 Task: Explore Airbnb accommodation in Khirdalan, Azerbaijan from 10th December, 2023 to 15th December, 2023 for 7 adults. Place can be entire room or shared room with 4 bedrooms having 7 beds and 4 bathrooms. Property type can be house. Amenities needed are: wifi, TV, free parkinig on premises, hot tub, gym, smoking allowed.
Action: Mouse moved to (465, 102)
Screenshot: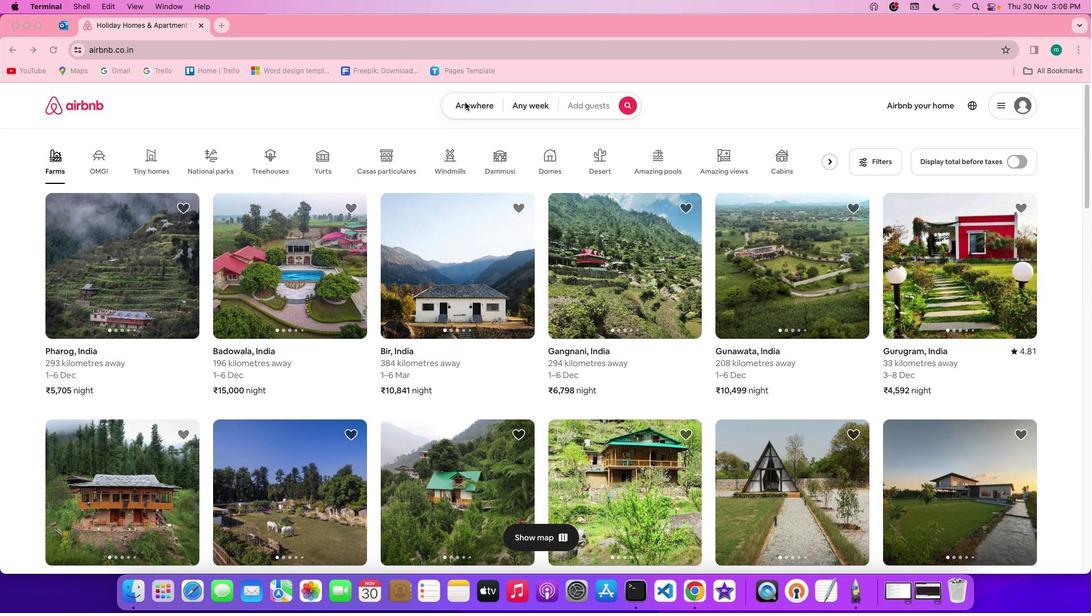 
Action: Mouse pressed left at (465, 102)
Screenshot: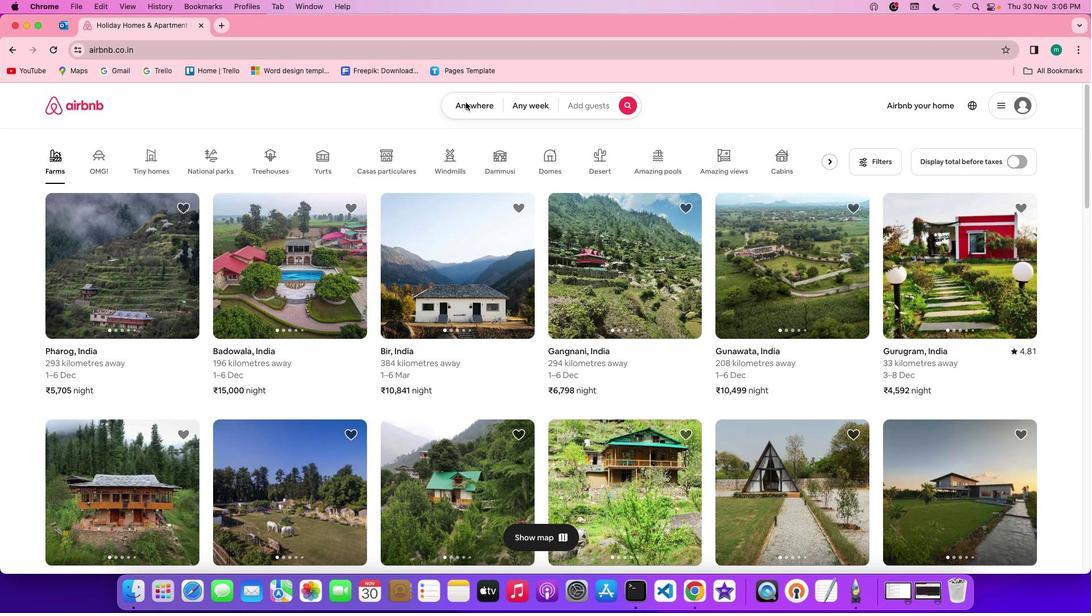 
Action: Mouse moved to (465, 102)
Screenshot: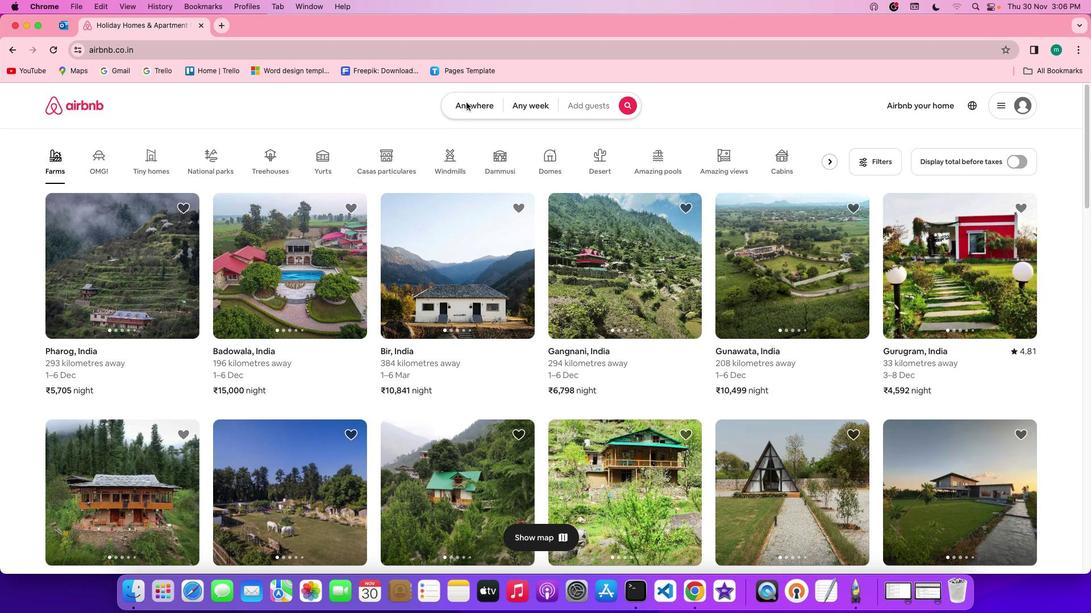
Action: Mouse pressed left at (465, 102)
Screenshot: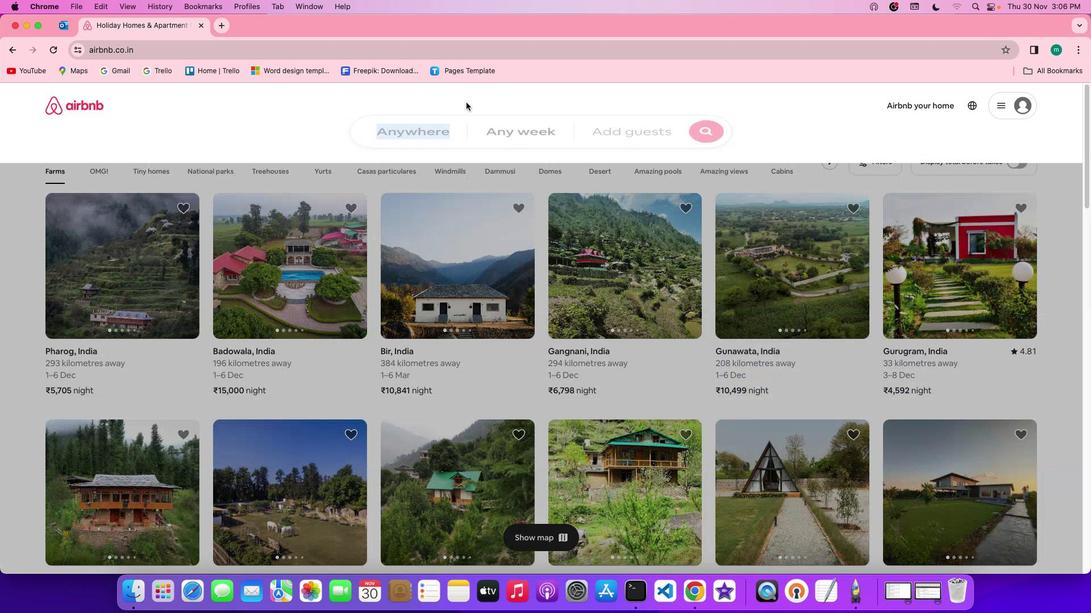 
Action: Mouse moved to (438, 146)
Screenshot: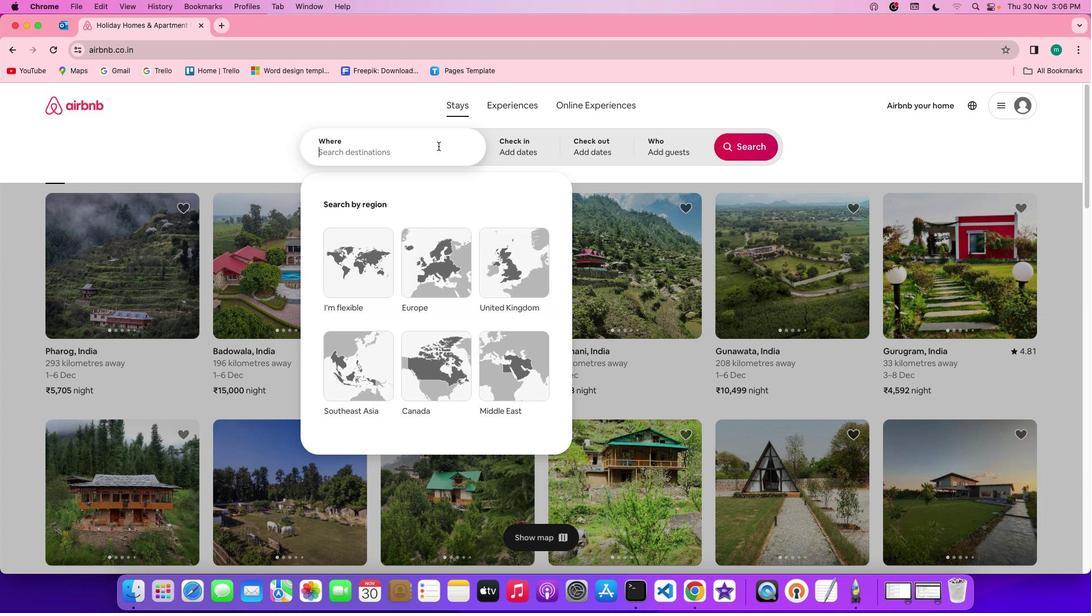 
Action: Mouse pressed left at (438, 146)
Screenshot: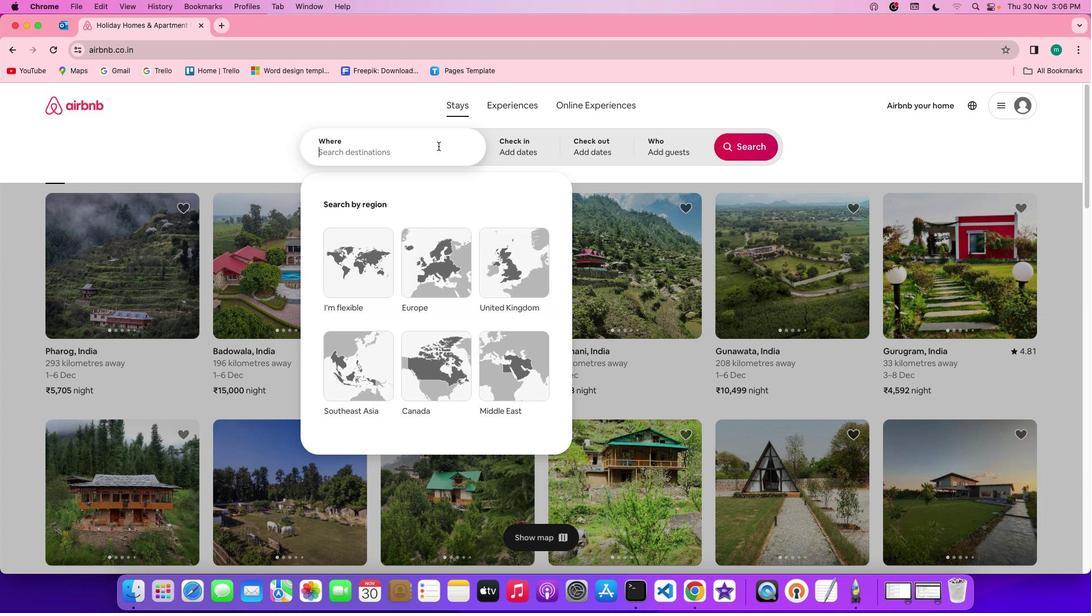 
Action: Mouse moved to (438, 146)
Screenshot: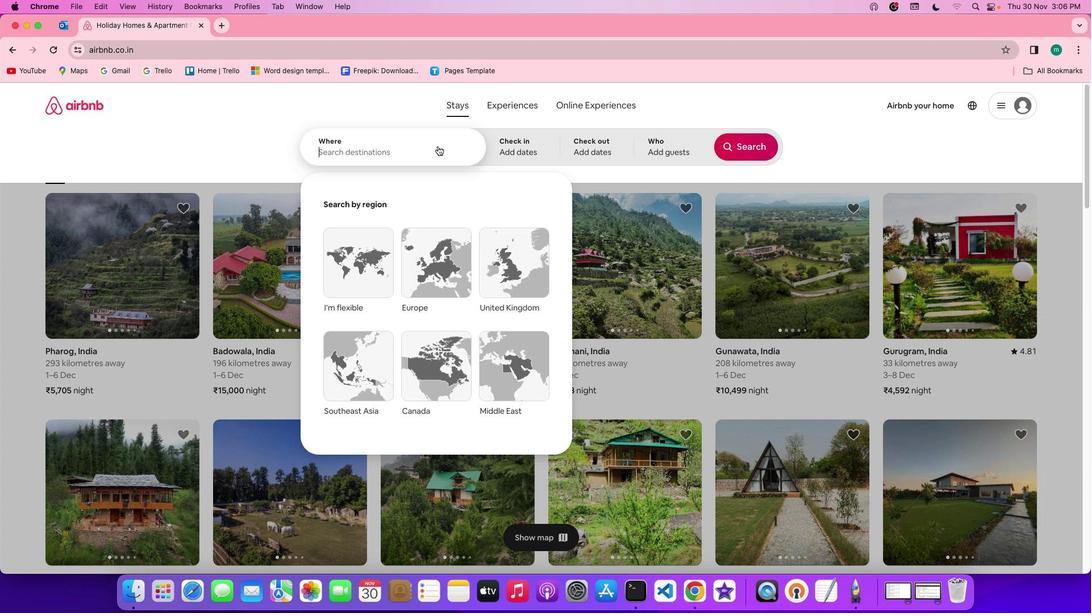 
Action: Key pressed Key.shift'K''h''i''r''d''a''l''a''n'','Key.spaceKey.shift'a''z''e''r''b''a''i''j''a''n'
Screenshot: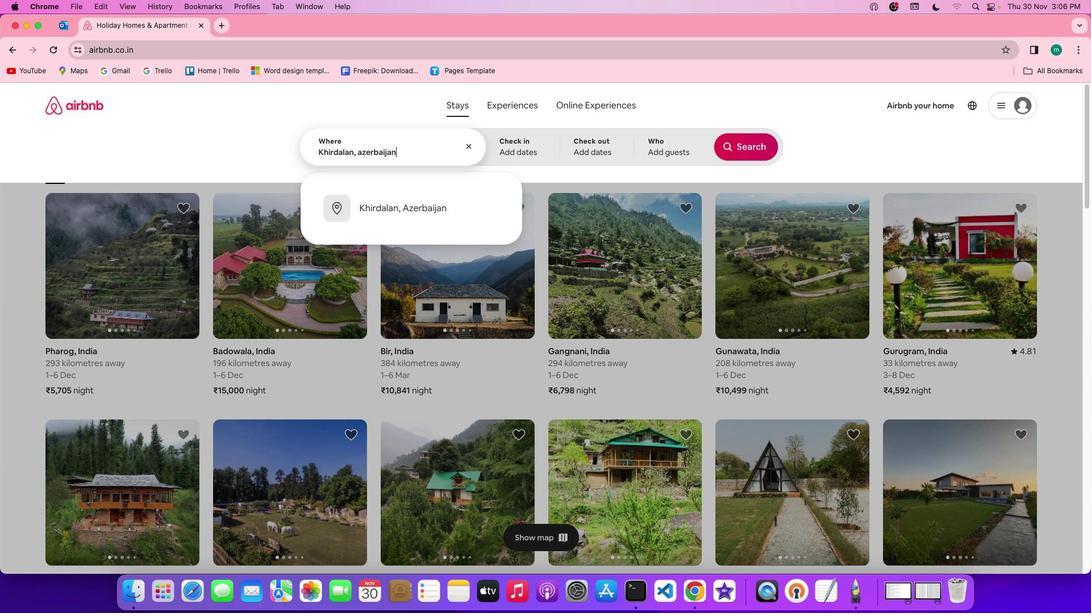 
Action: Mouse moved to (519, 139)
Screenshot: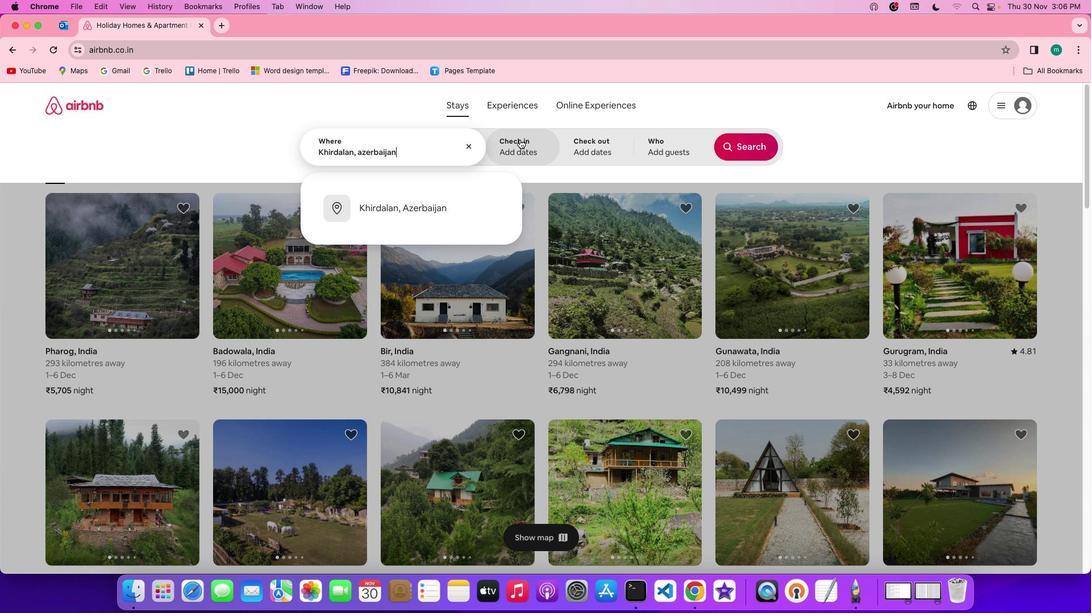 
Action: Mouse pressed left at (519, 139)
Screenshot: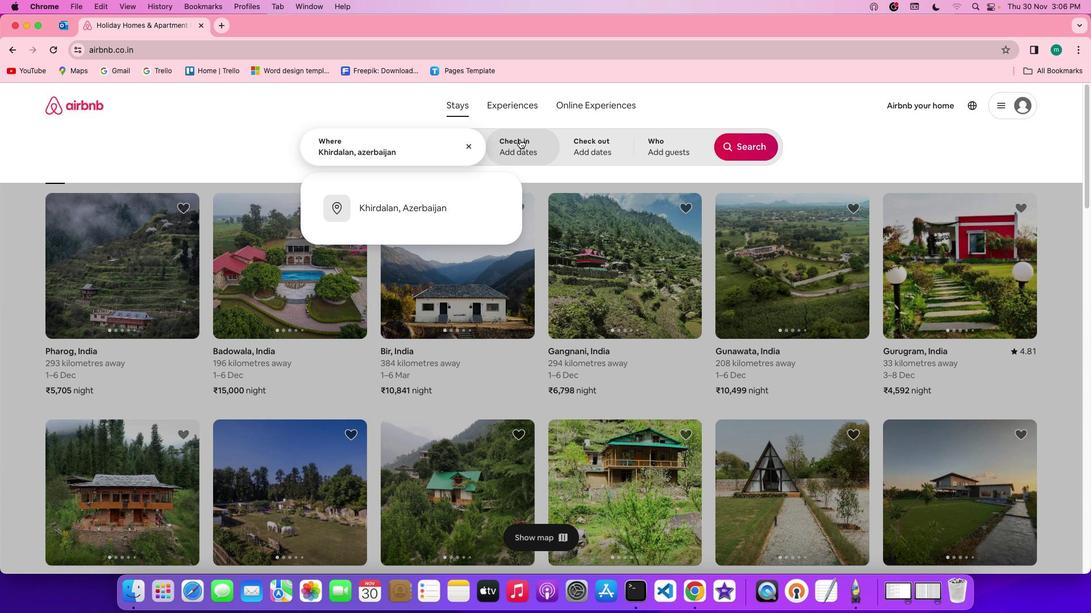 
Action: Mouse moved to (577, 345)
Screenshot: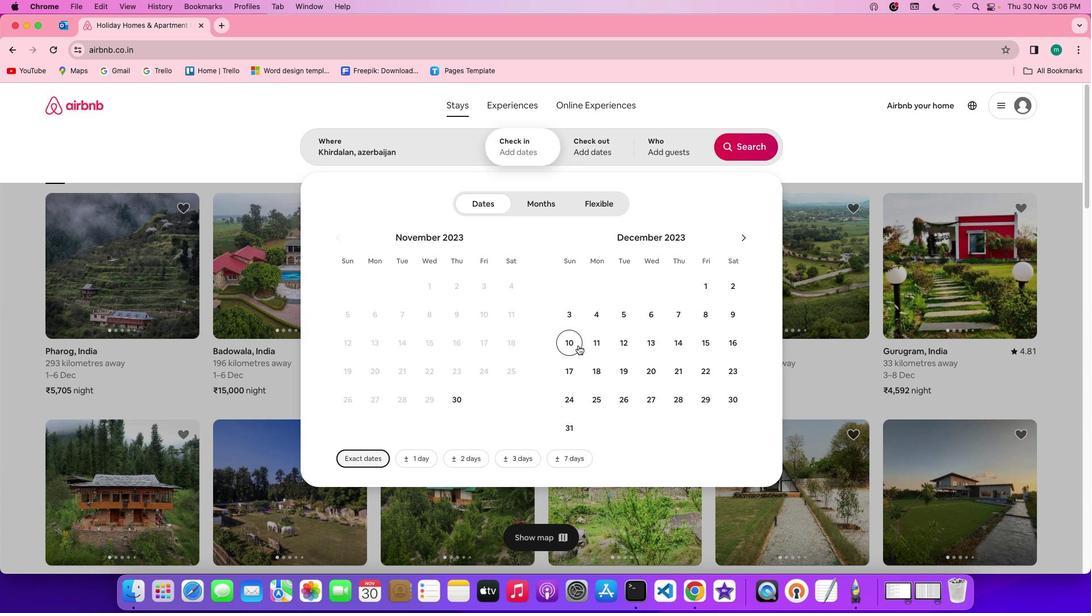 
Action: Mouse pressed left at (577, 345)
Screenshot: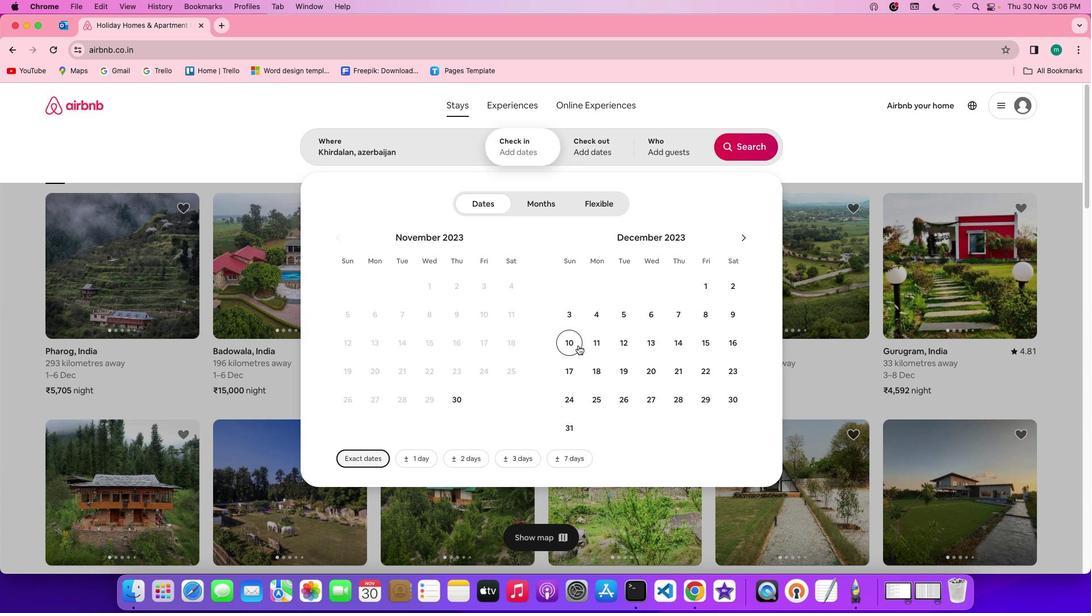 
Action: Mouse moved to (692, 338)
Screenshot: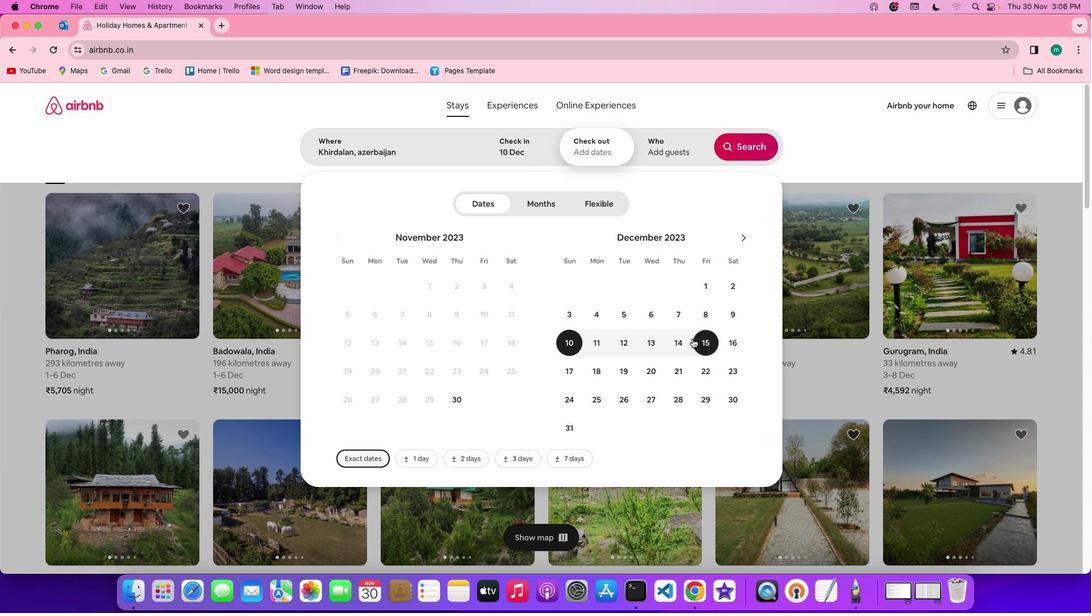 
Action: Mouse pressed left at (692, 338)
Screenshot: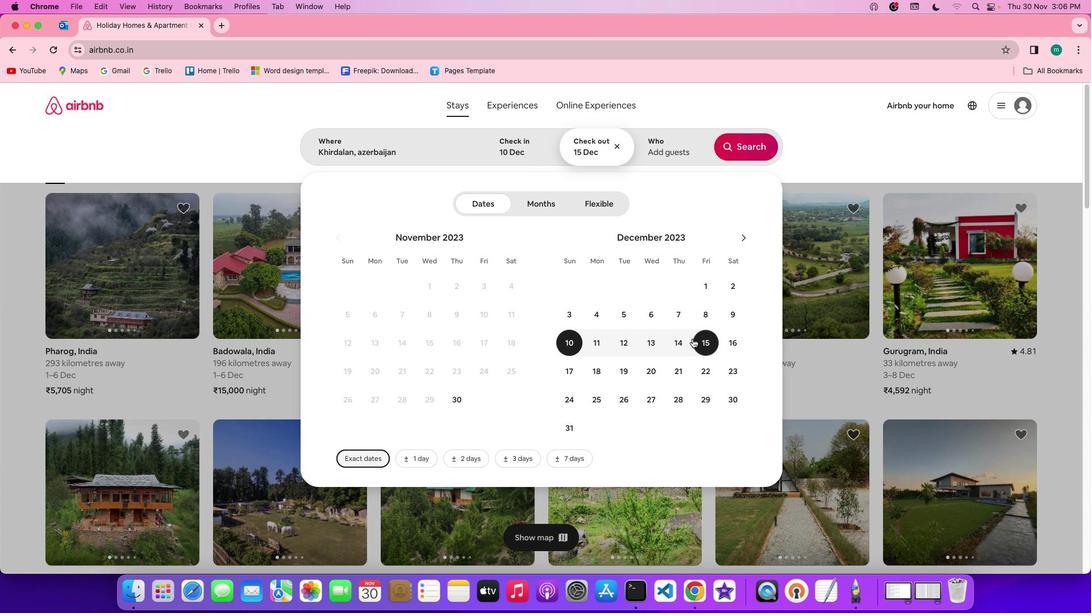 
Action: Mouse moved to (698, 140)
Screenshot: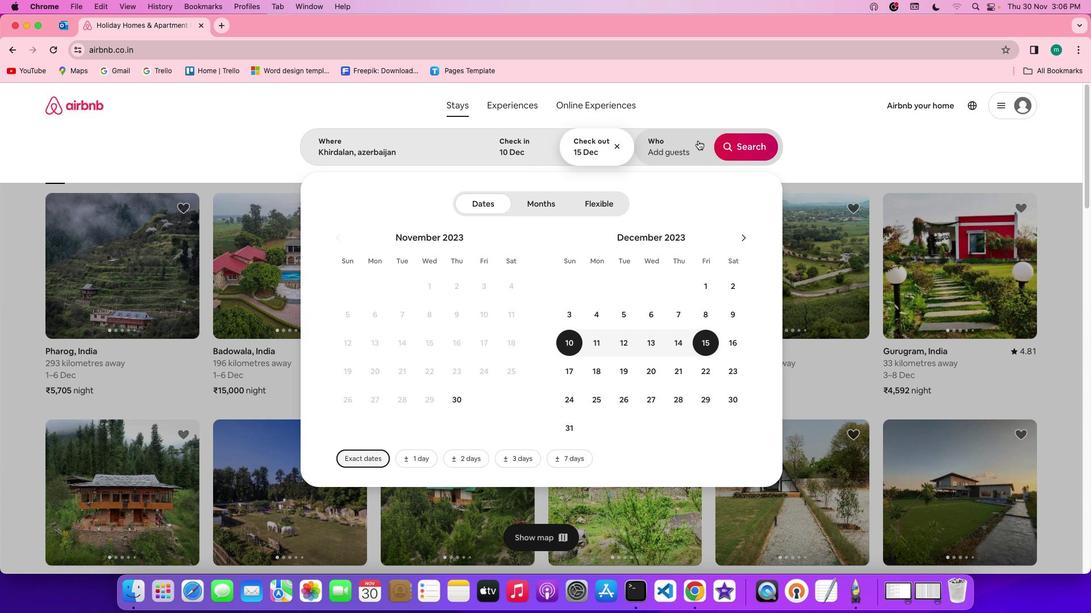 
Action: Mouse pressed left at (698, 140)
Screenshot: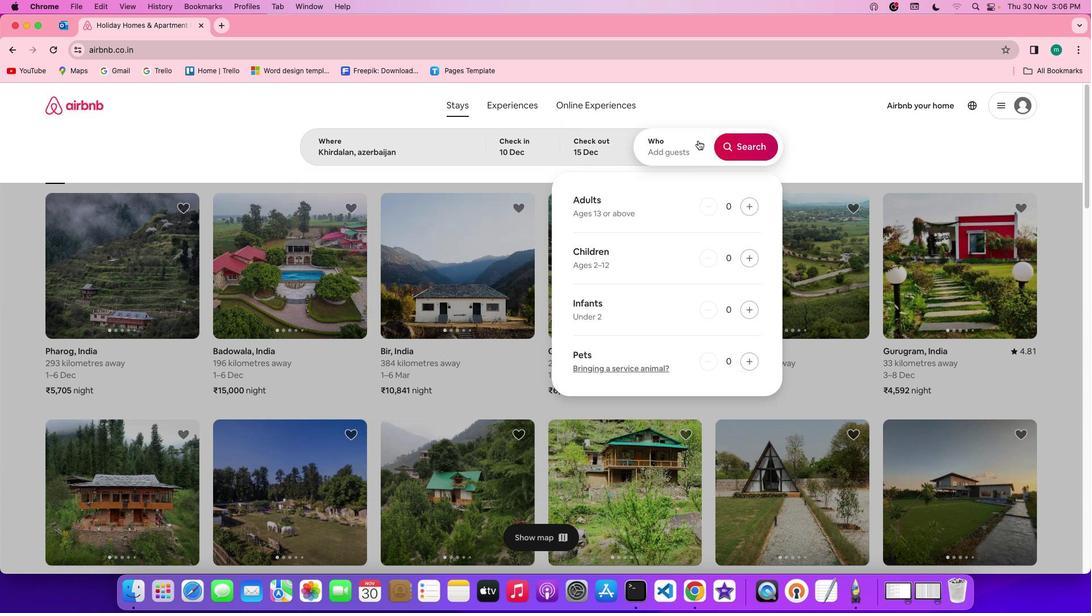 
Action: Mouse moved to (743, 207)
Screenshot: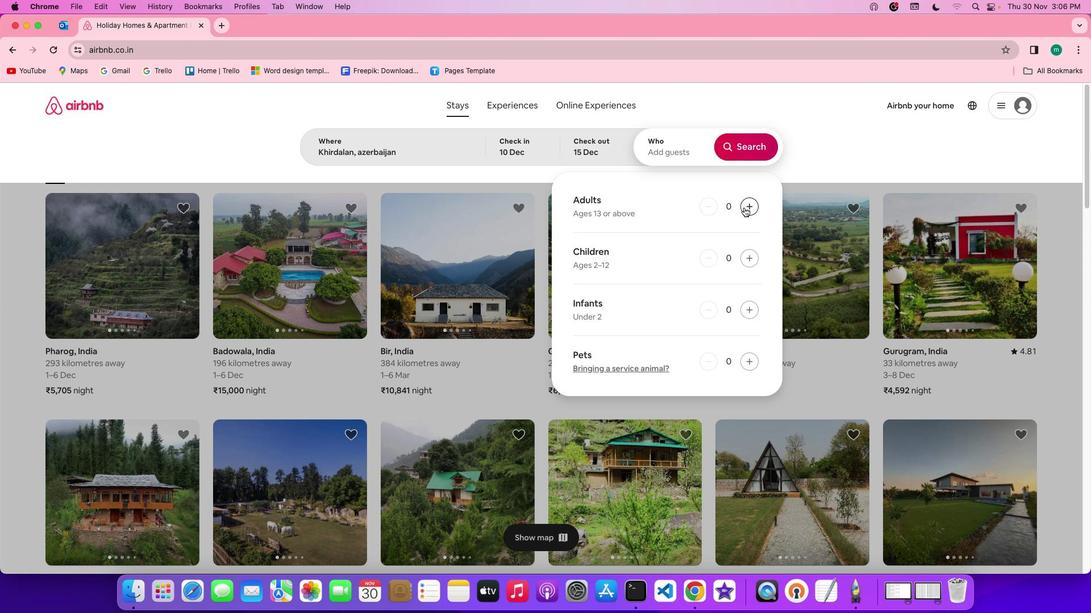 
Action: Mouse pressed left at (743, 207)
Screenshot: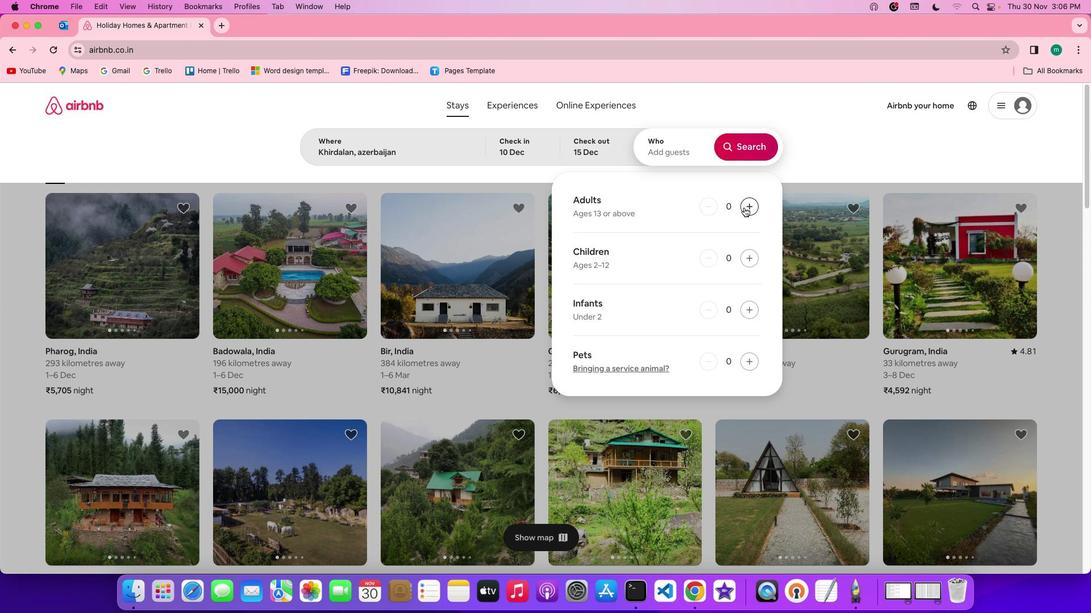 
Action: Mouse pressed left at (743, 207)
Screenshot: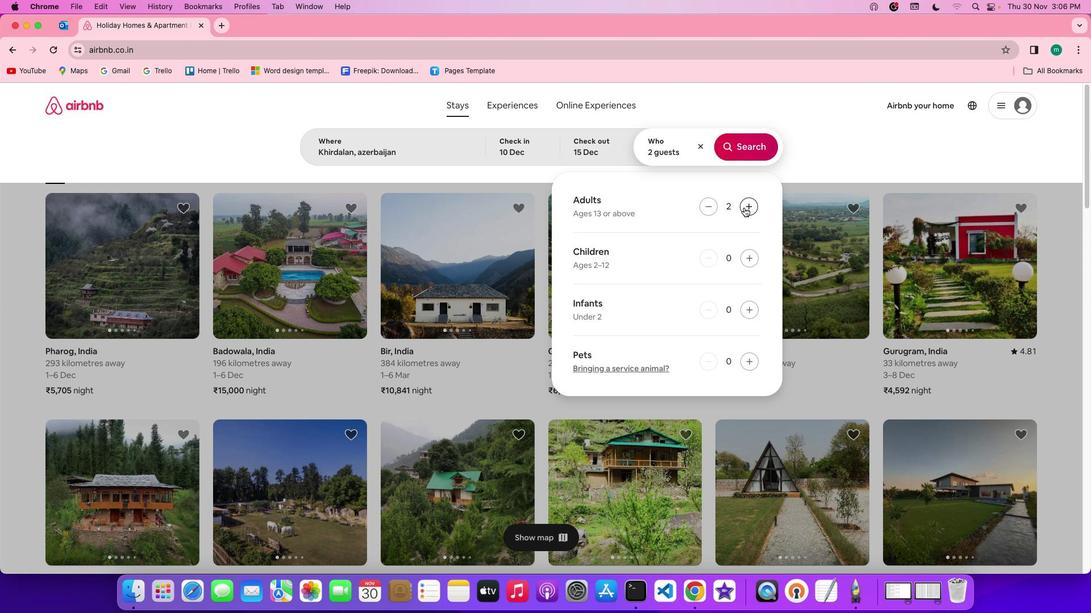 
Action: Mouse pressed left at (743, 207)
Screenshot: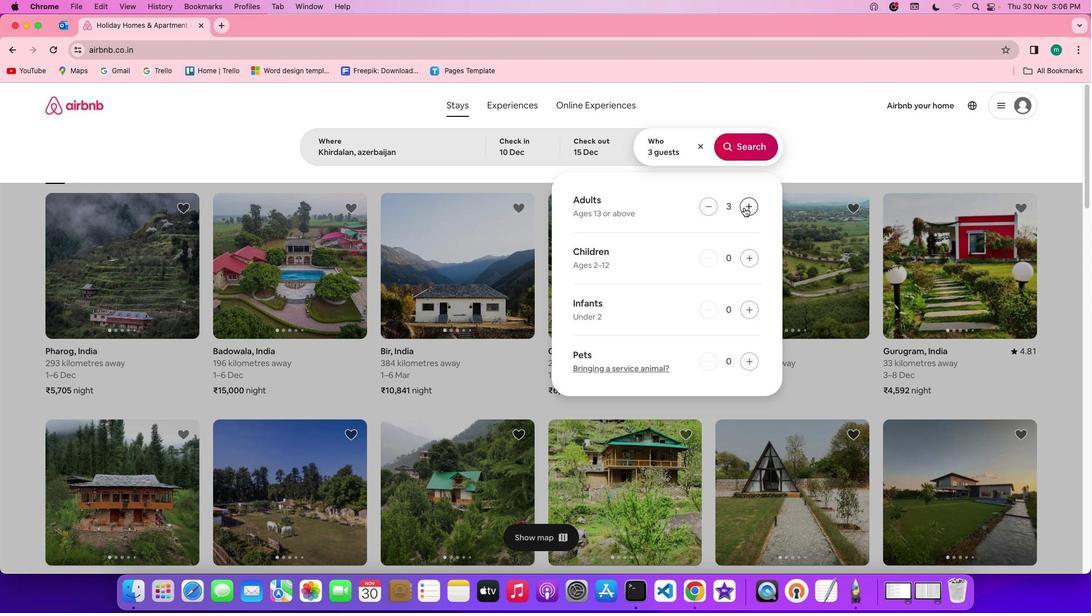 
Action: Mouse pressed left at (743, 207)
Screenshot: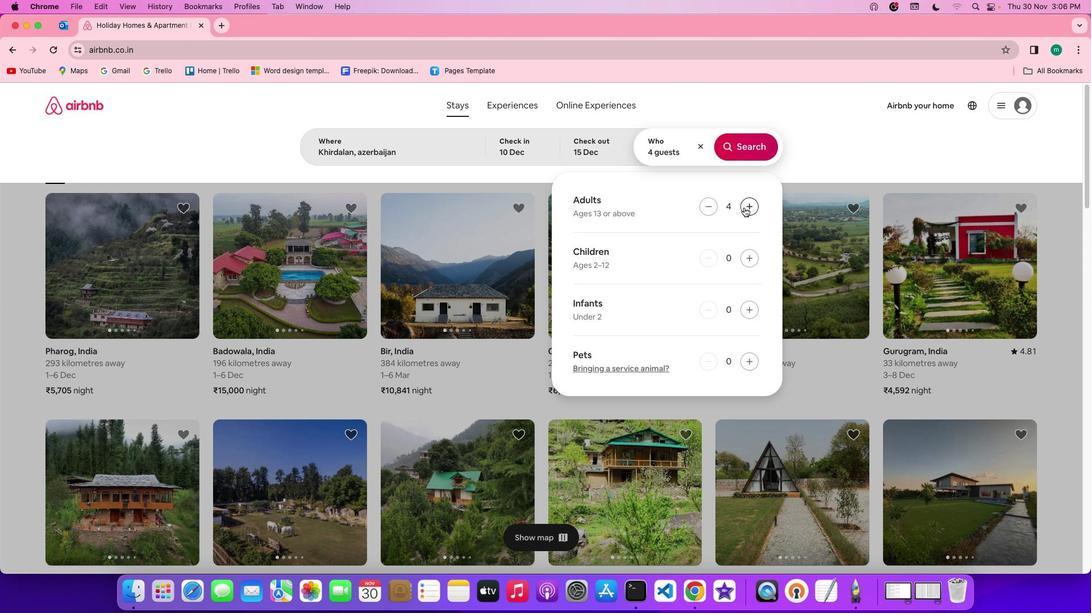 
Action: Mouse pressed left at (743, 207)
Screenshot: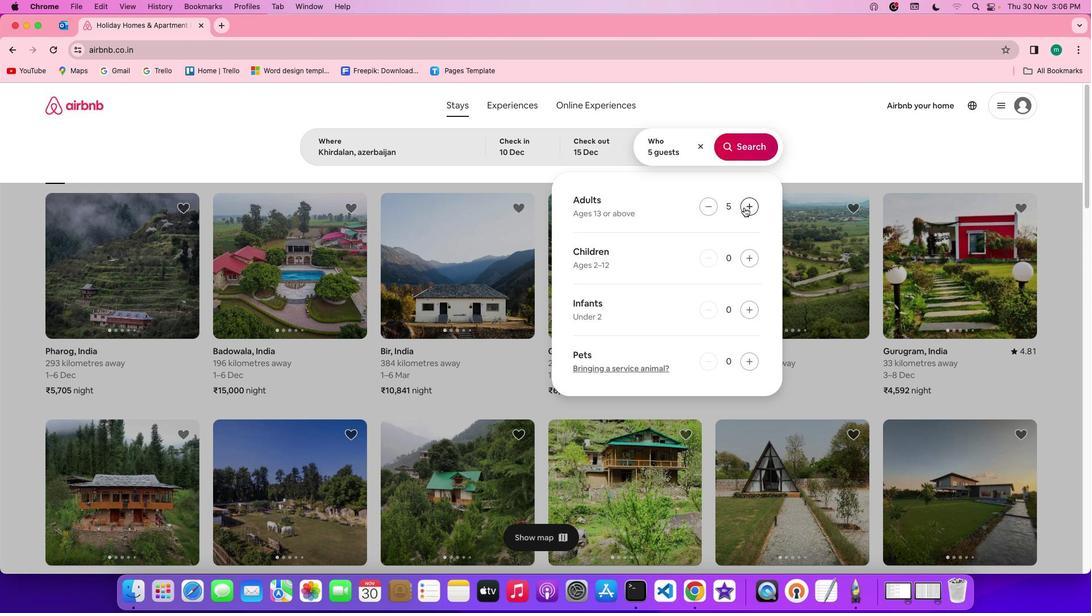 
Action: Mouse pressed left at (743, 207)
Screenshot: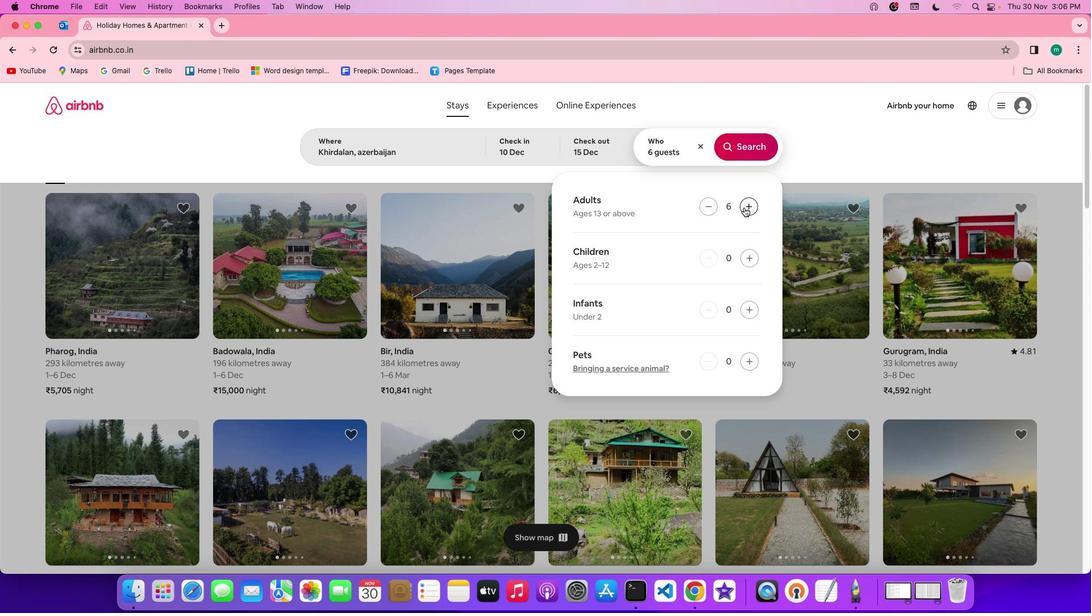 
Action: Mouse pressed left at (743, 207)
Screenshot: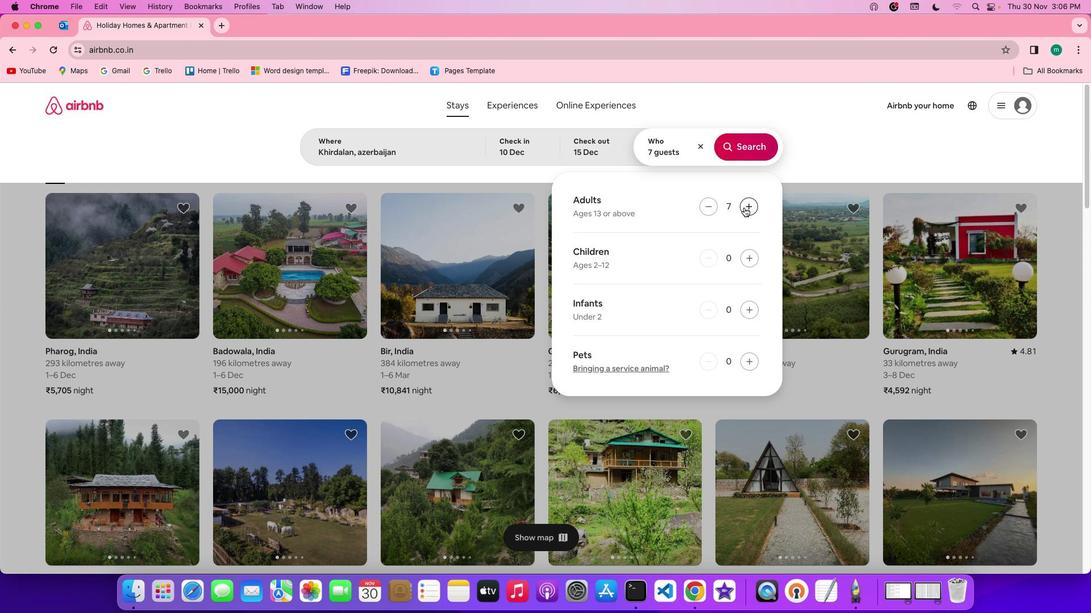 
Action: Mouse moved to (744, 148)
Screenshot: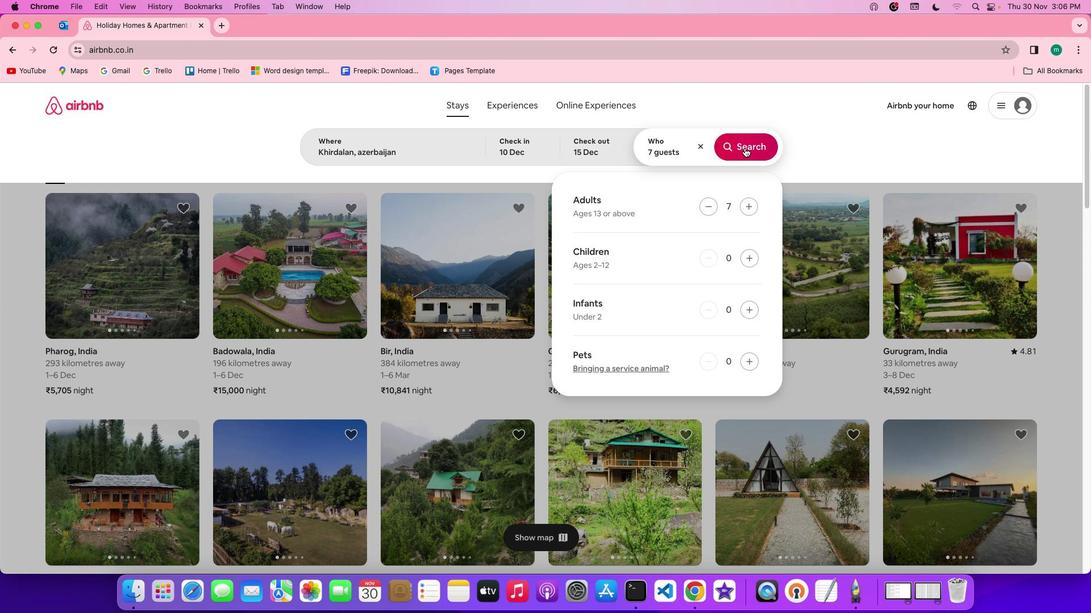 
Action: Mouse pressed left at (744, 148)
Screenshot: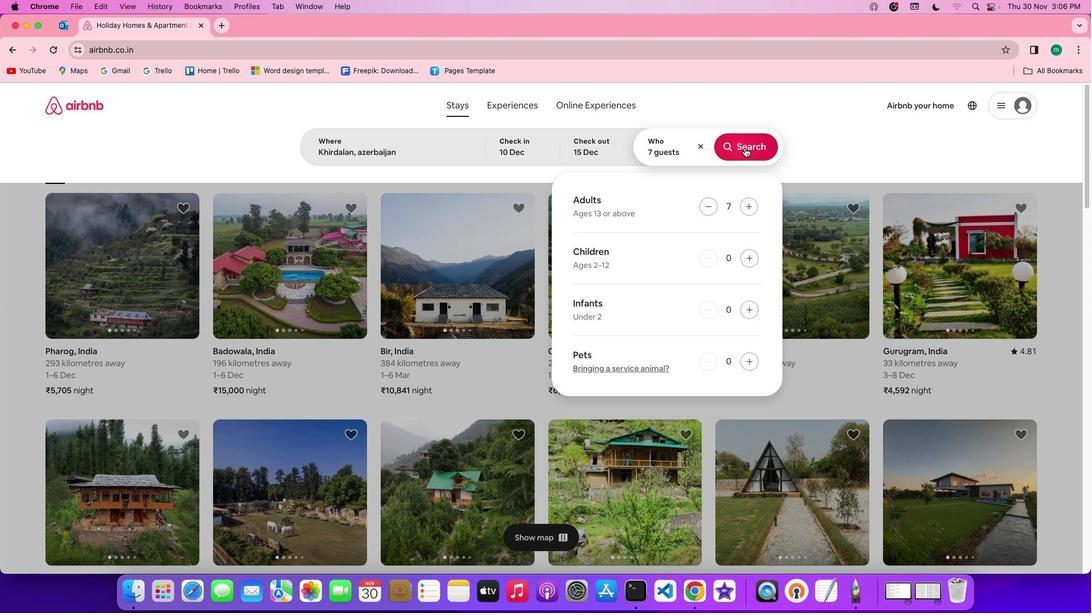 
Action: Mouse moved to (908, 154)
Screenshot: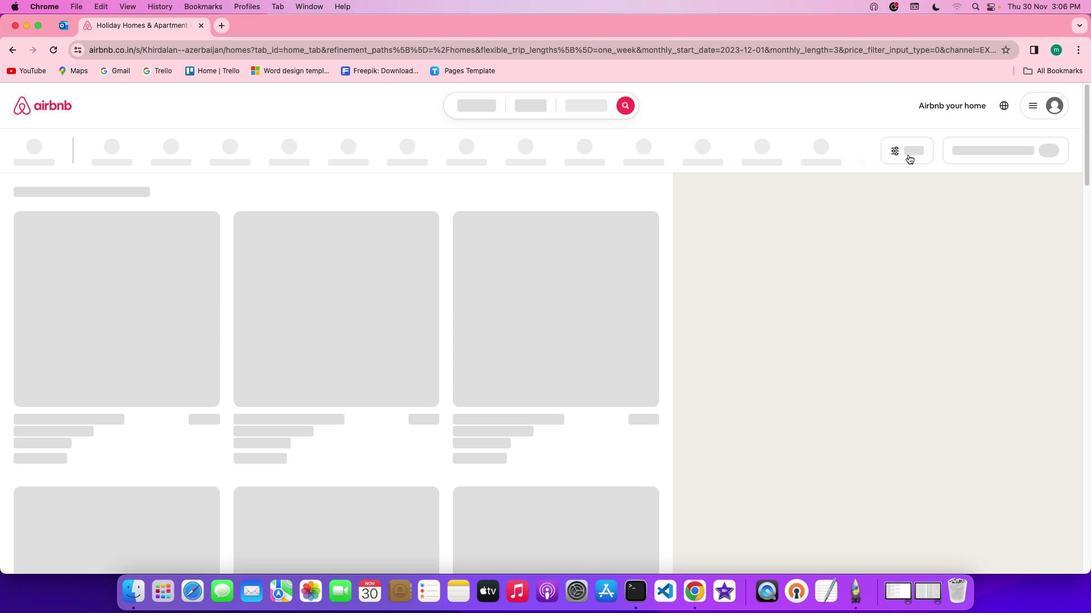
Action: Mouse pressed left at (908, 154)
Screenshot: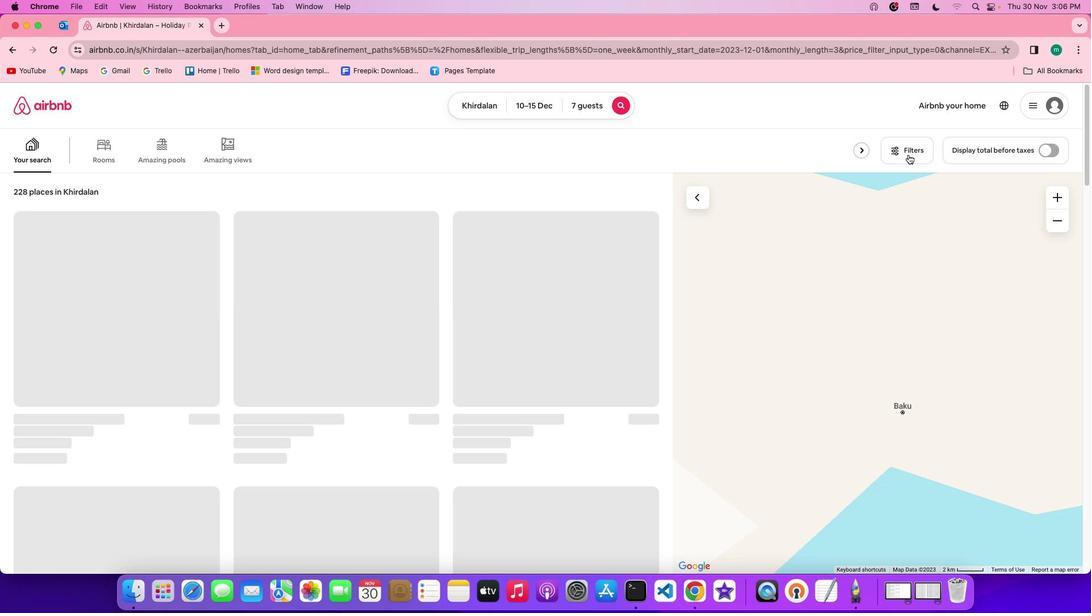 
Action: Mouse moved to (573, 352)
Screenshot: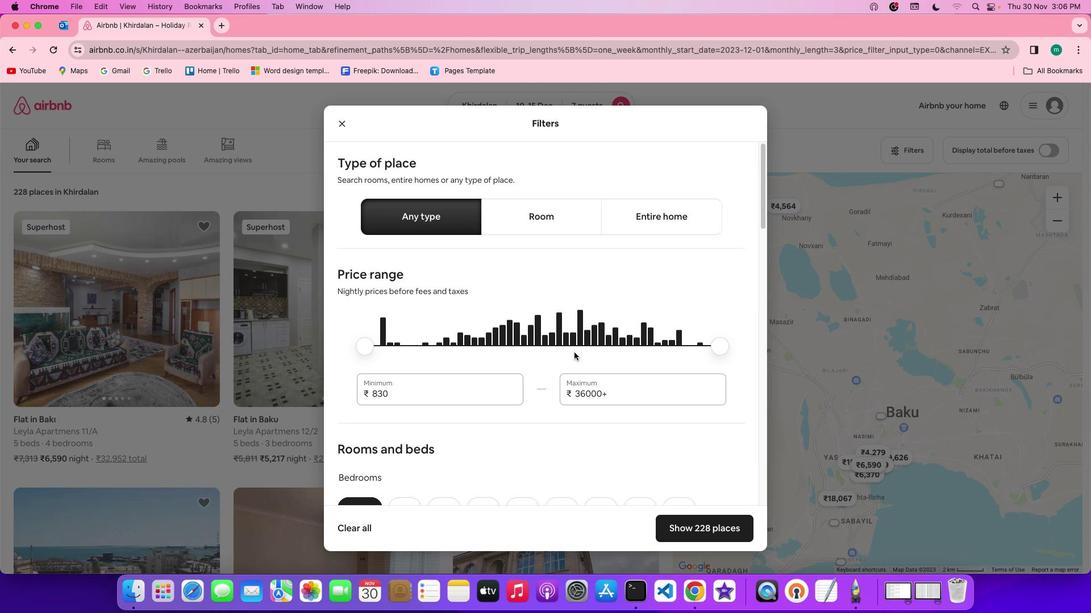 
Action: Mouse scrolled (573, 352) with delta (0, 0)
Screenshot: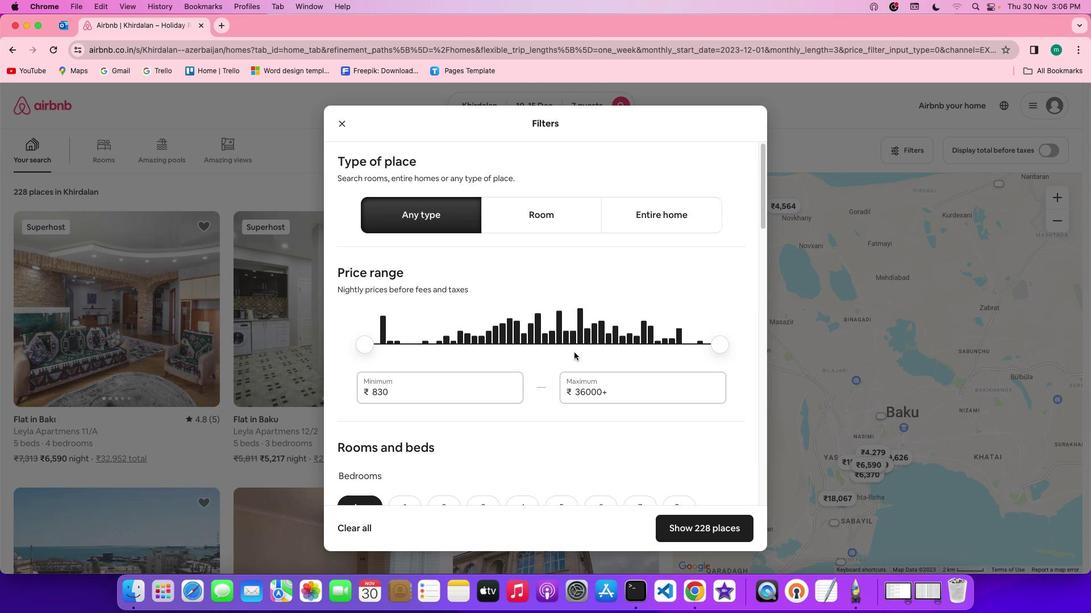 
Action: Mouse scrolled (573, 352) with delta (0, 0)
Screenshot: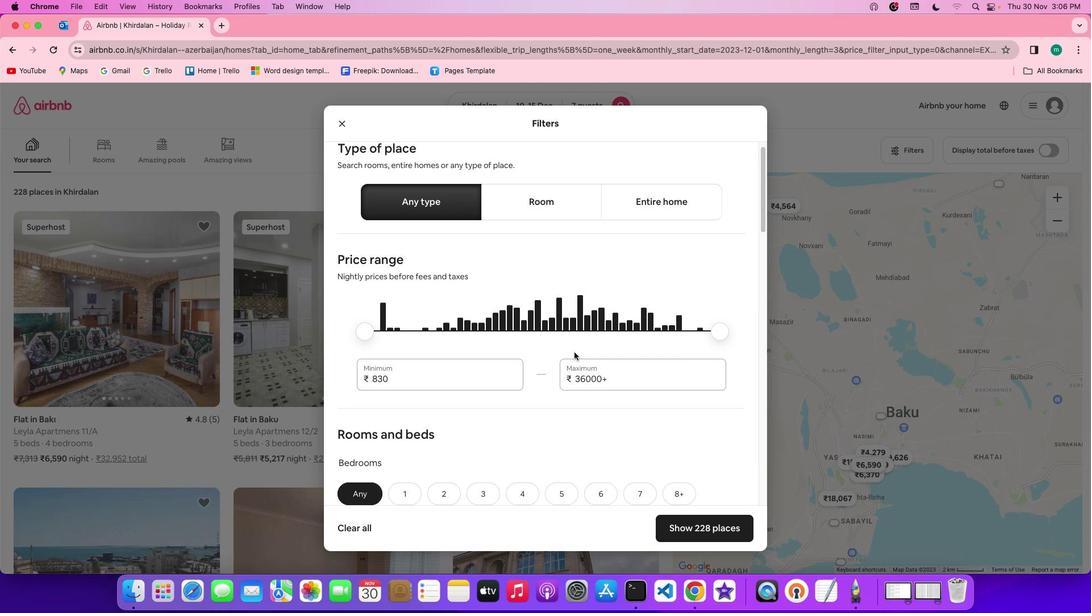 
Action: Mouse scrolled (573, 352) with delta (0, -1)
Screenshot: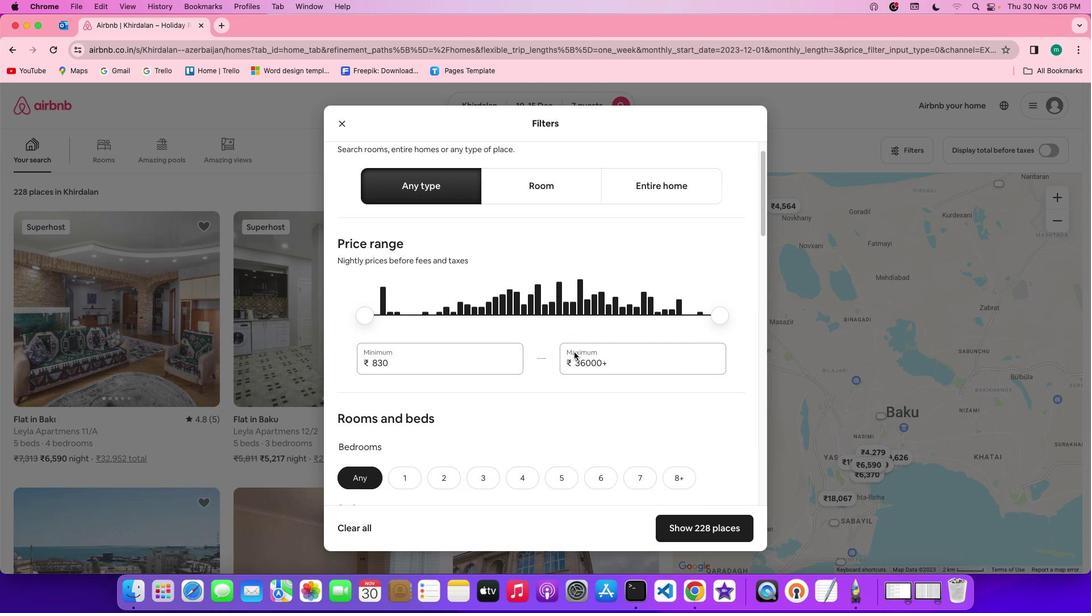 
Action: Mouse scrolled (573, 352) with delta (0, -1)
Screenshot: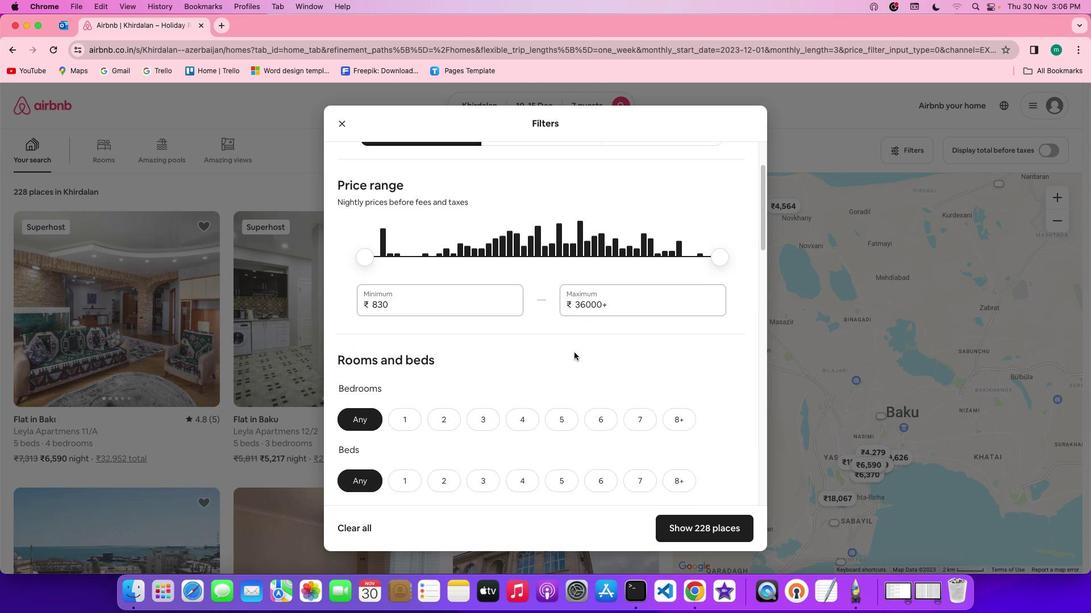 
Action: Mouse scrolled (573, 352) with delta (0, 0)
Screenshot: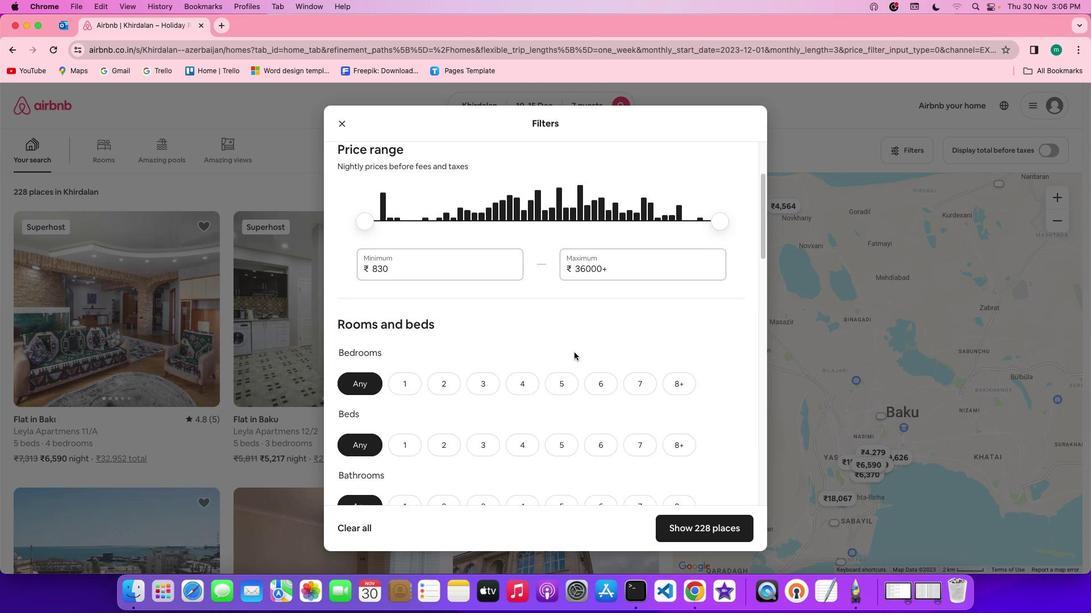 
Action: Mouse scrolled (573, 352) with delta (0, 0)
Screenshot: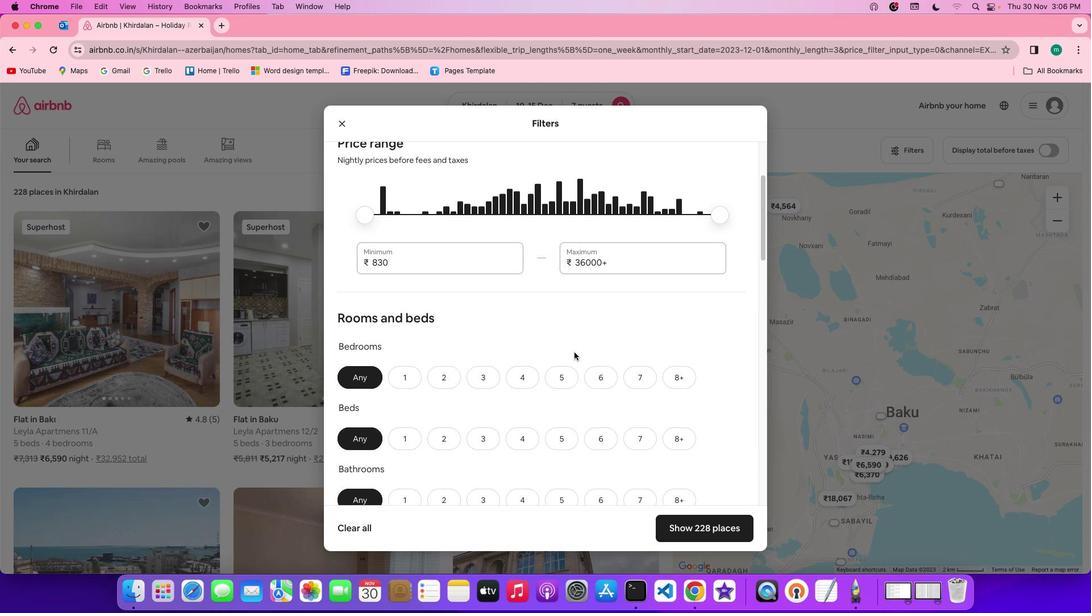 
Action: Mouse scrolled (573, 352) with delta (0, -1)
Screenshot: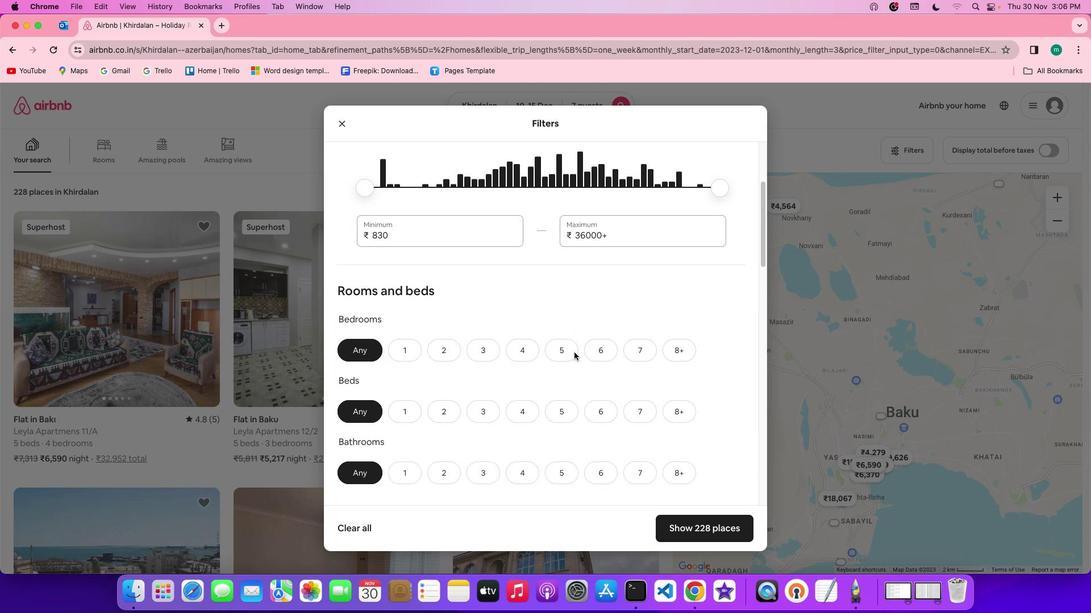 
Action: Mouse scrolled (573, 352) with delta (0, 0)
Screenshot: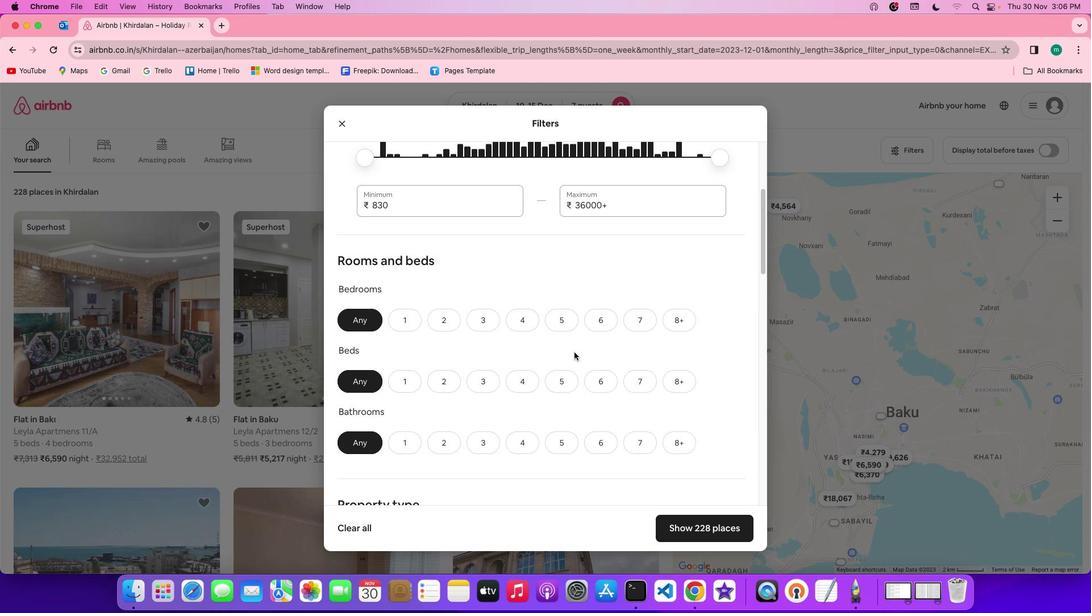 
Action: Mouse scrolled (573, 352) with delta (0, 0)
Screenshot: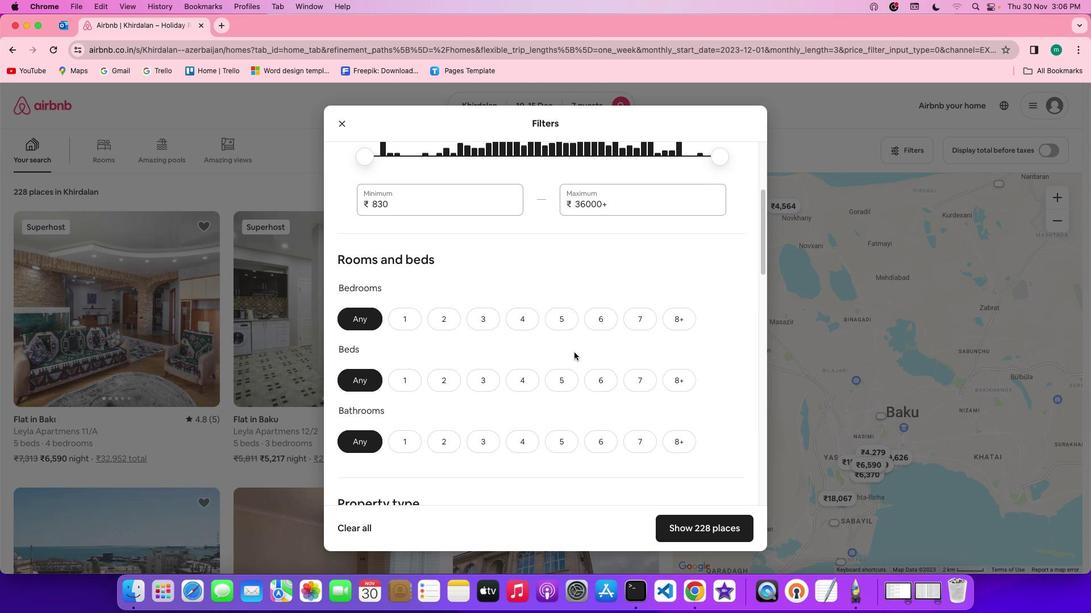 
Action: Mouse scrolled (573, 352) with delta (0, 0)
Screenshot: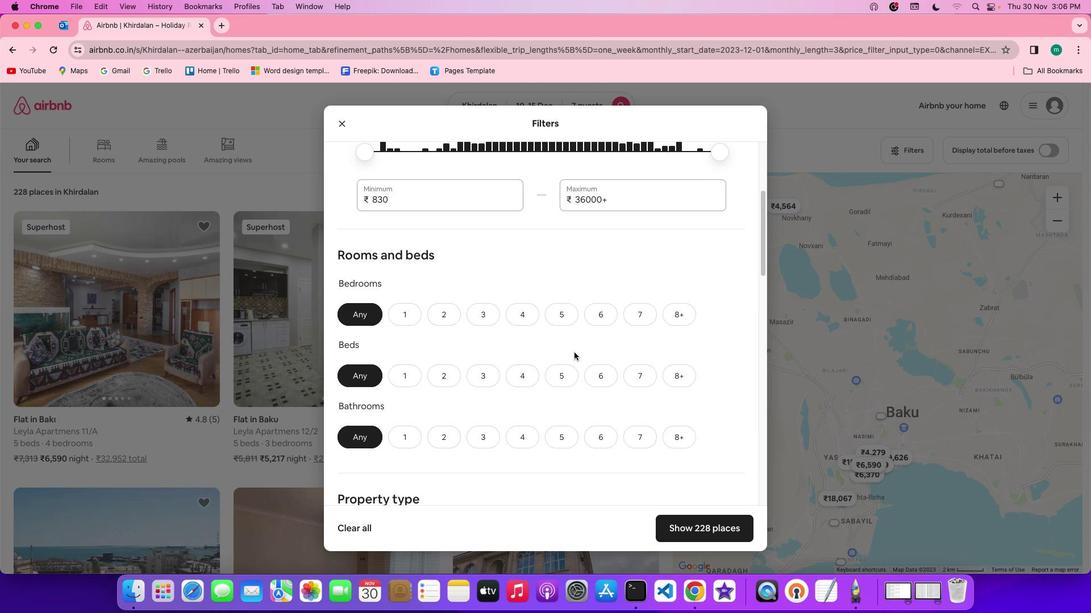 
Action: Mouse scrolled (573, 352) with delta (0, 0)
Screenshot: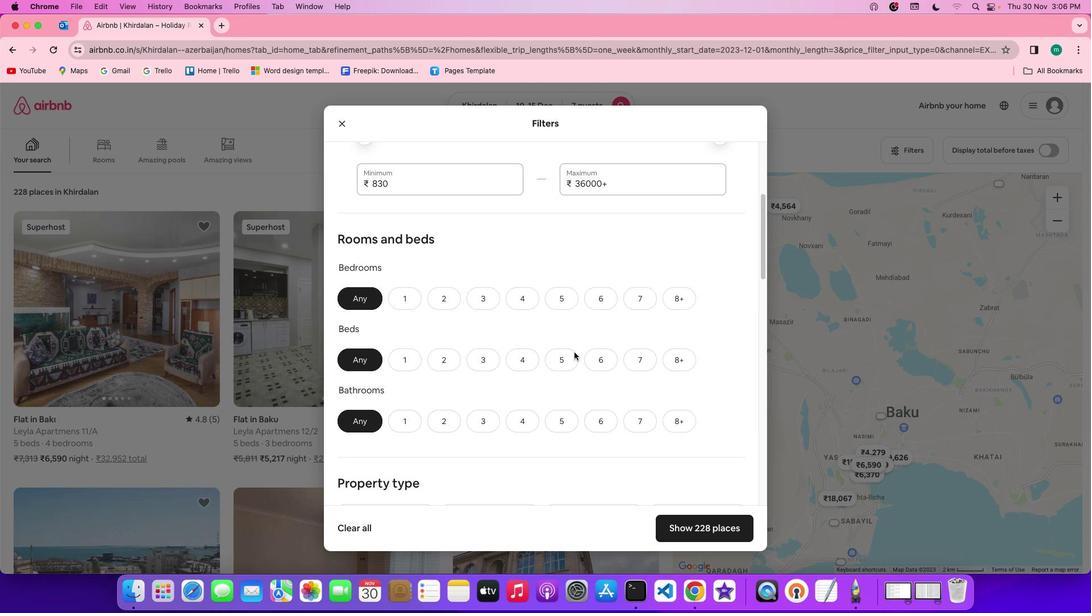 
Action: Mouse scrolled (573, 352) with delta (0, 0)
Screenshot: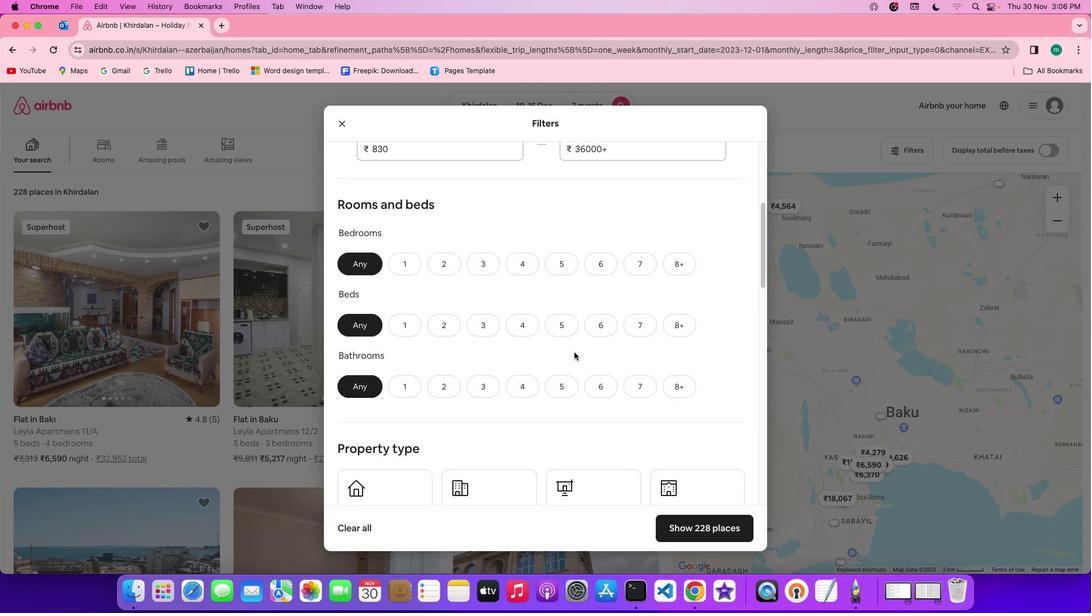 
Action: Mouse moved to (518, 248)
Screenshot: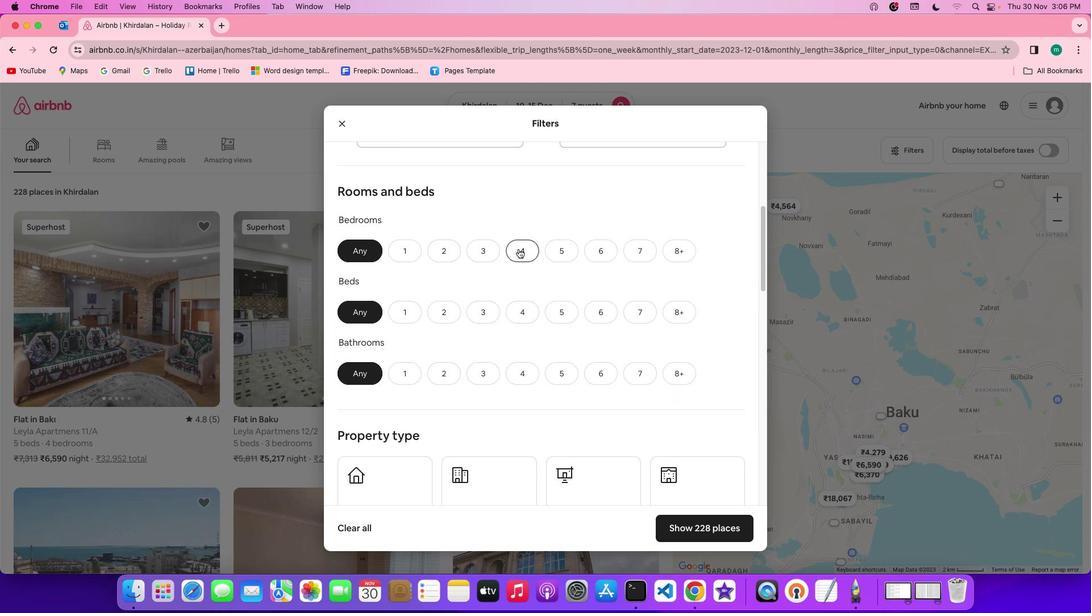 
Action: Mouse pressed left at (518, 248)
Screenshot: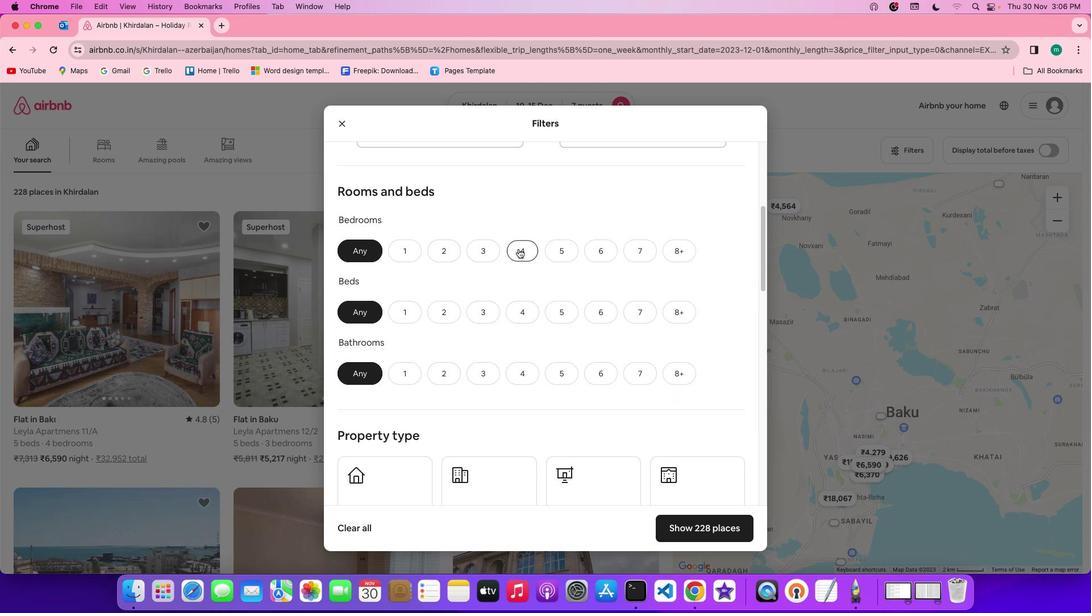 
Action: Mouse moved to (639, 313)
Screenshot: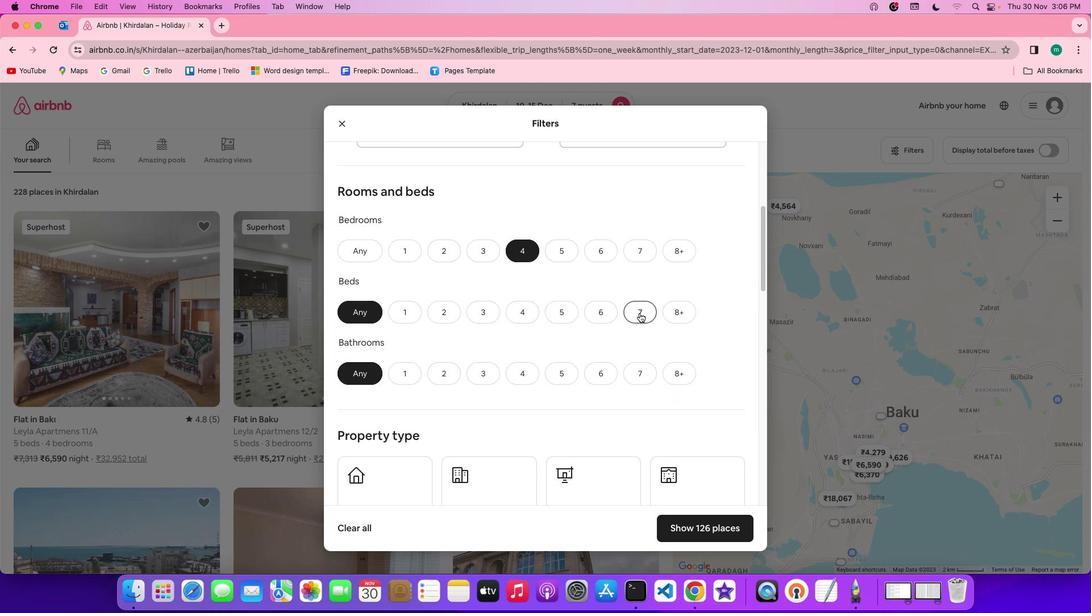 
Action: Mouse pressed left at (639, 313)
Screenshot: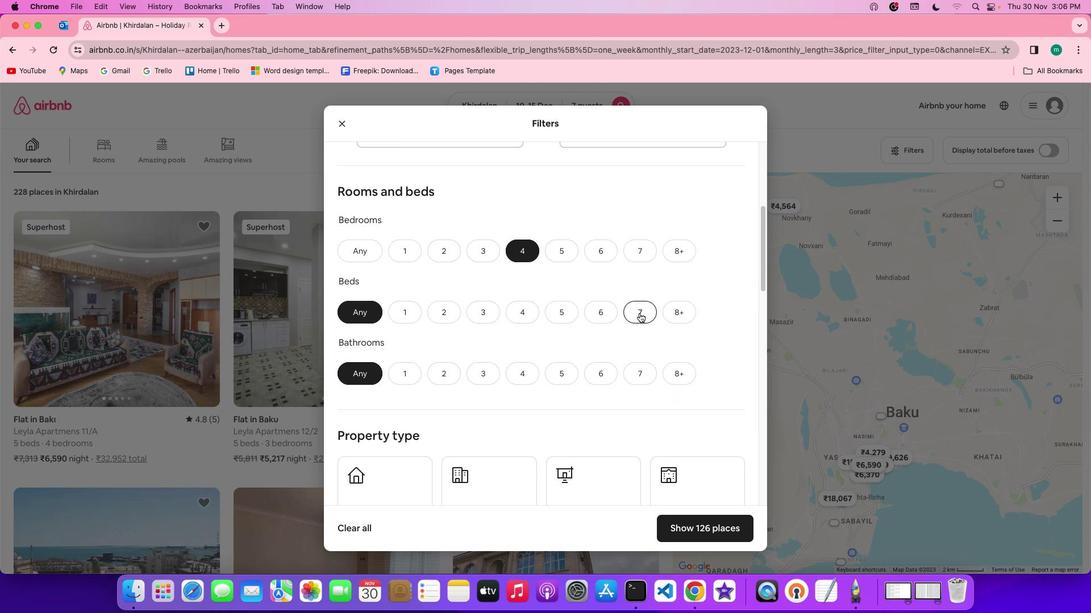 
Action: Mouse moved to (525, 380)
Screenshot: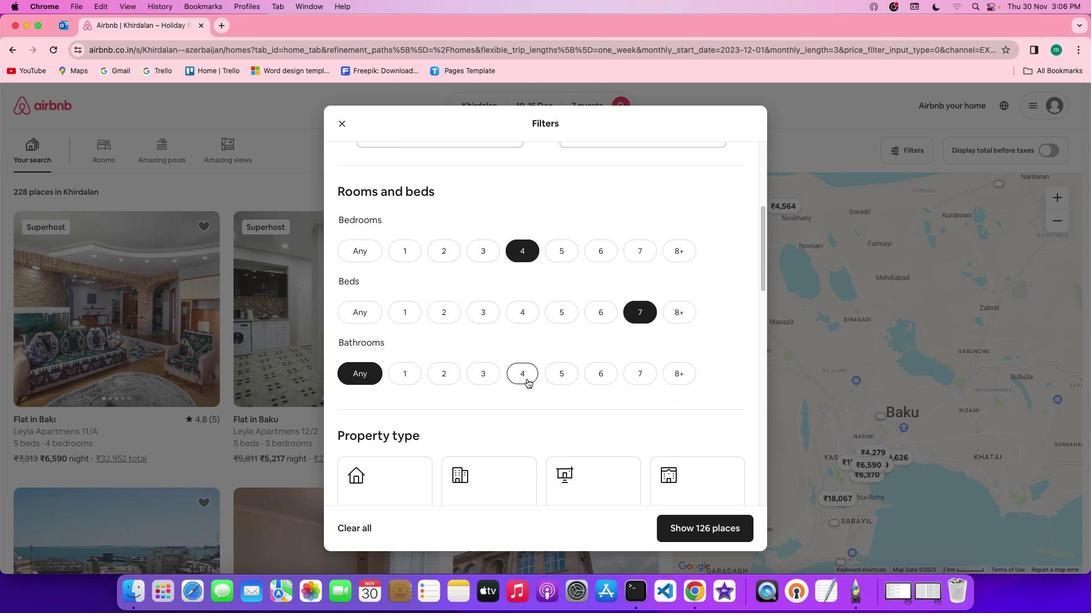 
Action: Mouse pressed left at (525, 380)
Screenshot: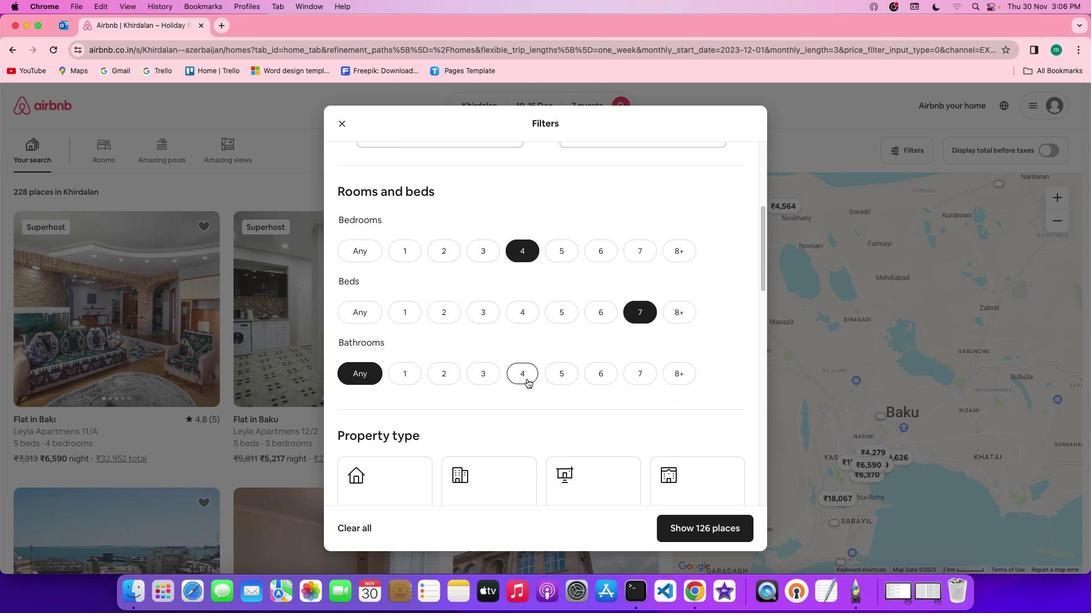 
Action: Mouse moved to (583, 398)
Screenshot: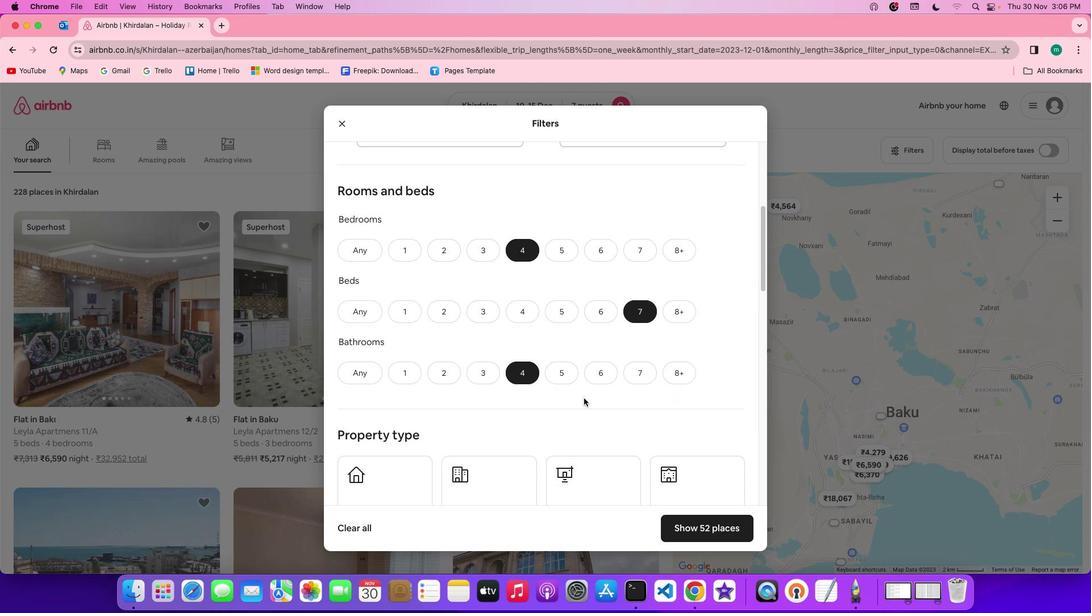 
Action: Mouse scrolled (583, 398) with delta (0, 0)
Screenshot: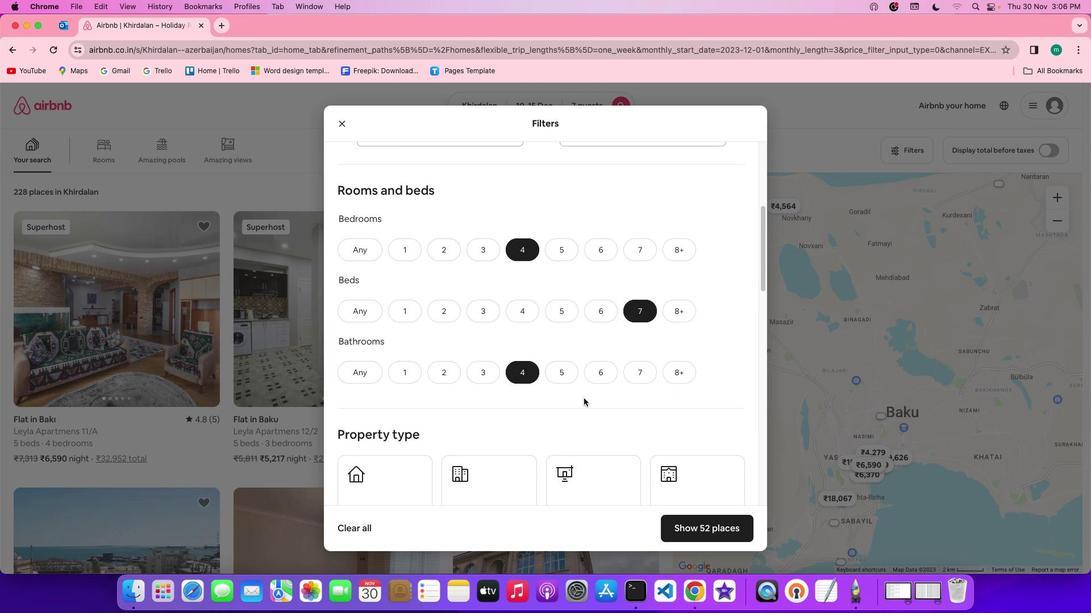 
Action: Mouse moved to (584, 398)
Screenshot: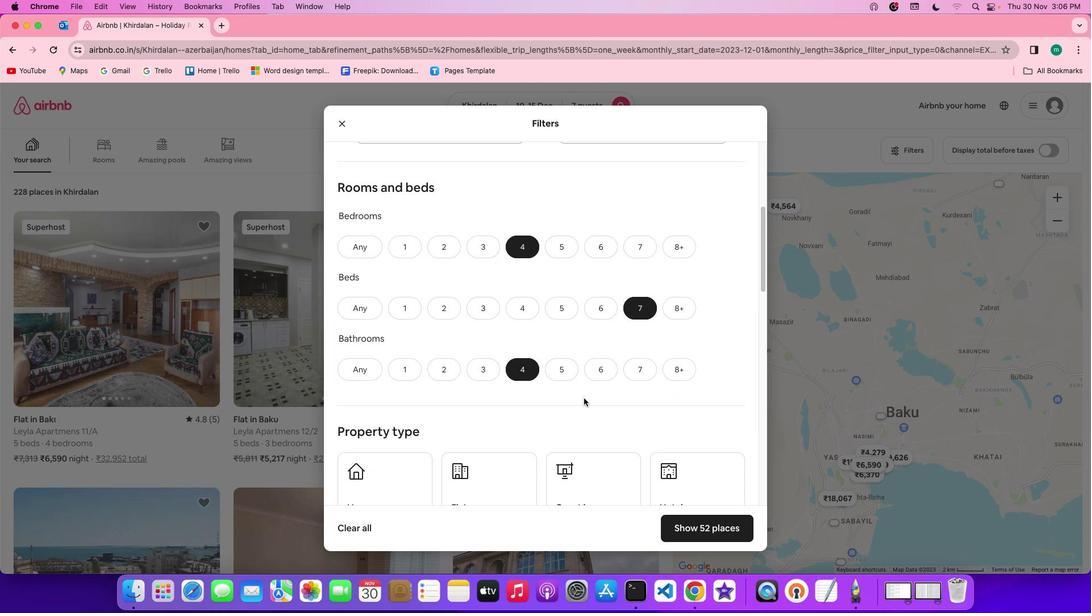 
Action: Mouse scrolled (584, 398) with delta (0, 0)
Screenshot: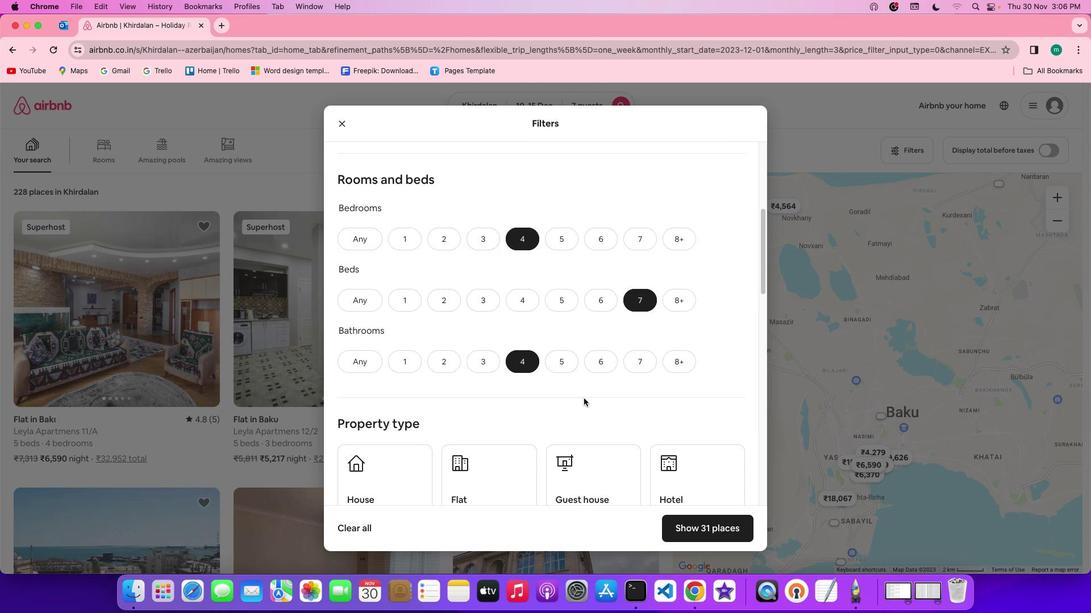 
Action: Mouse scrolled (584, 398) with delta (0, 0)
Screenshot: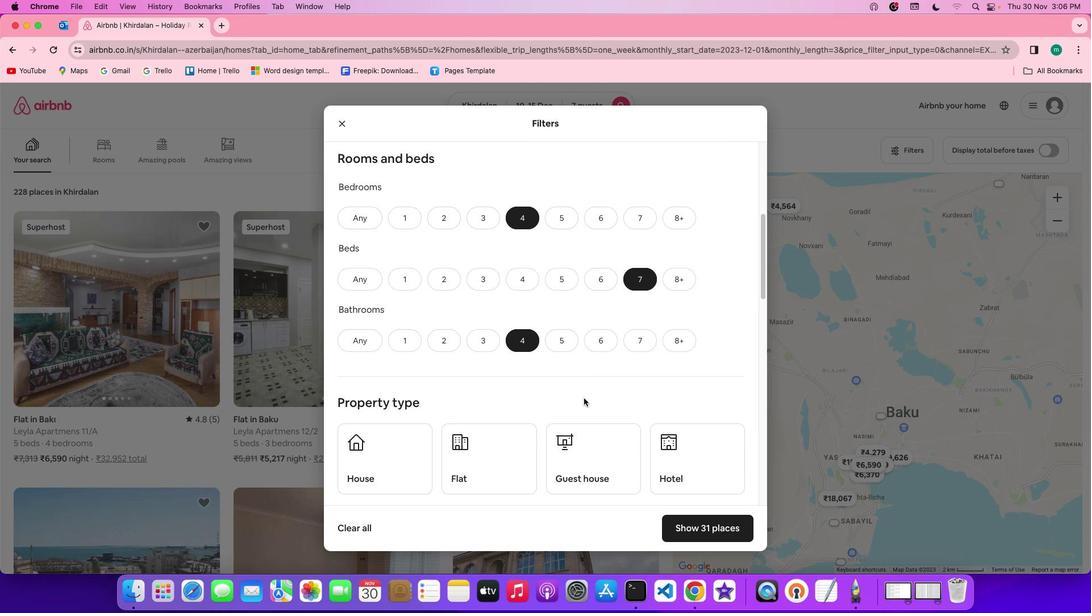 
Action: Mouse scrolled (584, 398) with delta (0, 0)
Screenshot: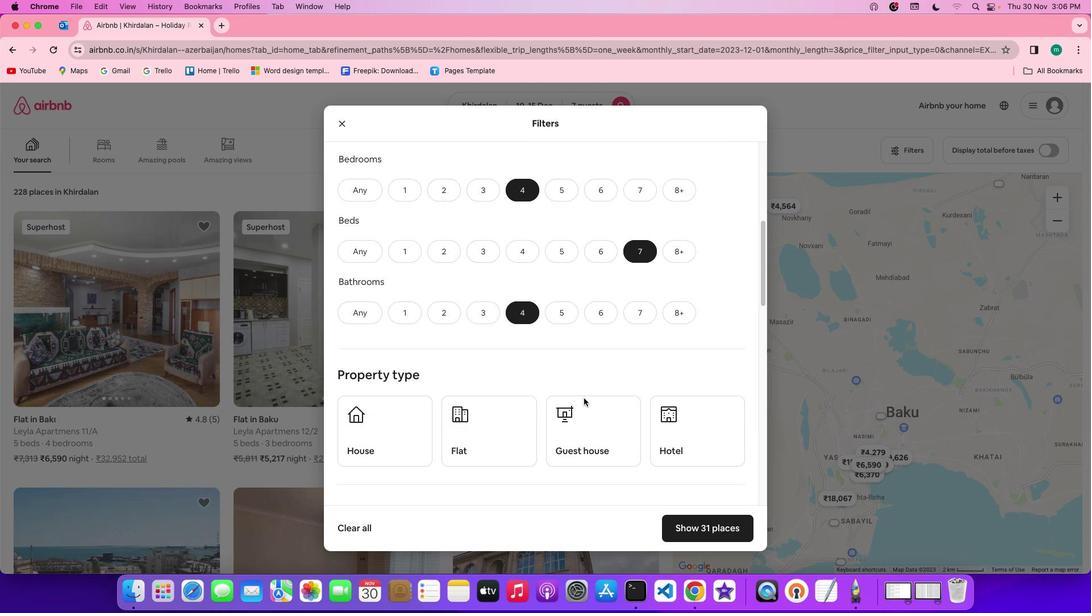 
Action: Mouse scrolled (584, 398) with delta (0, 0)
Screenshot: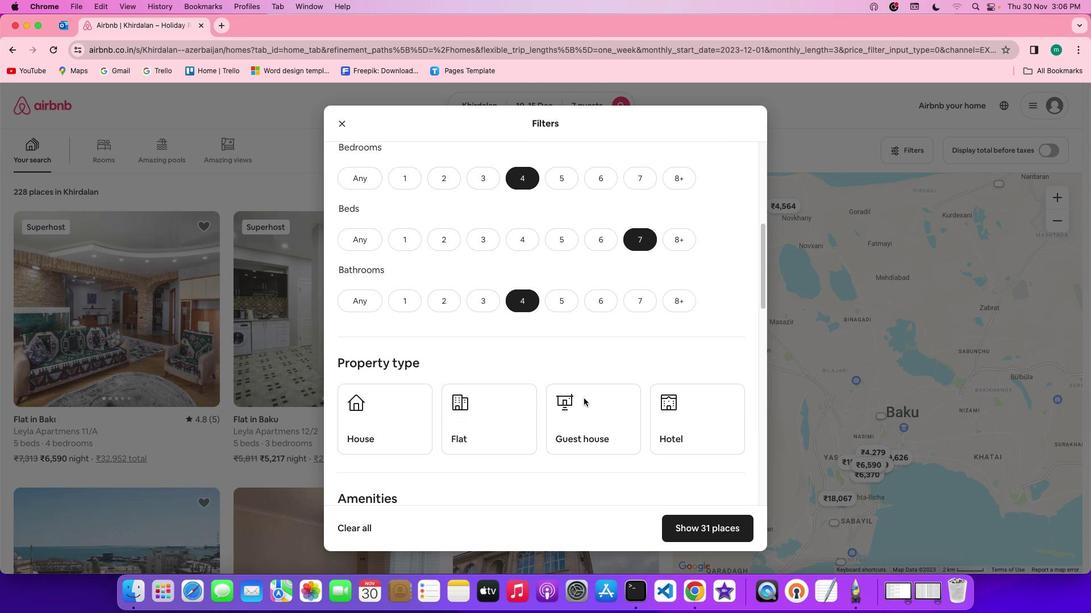 
Action: Mouse scrolled (584, 398) with delta (0, -1)
Screenshot: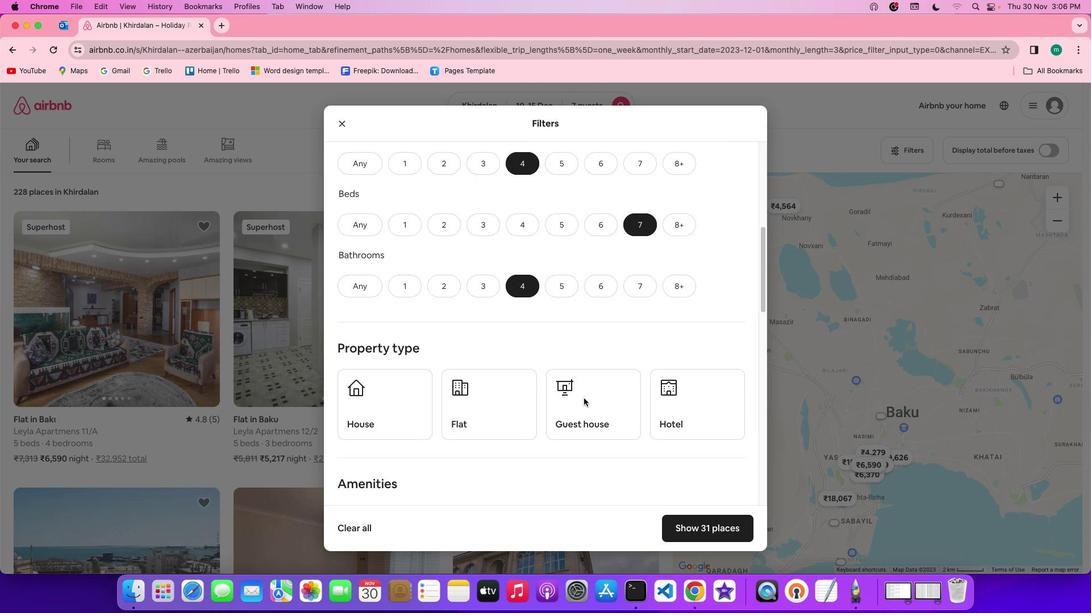 
Action: Mouse scrolled (584, 398) with delta (0, -1)
Screenshot: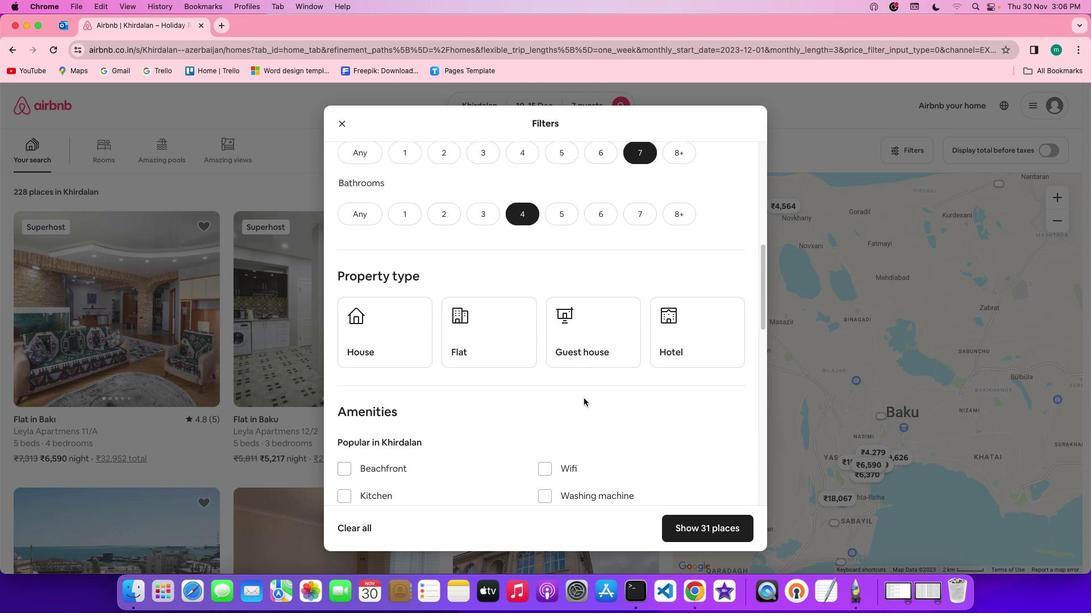 
Action: Mouse scrolled (584, 398) with delta (0, 0)
Screenshot: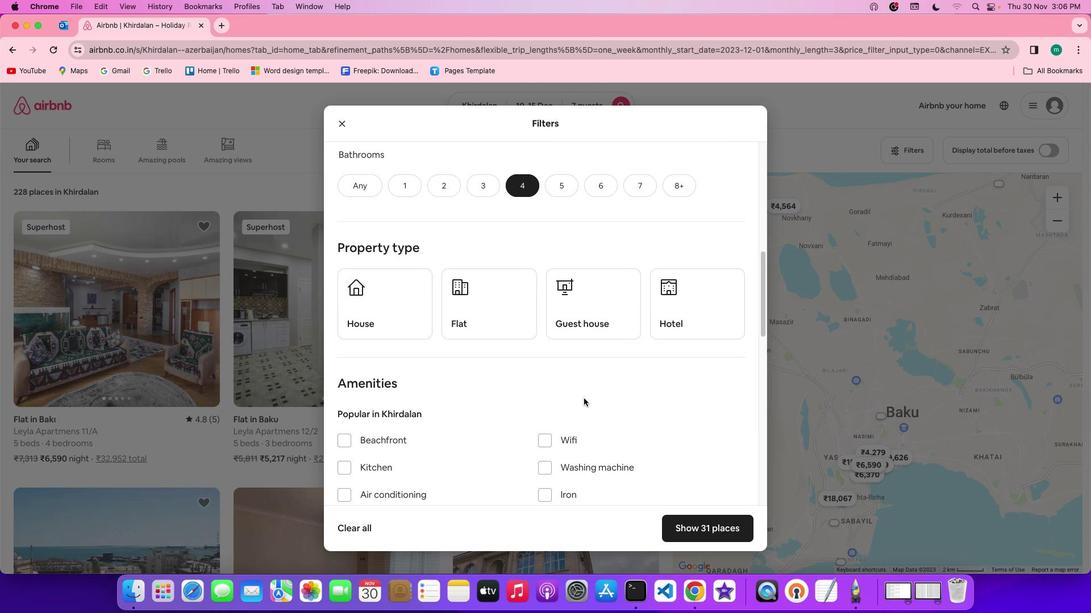
Action: Mouse scrolled (584, 398) with delta (0, 0)
Screenshot: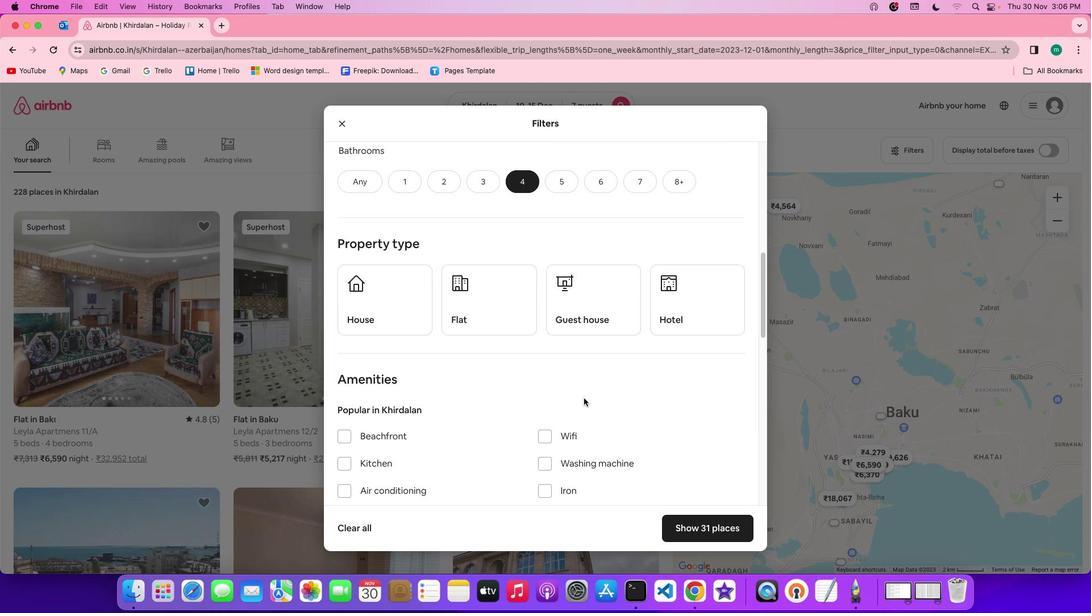 
Action: Mouse scrolled (584, 398) with delta (0, 0)
Screenshot: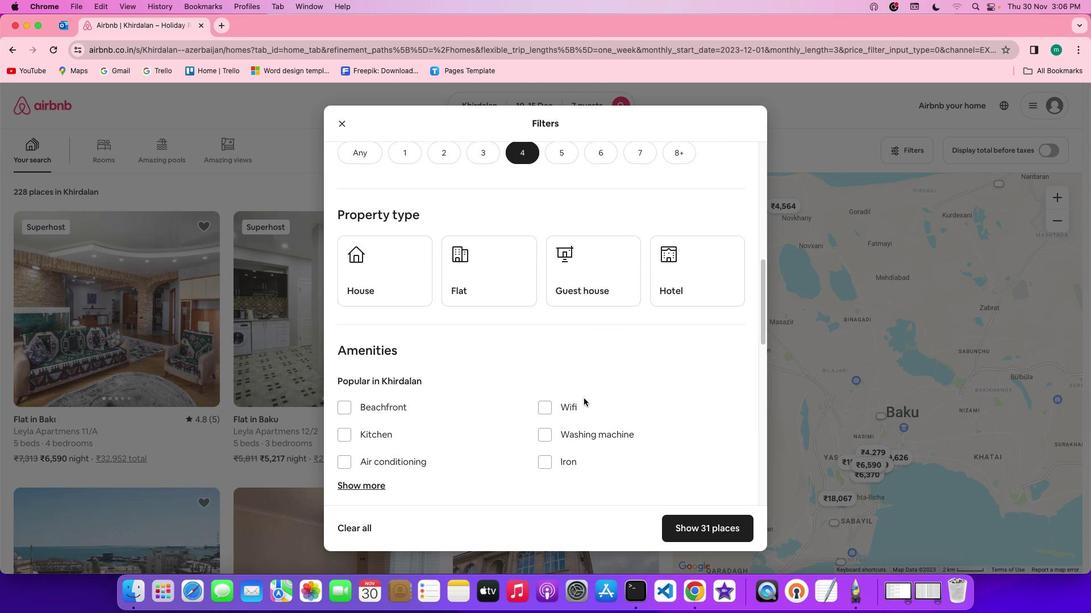 
Action: Mouse moved to (415, 277)
Screenshot: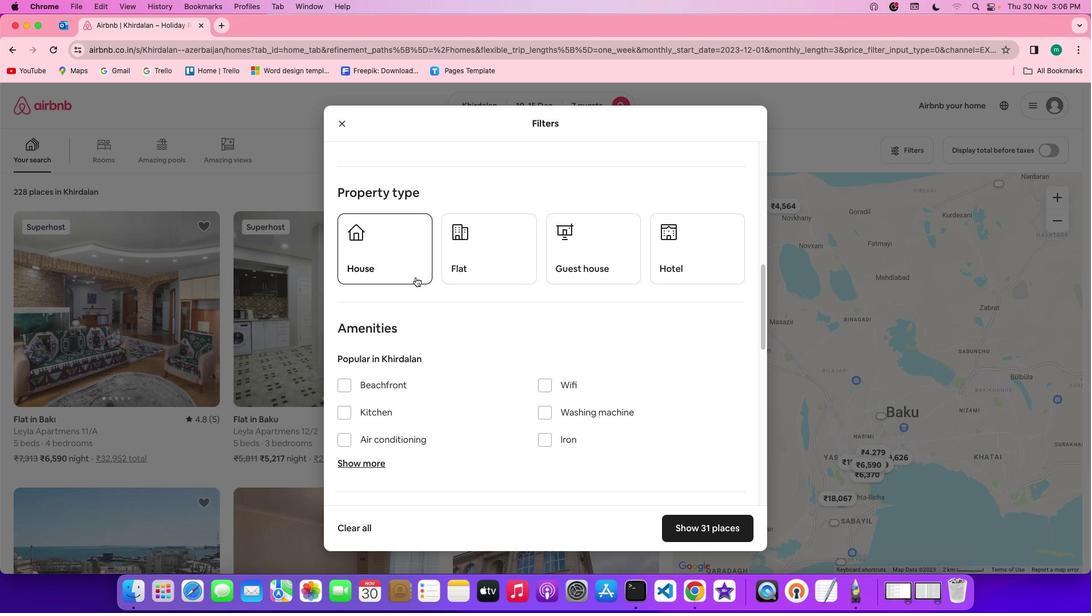 
Action: Mouse pressed left at (415, 277)
Screenshot: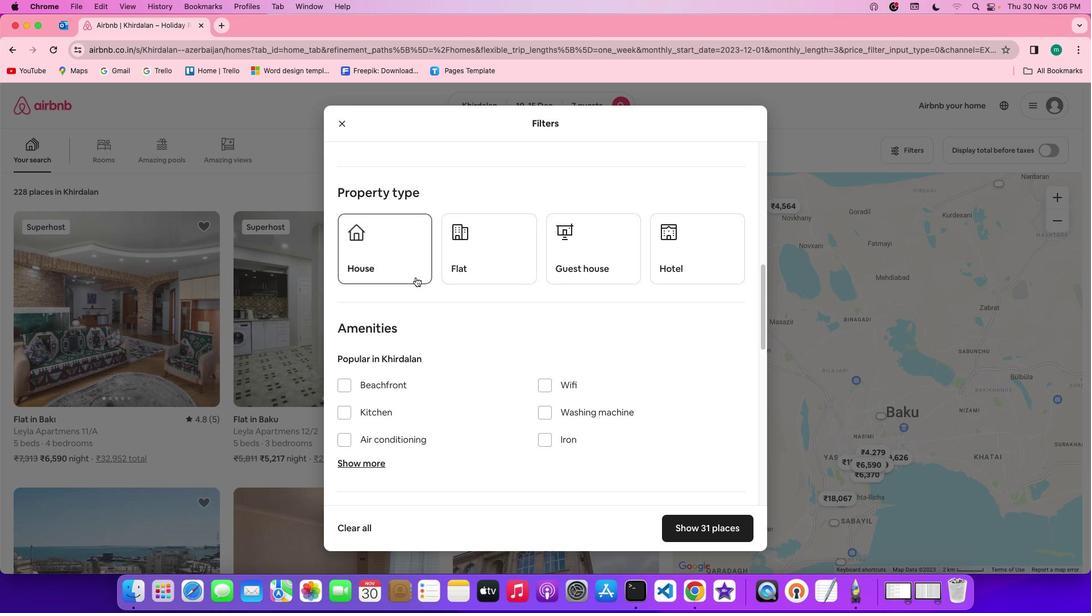 
Action: Mouse moved to (550, 359)
Screenshot: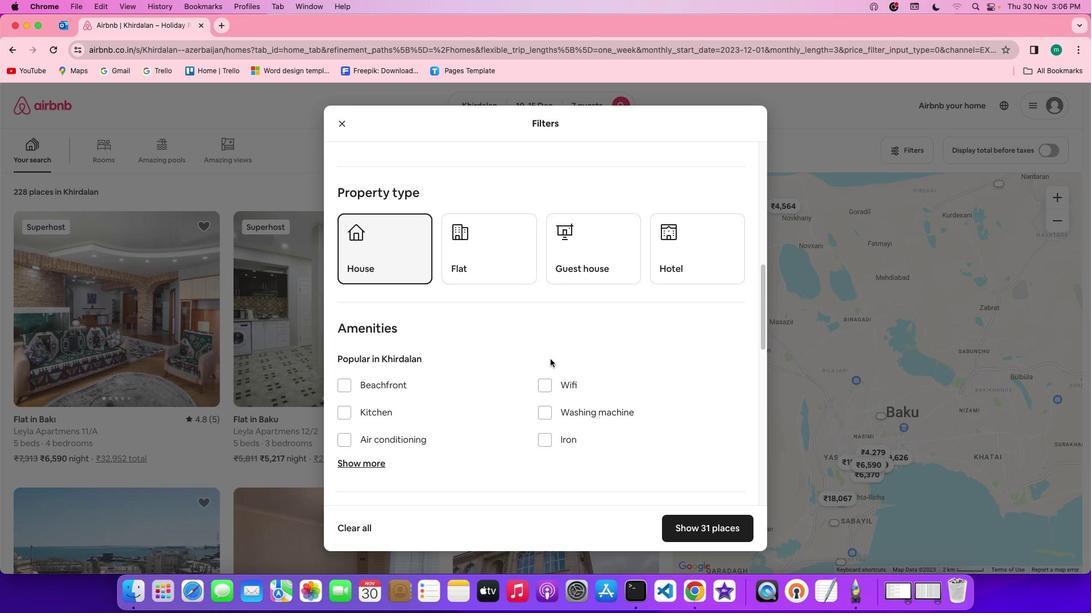 
Action: Mouse scrolled (550, 359) with delta (0, 0)
Screenshot: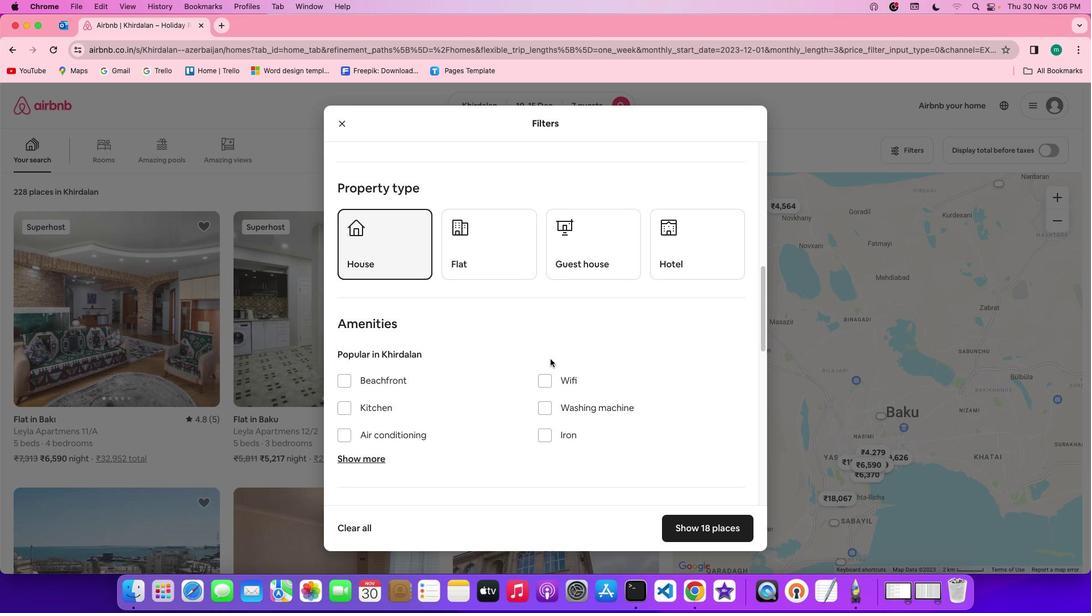 
Action: Mouse scrolled (550, 359) with delta (0, 0)
Screenshot: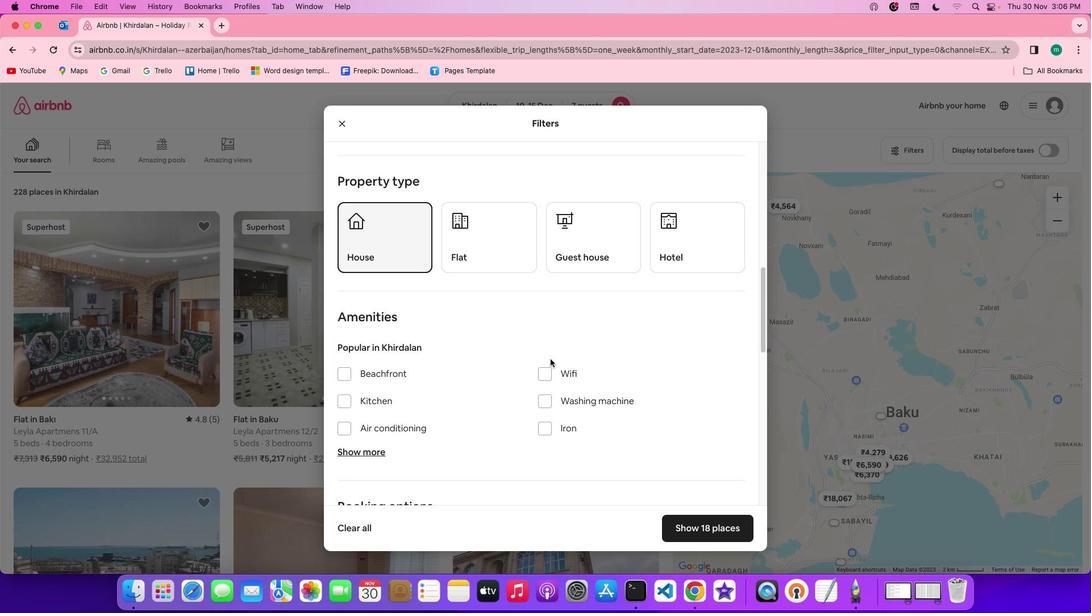 
Action: Mouse scrolled (550, 359) with delta (0, -1)
Screenshot: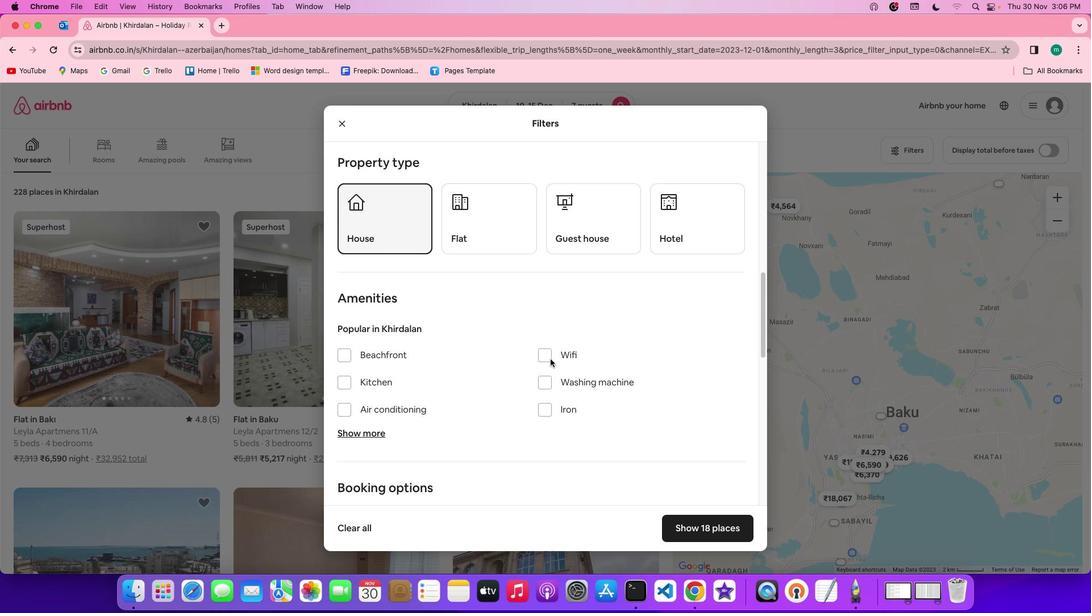 
Action: Mouse scrolled (550, 359) with delta (0, 0)
Screenshot: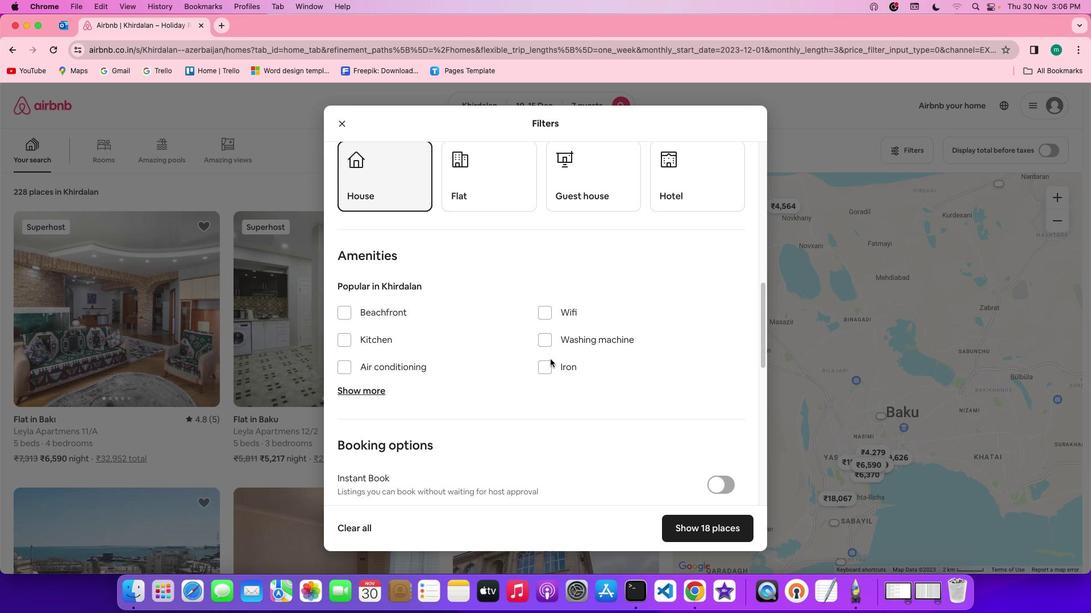 
Action: Mouse scrolled (550, 359) with delta (0, 0)
Screenshot: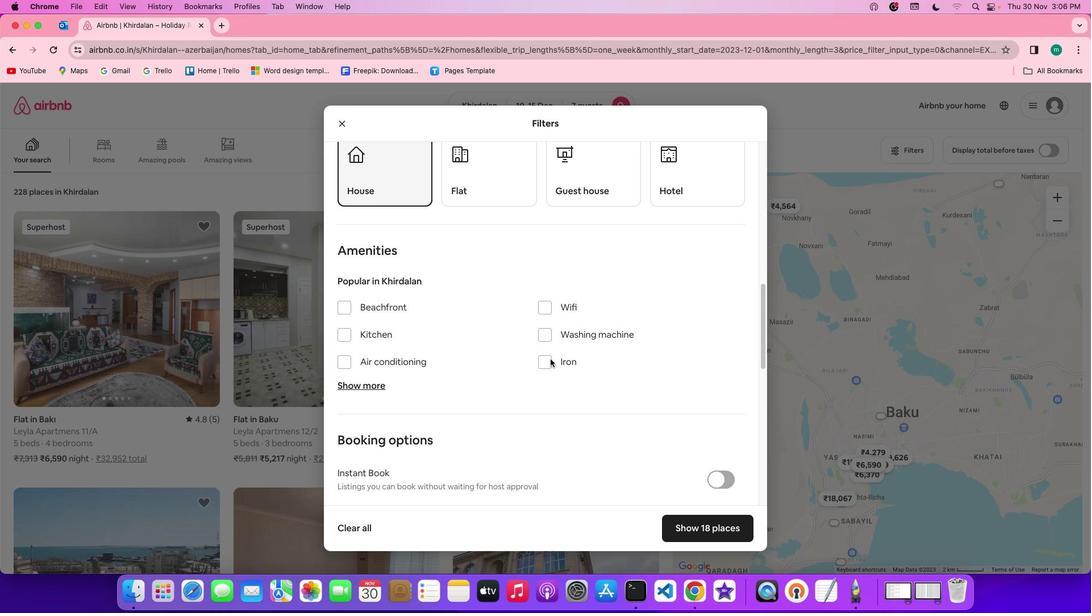 
Action: Mouse scrolled (550, 359) with delta (0, 0)
Screenshot: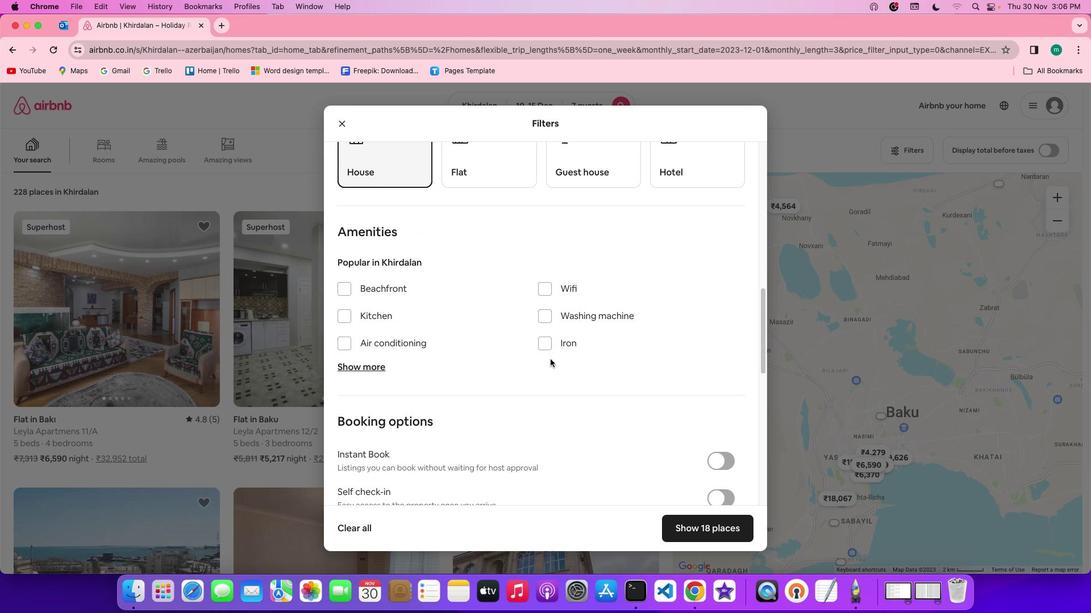 
Action: Mouse scrolled (550, 359) with delta (0, 0)
Screenshot: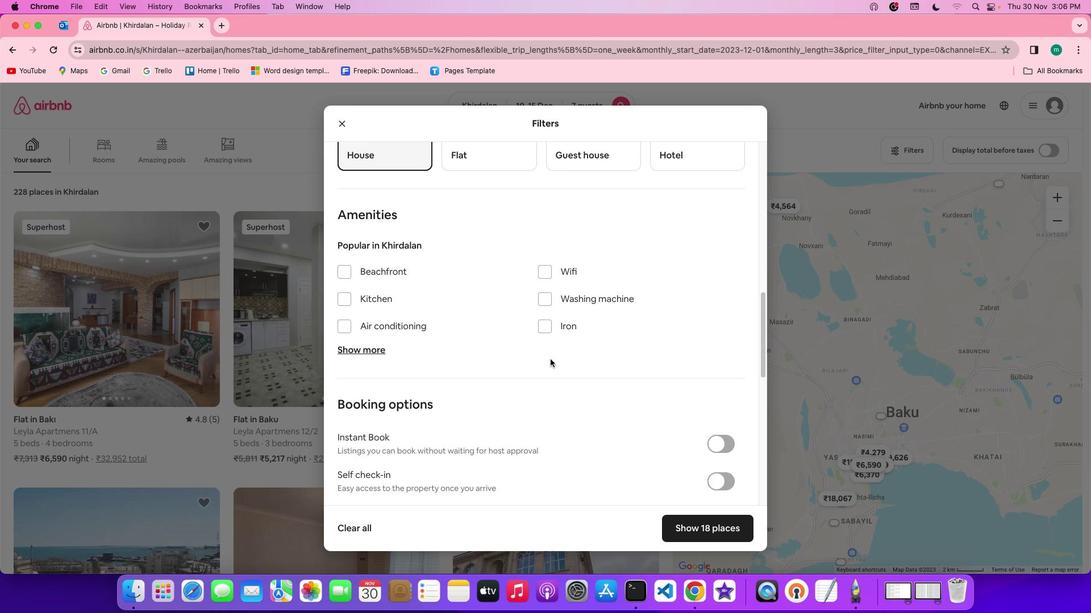
Action: Mouse scrolled (550, 359) with delta (0, 0)
Screenshot: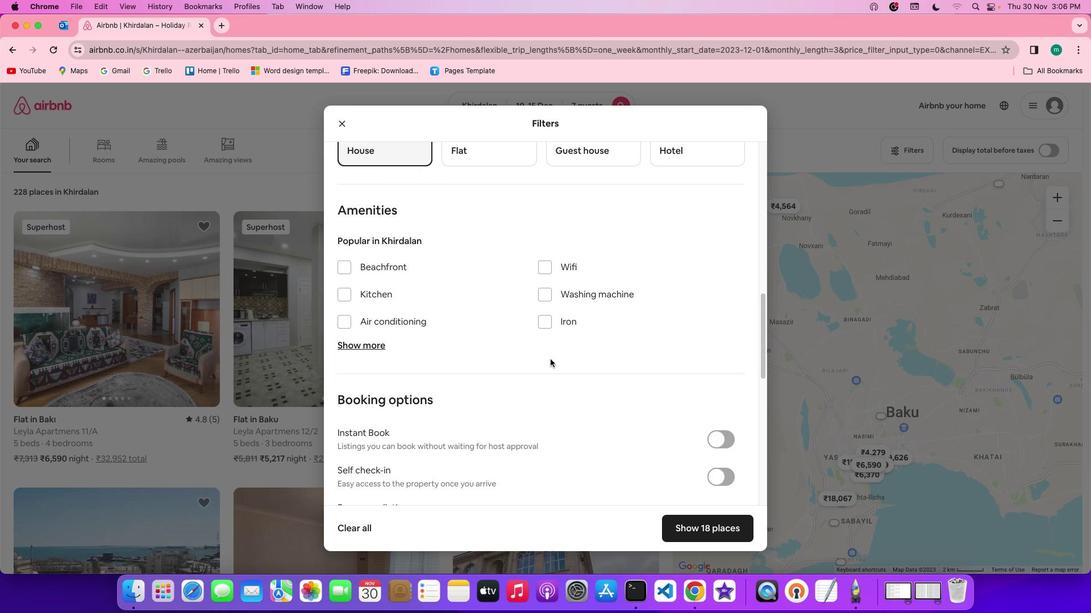 
Action: Mouse scrolled (550, 359) with delta (0, 0)
Screenshot: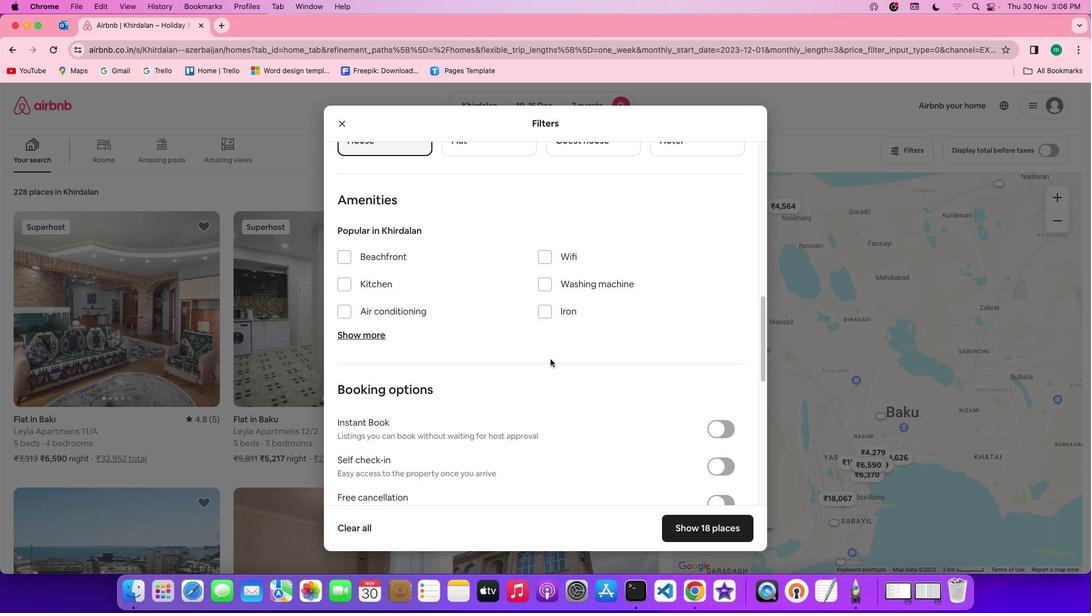 
Action: Mouse moved to (548, 243)
Screenshot: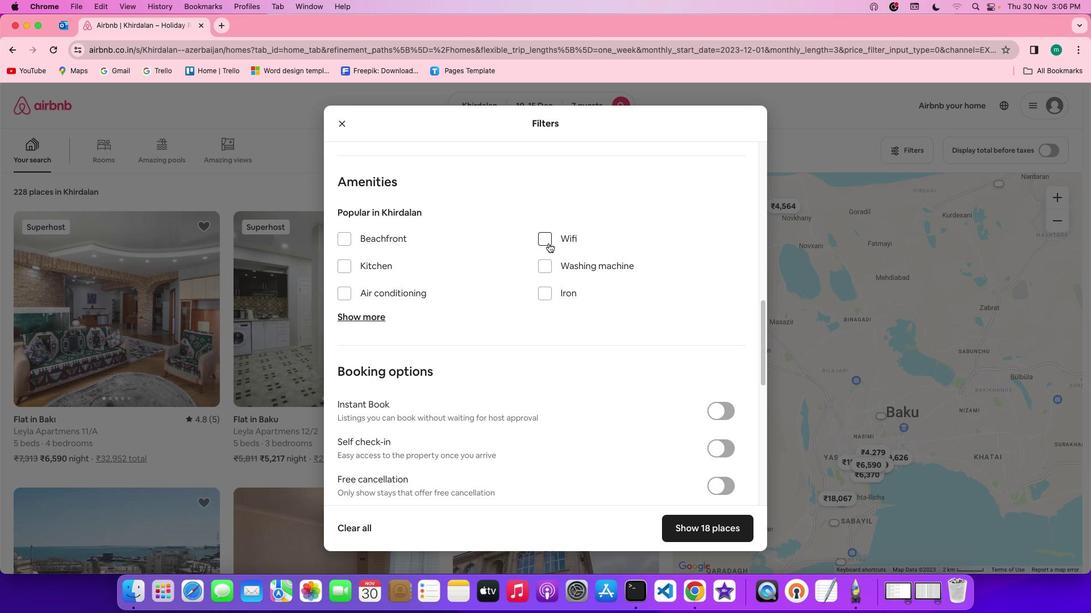 
Action: Mouse pressed left at (548, 243)
Screenshot: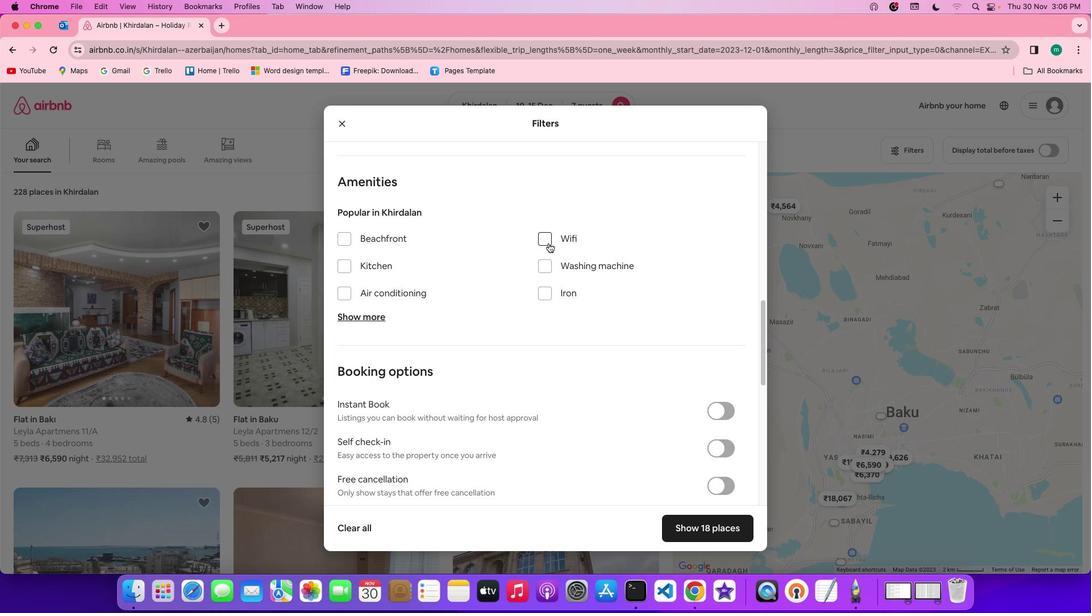 
Action: Mouse moved to (359, 314)
Screenshot: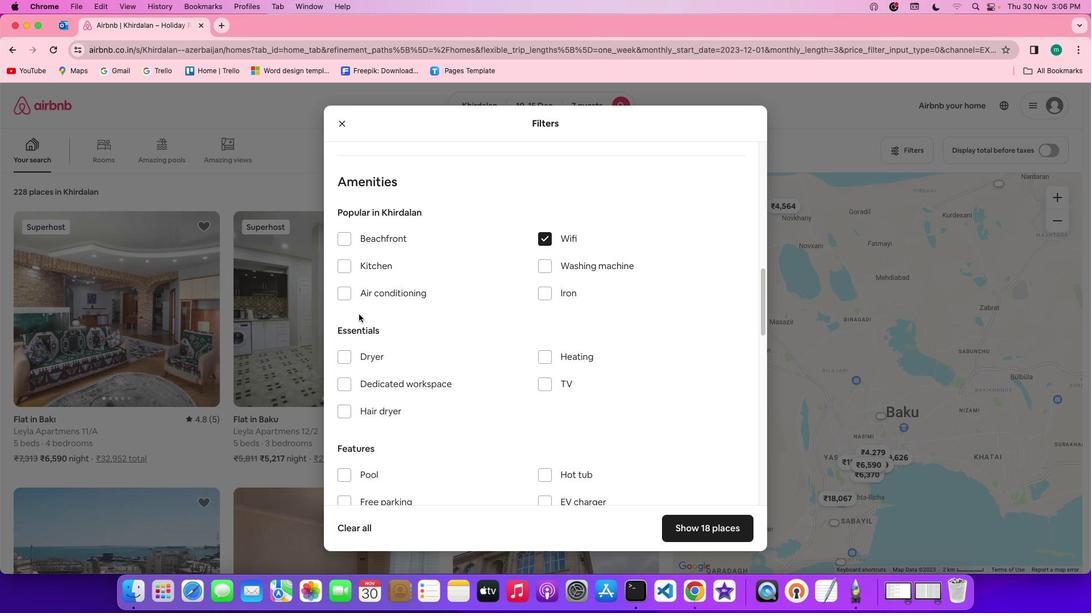 
Action: Mouse pressed left at (359, 314)
Screenshot: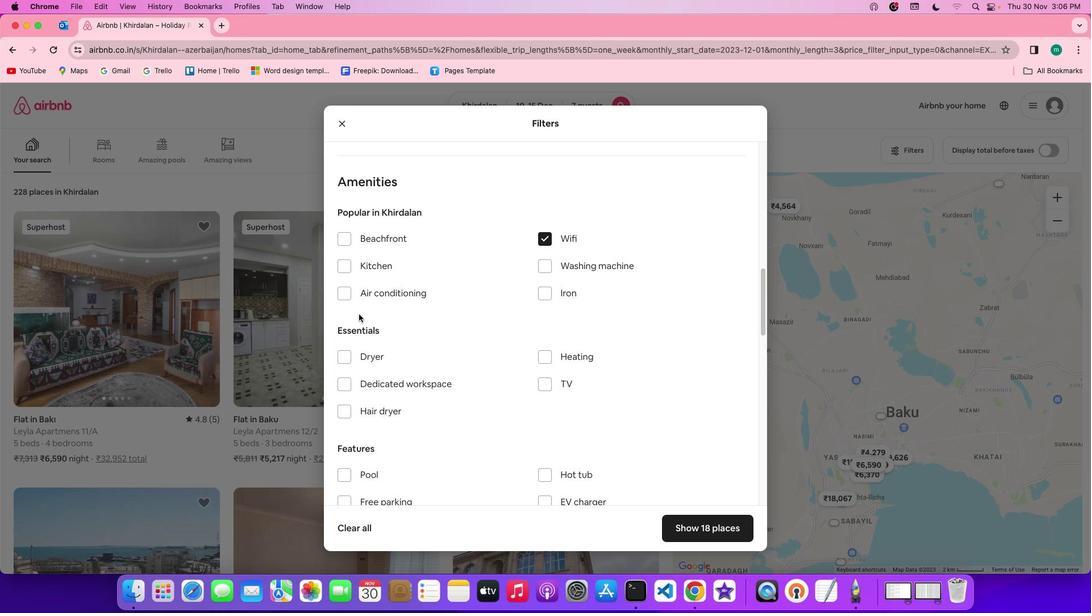 
Action: Mouse moved to (544, 390)
Screenshot: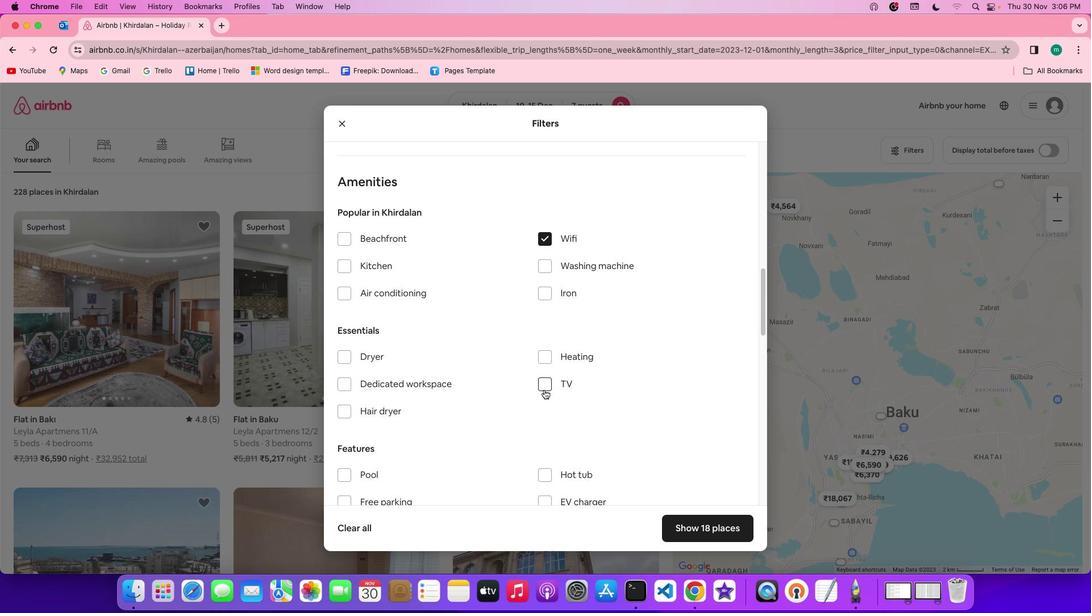 
Action: Mouse pressed left at (544, 390)
Screenshot: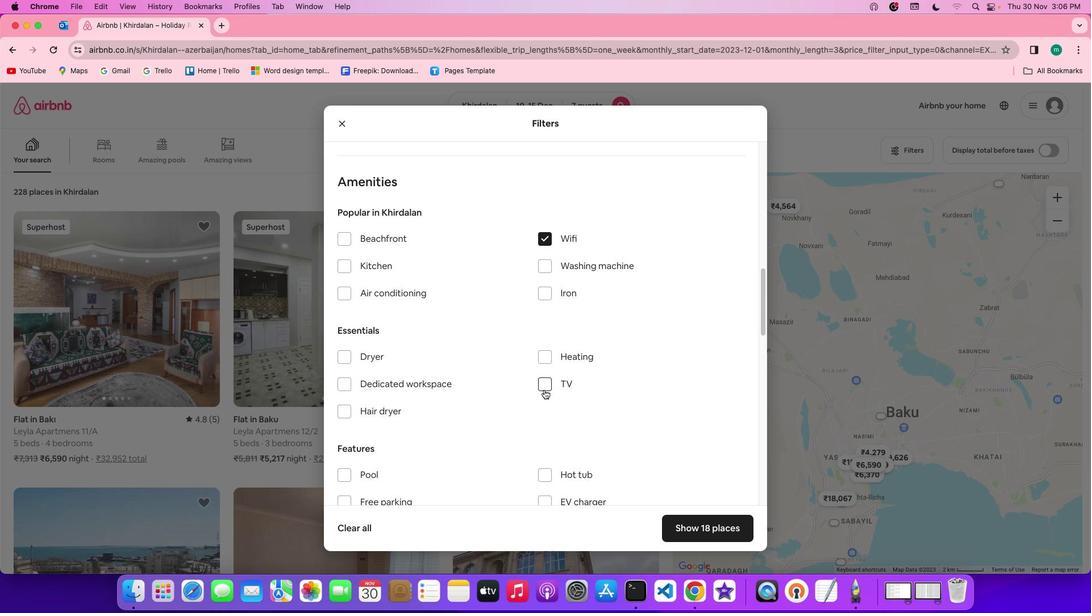 
Action: Mouse moved to (415, 364)
Screenshot: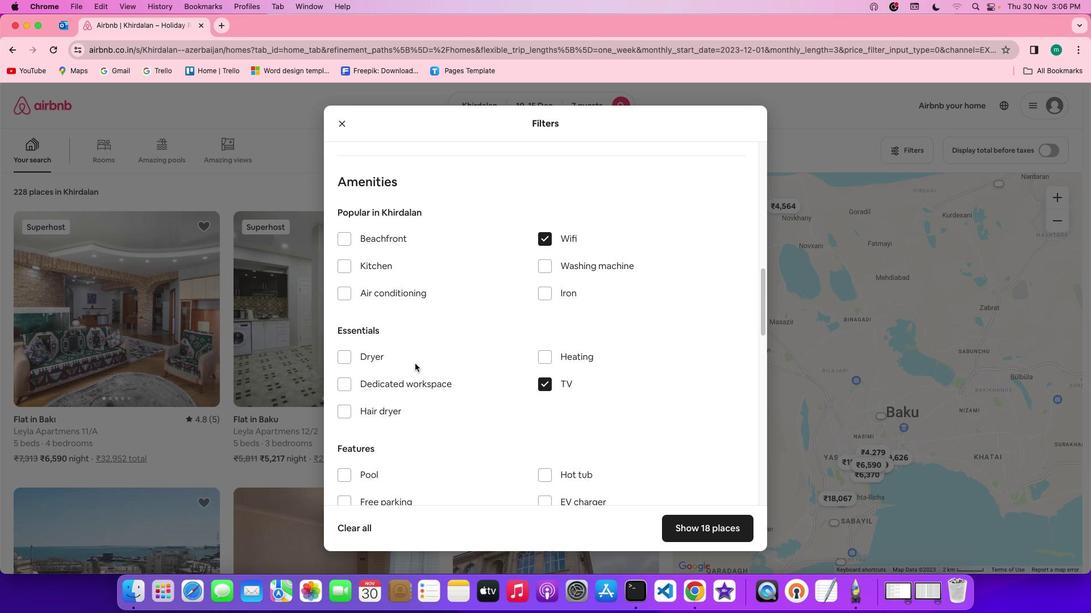 
Action: Mouse scrolled (415, 364) with delta (0, 0)
Screenshot: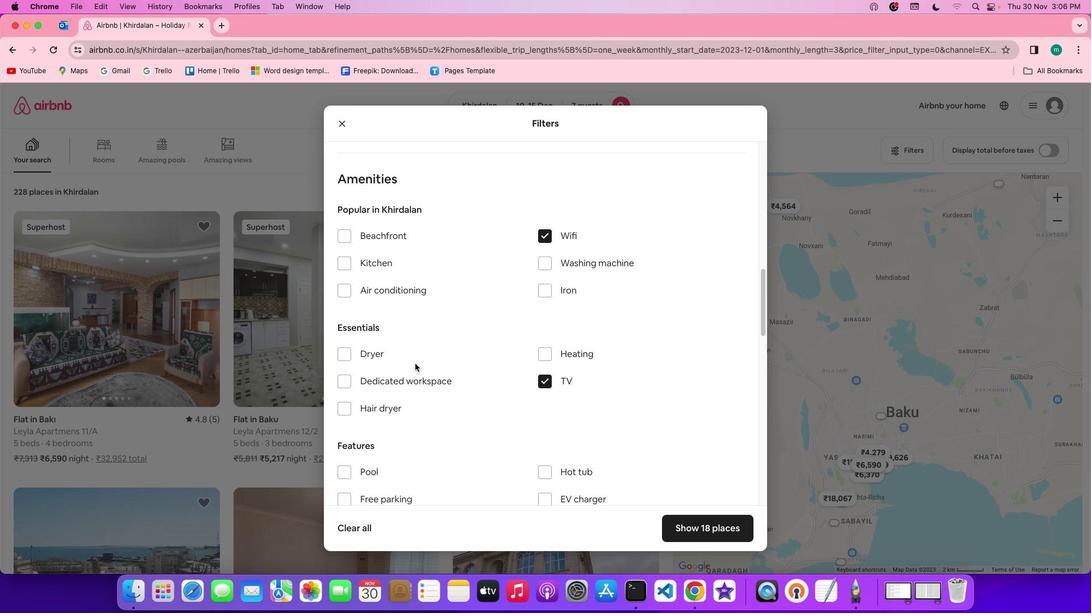
Action: Mouse scrolled (415, 364) with delta (0, 0)
Screenshot: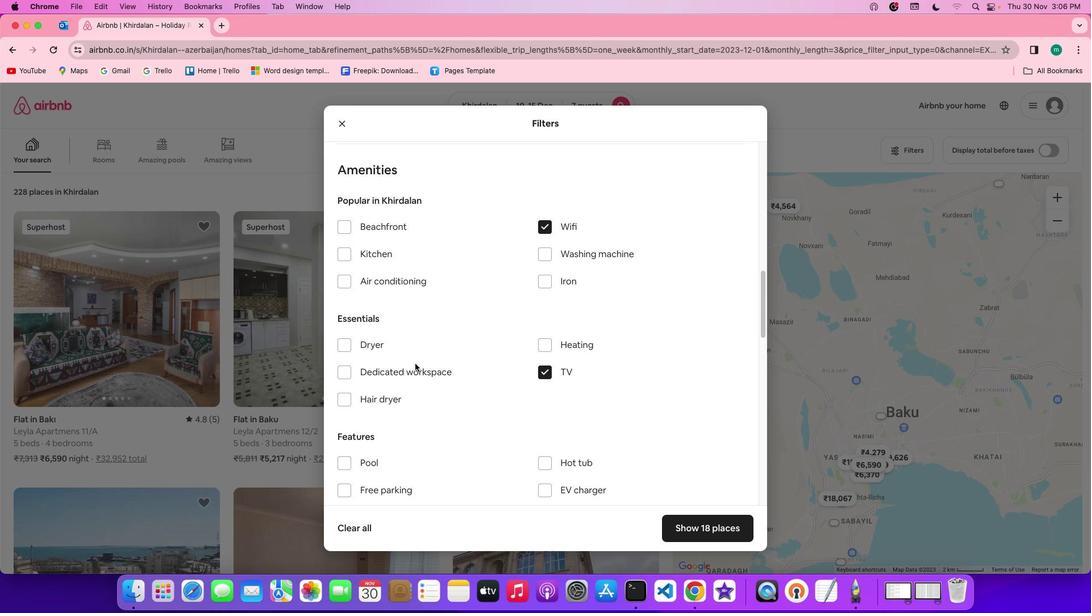 
Action: Mouse moved to (430, 350)
Screenshot: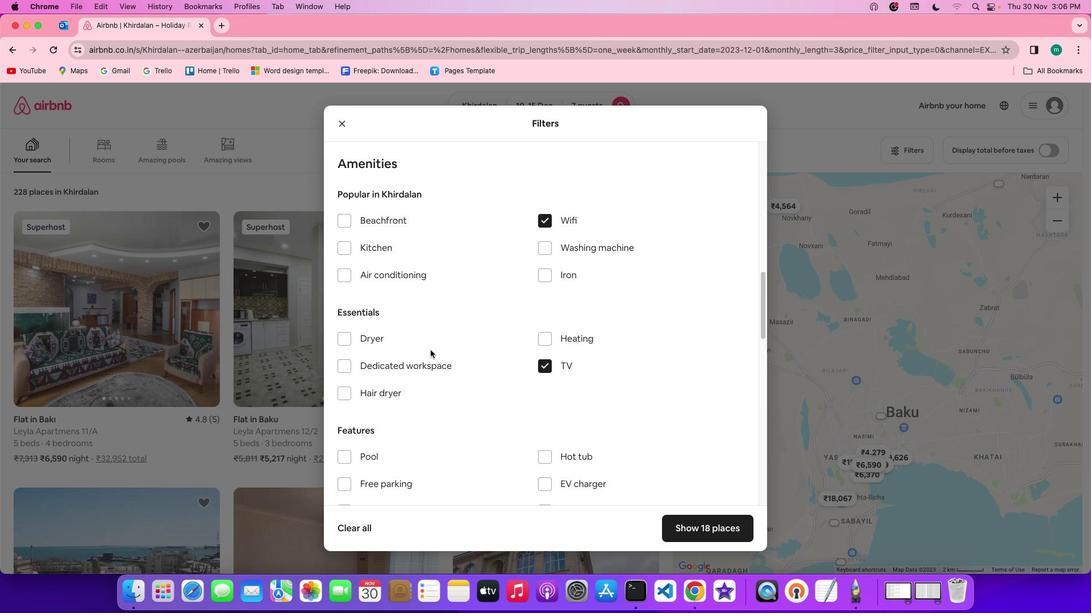 
Action: Mouse scrolled (430, 350) with delta (0, 0)
Screenshot: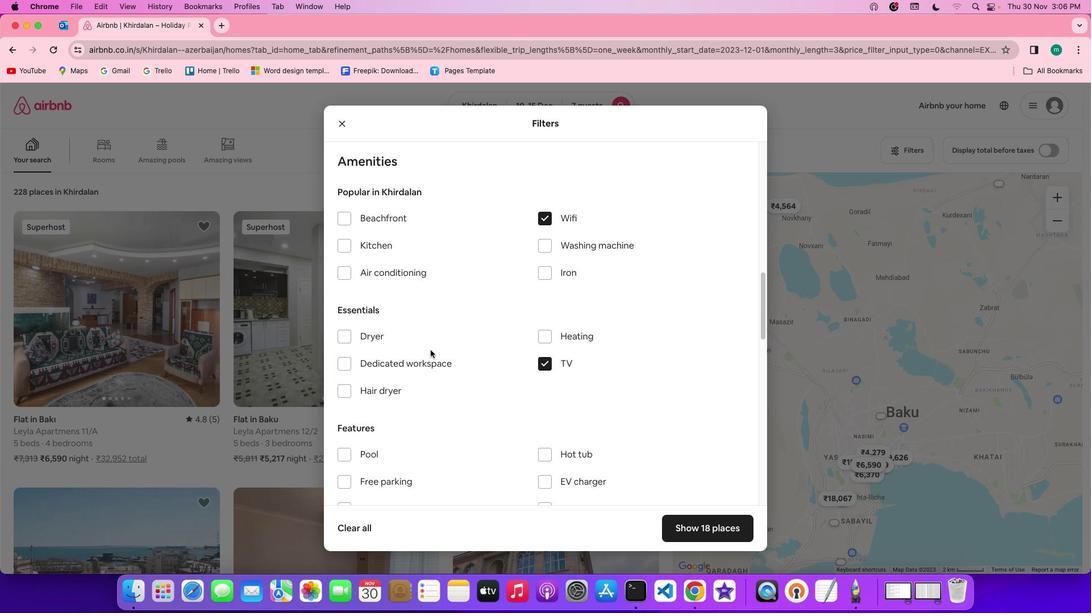 
Action: Mouse scrolled (430, 350) with delta (0, 0)
Screenshot: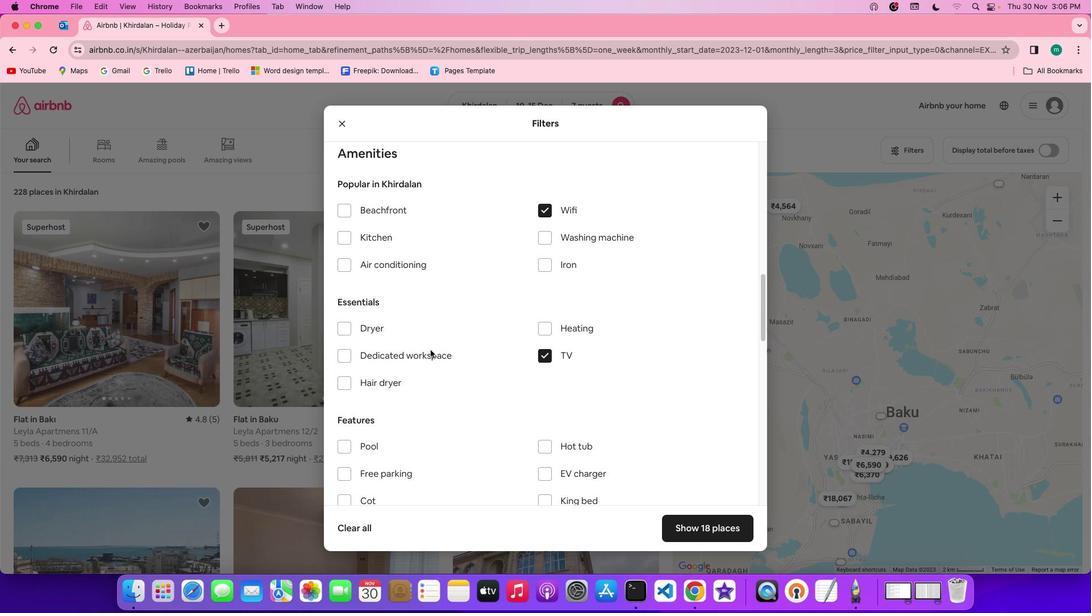 
Action: Mouse scrolled (430, 350) with delta (0, 0)
Screenshot: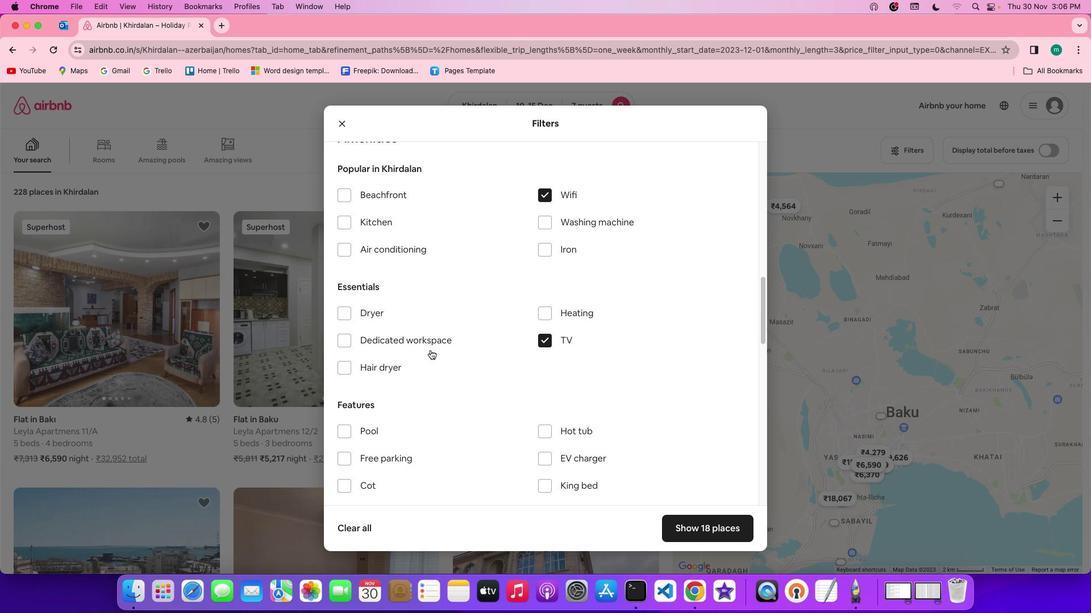 
Action: Mouse scrolled (430, 350) with delta (0, 0)
Screenshot: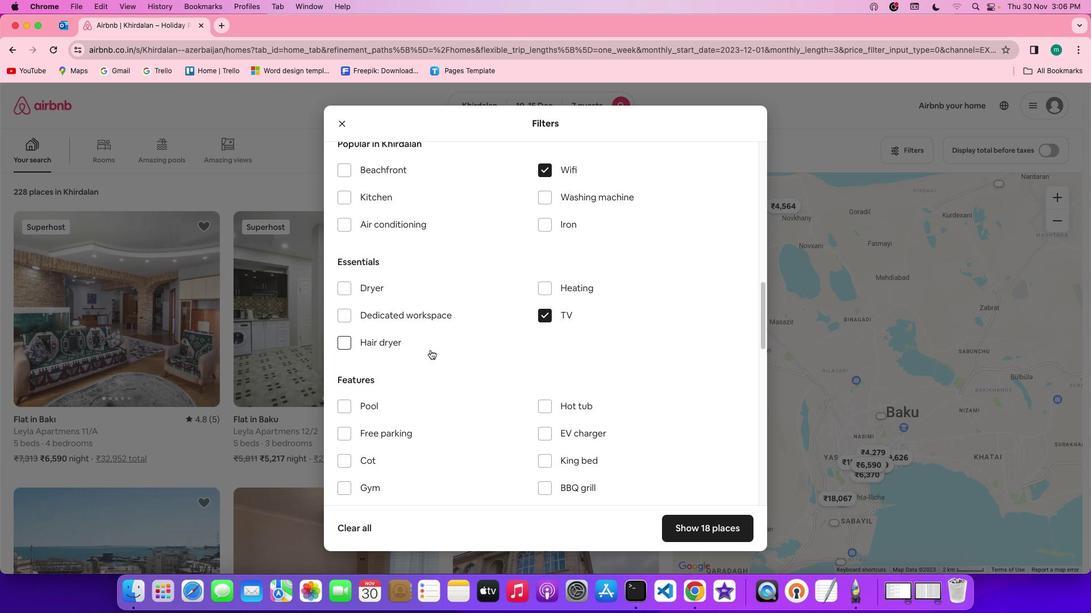 
Action: Mouse scrolled (430, 350) with delta (0, 0)
Screenshot: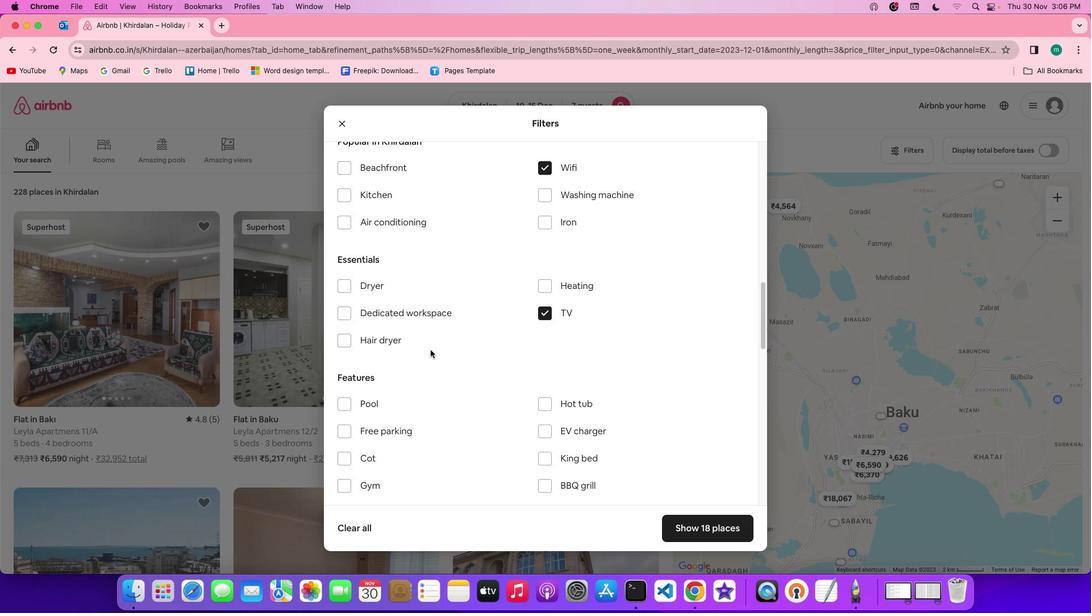 
Action: Mouse scrolled (430, 350) with delta (0, 0)
Screenshot: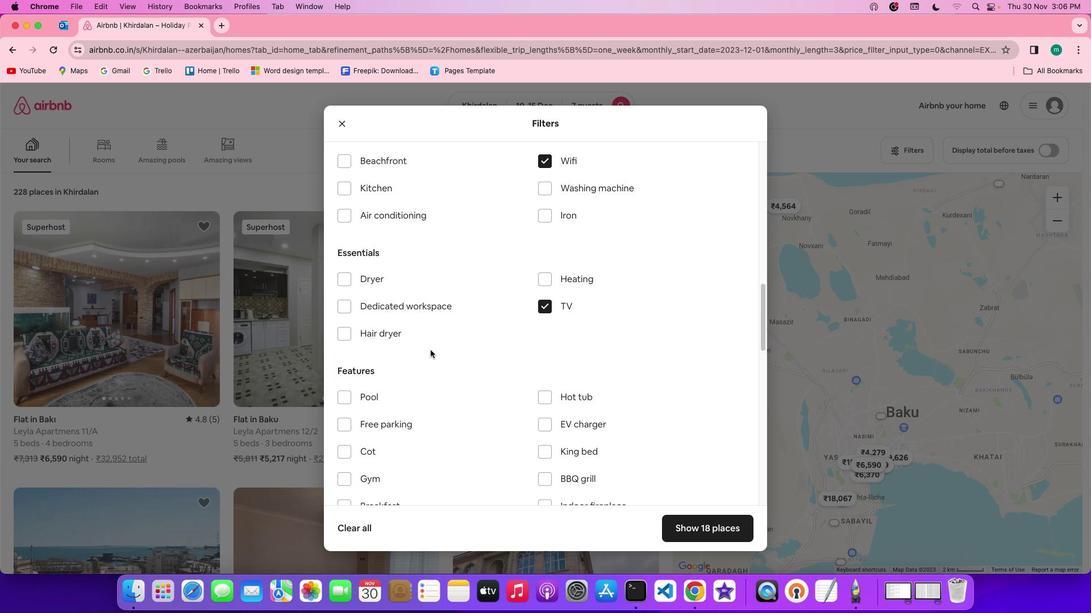 
Action: Mouse scrolled (430, 350) with delta (0, 0)
Screenshot: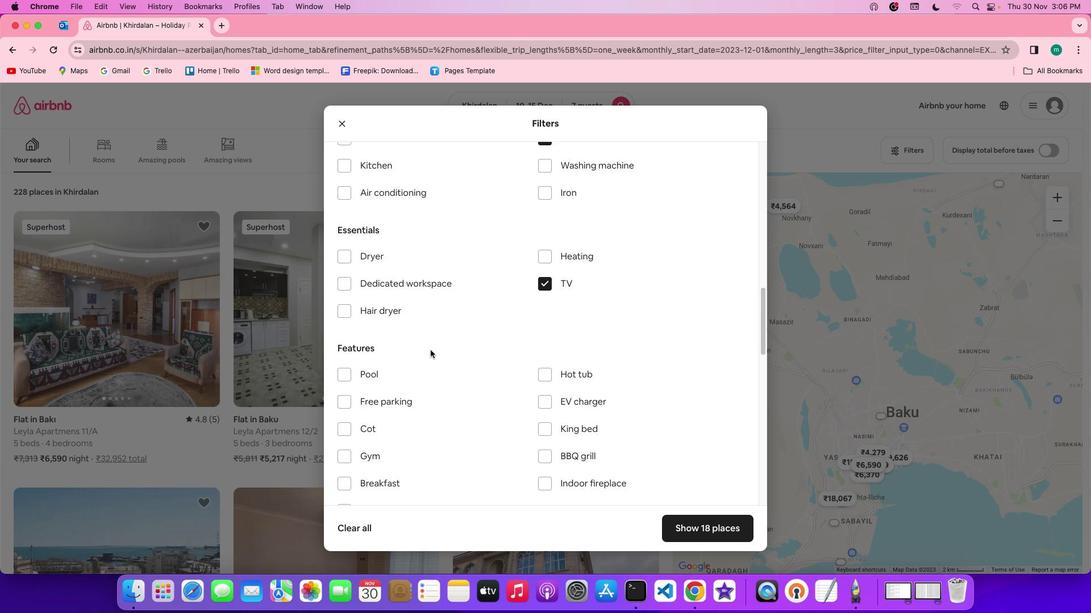 
Action: Mouse scrolled (430, 350) with delta (0, 0)
Screenshot: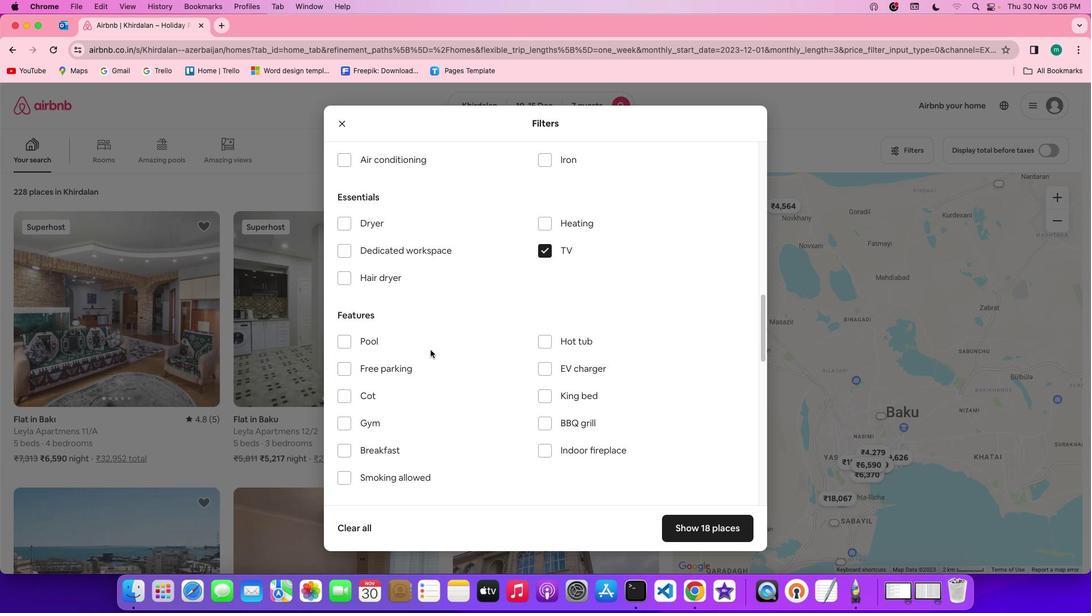 
Action: Mouse scrolled (430, 350) with delta (0, 0)
Screenshot: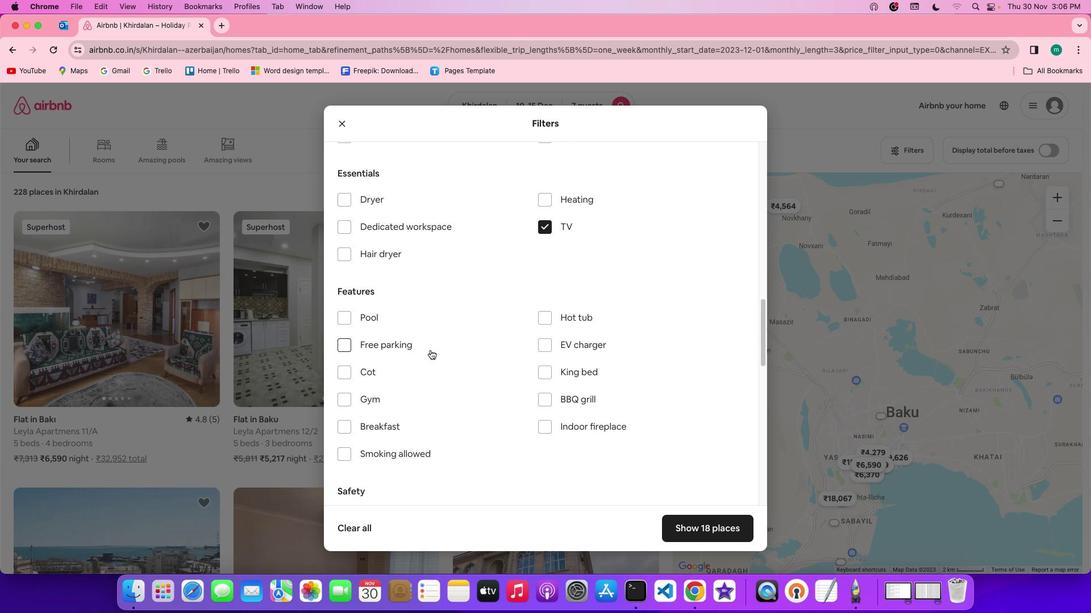 
Action: Mouse scrolled (430, 350) with delta (0, 0)
Screenshot: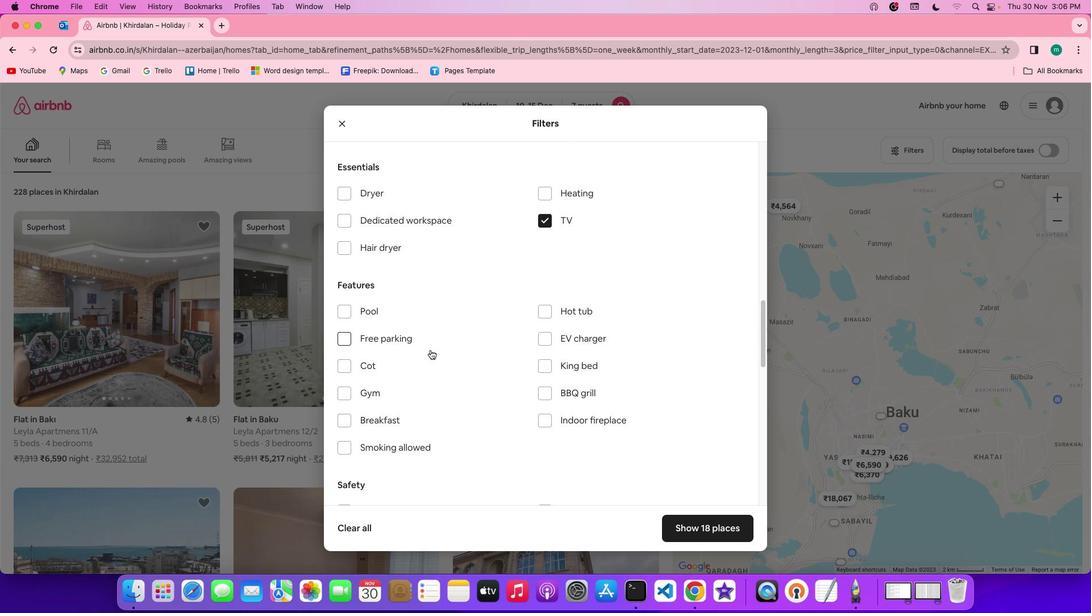 
Action: Mouse scrolled (430, 350) with delta (0, 0)
Screenshot: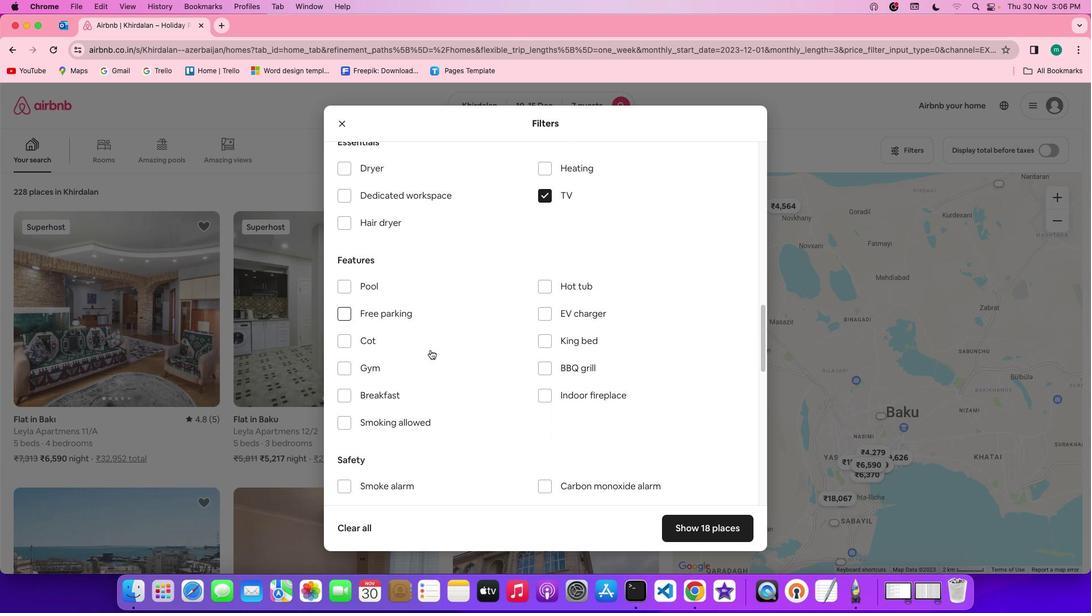 
Action: Mouse scrolled (430, 350) with delta (0, 0)
Screenshot: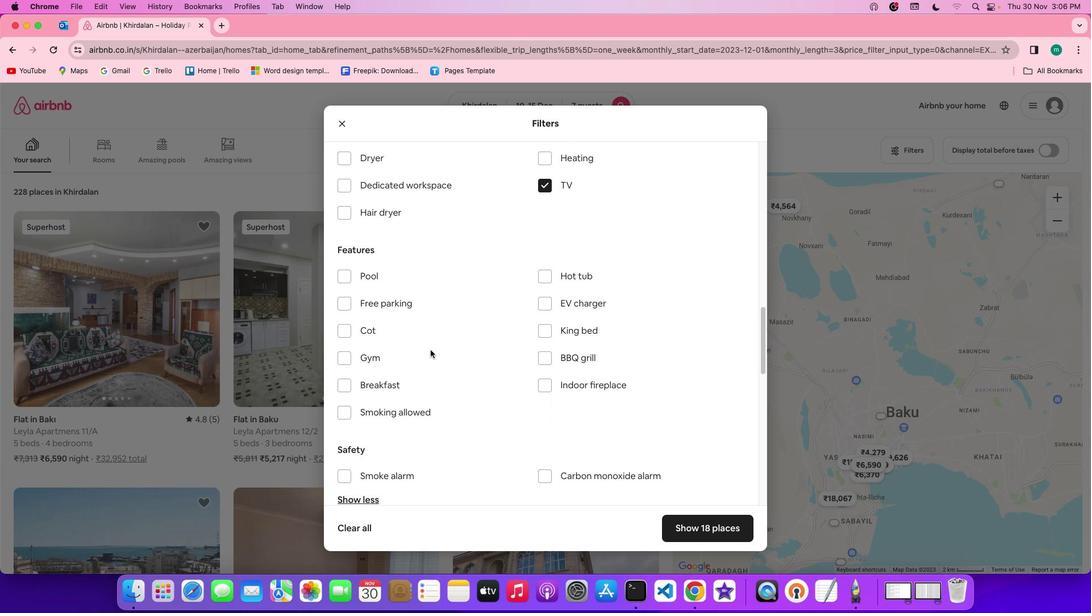 
Action: Mouse scrolled (430, 350) with delta (0, 0)
Screenshot: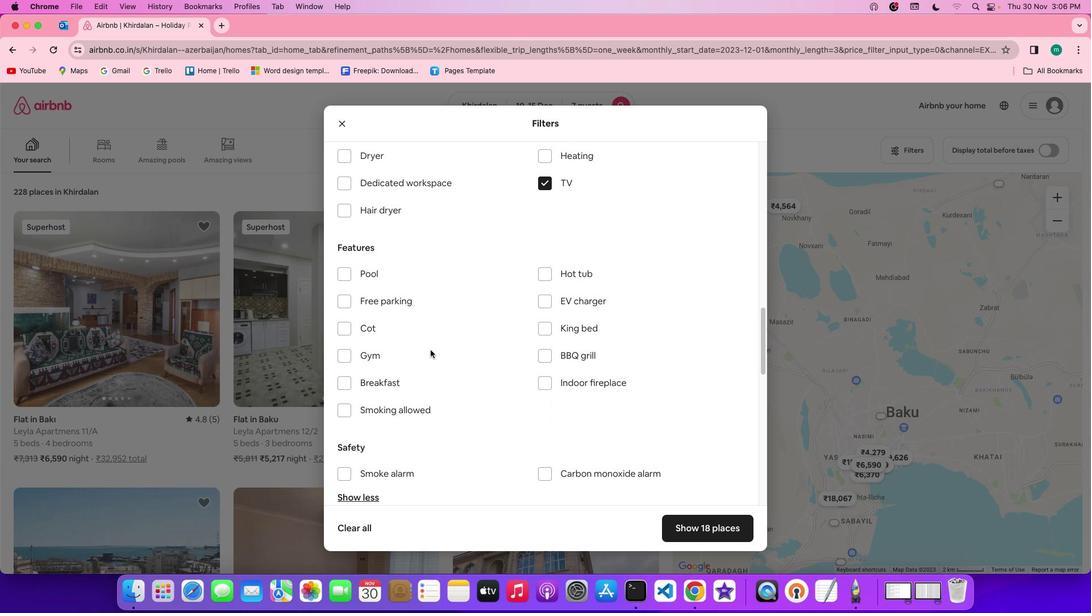 
Action: Mouse scrolled (430, 350) with delta (0, 0)
Screenshot: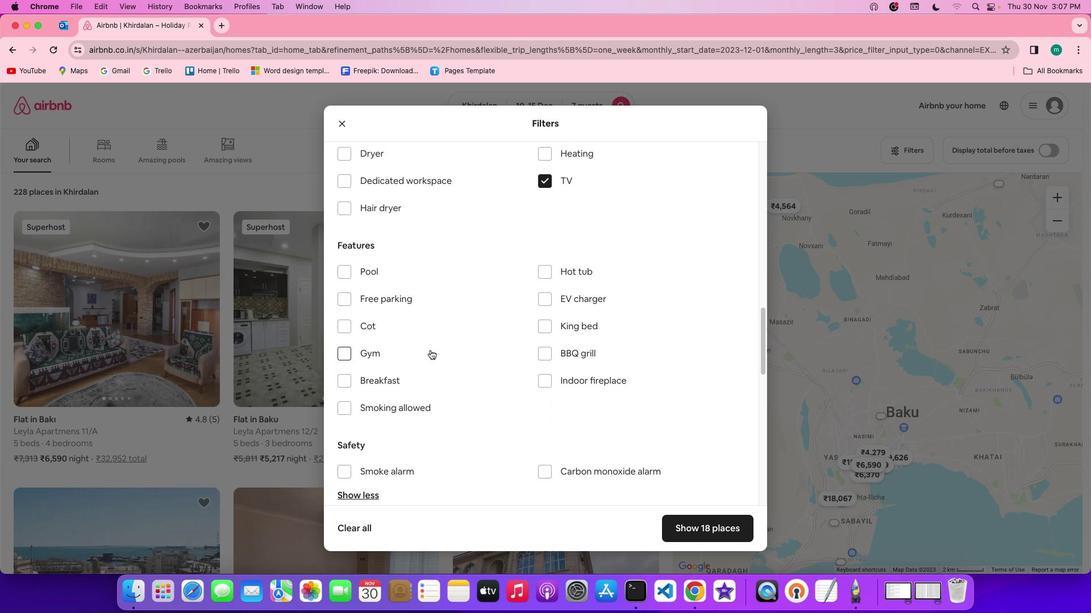
Action: Mouse scrolled (430, 350) with delta (0, 0)
Screenshot: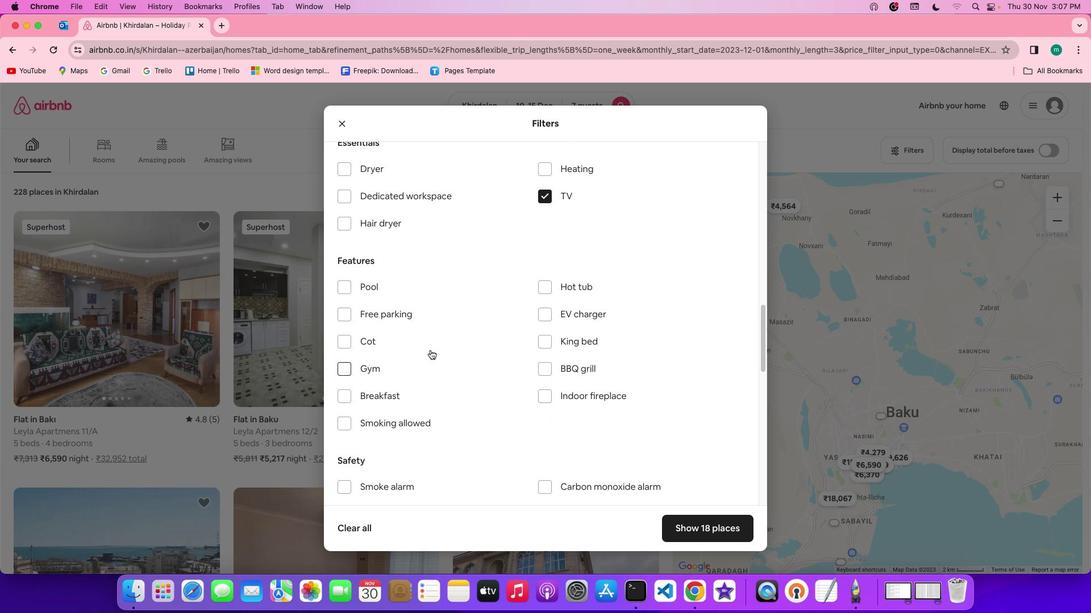 
Action: Mouse scrolled (430, 350) with delta (0, 0)
Screenshot: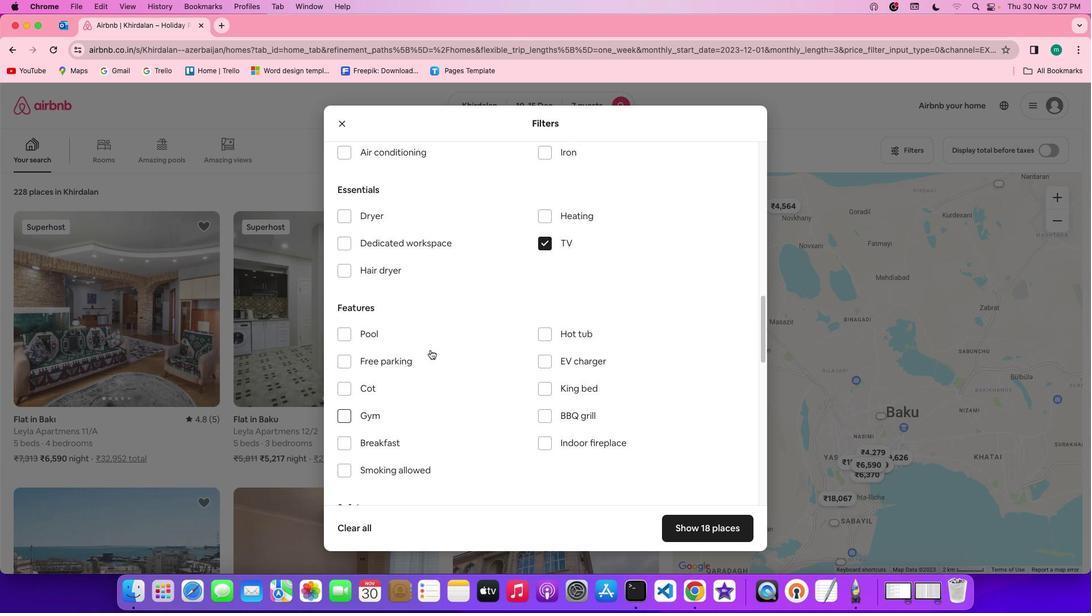 
Action: Mouse scrolled (430, 350) with delta (0, 1)
Screenshot: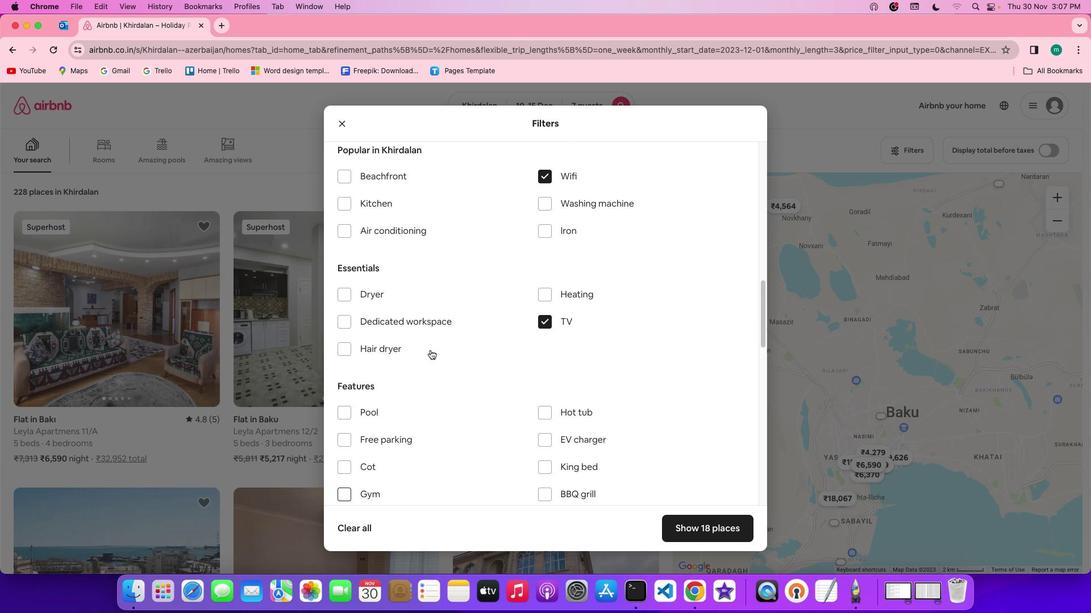 
Action: Mouse scrolled (430, 350) with delta (0, 2)
Screenshot: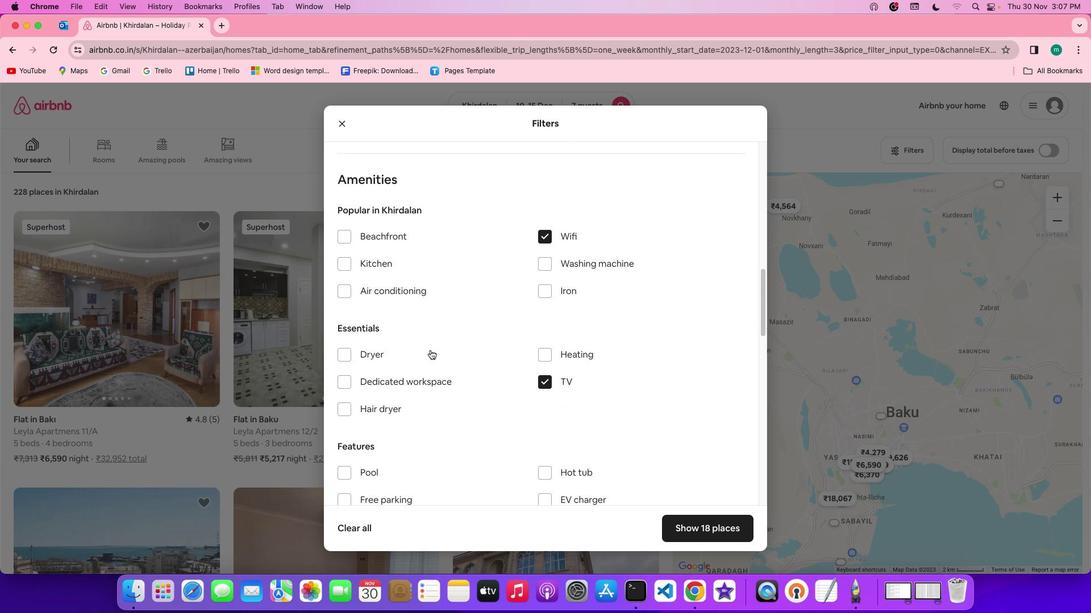 
Action: Mouse moved to (429, 371)
Screenshot: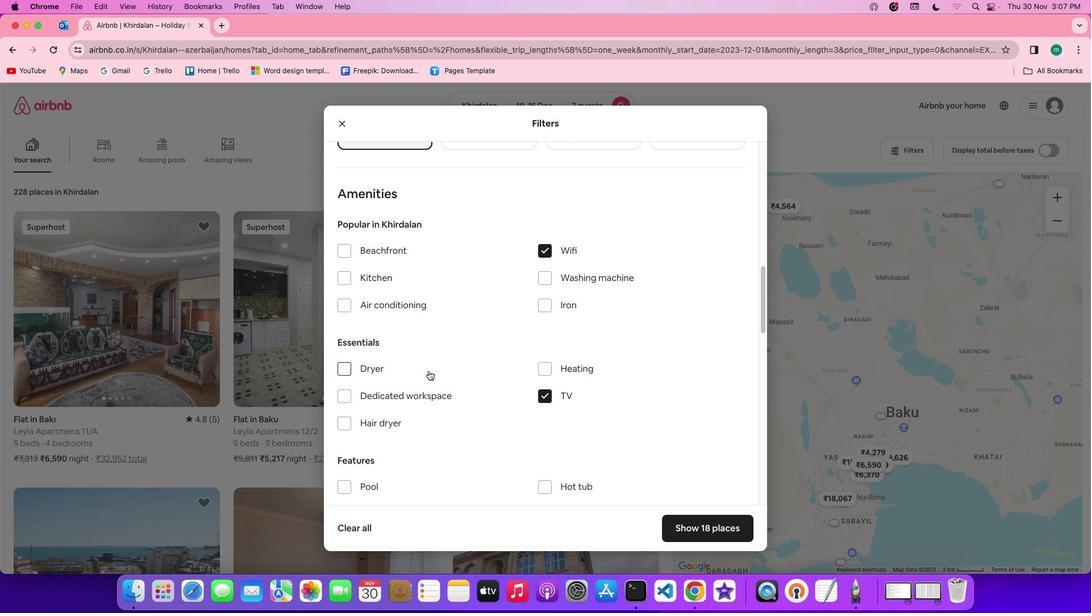 
Action: Mouse scrolled (429, 371) with delta (0, 0)
Screenshot: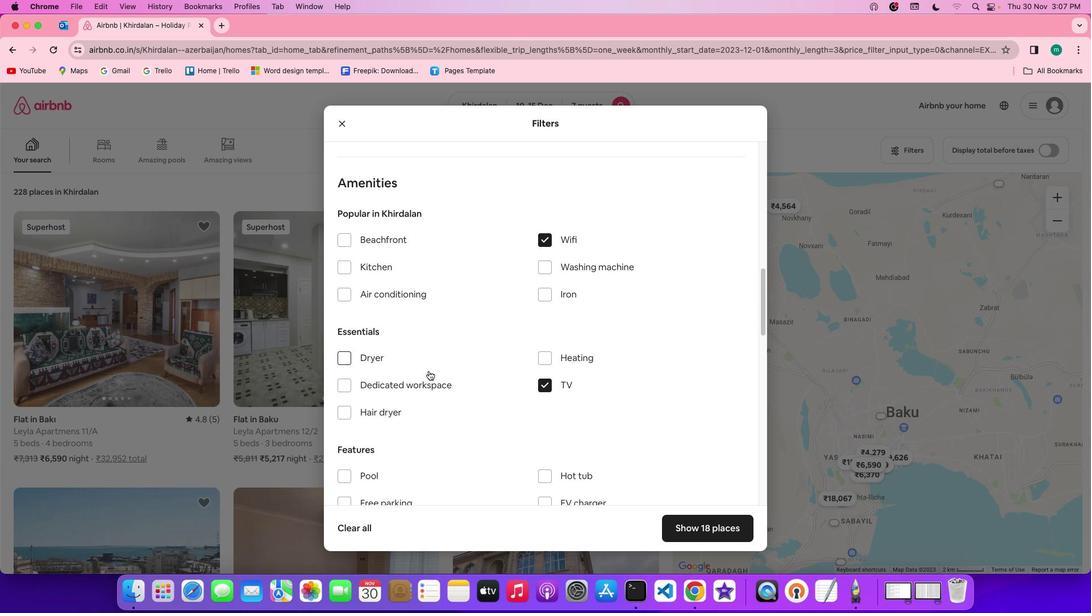 
Action: Mouse scrolled (429, 371) with delta (0, 0)
Screenshot: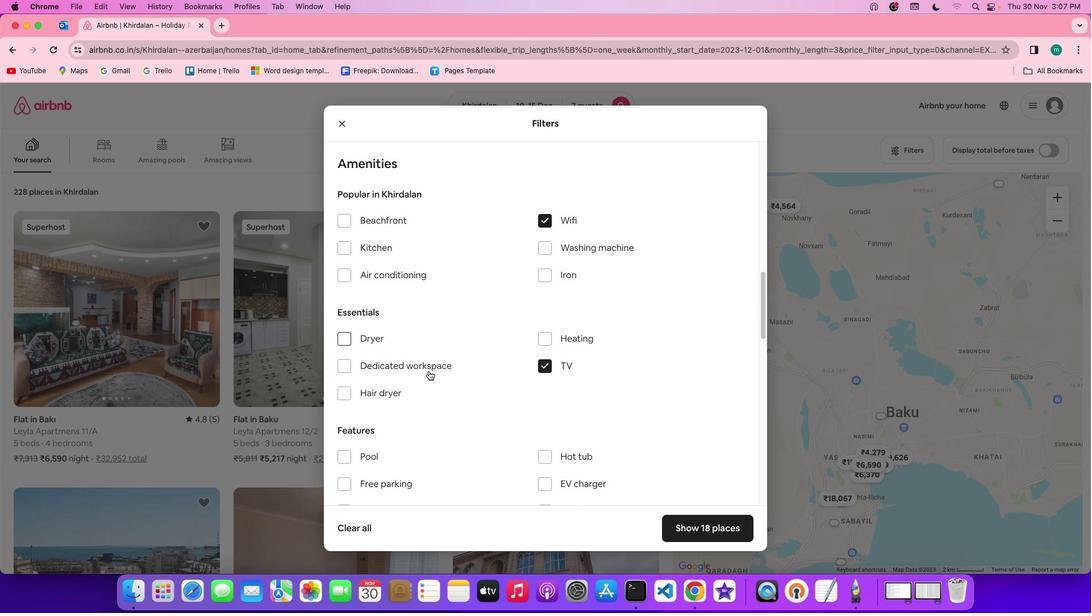
Action: Mouse scrolled (429, 371) with delta (0, -1)
Screenshot: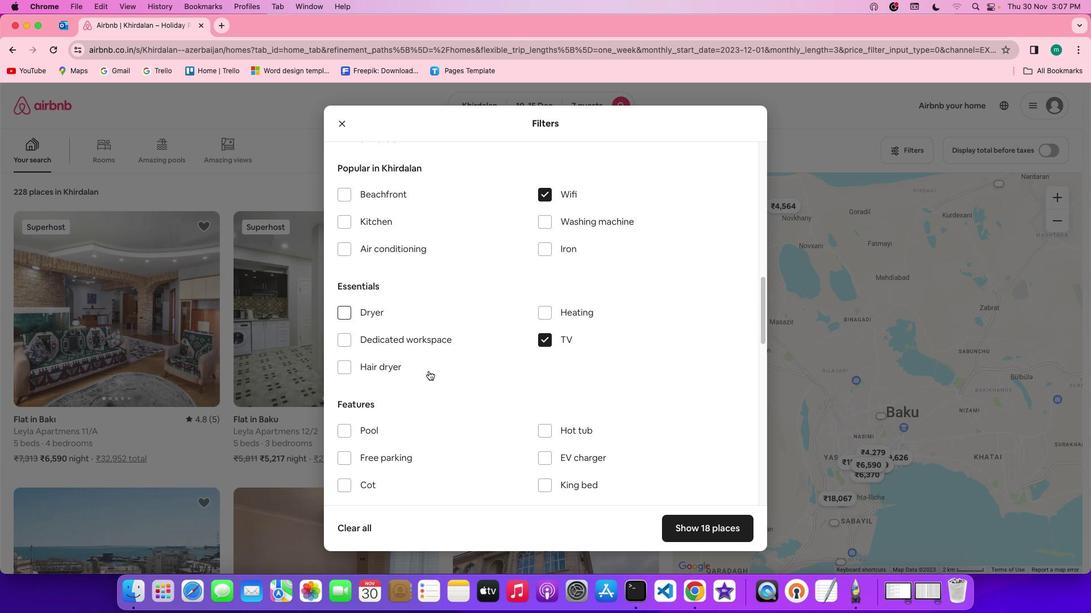 
Action: Mouse moved to (382, 417)
Screenshot: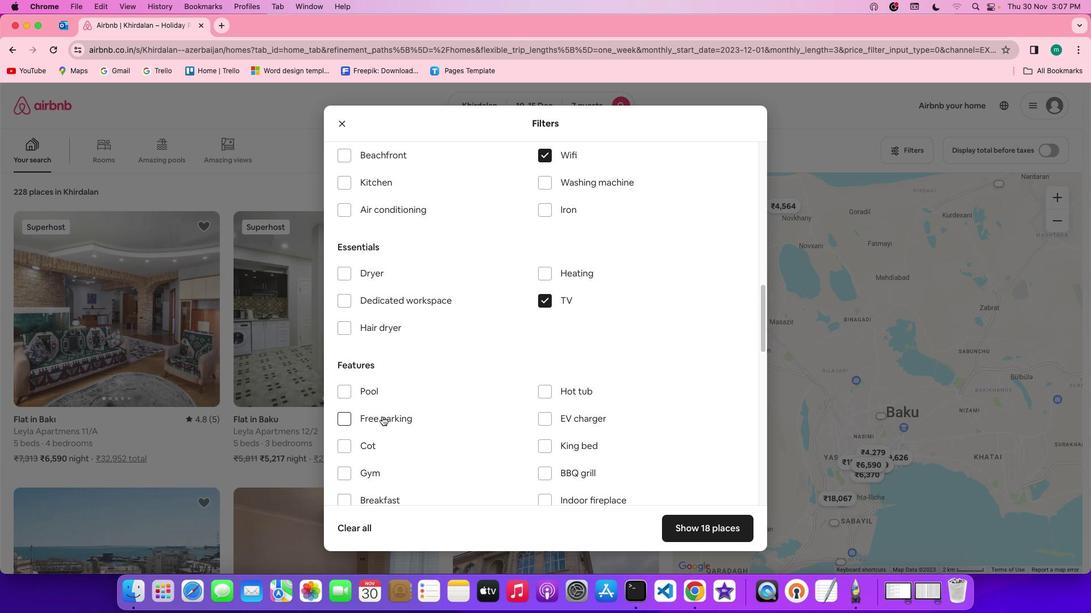 
Action: Mouse pressed left at (382, 417)
Screenshot: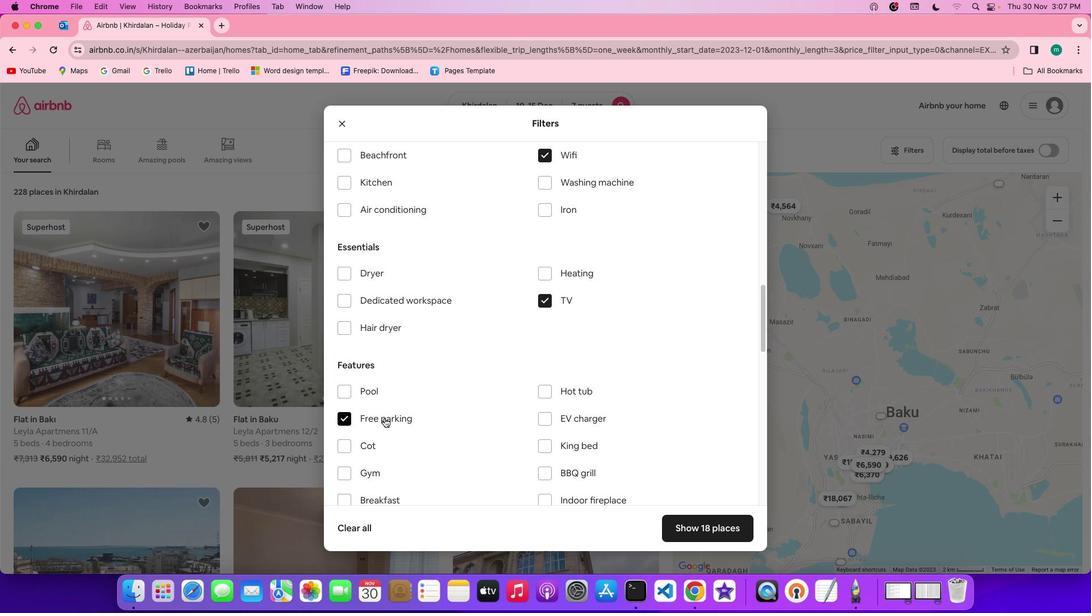 
Action: Mouse moved to (467, 409)
Screenshot: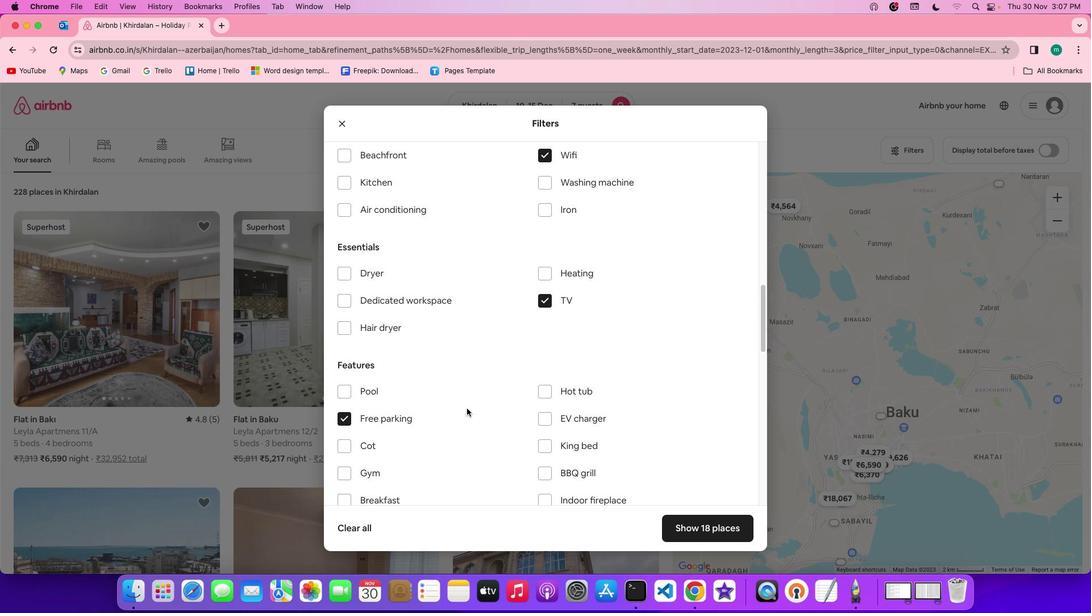 
Action: Mouse scrolled (467, 409) with delta (0, 0)
Screenshot: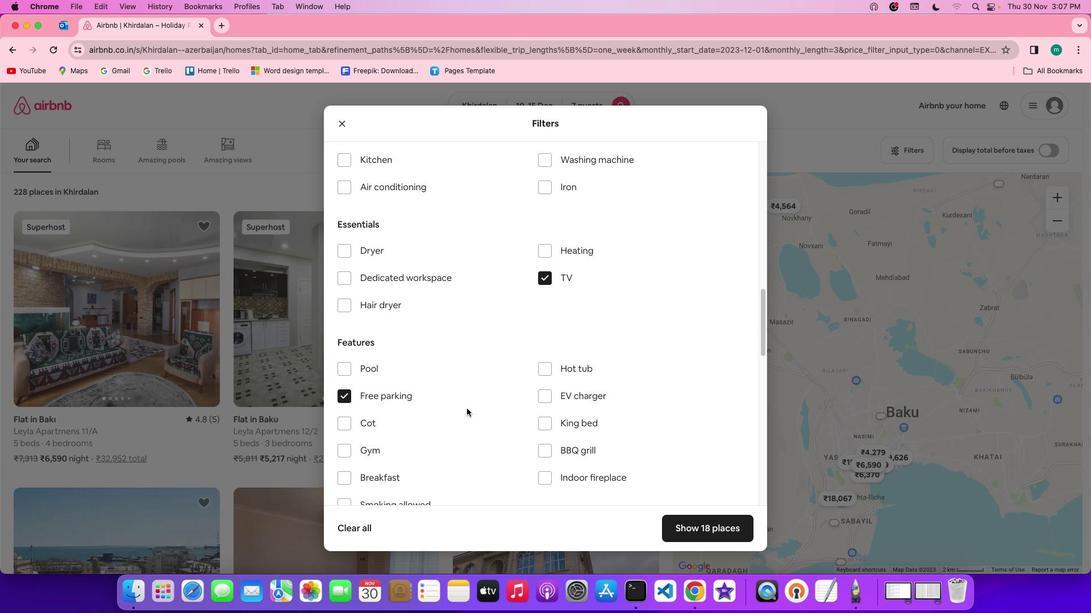 
Action: Mouse scrolled (467, 409) with delta (0, 0)
Screenshot: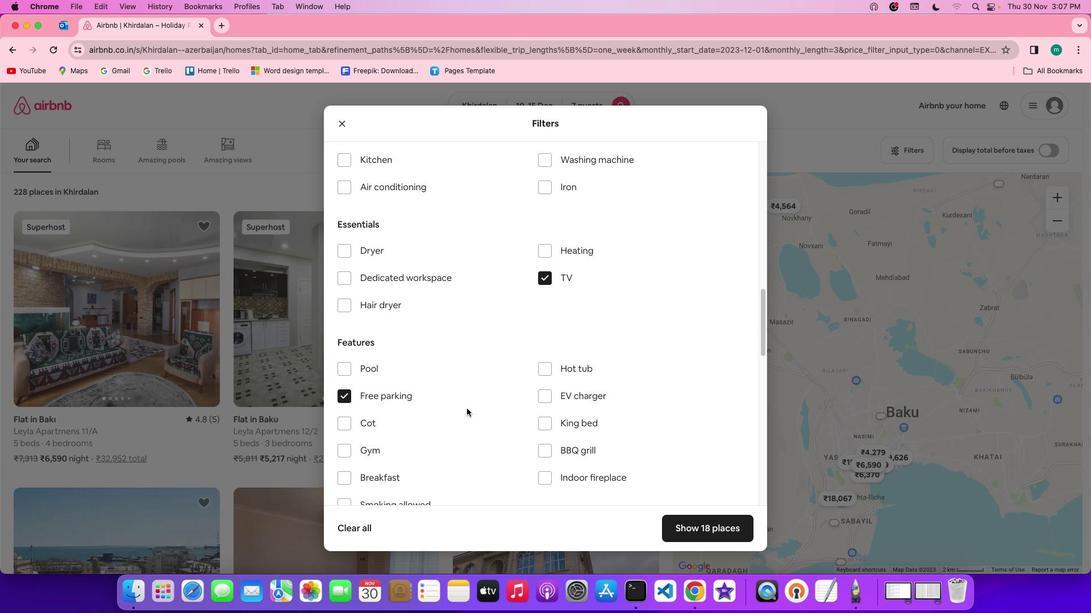 
Action: Mouse scrolled (467, 409) with delta (0, -1)
Screenshot: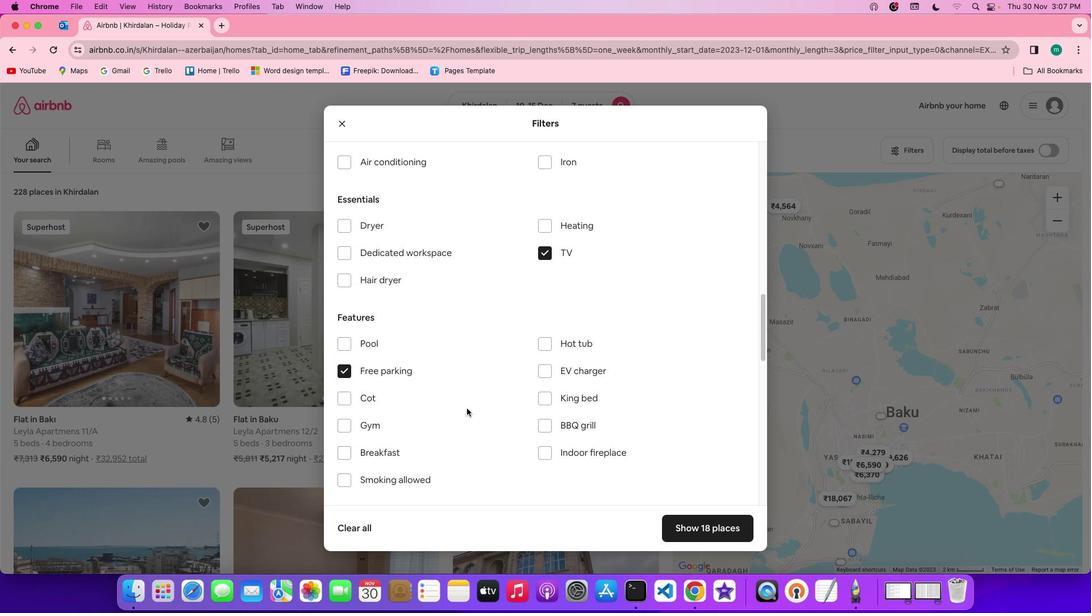 
Action: Mouse scrolled (467, 409) with delta (0, 0)
Screenshot: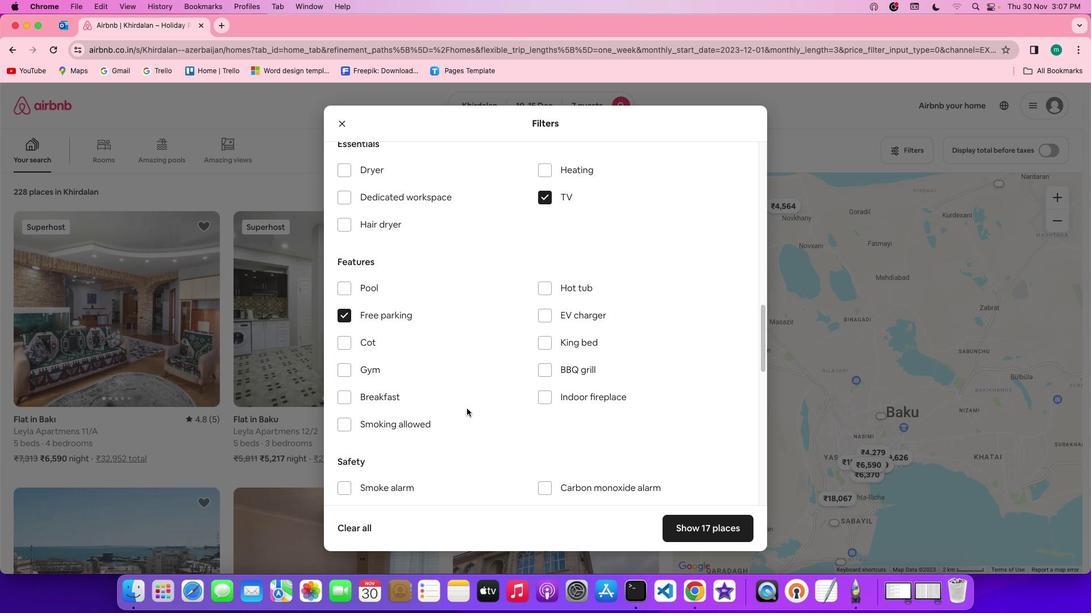 
Action: Mouse scrolled (467, 409) with delta (0, 0)
Screenshot: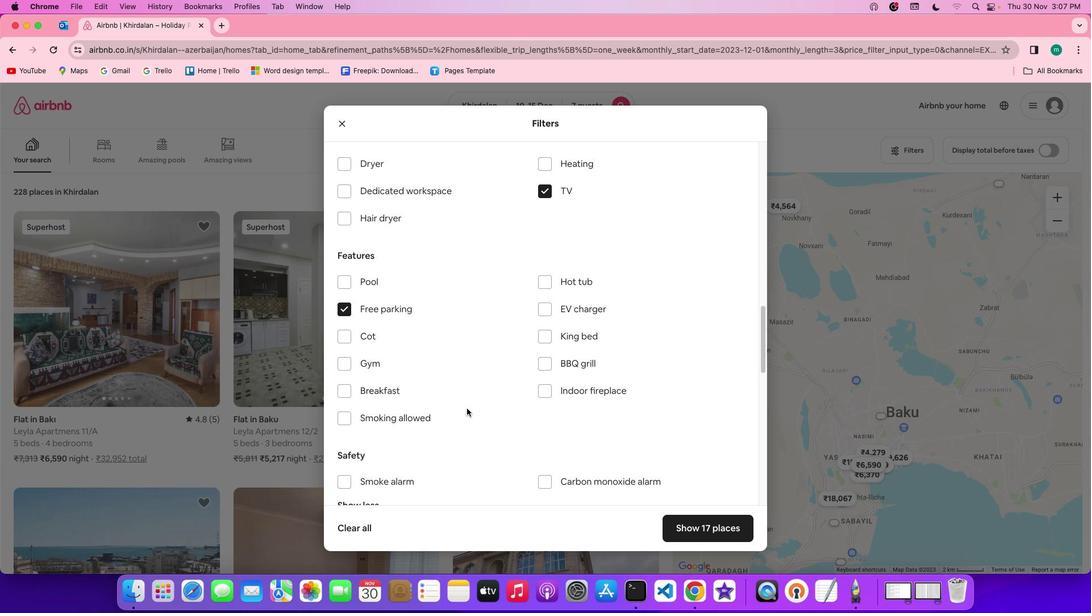 
Action: Mouse moved to (467, 409)
Screenshot: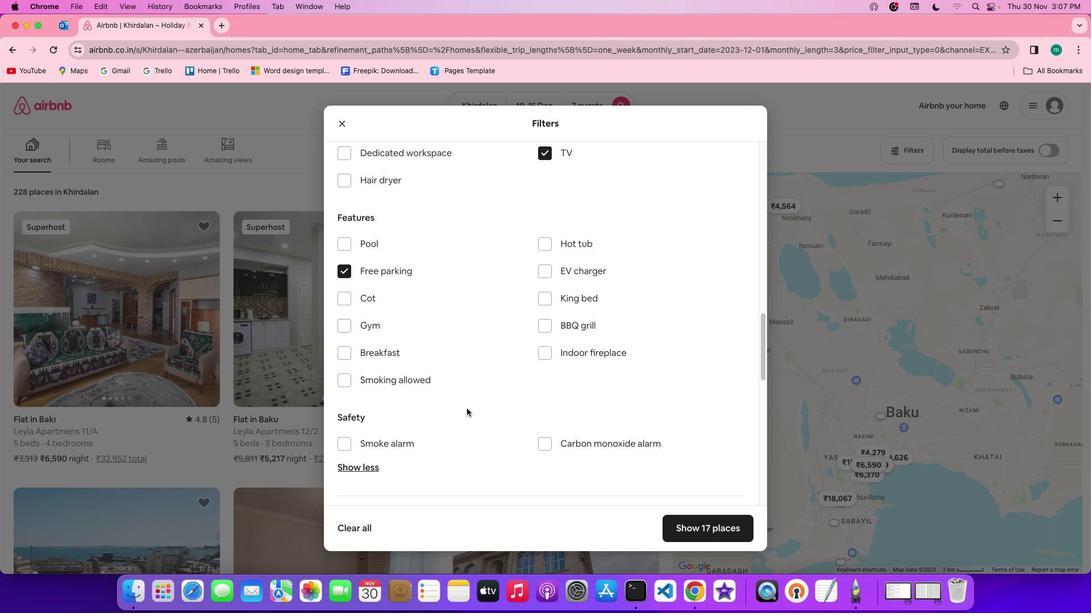 
Action: Mouse scrolled (467, 409) with delta (0, -1)
Screenshot: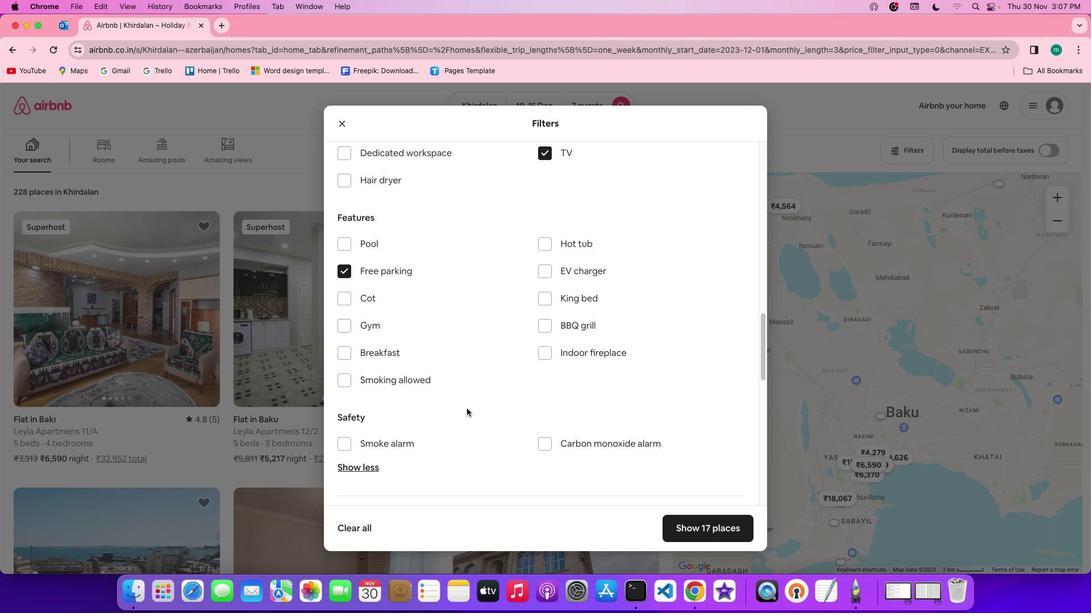 
Action: Mouse moved to (553, 215)
Screenshot: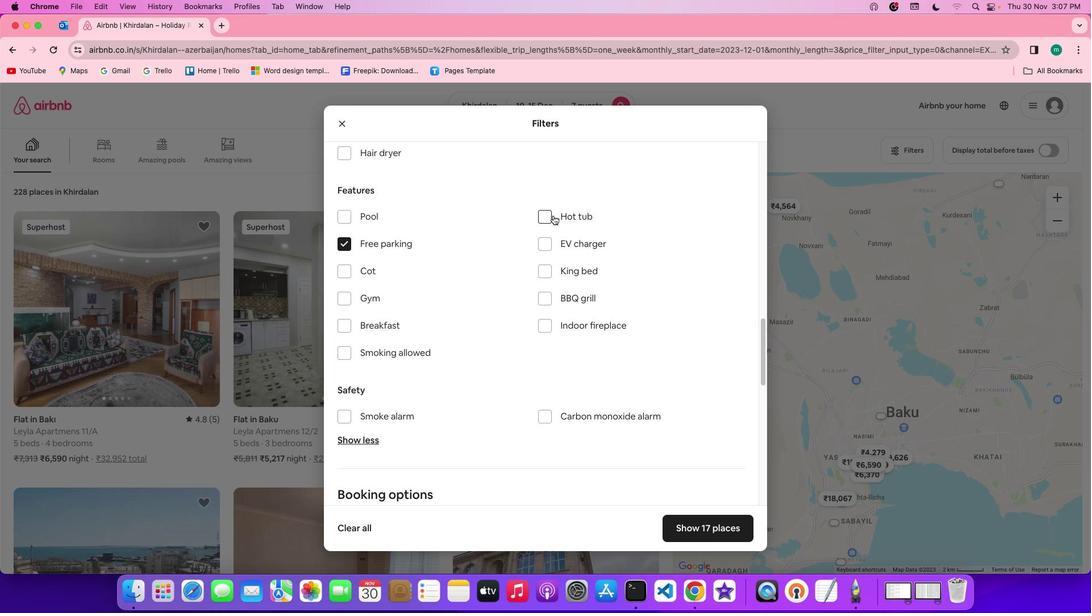 
Action: Mouse pressed left at (553, 215)
Screenshot: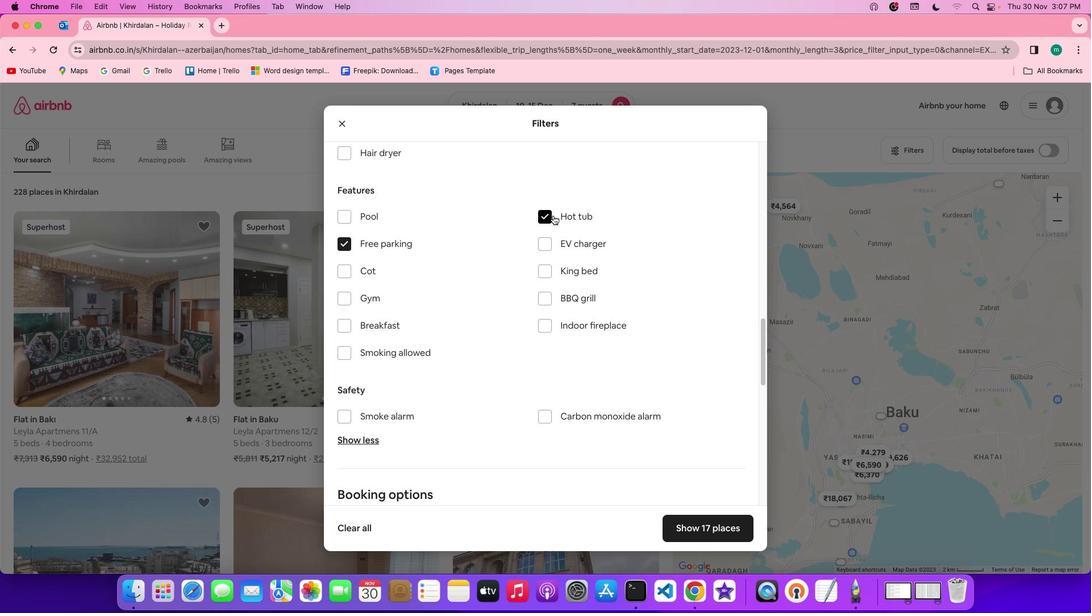 
Action: Mouse moved to (583, 293)
Screenshot: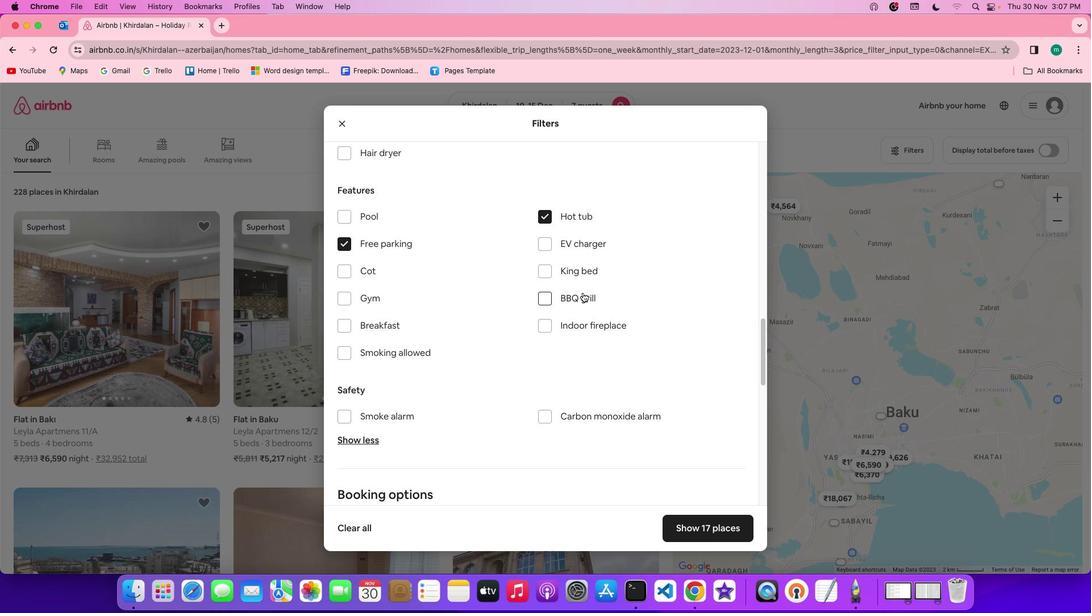 
Action: Mouse scrolled (583, 293) with delta (0, 0)
Screenshot: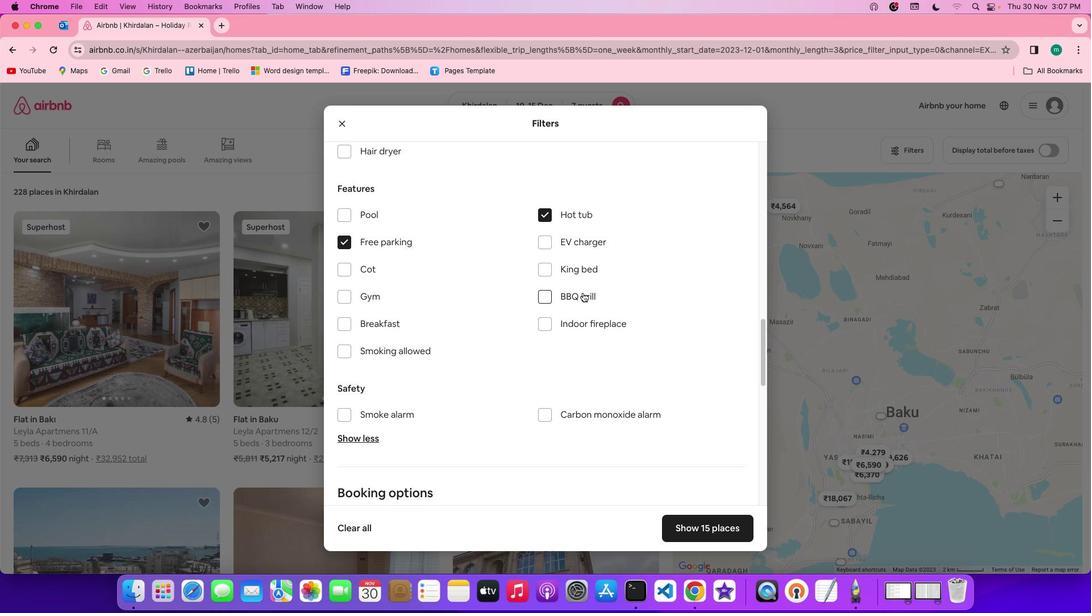 
Action: Mouse scrolled (583, 293) with delta (0, 0)
Screenshot: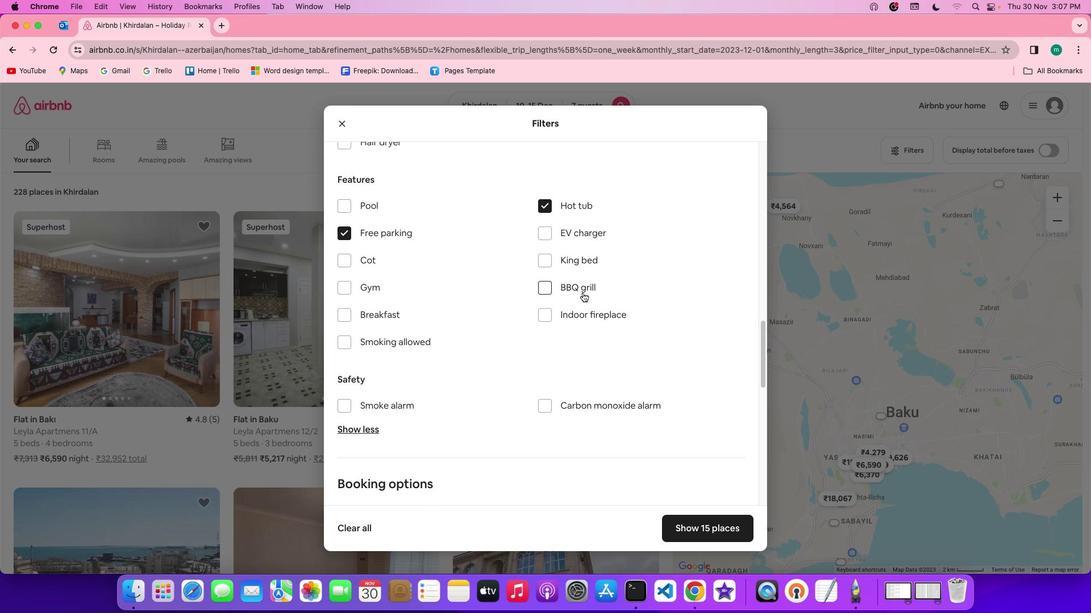 
Action: Mouse scrolled (583, 293) with delta (0, 0)
Screenshot: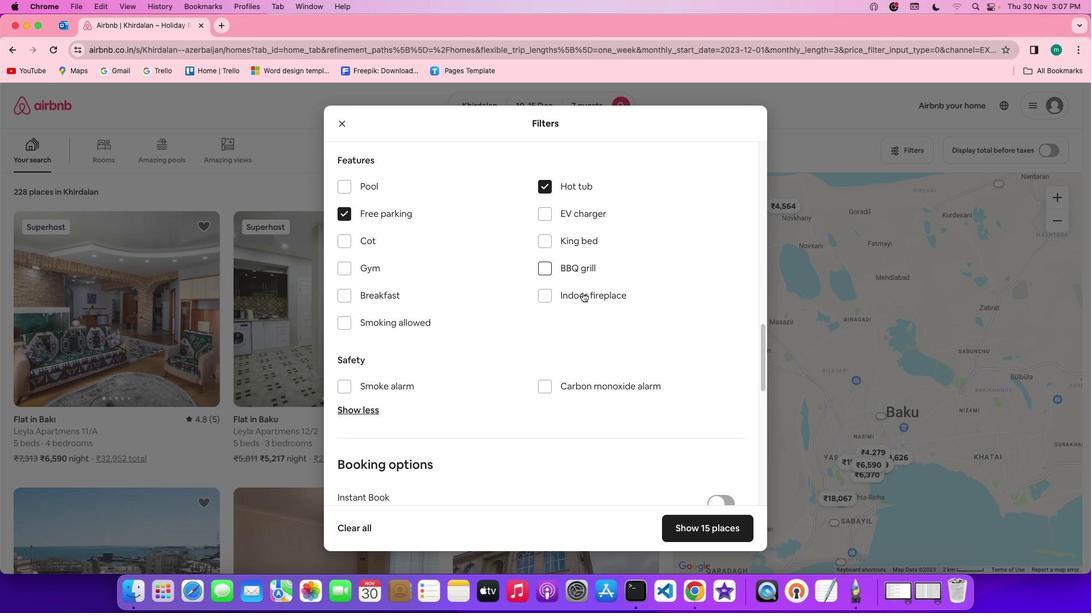 
Action: Mouse scrolled (583, 293) with delta (0, 0)
Screenshot: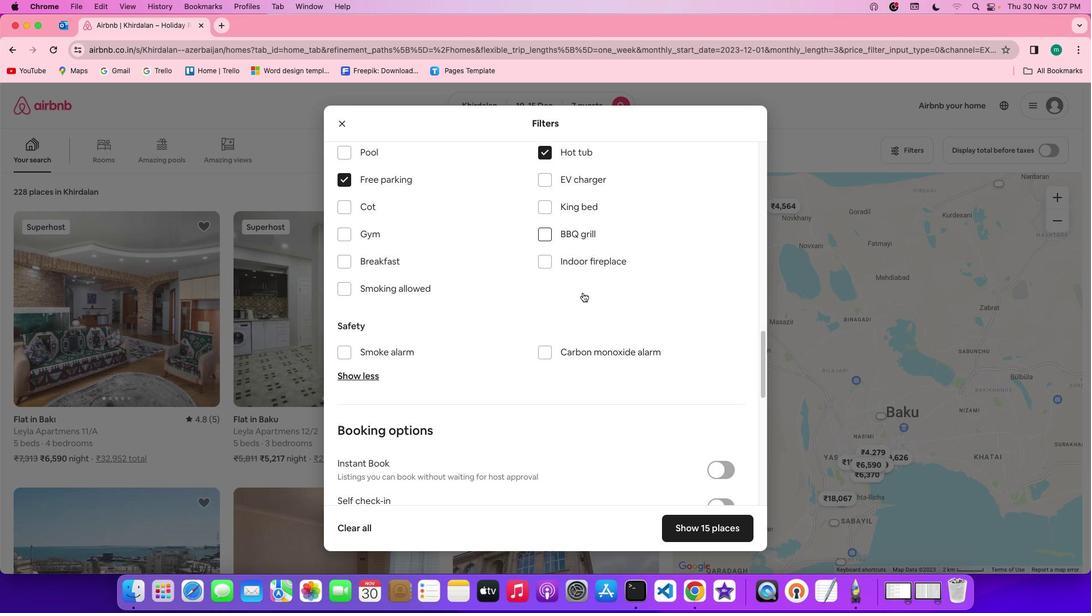 
Action: Mouse scrolled (583, 293) with delta (0, 0)
Screenshot: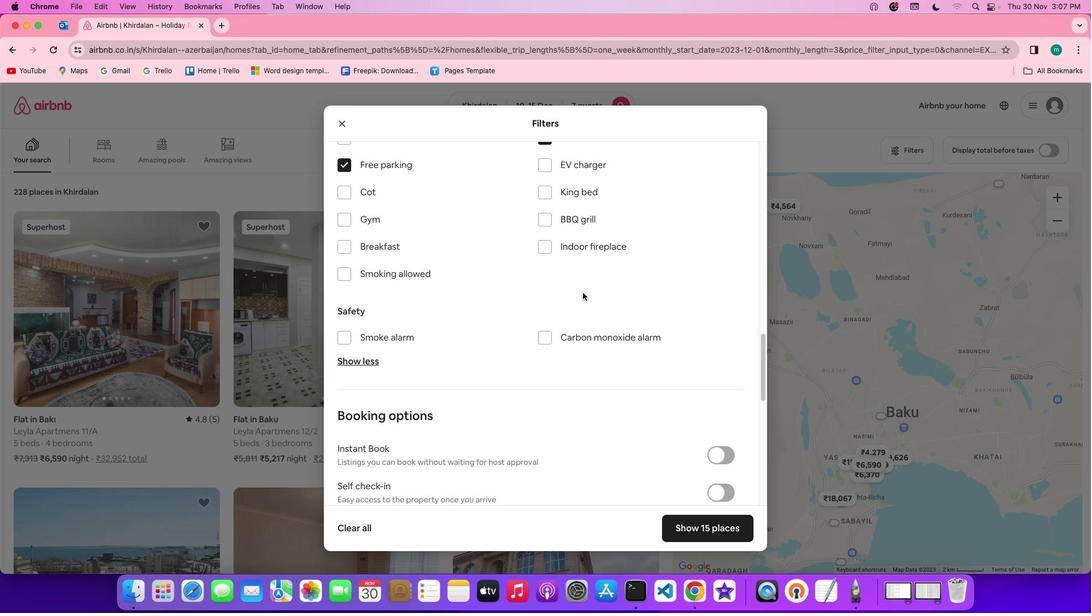 
Action: Mouse scrolled (583, 293) with delta (0, 0)
Screenshot: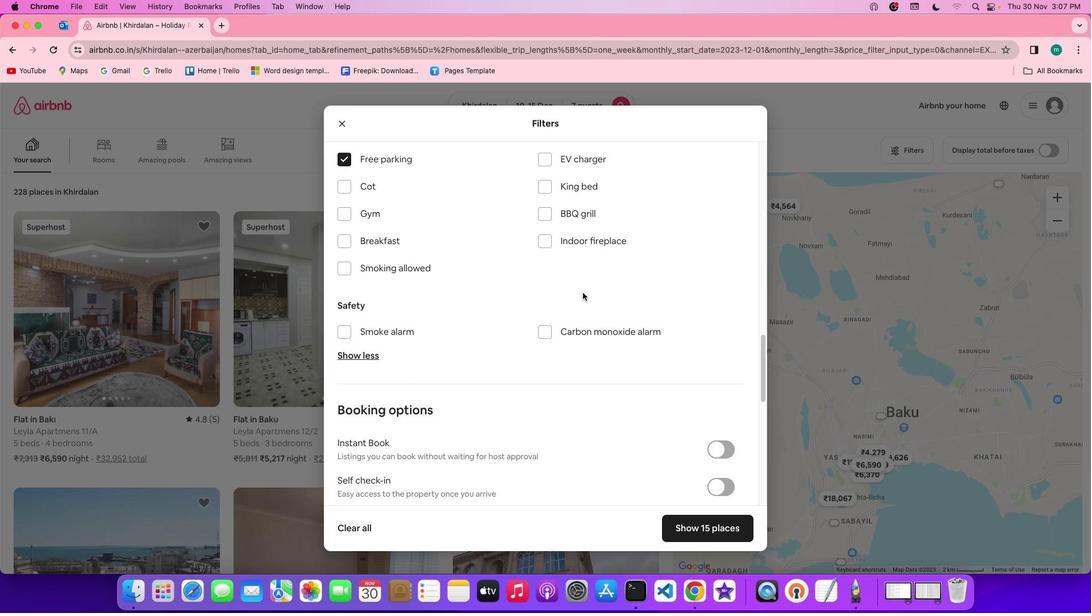 
Action: Mouse scrolled (583, 293) with delta (0, 0)
Screenshot: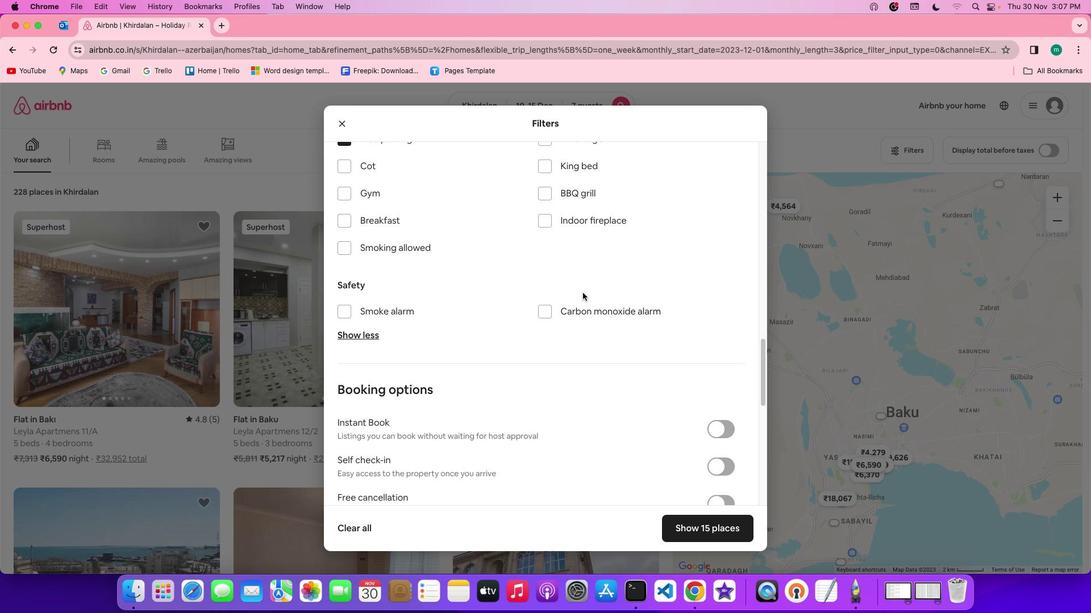 
Action: Mouse scrolled (583, 293) with delta (0, 0)
Screenshot: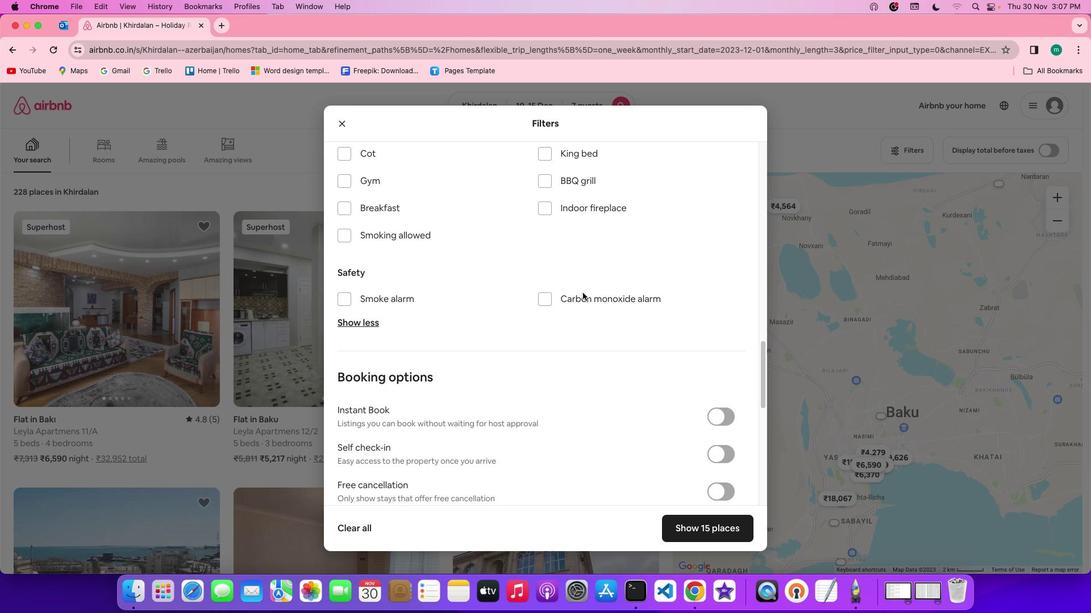 
Action: Mouse moved to (374, 177)
Screenshot: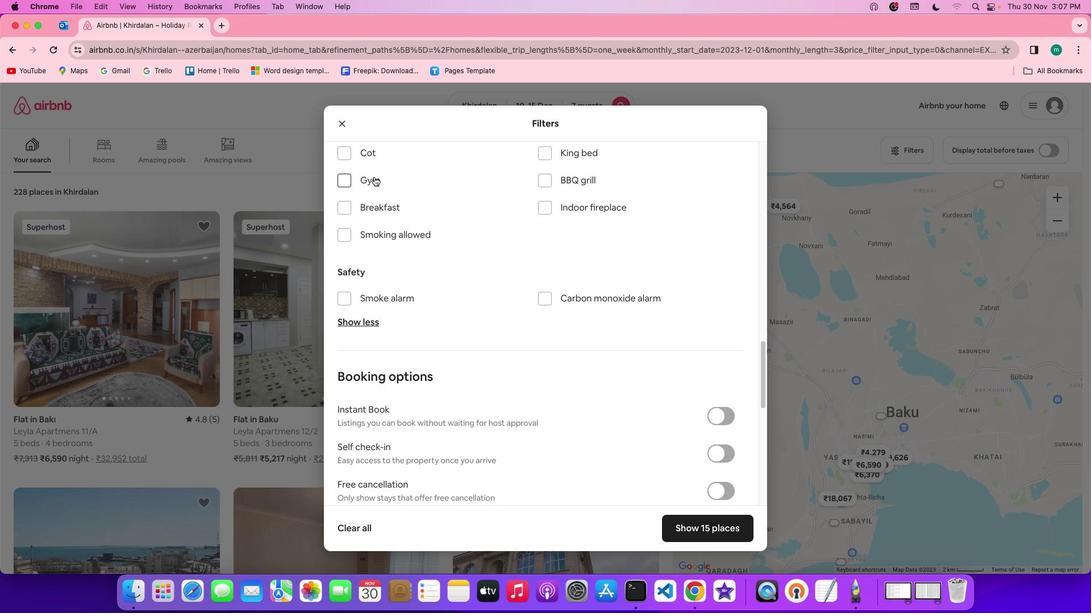 
Action: Mouse pressed left at (374, 177)
Screenshot: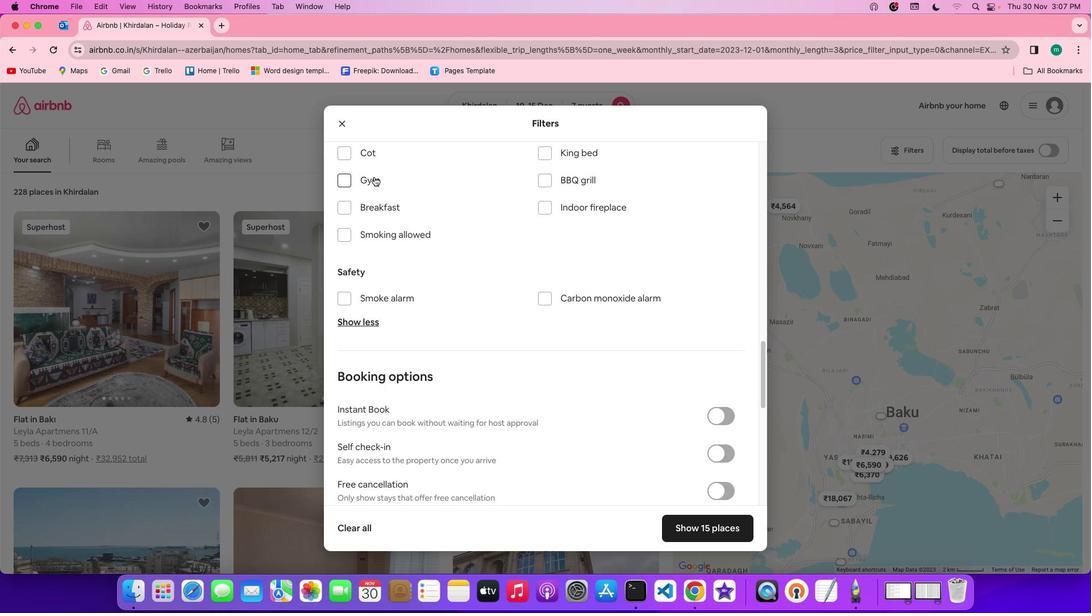 
Action: Mouse moved to (400, 236)
Screenshot: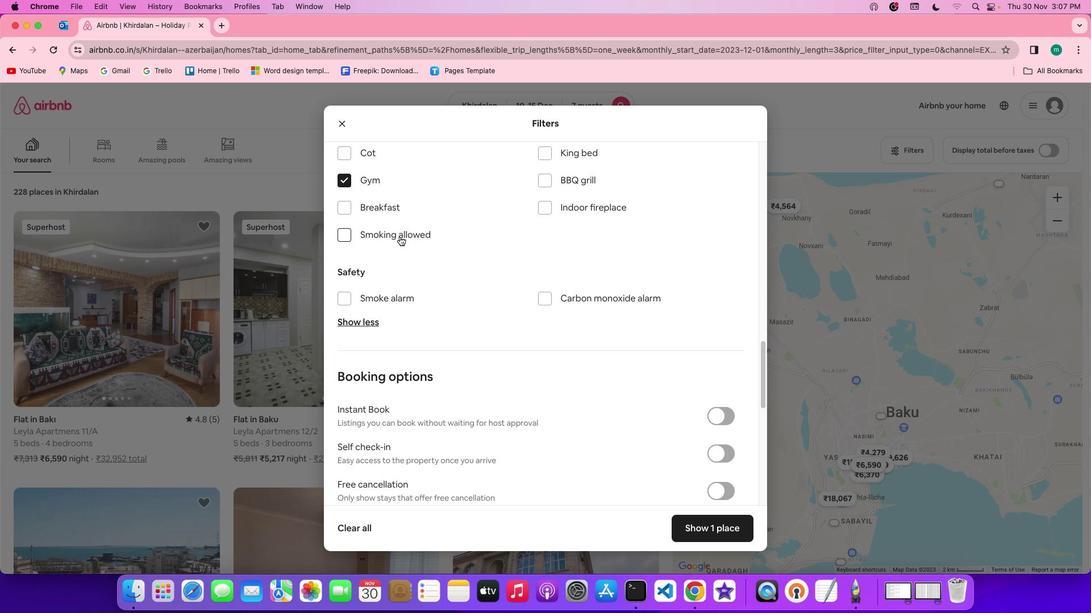 
Action: Mouse pressed left at (400, 236)
Screenshot: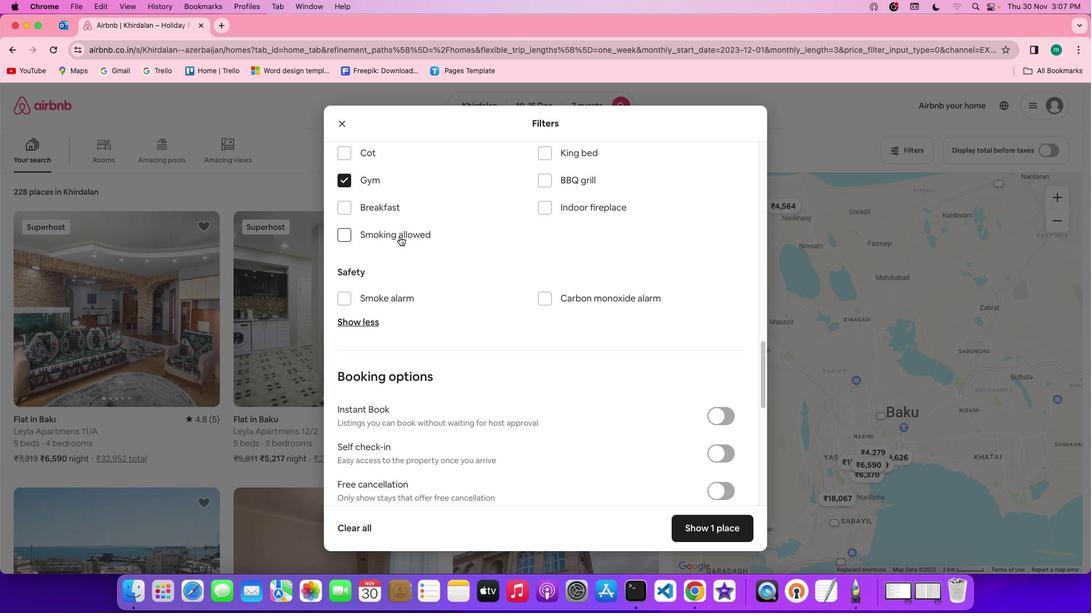 
Action: Mouse moved to (590, 334)
Screenshot: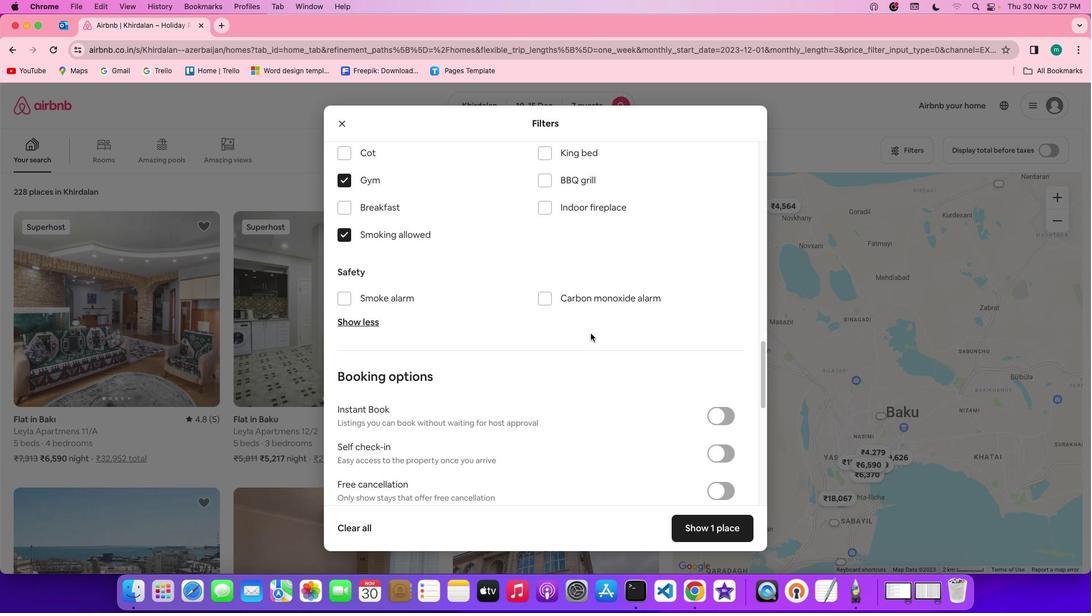 
Action: Mouse scrolled (590, 334) with delta (0, 0)
Screenshot: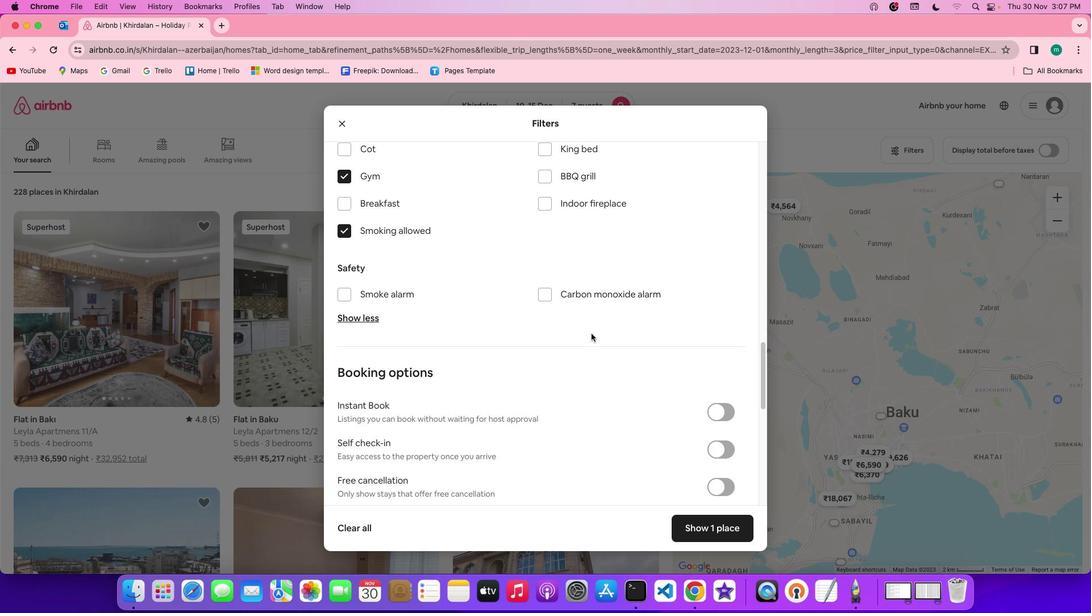 
Action: Mouse scrolled (590, 334) with delta (0, 0)
Screenshot: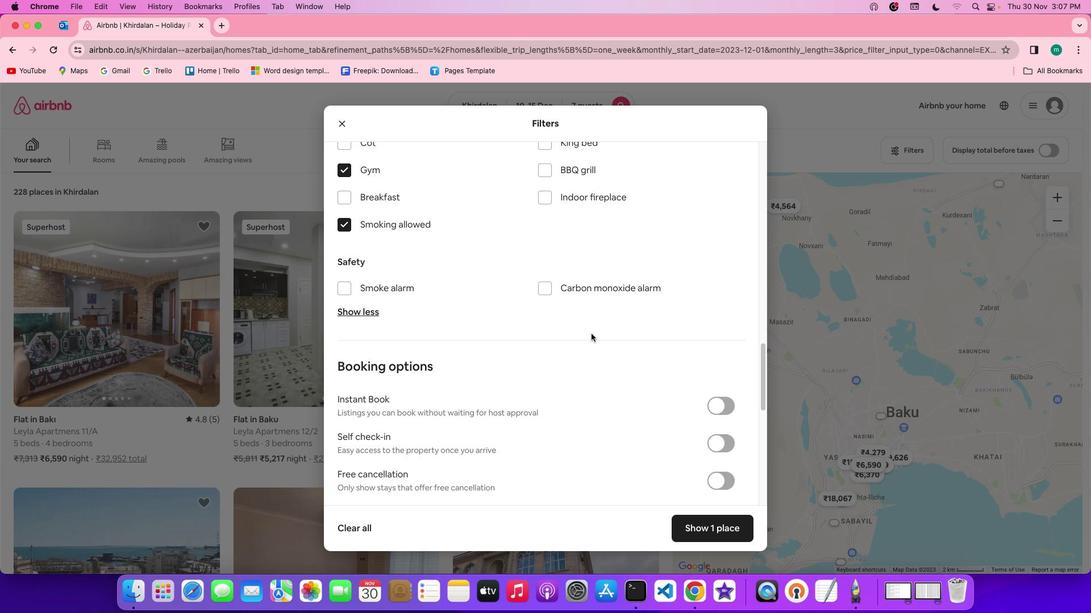 
Action: Mouse moved to (590, 334)
Screenshot: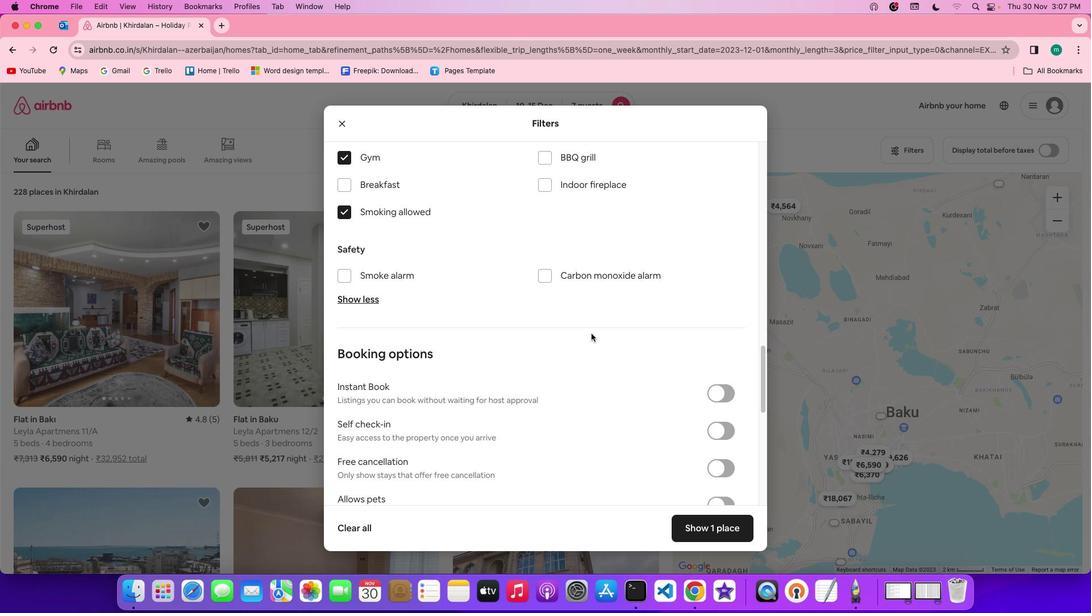 
Action: Mouse scrolled (590, 334) with delta (0, -1)
Screenshot: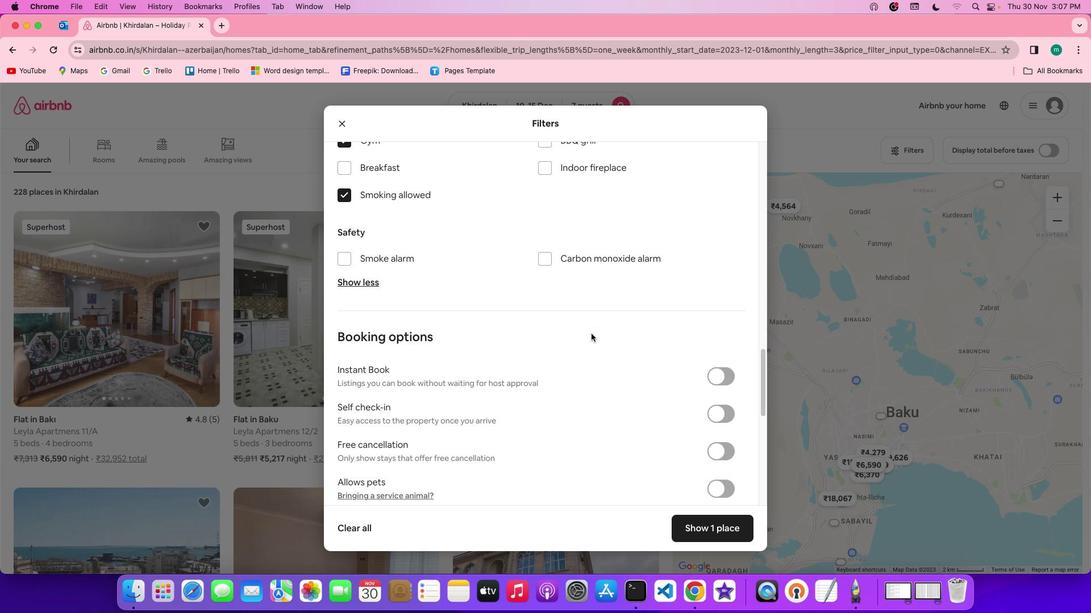 
Action: Mouse scrolled (590, 334) with delta (0, 0)
Screenshot: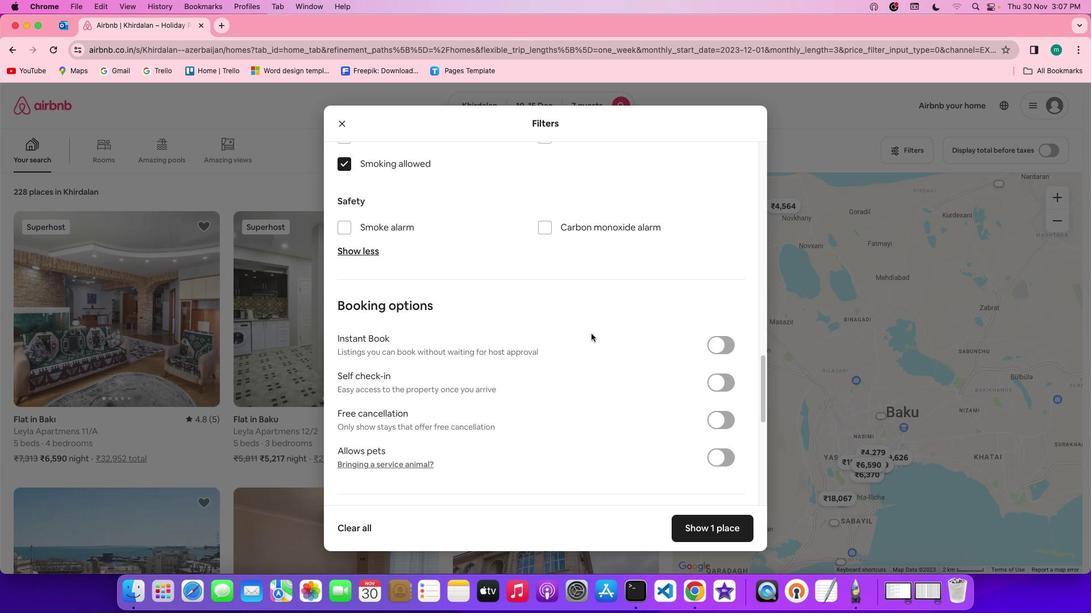 
Action: Mouse scrolled (590, 334) with delta (0, 0)
Screenshot: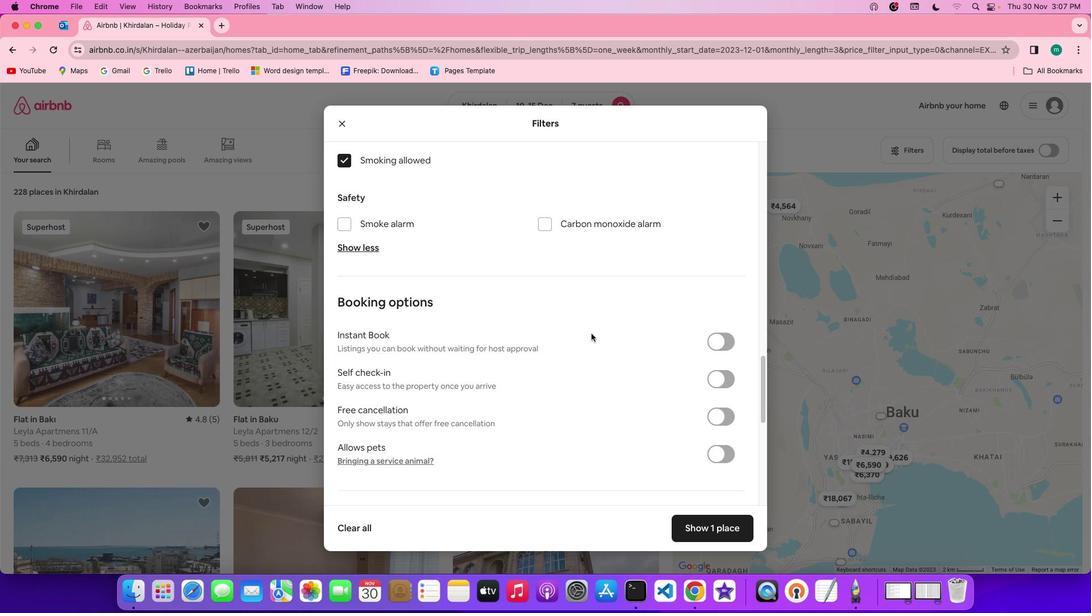 
Action: Mouse scrolled (590, 334) with delta (0, 0)
Screenshot: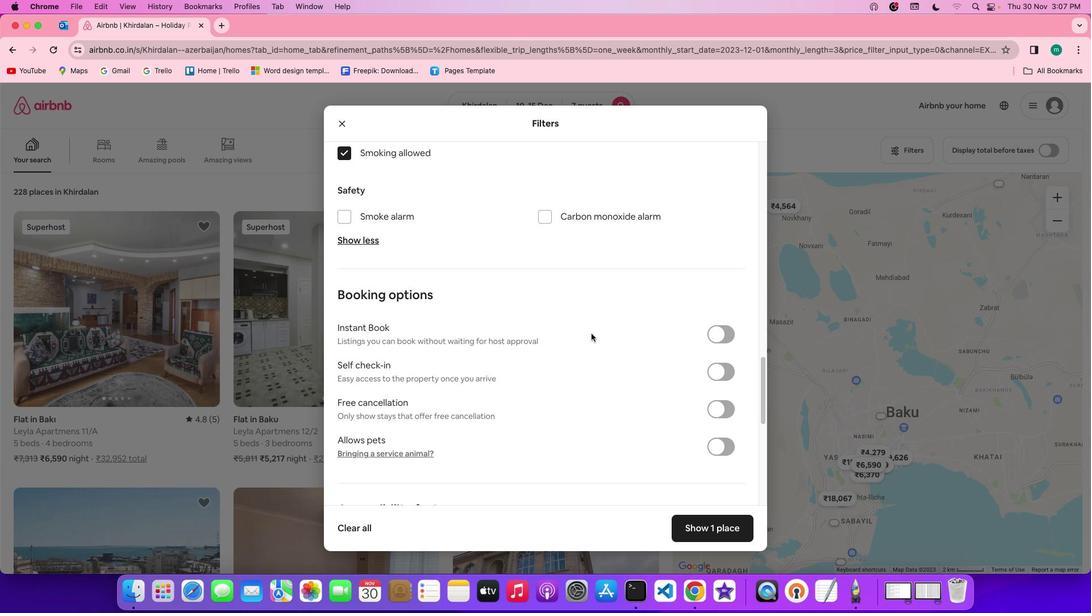 
Action: Mouse scrolled (590, 334) with delta (0, -1)
Screenshot: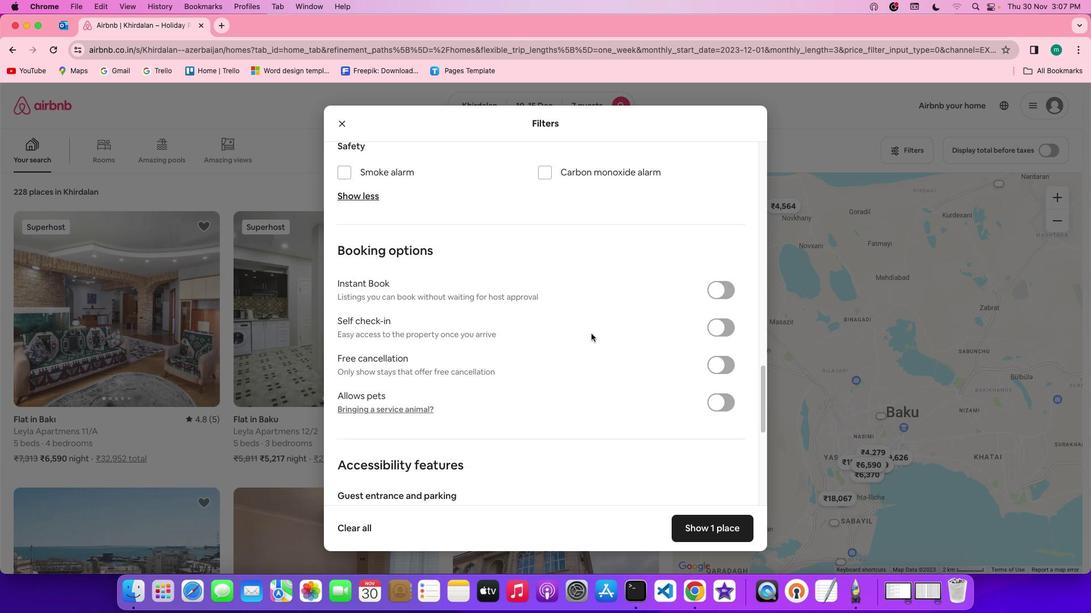
Action: Mouse scrolled (590, 334) with delta (0, -1)
Screenshot: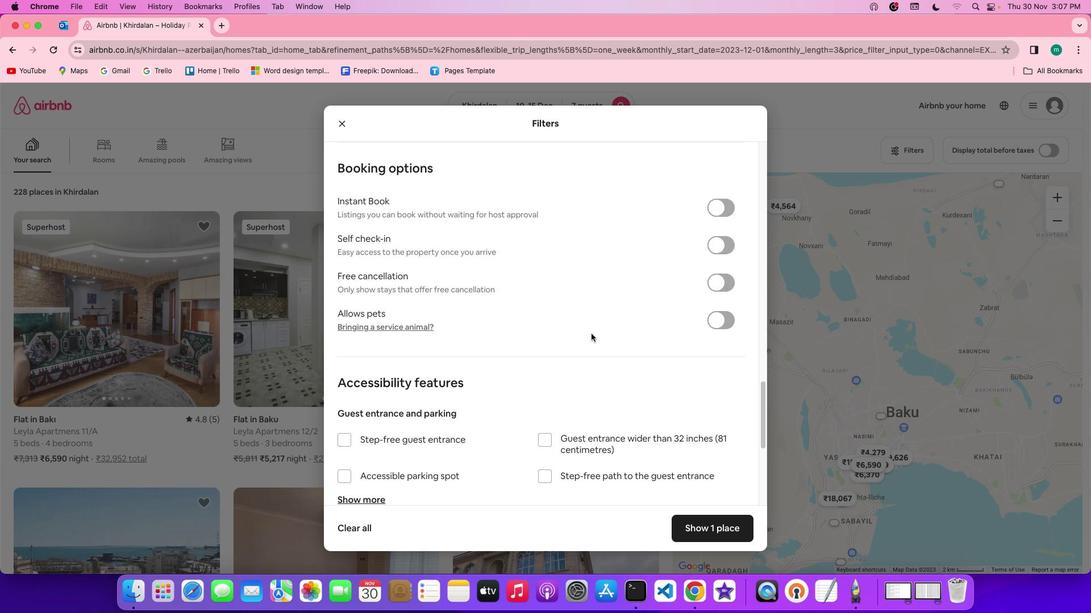 
Action: Mouse moved to (594, 340)
Screenshot: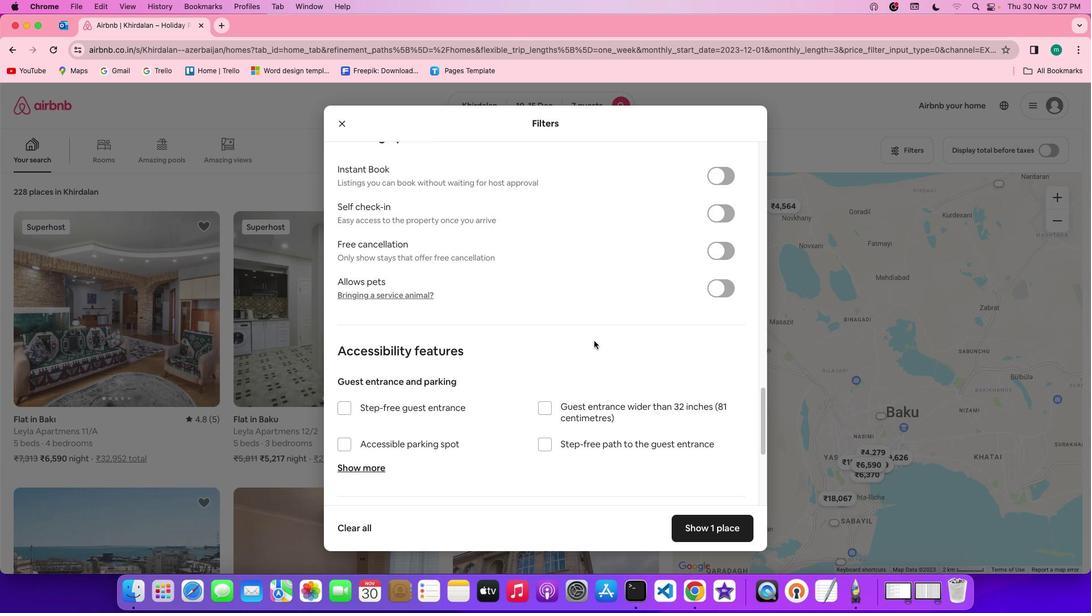 
Action: Mouse scrolled (594, 340) with delta (0, 0)
Screenshot: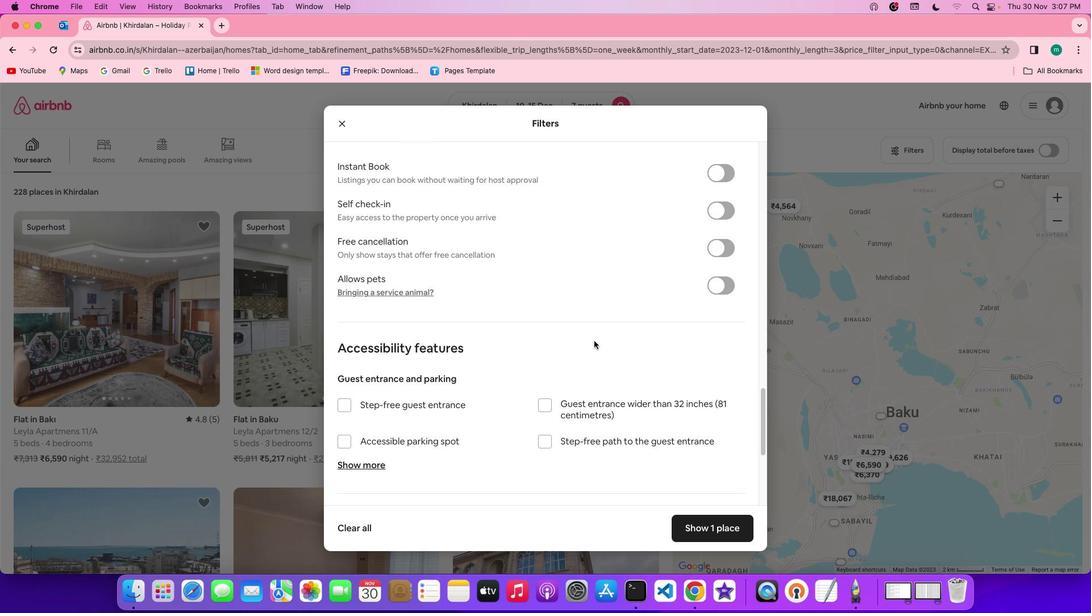 
Action: Mouse scrolled (594, 340) with delta (0, 0)
Screenshot: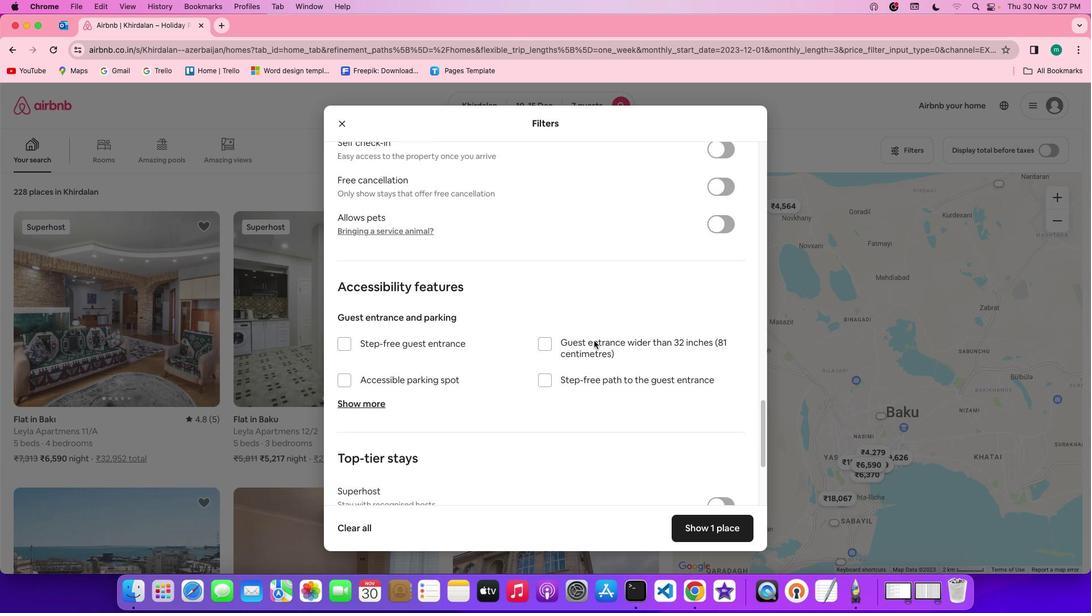 
Action: Mouse scrolled (594, 340) with delta (0, -1)
Screenshot: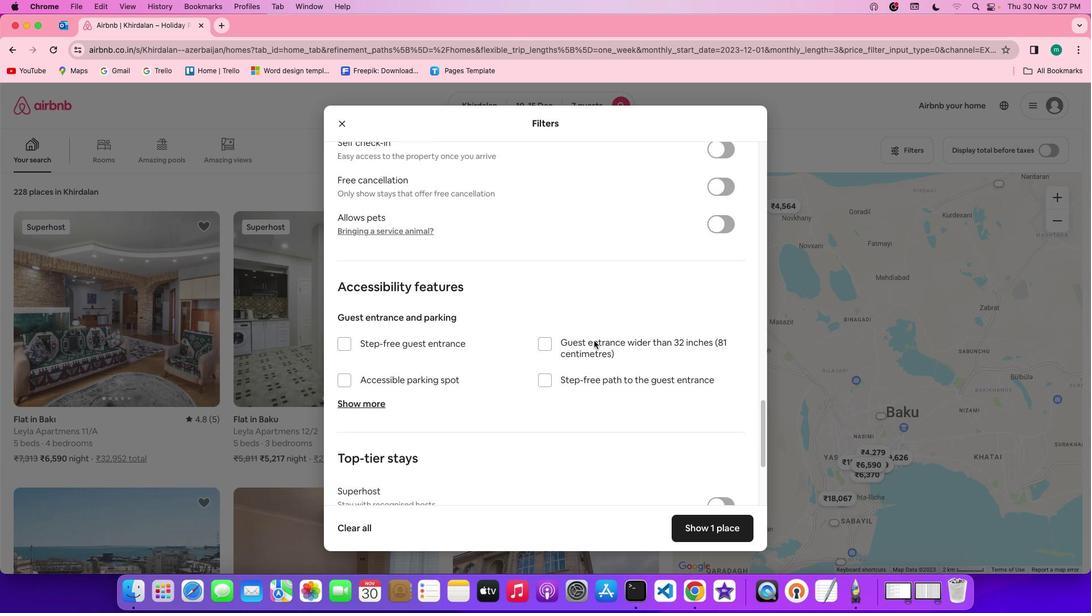 
Action: Mouse scrolled (594, 340) with delta (0, -2)
Screenshot: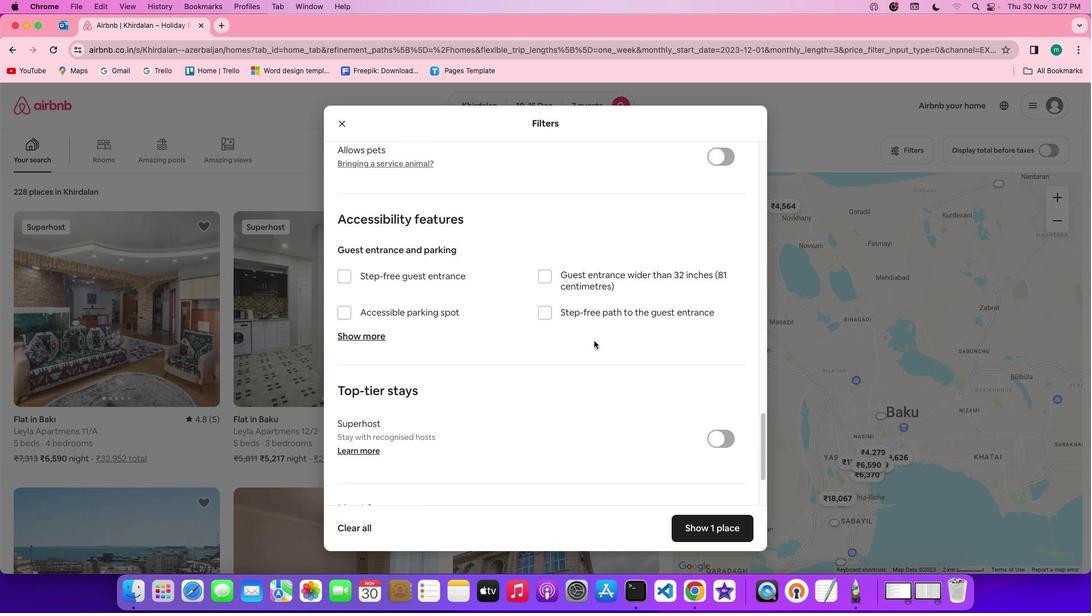 
Action: Mouse scrolled (594, 340) with delta (0, -2)
Screenshot: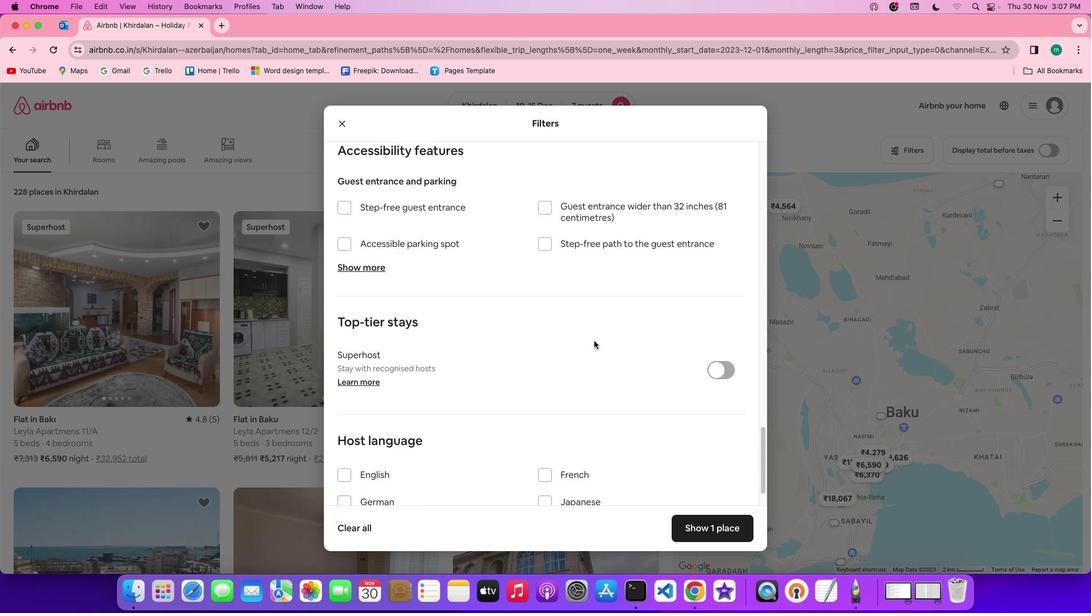 
Action: Mouse moved to (600, 363)
Screenshot: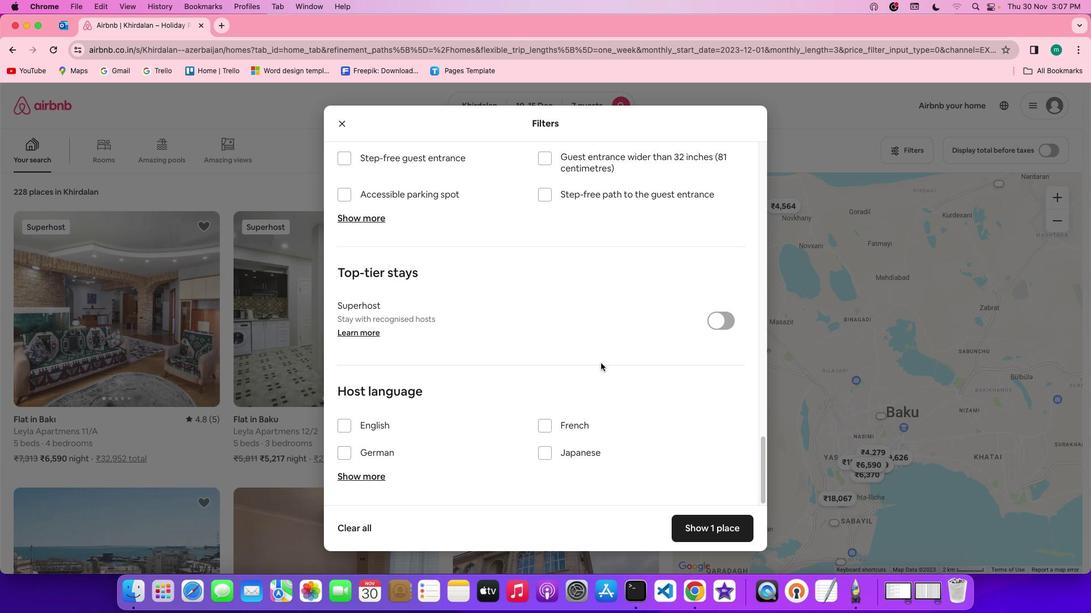 
Action: Mouse scrolled (600, 363) with delta (0, 0)
Screenshot: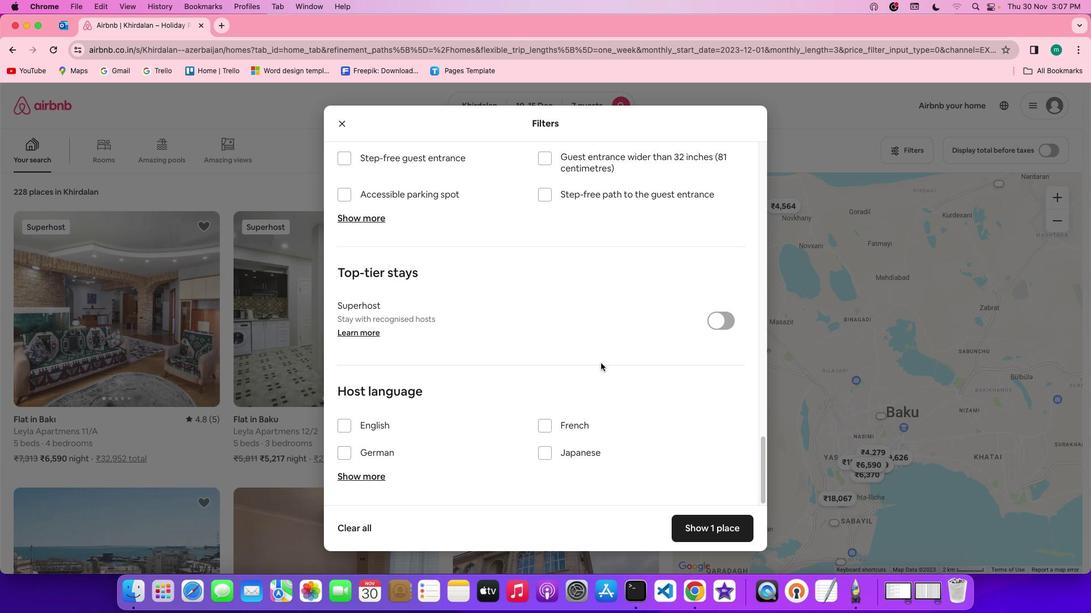 
Action: Mouse scrolled (600, 363) with delta (0, 0)
Screenshot: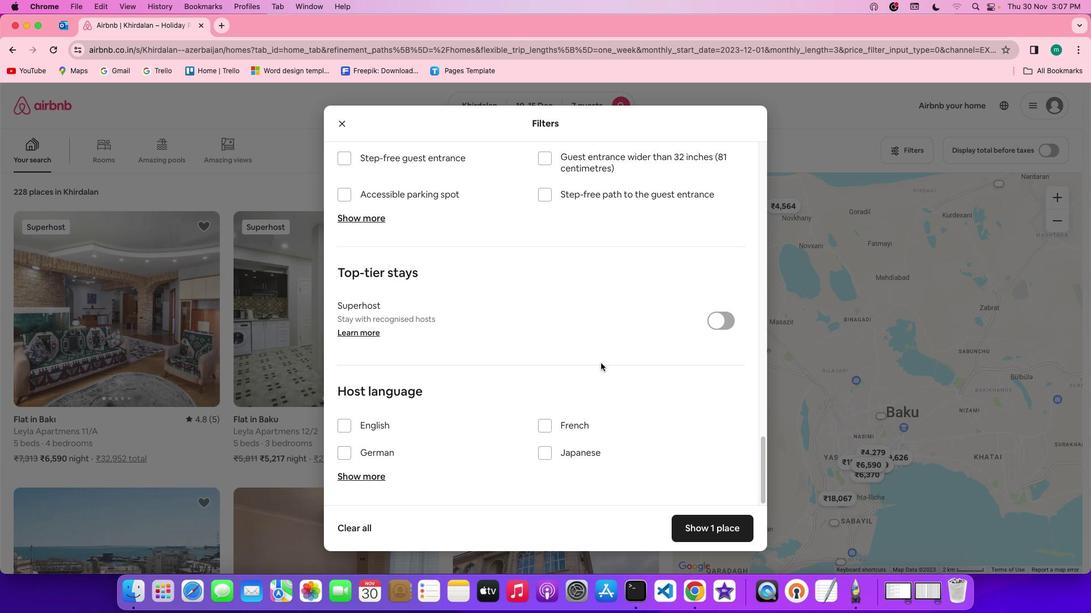 
Action: Mouse scrolled (600, 363) with delta (0, -1)
Screenshot: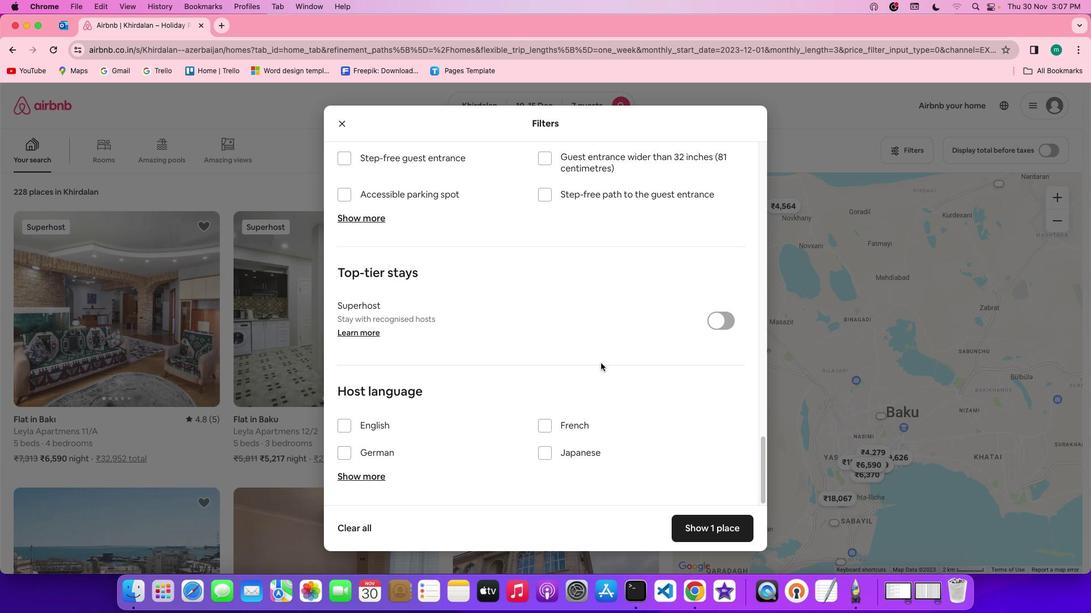 
Action: Mouse scrolled (600, 363) with delta (0, -2)
Screenshot: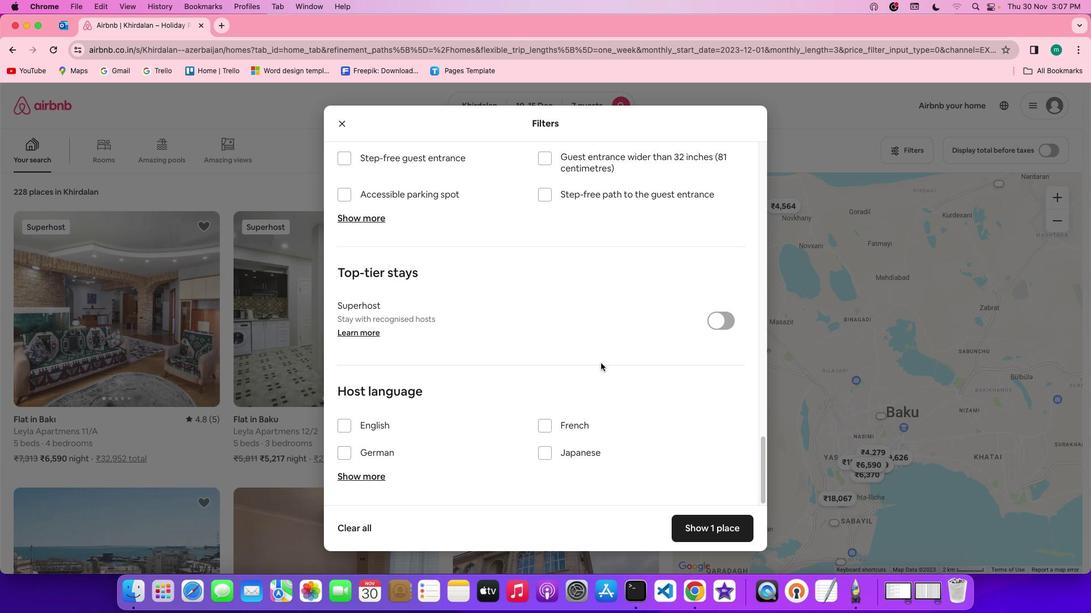 
Action: Mouse scrolled (600, 363) with delta (0, -3)
Screenshot: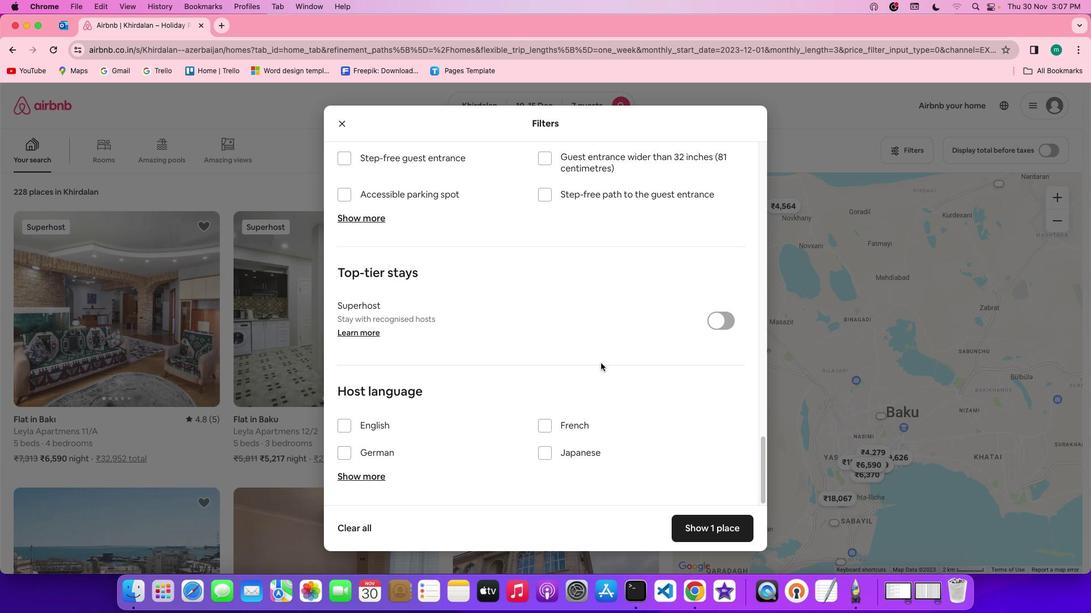 
Action: Mouse scrolled (600, 363) with delta (0, -3)
Screenshot: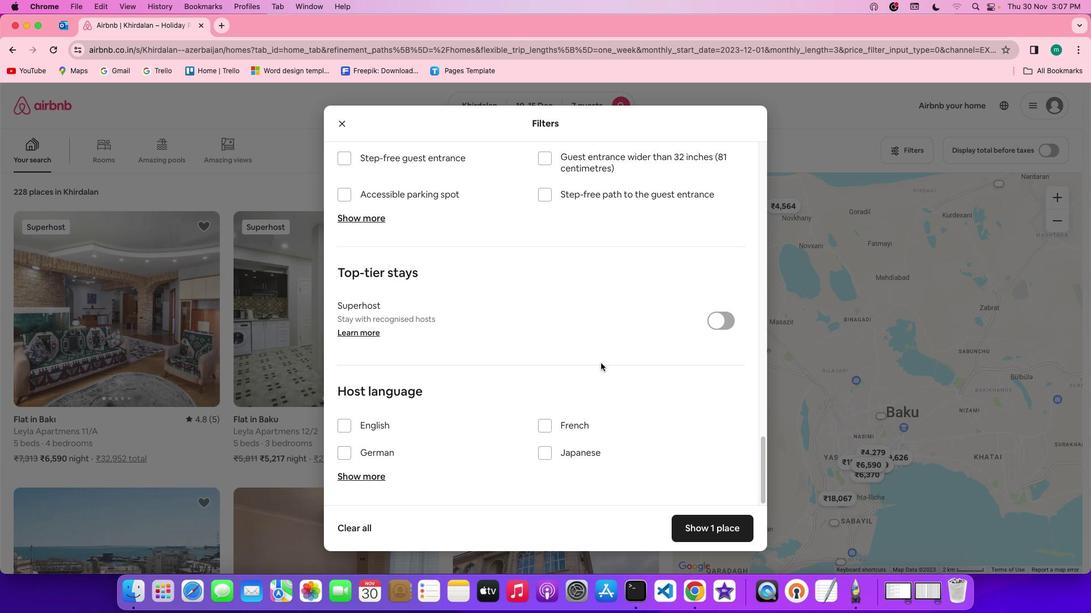 
Action: Mouse moved to (601, 369)
Screenshot: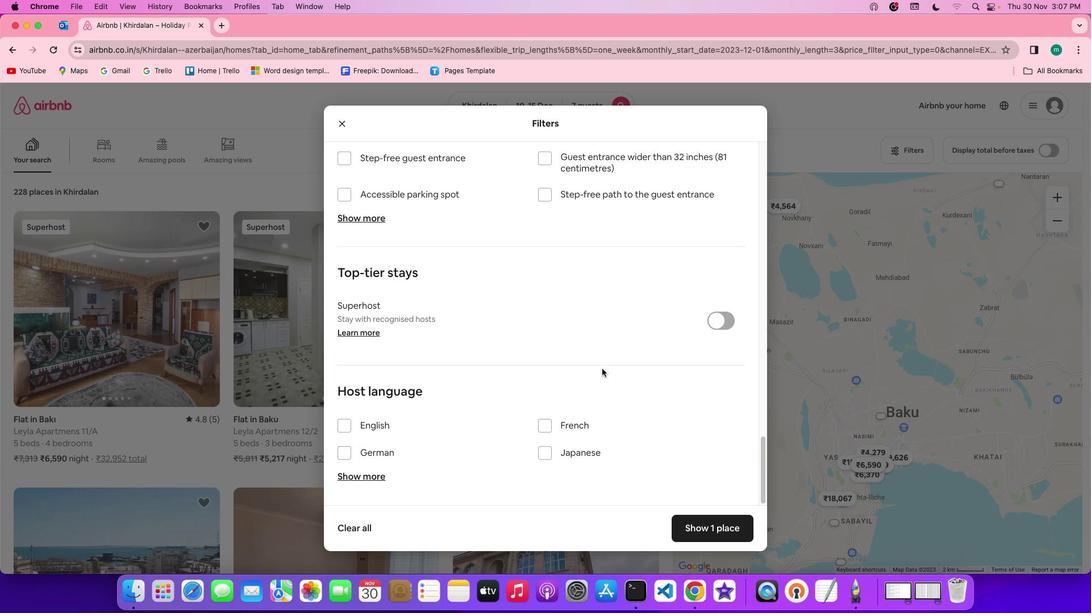 
Action: Mouse scrolled (601, 369) with delta (0, 0)
Screenshot: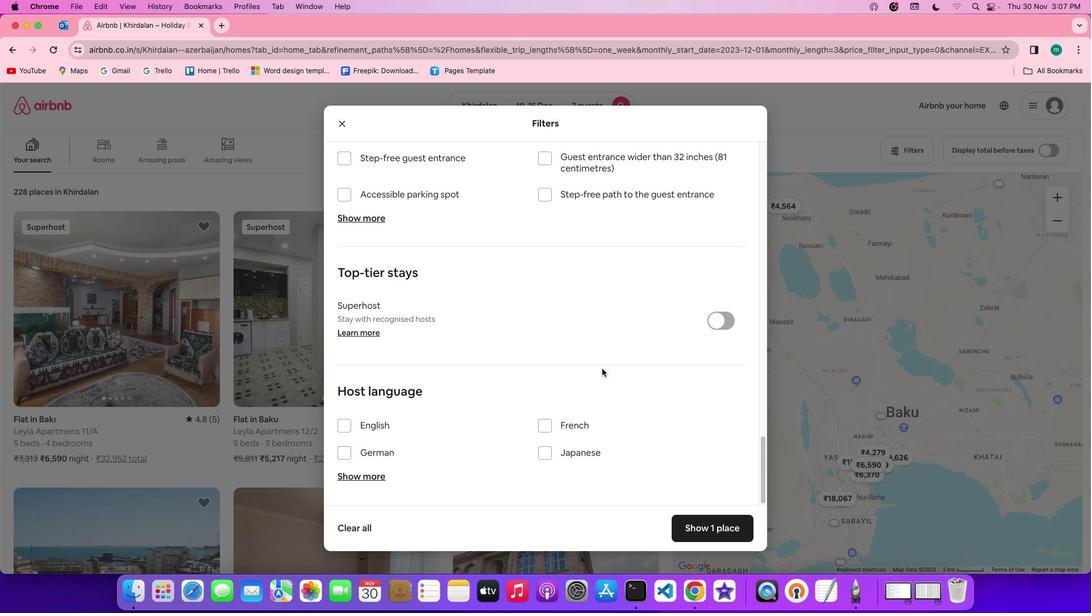 
Action: Mouse scrolled (601, 369) with delta (0, 0)
Screenshot: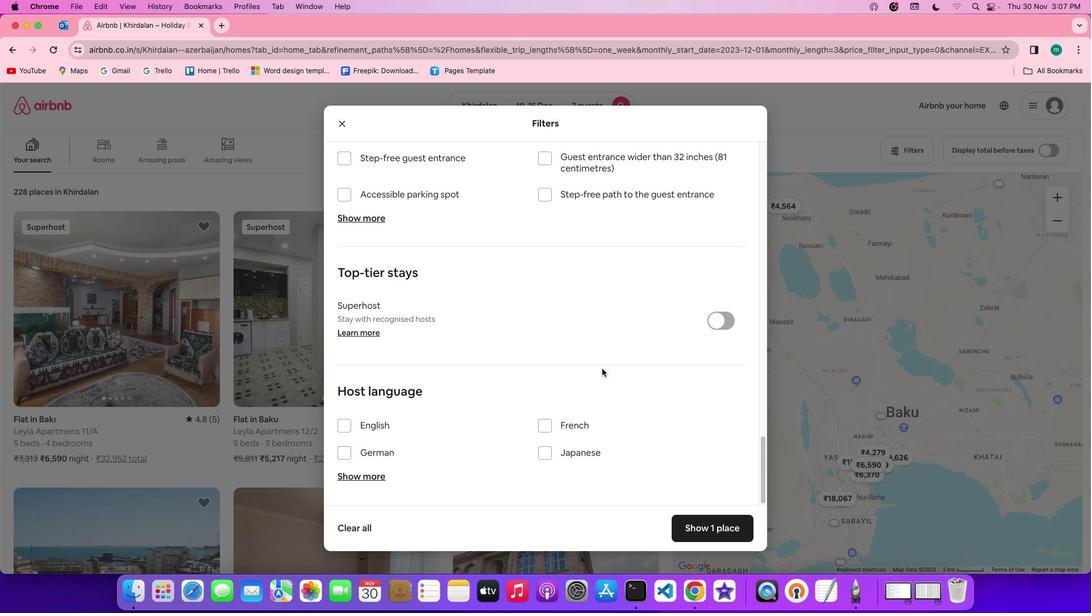 
Action: Mouse scrolled (601, 369) with delta (0, -1)
Screenshot: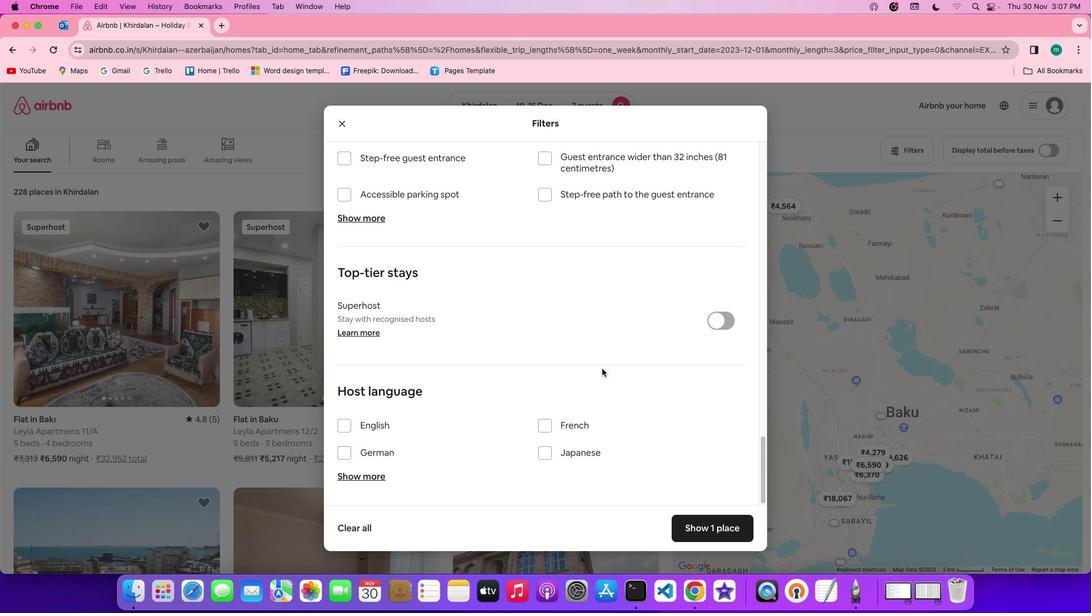 
Action: Mouse scrolled (601, 369) with delta (0, -2)
Screenshot: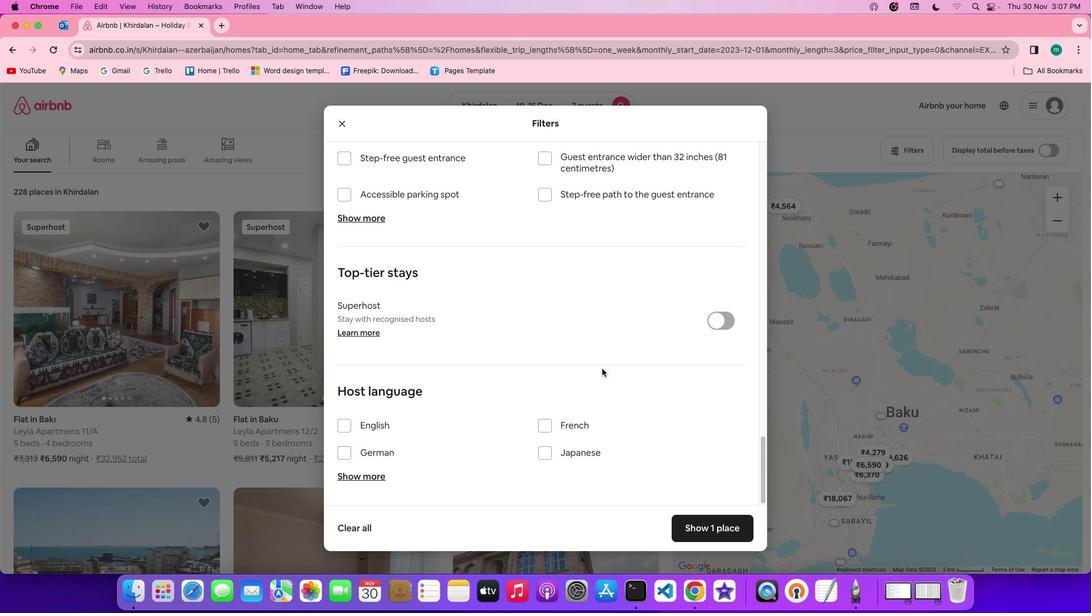 
Action: Mouse scrolled (601, 369) with delta (0, -3)
Screenshot: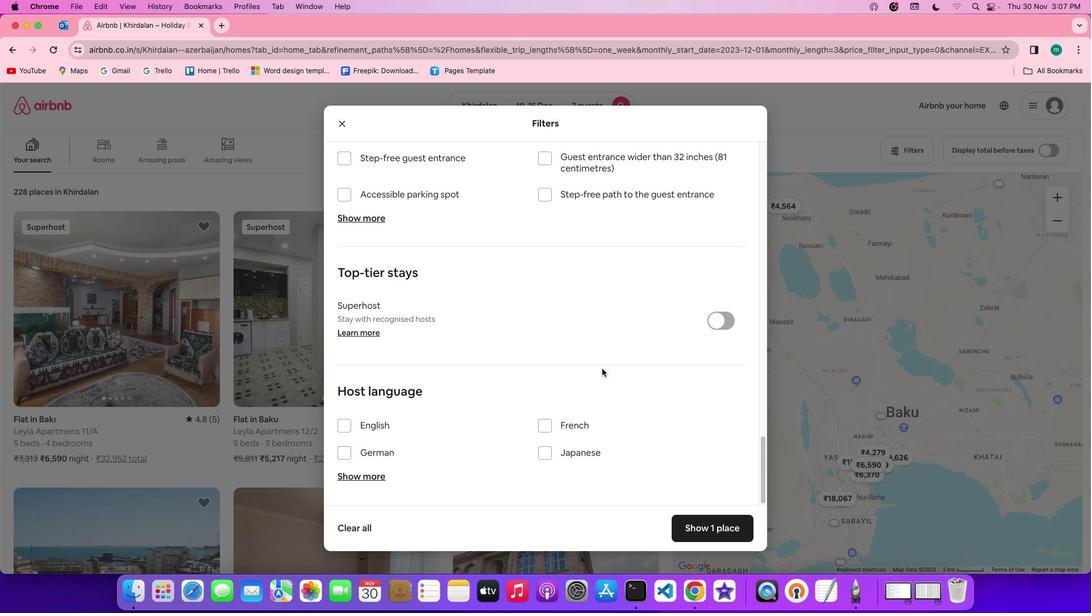 
Action: Mouse scrolled (601, 369) with delta (0, -3)
Screenshot: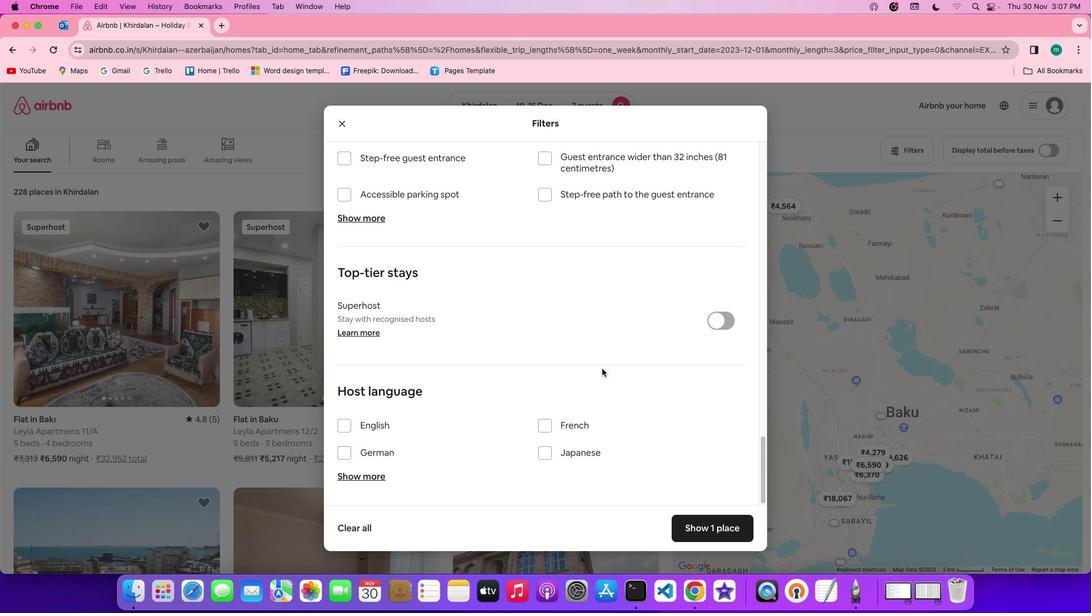
Action: Mouse moved to (686, 531)
Screenshot: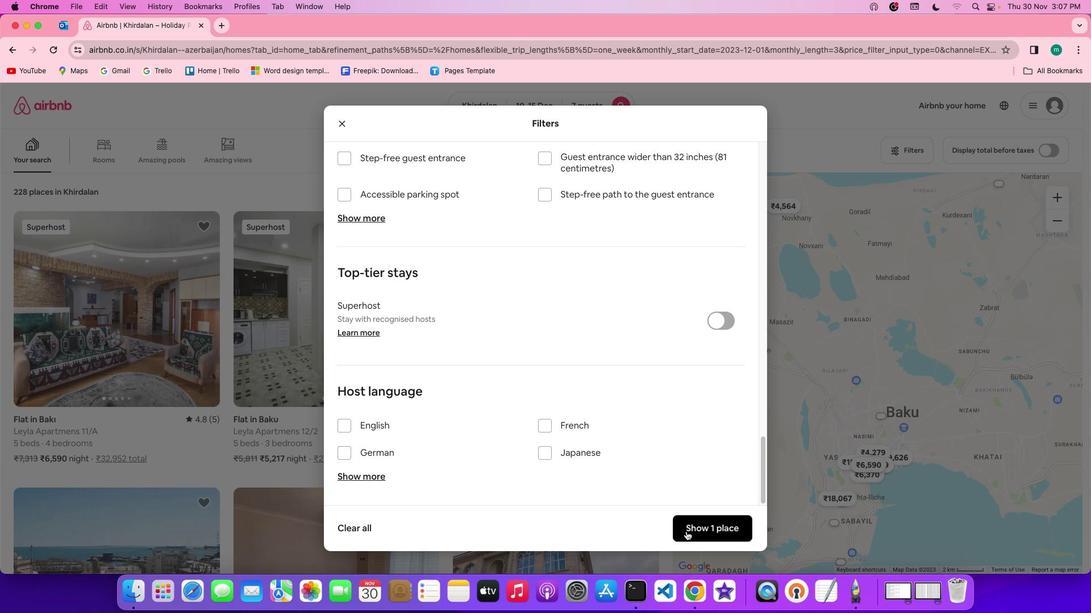 
Action: Mouse pressed left at (686, 531)
Screenshot: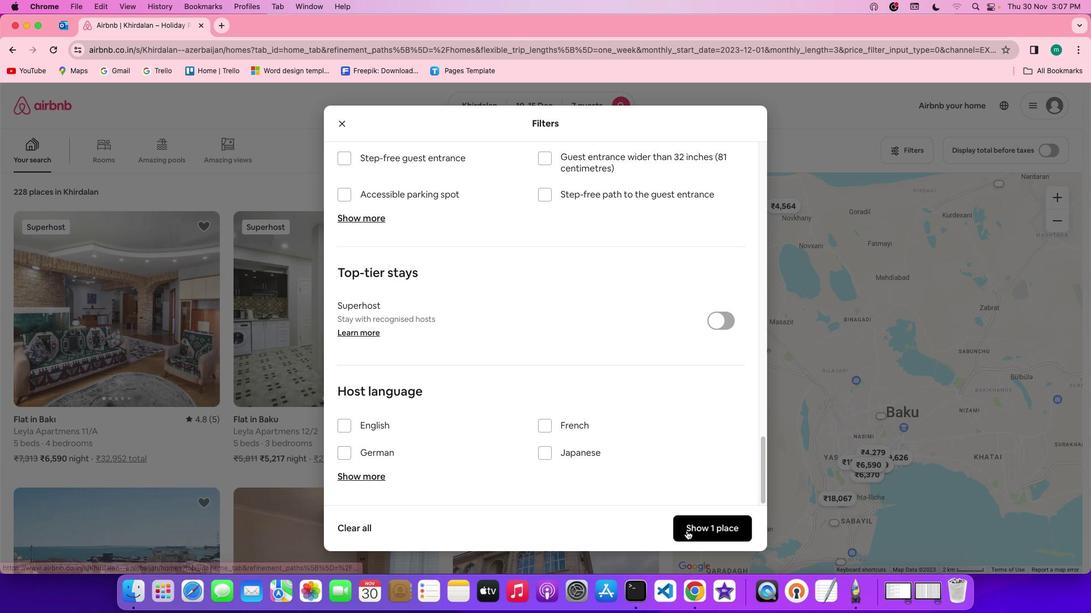 
Action: Mouse moved to (109, 250)
Screenshot: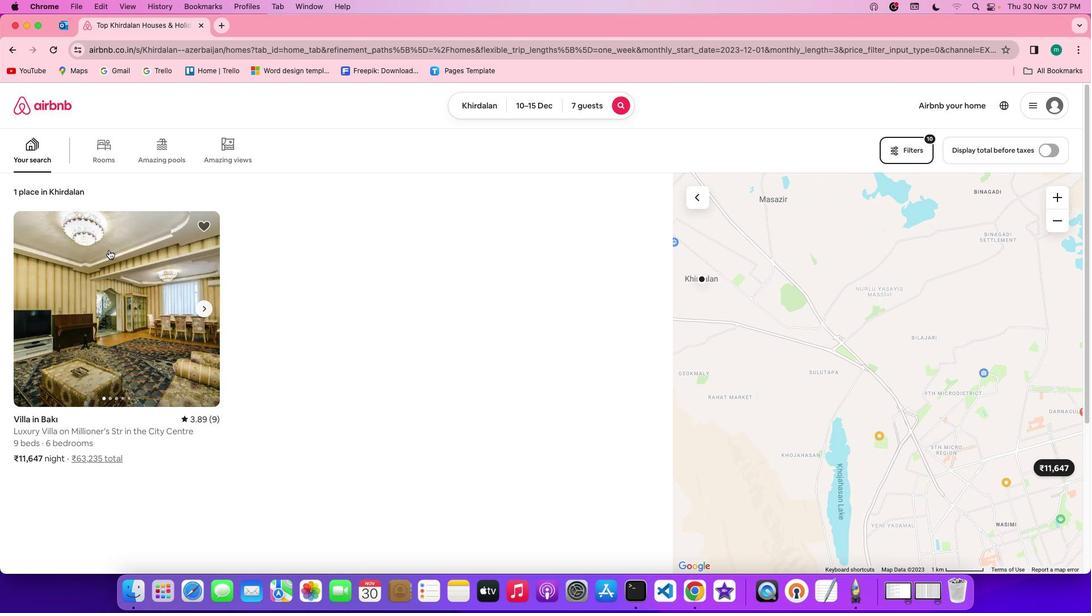 
Action: Mouse pressed left at (109, 250)
Screenshot: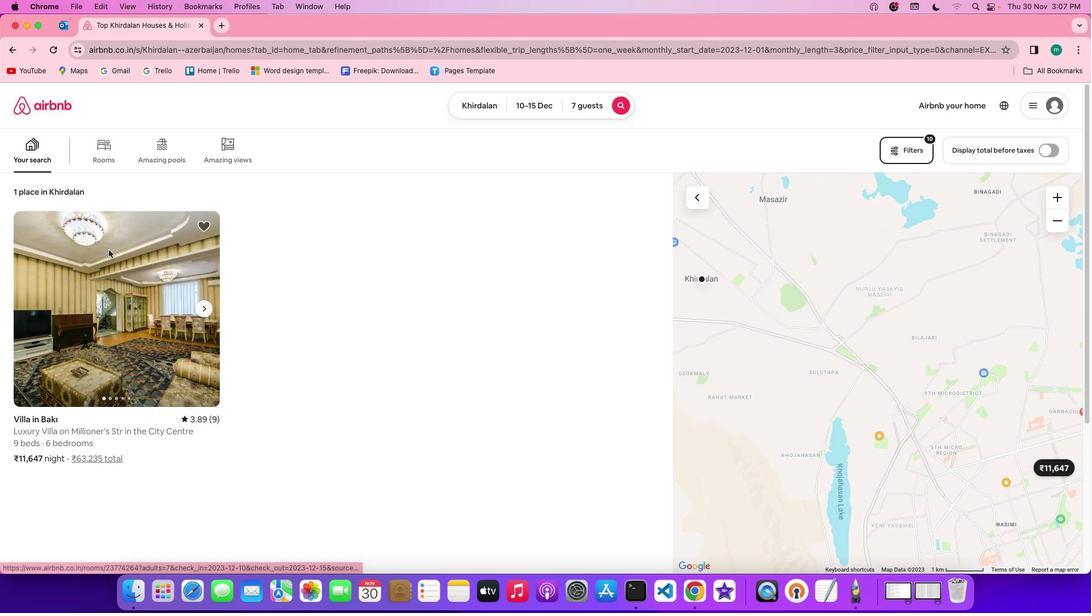 
Action: Mouse moved to (796, 424)
Screenshot: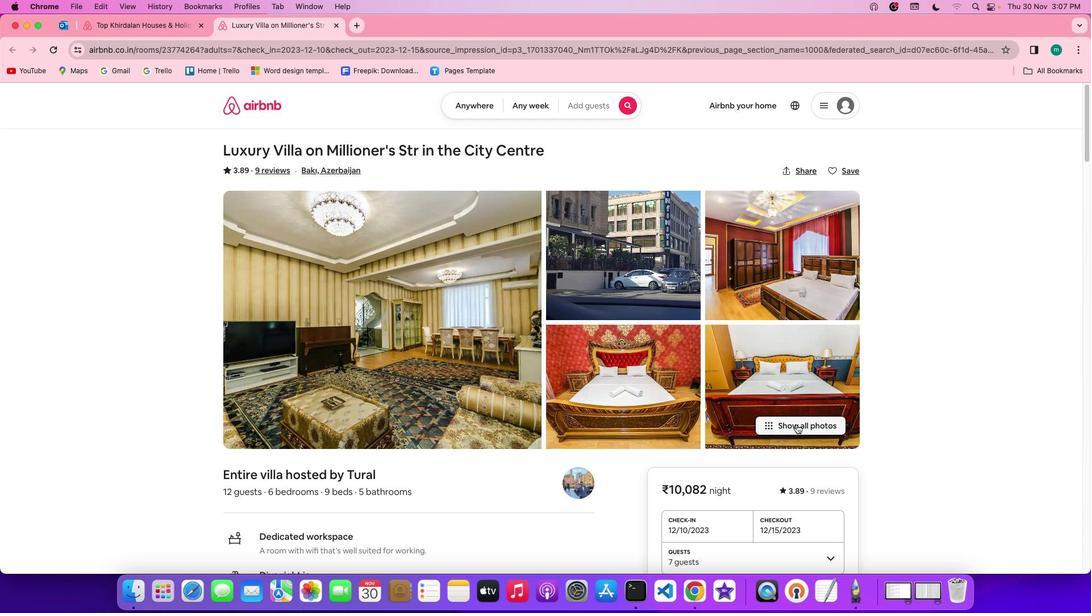 
Action: Mouse pressed left at (796, 424)
Screenshot: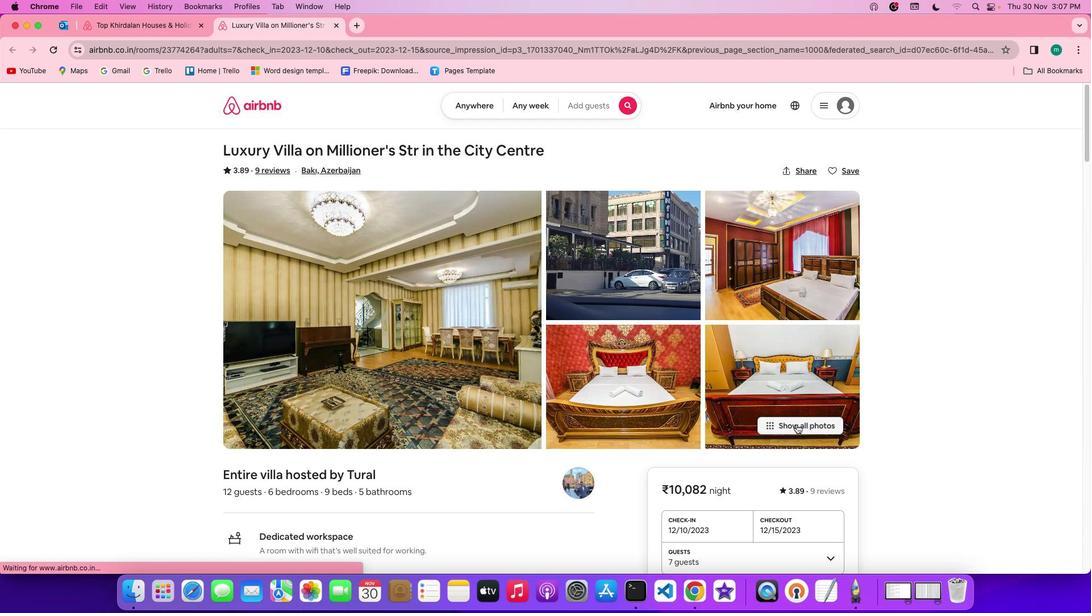 
Action: Mouse moved to (576, 384)
Screenshot: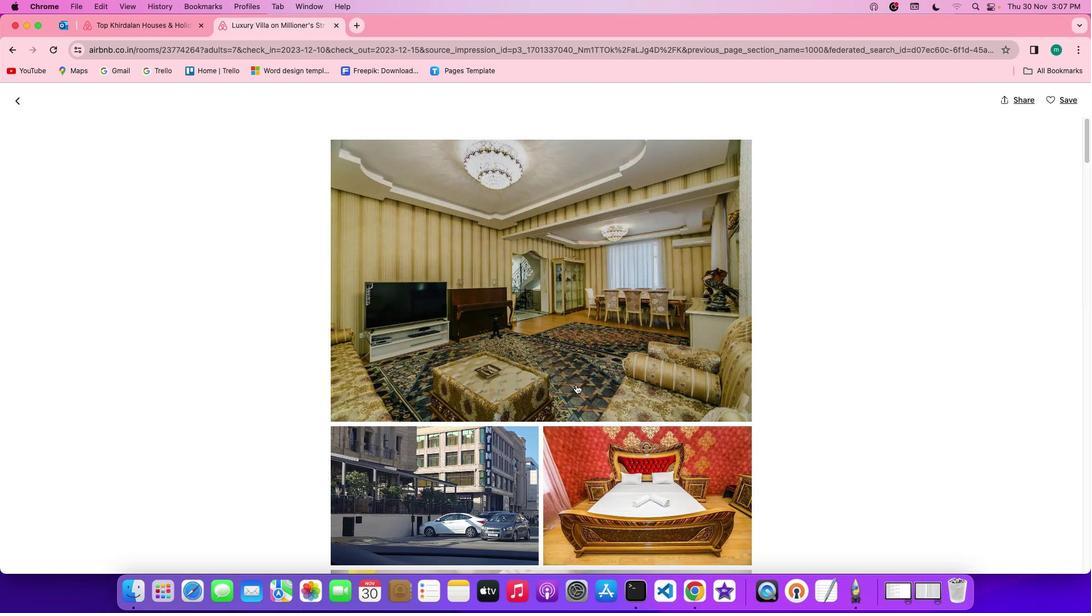 
Action: Mouse scrolled (576, 384) with delta (0, 0)
Screenshot: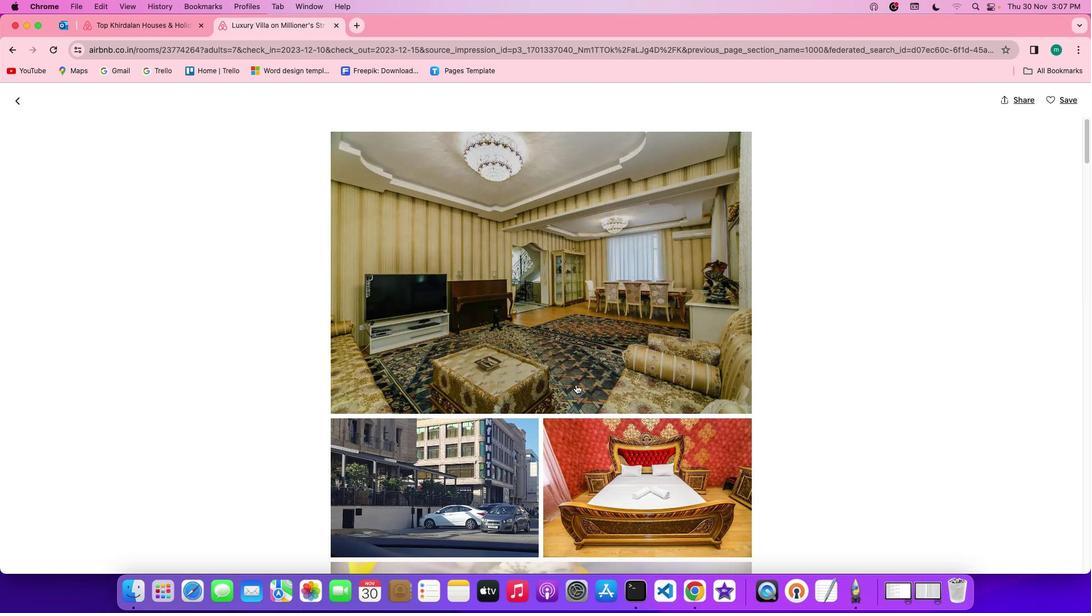
Action: Mouse scrolled (576, 384) with delta (0, 0)
Screenshot: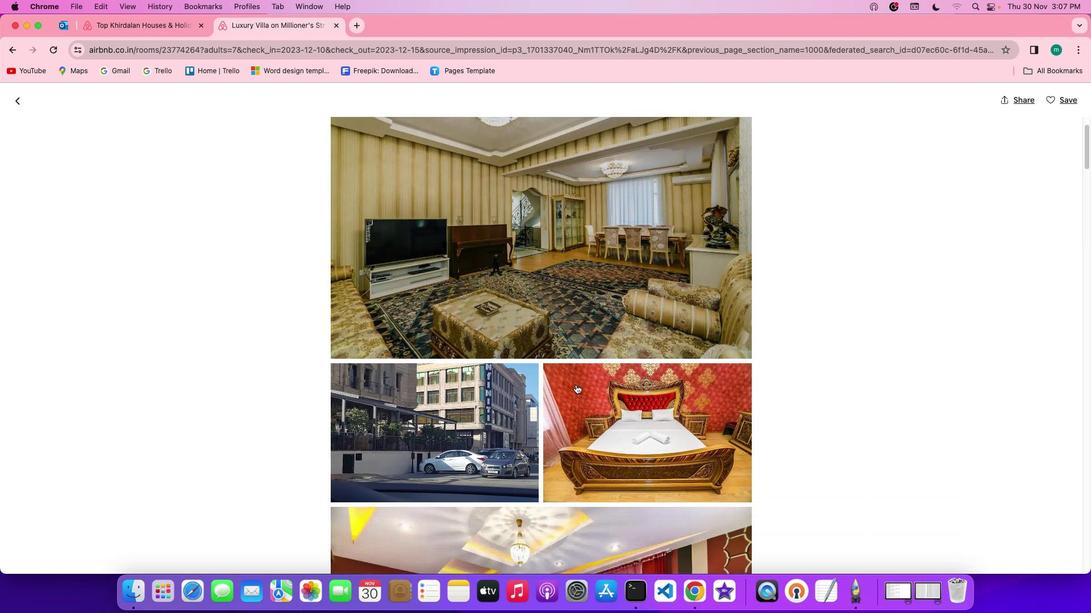 
Action: Mouse scrolled (576, 384) with delta (0, -1)
Screenshot: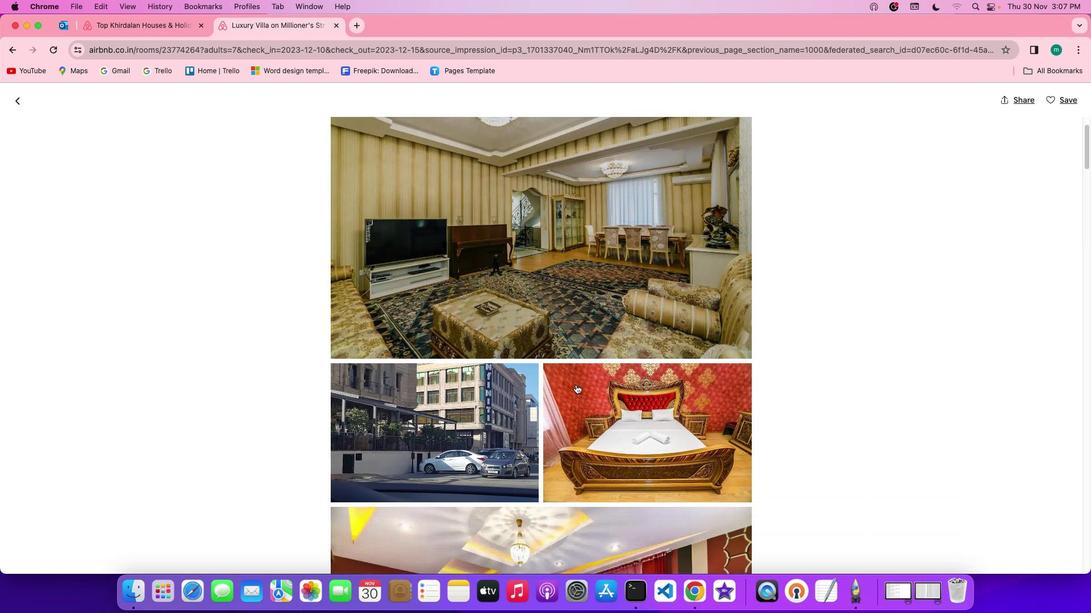 
Action: Mouse scrolled (576, 384) with delta (0, -2)
Screenshot: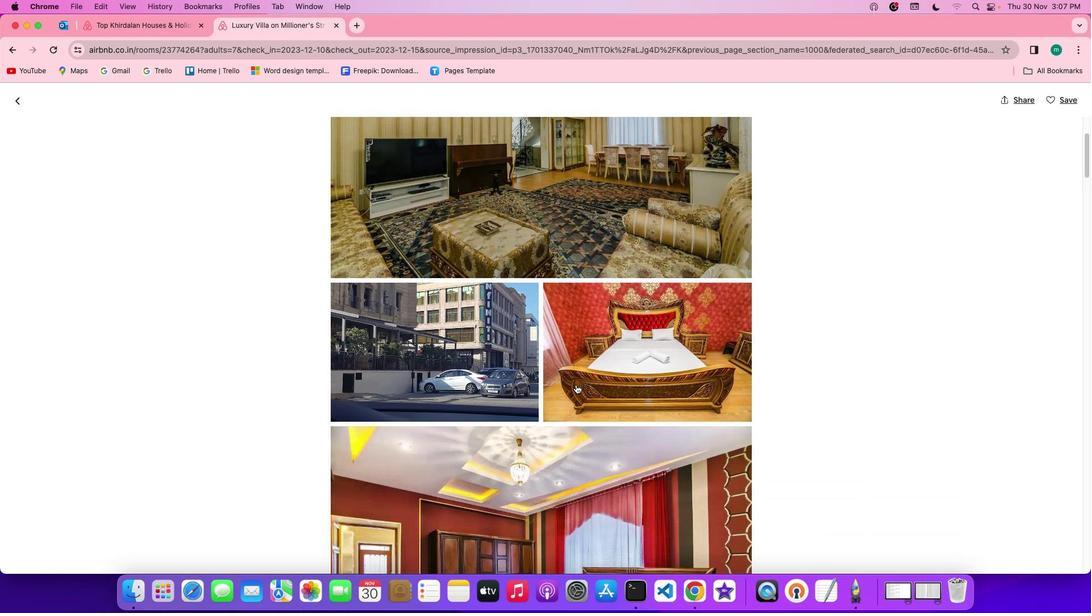 
Action: Mouse scrolled (576, 384) with delta (0, 0)
Screenshot: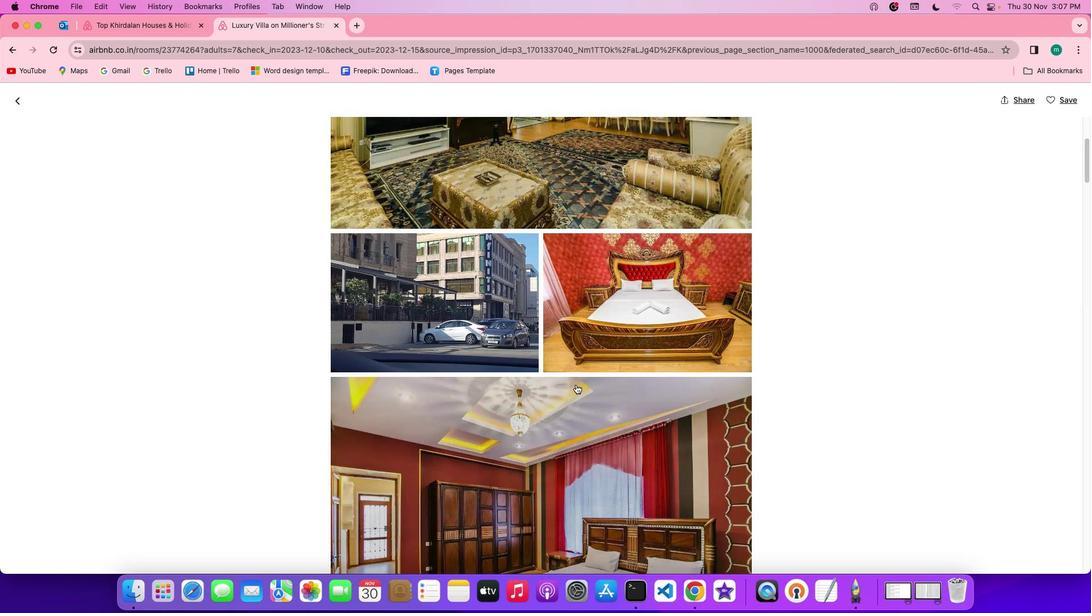 
Action: Mouse scrolled (576, 384) with delta (0, 0)
Screenshot: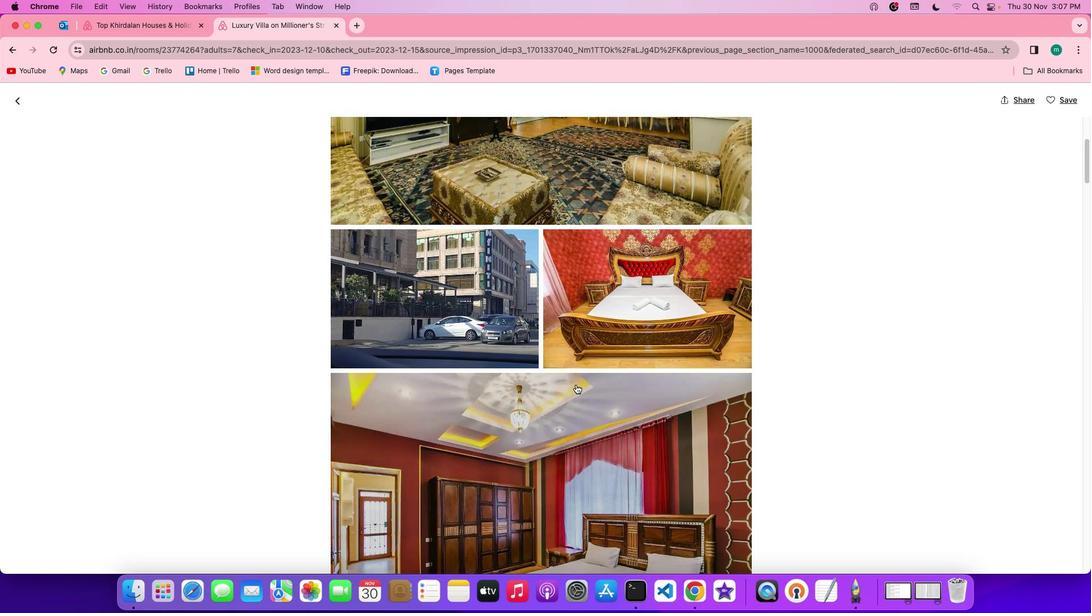 
Action: Mouse scrolled (576, 384) with delta (0, -1)
Screenshot: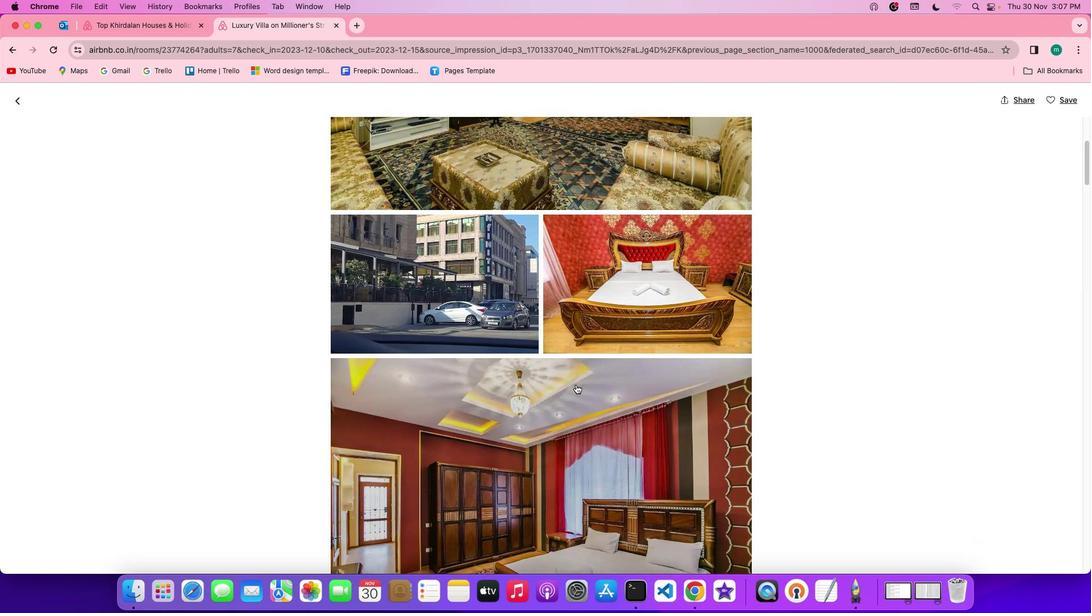 
Action: Mouse scrolled (576, 384) with delta (0, 0)
Screenshot: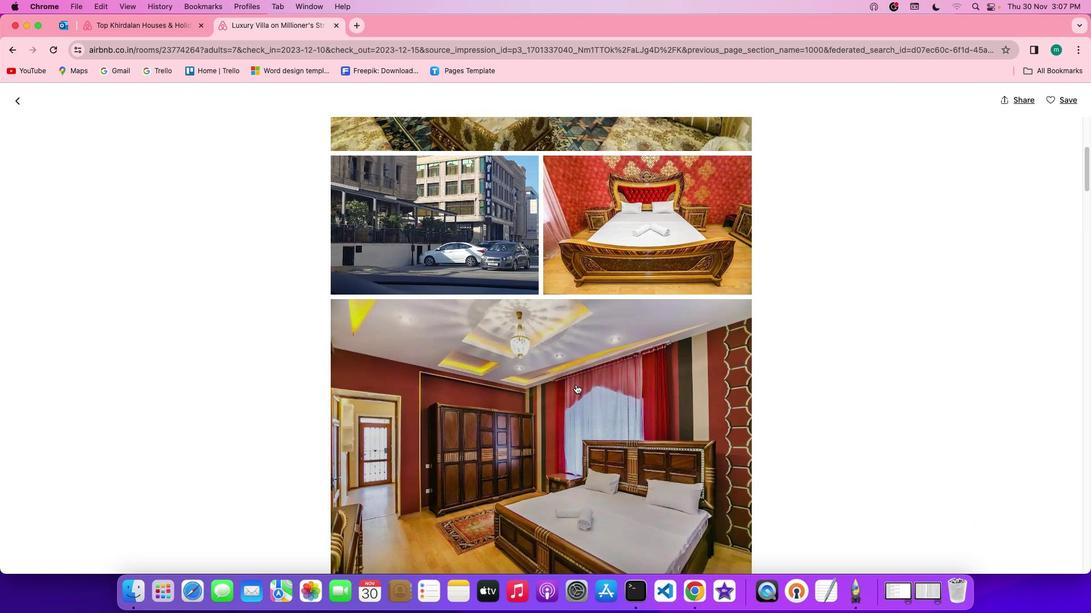 
Action: Mouse scrolled (576, 384) with delta (0, 0)
Screenshot: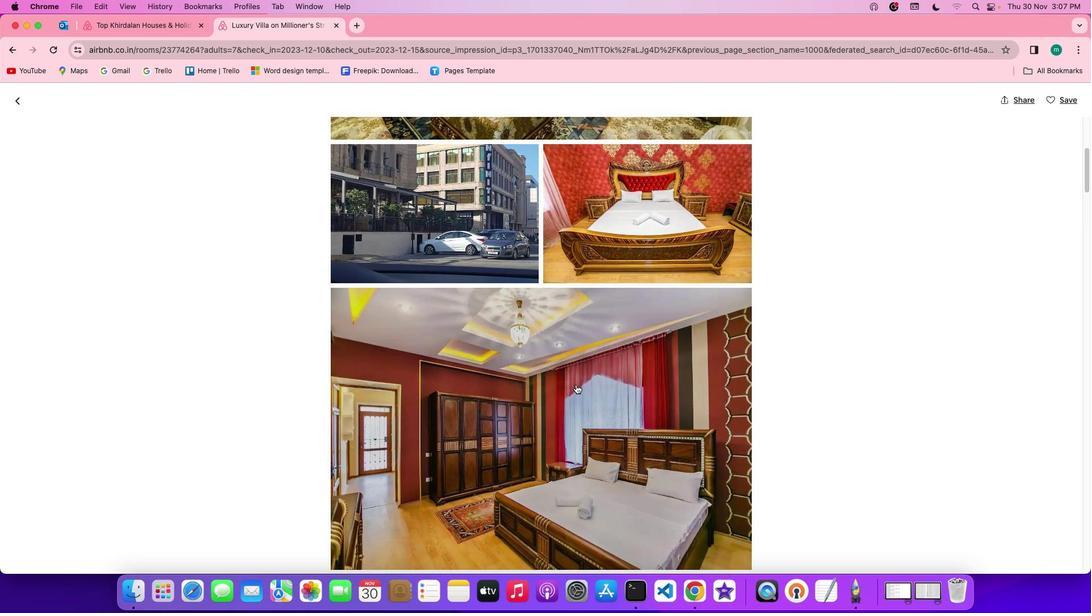 
Action: Mouse scrolled (576, 384) with delta (0, 0)
Screenshot: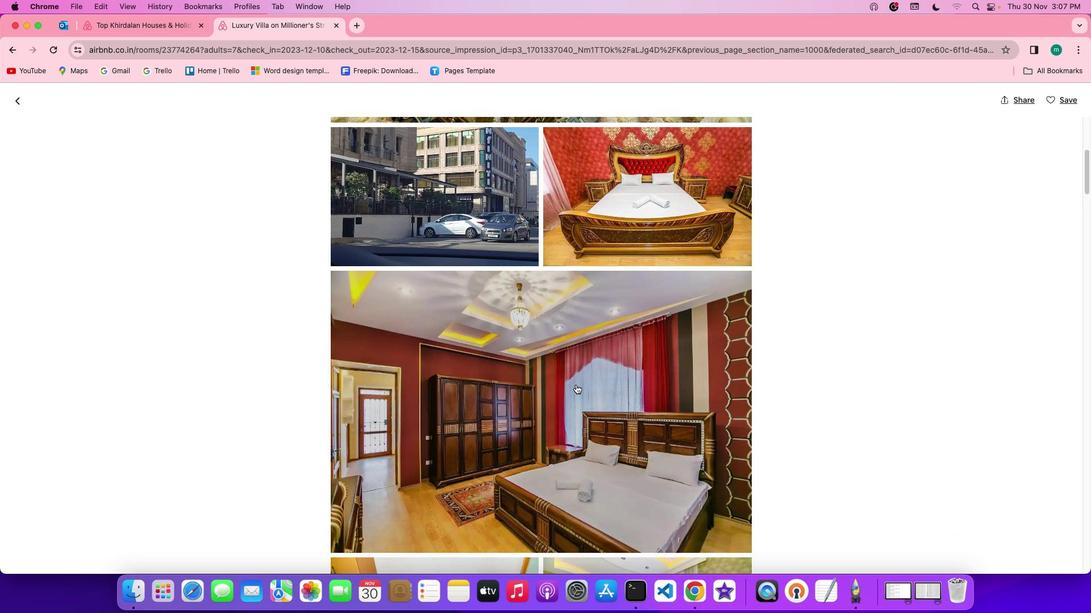 
Action: Mouse scrolled (576, 384) with delta (0, -1)
Screenshot: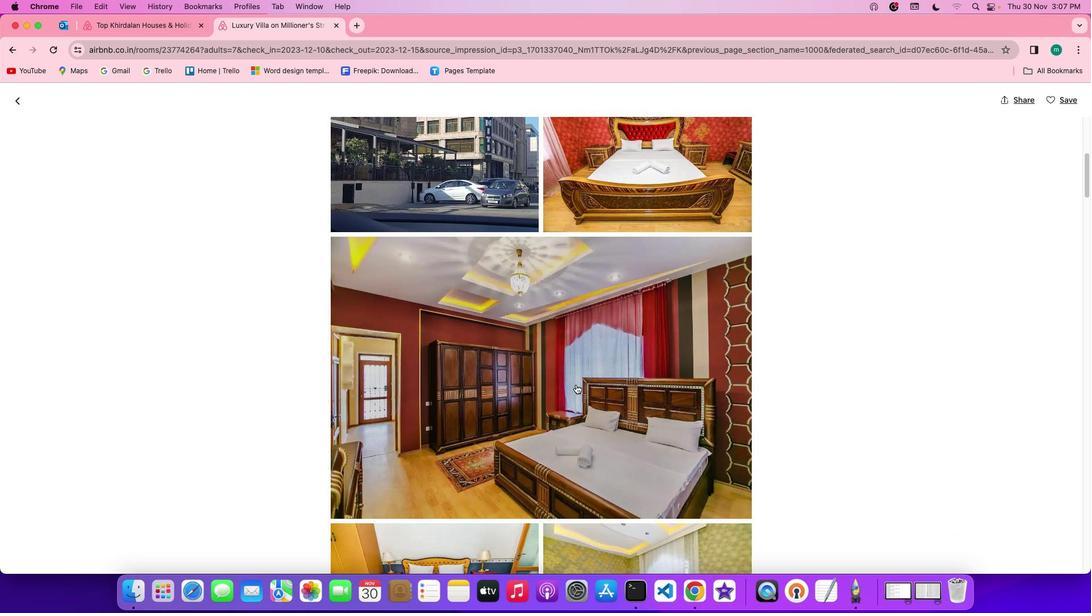 
Action: Mouse scrolled (576, 384) with delta (0, -1)
Screenshot: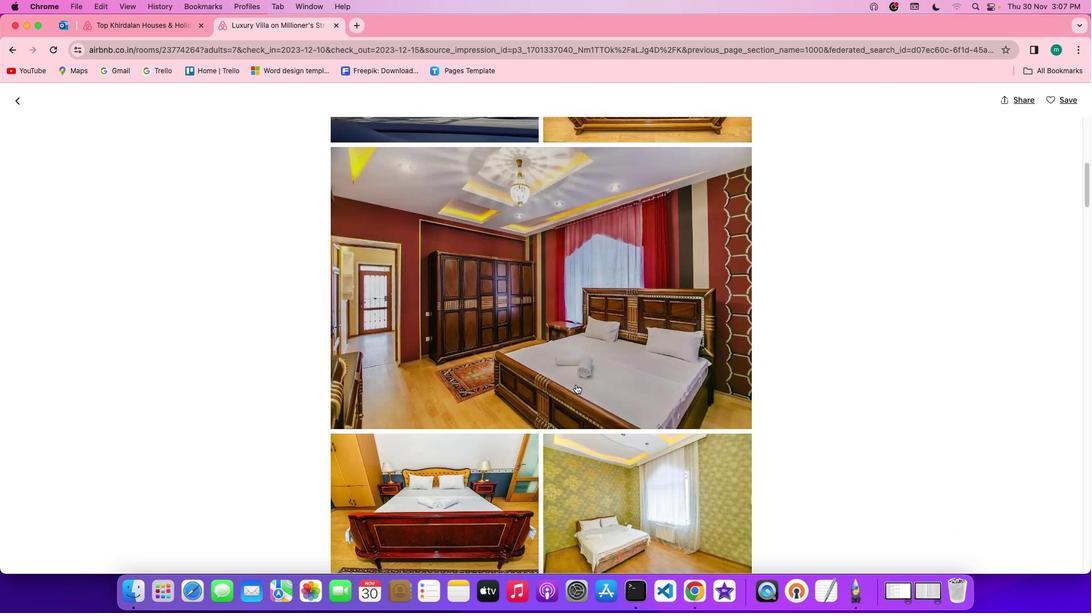 
Action: Mouse scrolled (576, 384) with delta (0, 0)
Screenshot: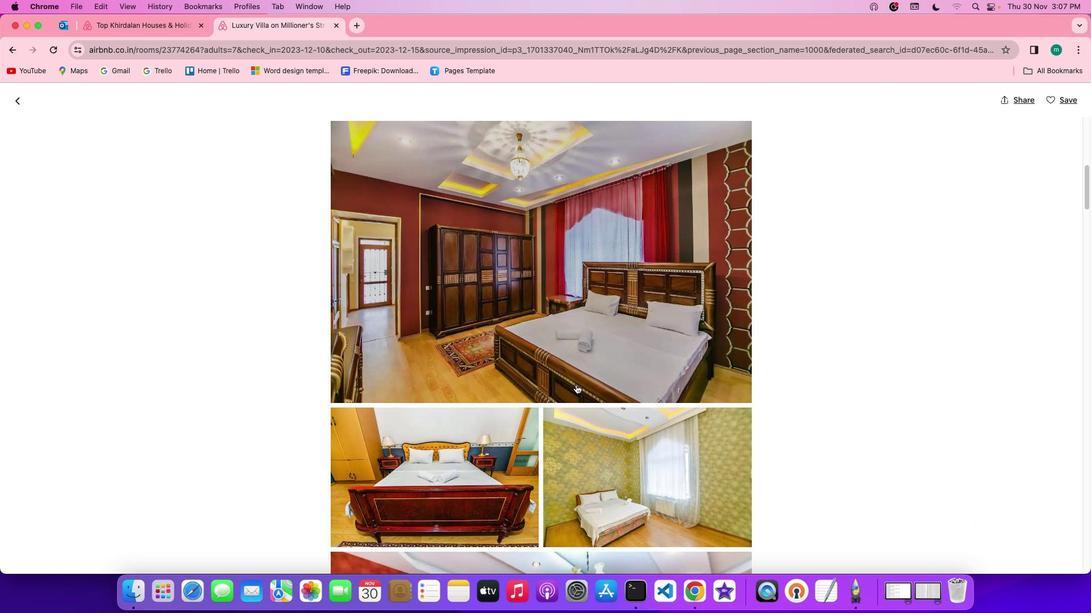 
Action: Mouse scrolled (576, 384) with delta (0, 0)
Screenshot: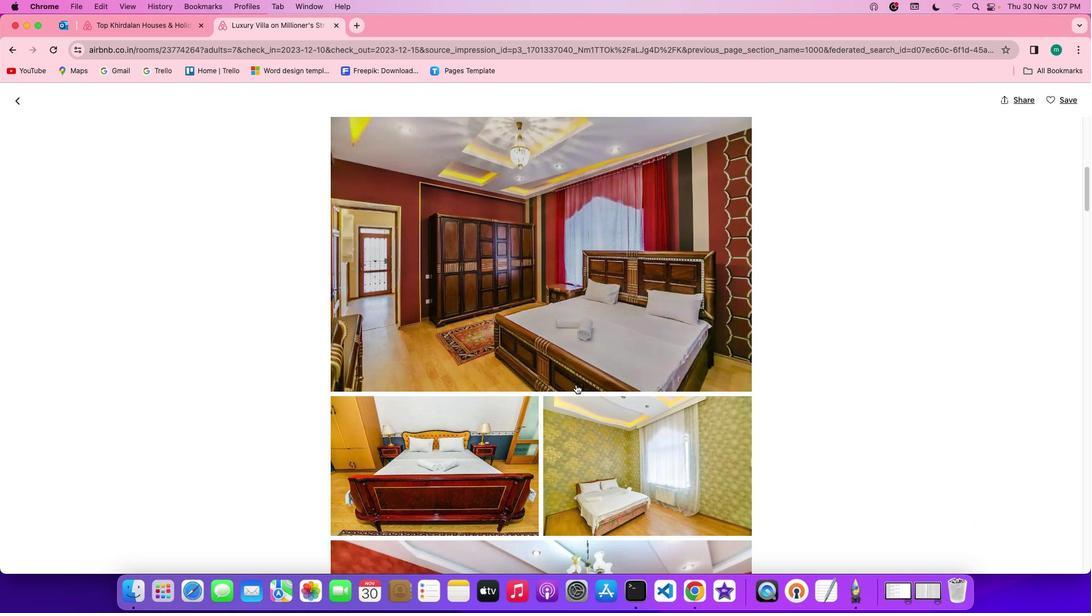 
Action: Mouse scrolled (576, 384) with delta (0, -1)
Screenshot: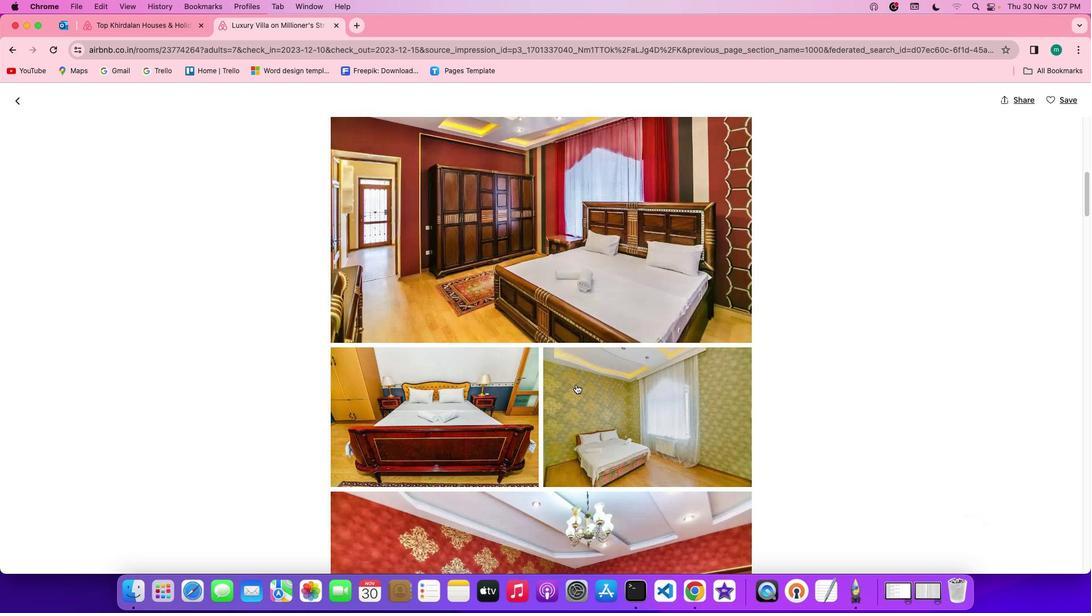 
Action: Mouse scrolled (576, 384) with delta (0, -1)
Screenshot: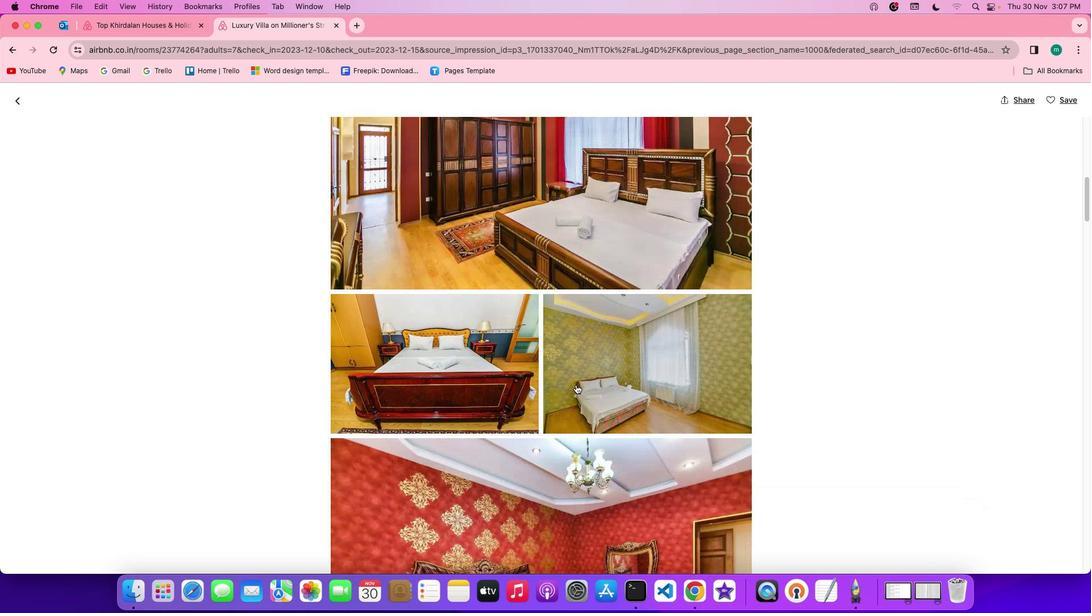 
Action: Mouse scrolled (576, 384) with delta (0, 0)
Screenshot: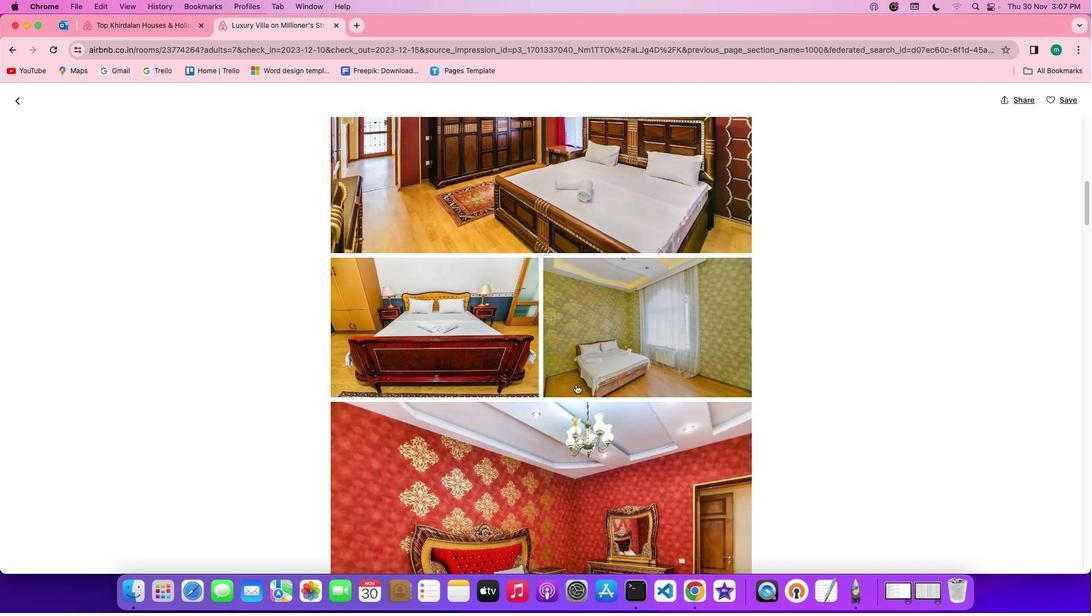 
Action: Mouse scrolled (576, 384) with delta (0, 0)
Screenshot: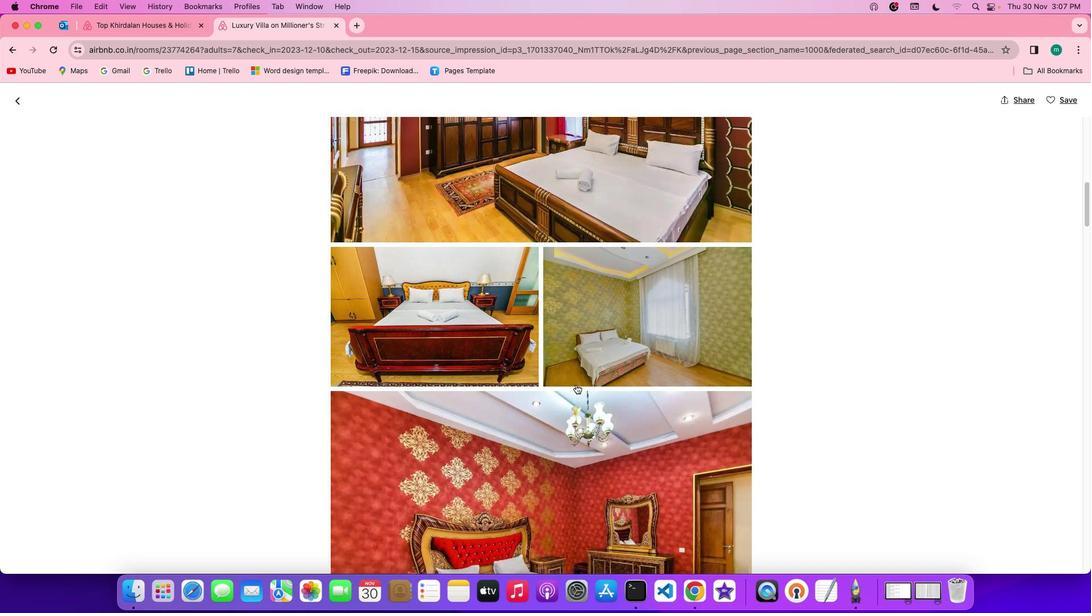 
Action: Mouse scrolled (576, 384) with delta (0, 0)
Screenshot: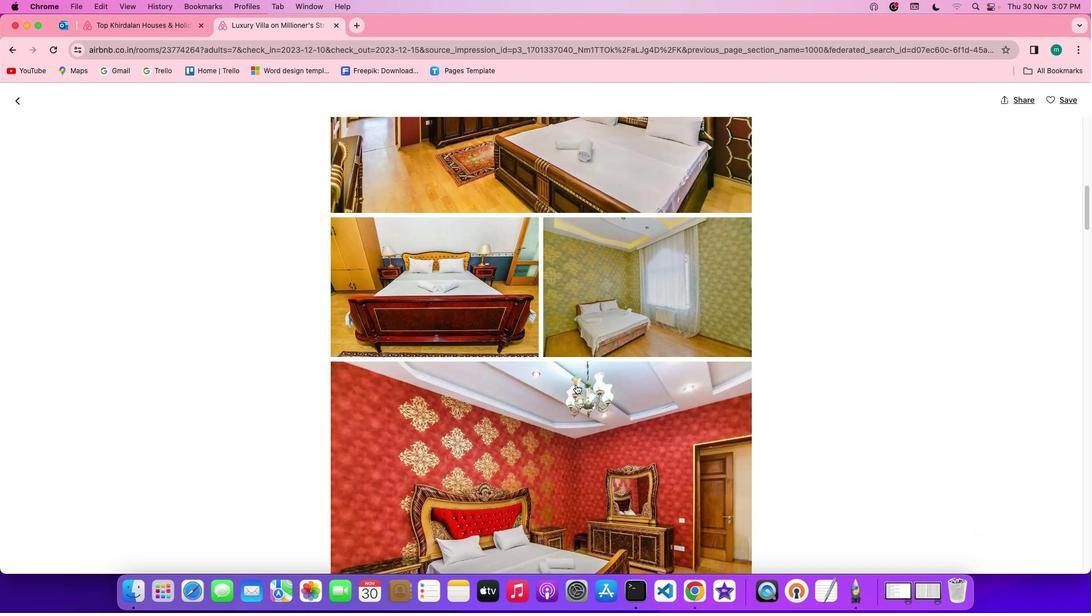 
Action: Mouse scrolled (576, 384) with delta (0, -1)
Screenshot: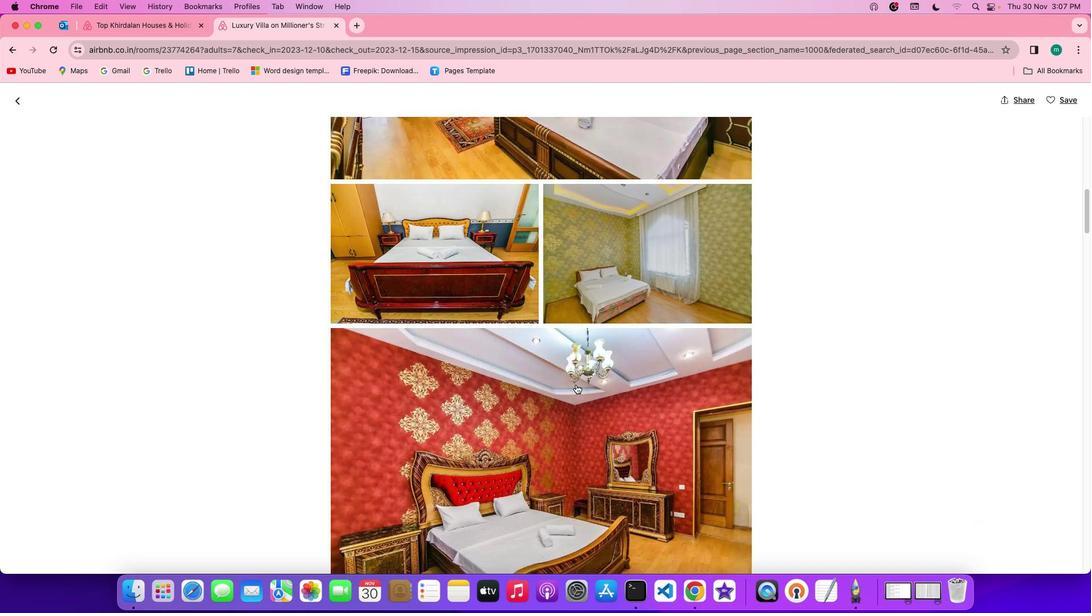 
Action: Mouse scrolled (576, 384) with delta (0, 0)
Screenshot: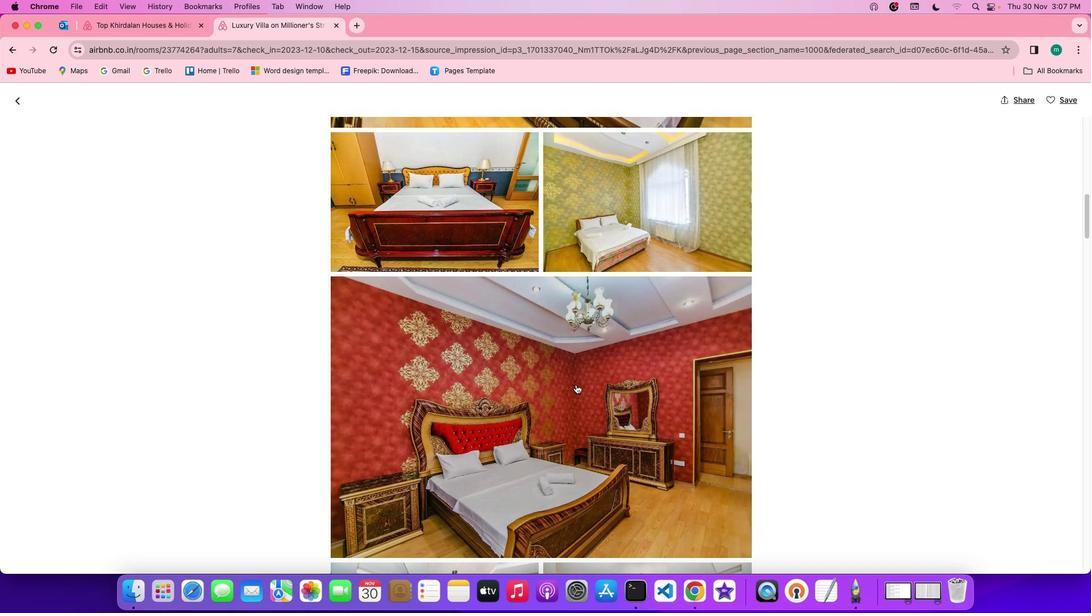 
Action: Mouse scrolled (576, 384) with delta (0, 0)
Screenshot: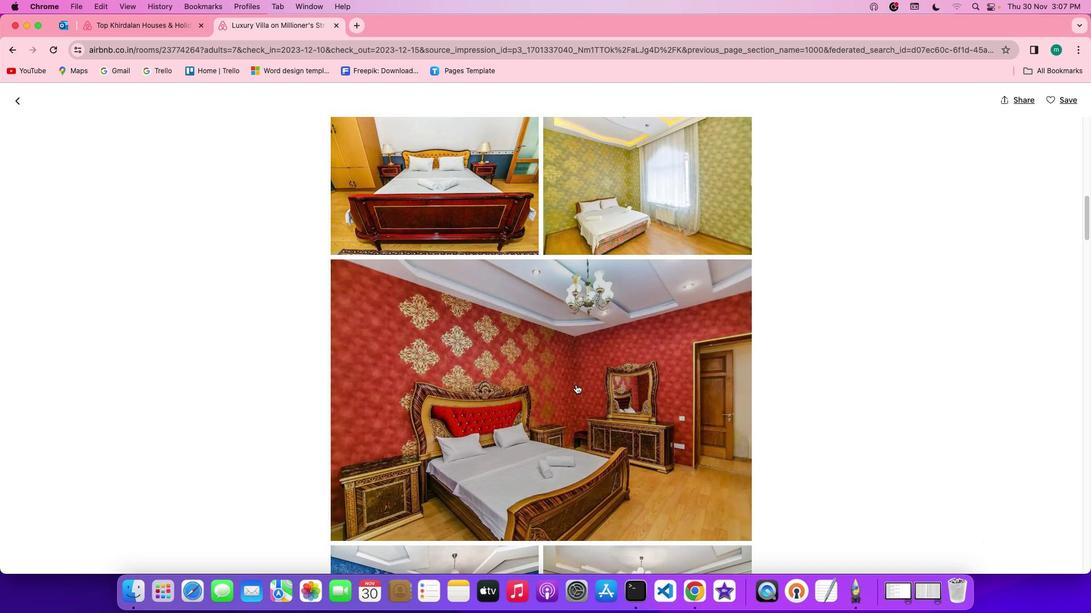 
Action: Mouse scrolled (576, 384) with delta (0, -1)
Screenshot: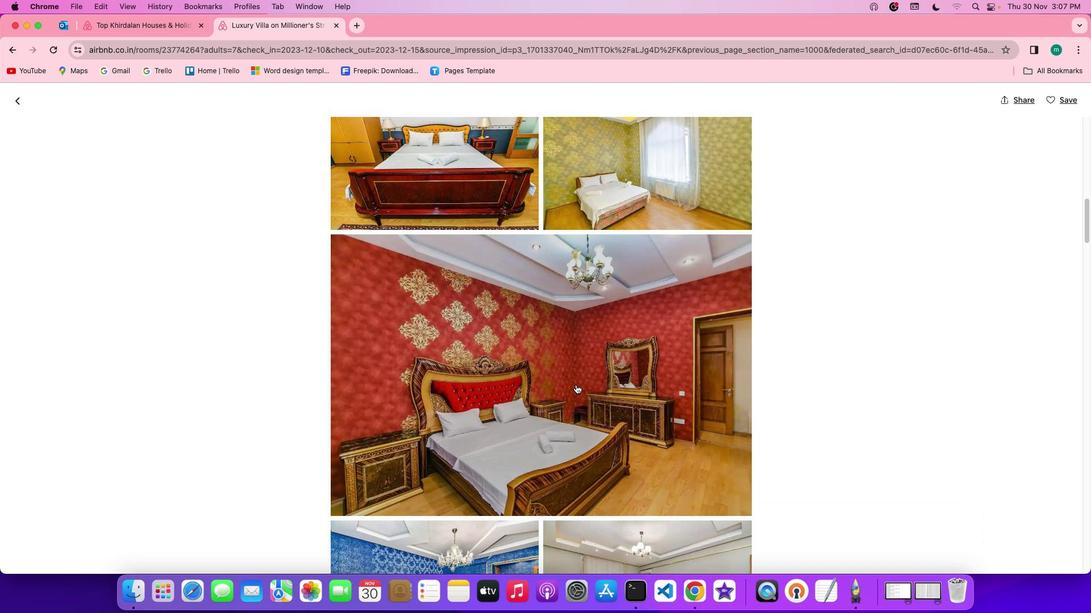 
Action: Mouse scrolled (576, 384) with delta (0, -1)
Screenshot: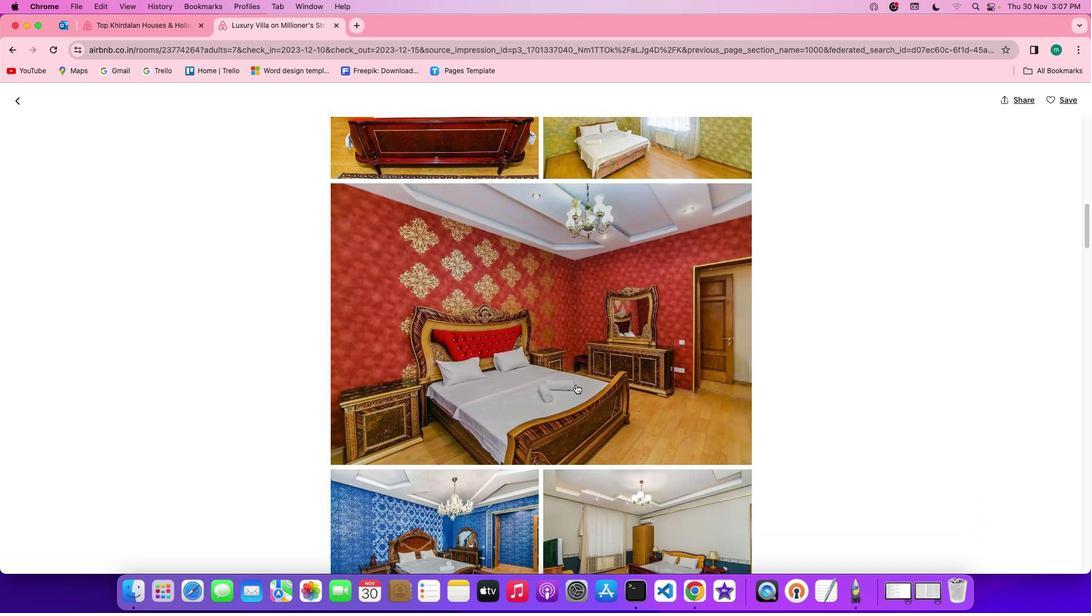 
Action: Mouse scrolled (576, 384) with delta (0, 0)
Screenshot: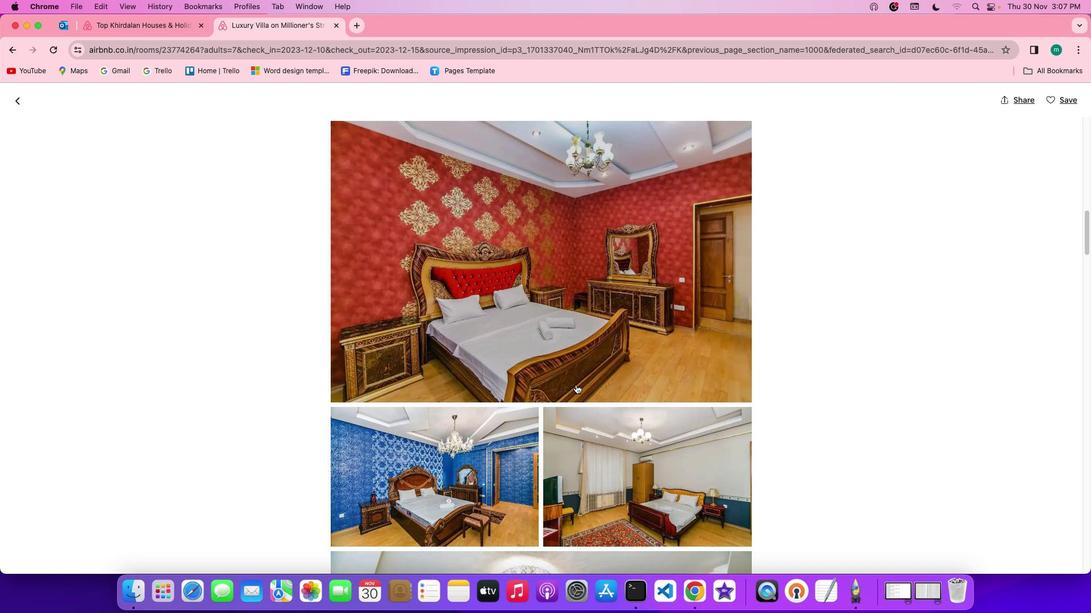 
Action: Mouse scrolled (576, 384) with delta (0, 0)
Screenshot: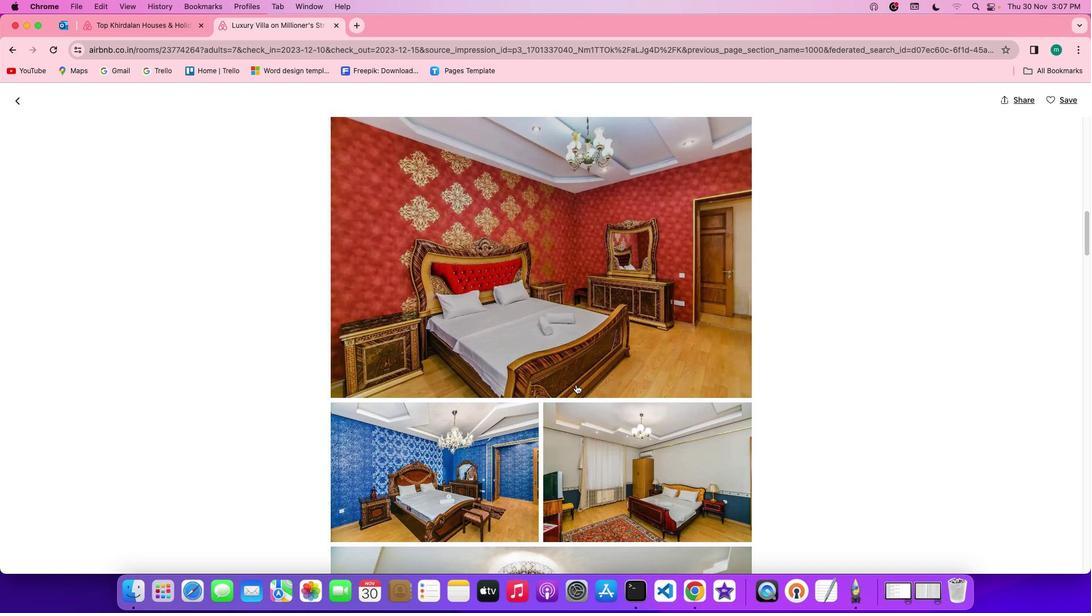 
Action: Mouse scrolled (576, 384) with delta (0, -1)
Screenshot: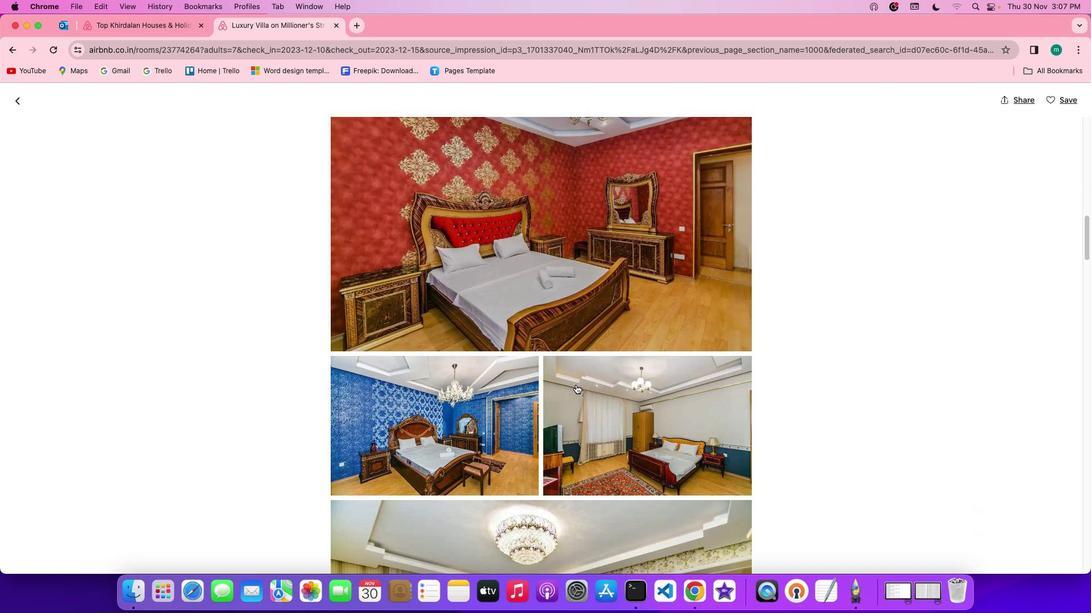 
Action: Mouse scrolled (576, 384) with delta (0, -1)
Screenshot: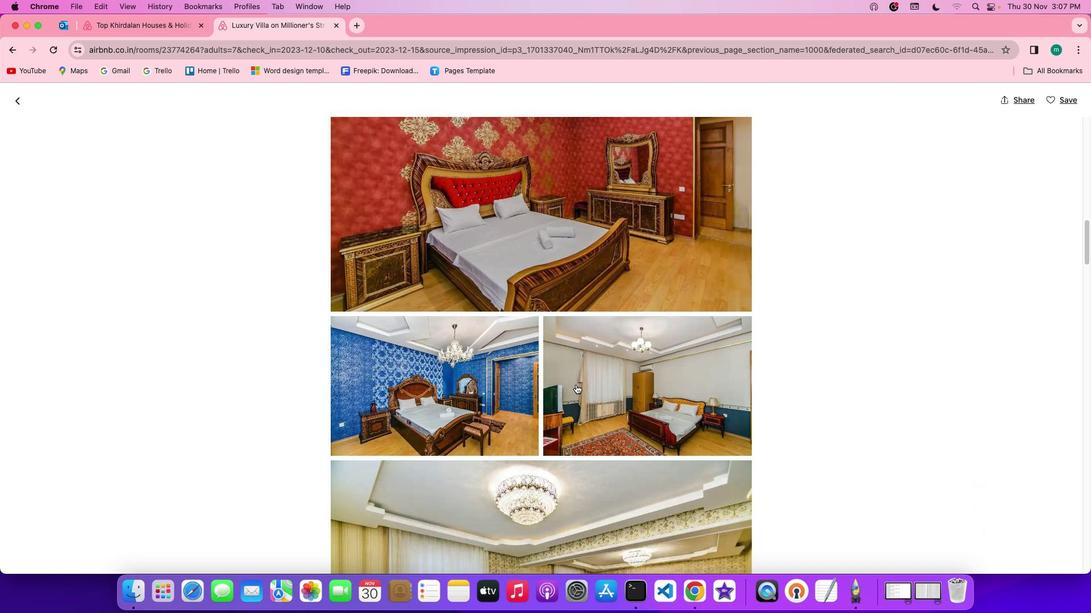 
Action: Mouse scrolled (576, 384) with delta (0, 0)
Screenshot: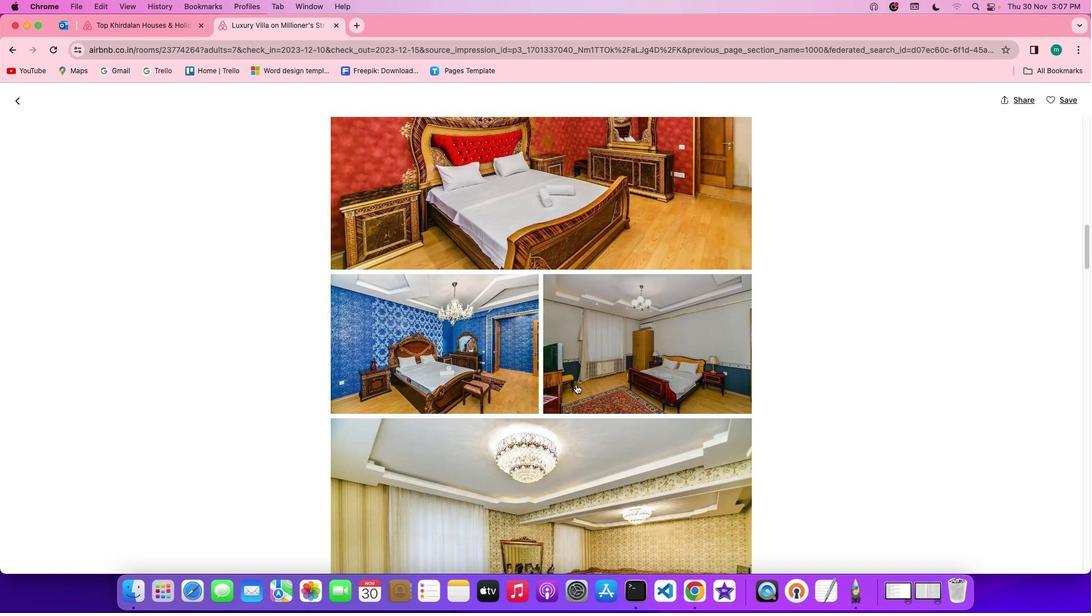 
Action: Mouse scrolled (576, 384) with delta (0, 0)
Screenshot: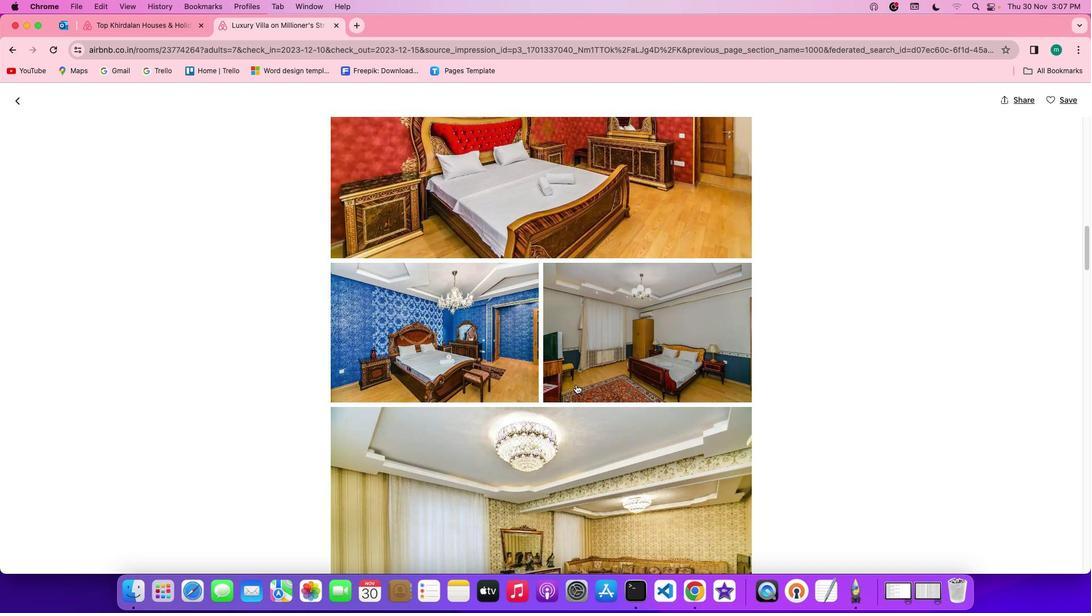 
Action: Mouse scrolled (576, 384) with delta (0, -1)
Screenshot: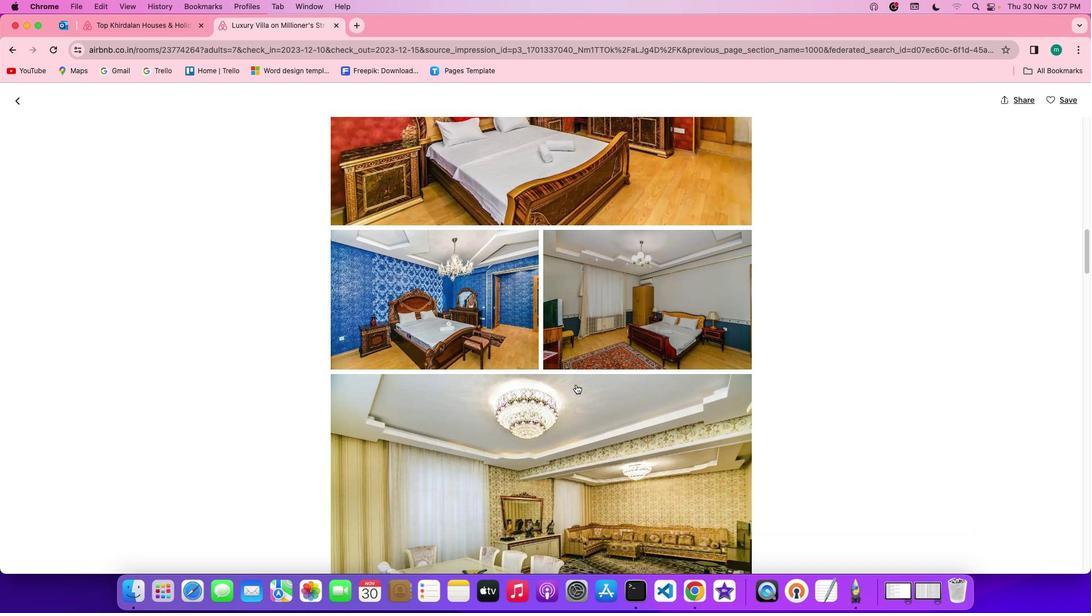 
Action: Mouse scrolled (576, 384) with delta (0, -1)
Screenshot: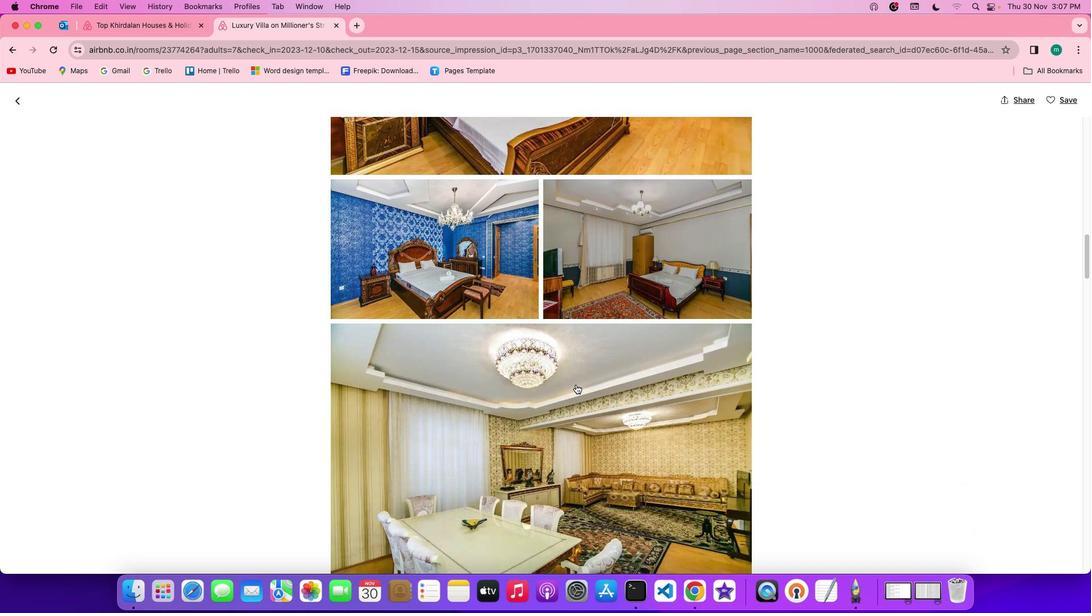 
Action: Mouse scrolled (576, 384) with delta (0, 0)
Screenshot: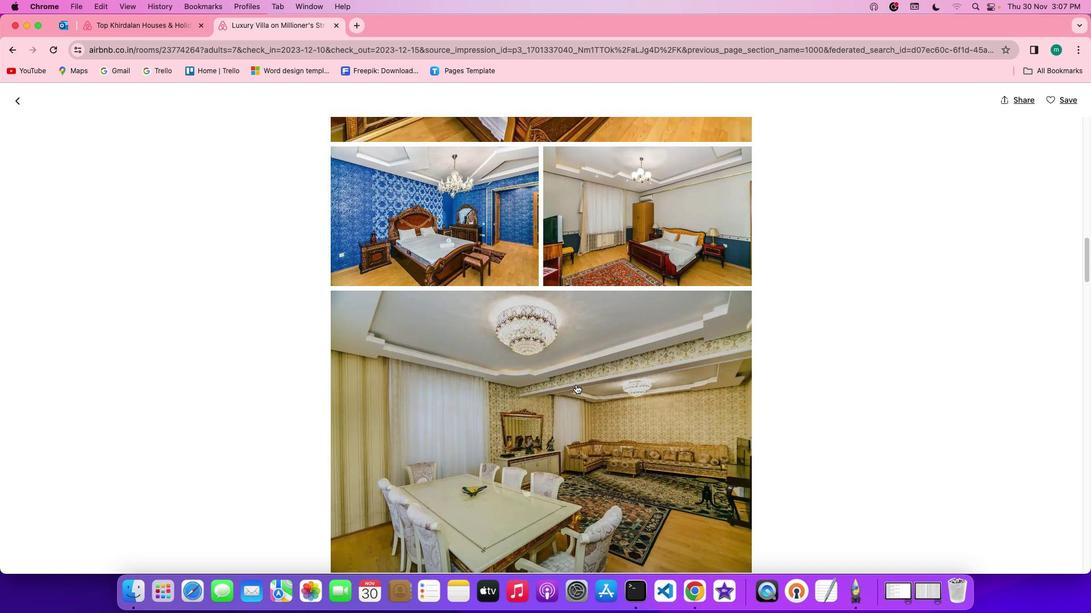 
Action: Mouse scrolled (576, 384) with delta (0, 0)
Screenshot: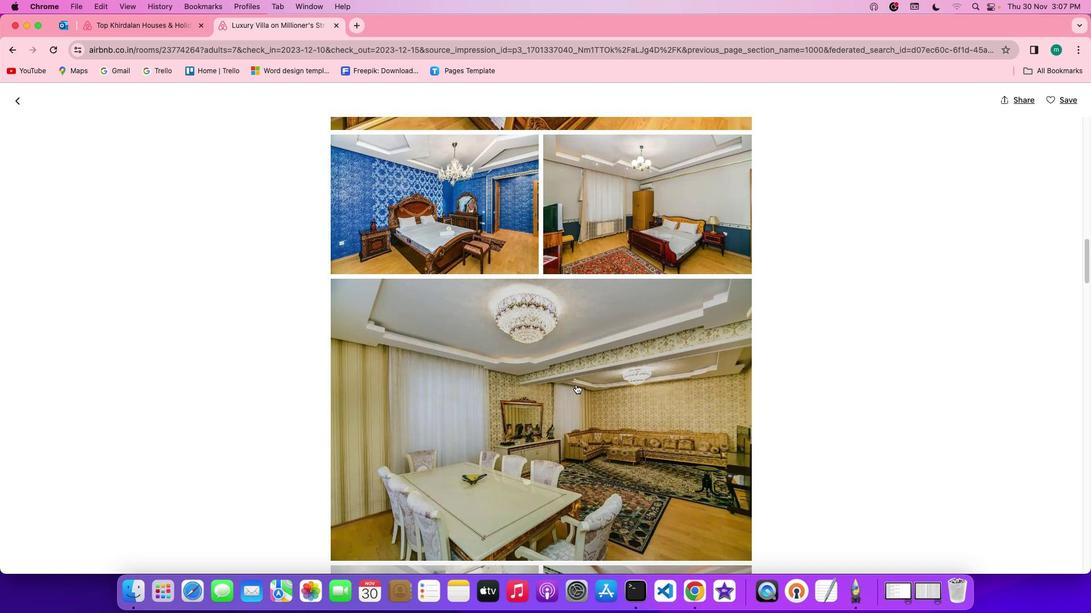 
Action: Mouse scrolled (576, 384) with delta (0, -1)
Screenshot: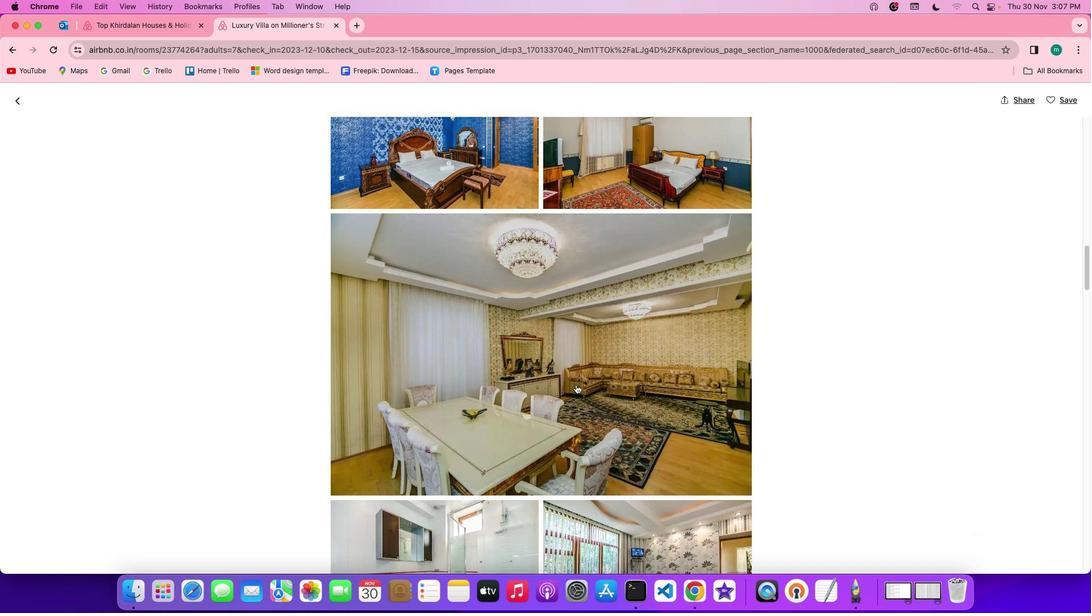 
Action: Mouse scrolled (576, 384) with delta (0, -1)
Screenshot: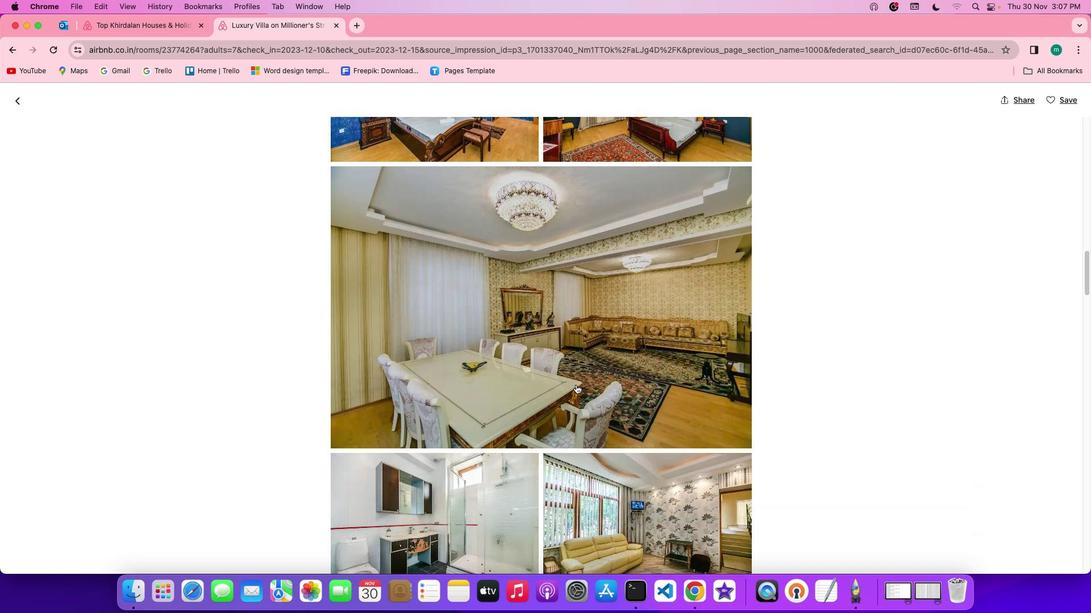 
Action: Mouse scrolled (576, 384) with delta (0, 0)
Screenshot: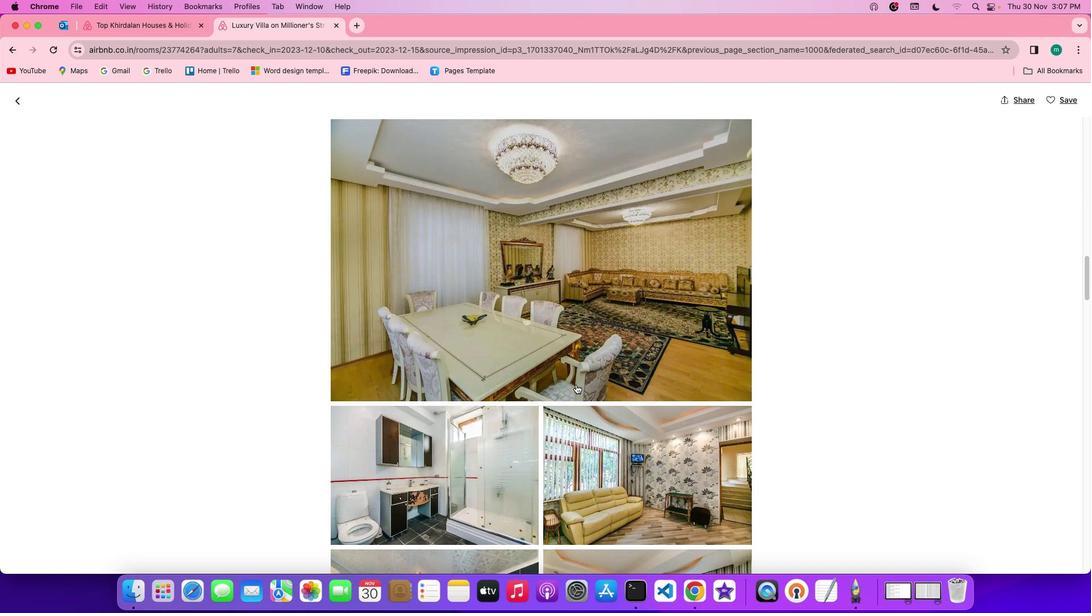 
Action: Mouse scrolled (576, 384) with delta (0, 0)
Screenshot: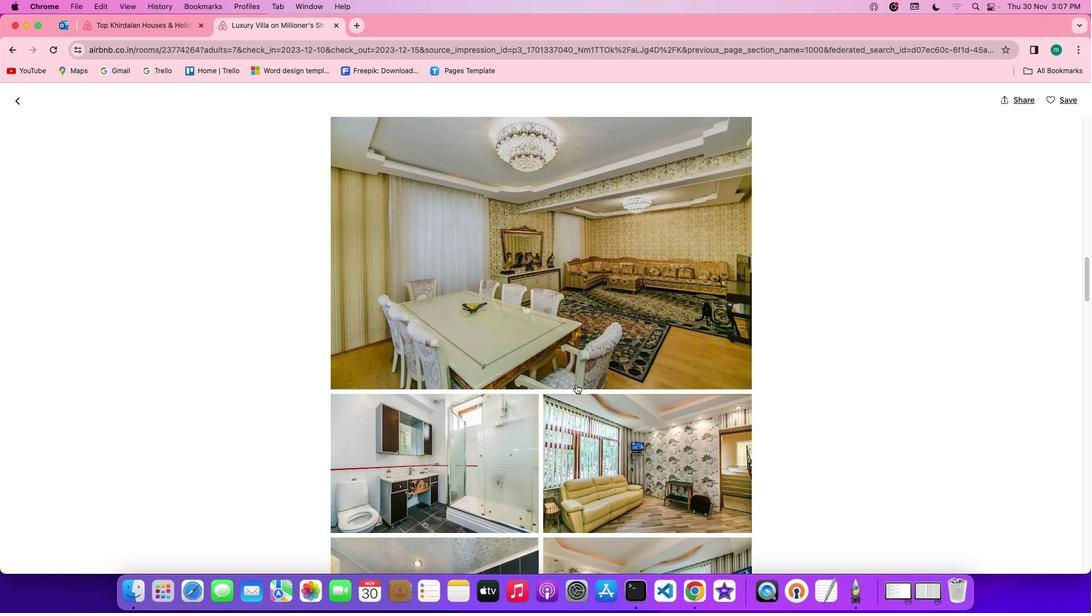 
Action: Mouse scrolled (576, 384) with delta (0, -1)
Screenshot: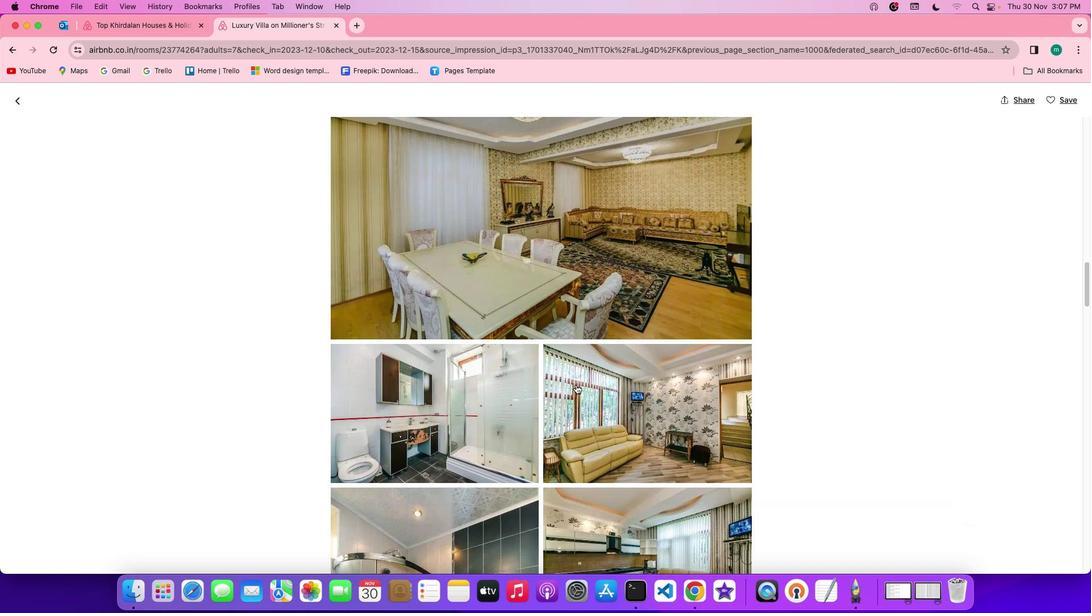 
Action: Mouse scrolled (576, 384) with delta (0, -1)
Screenshot: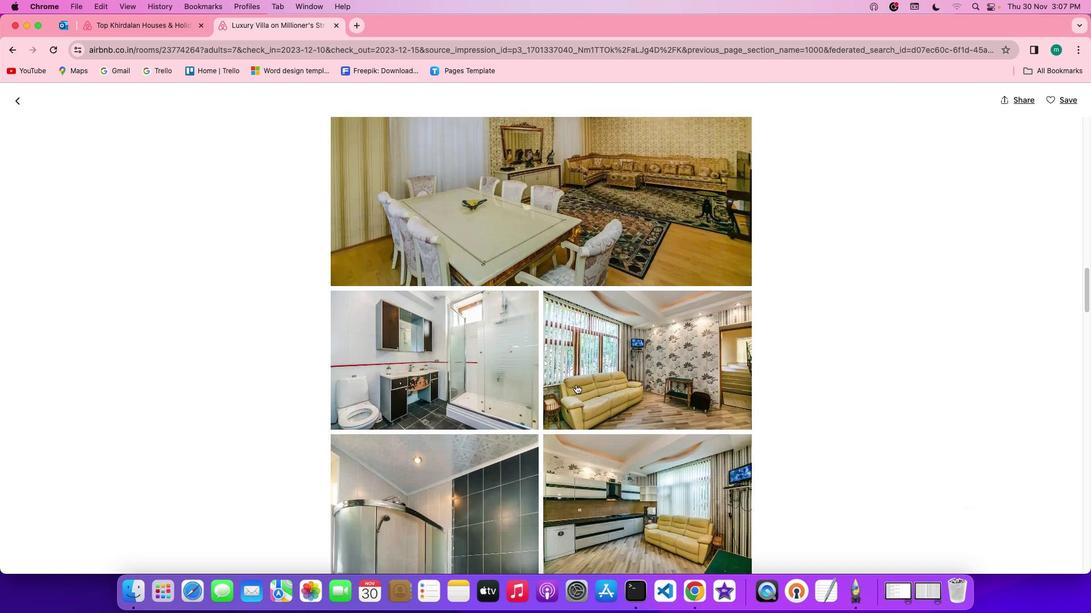 
Action: Mouse scrolled (576, 384) with delta (0, 0)
Screenshot: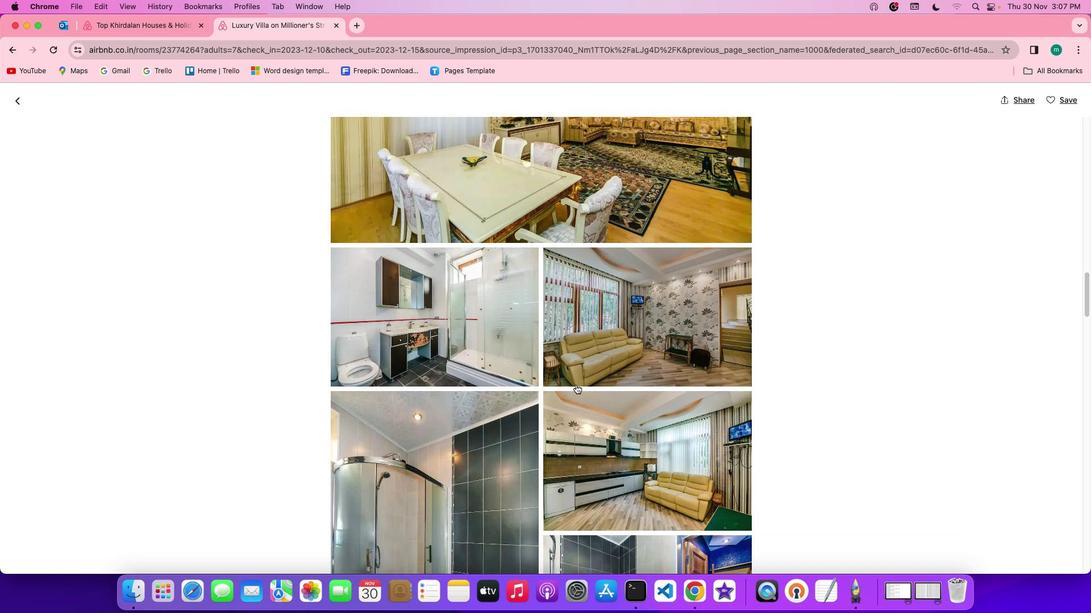 
Action: Mouse scrolled (576, 384) with delta (0, 0)
Screenshot: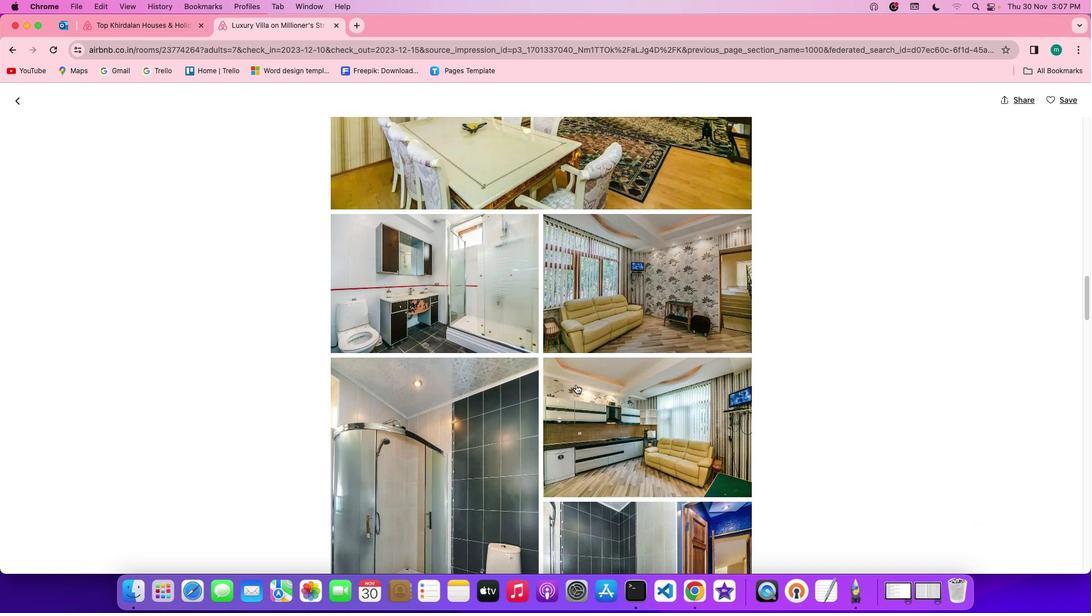 
Action: Mouse scrolled (576, 384) with delta (0, -1)
Screenshot: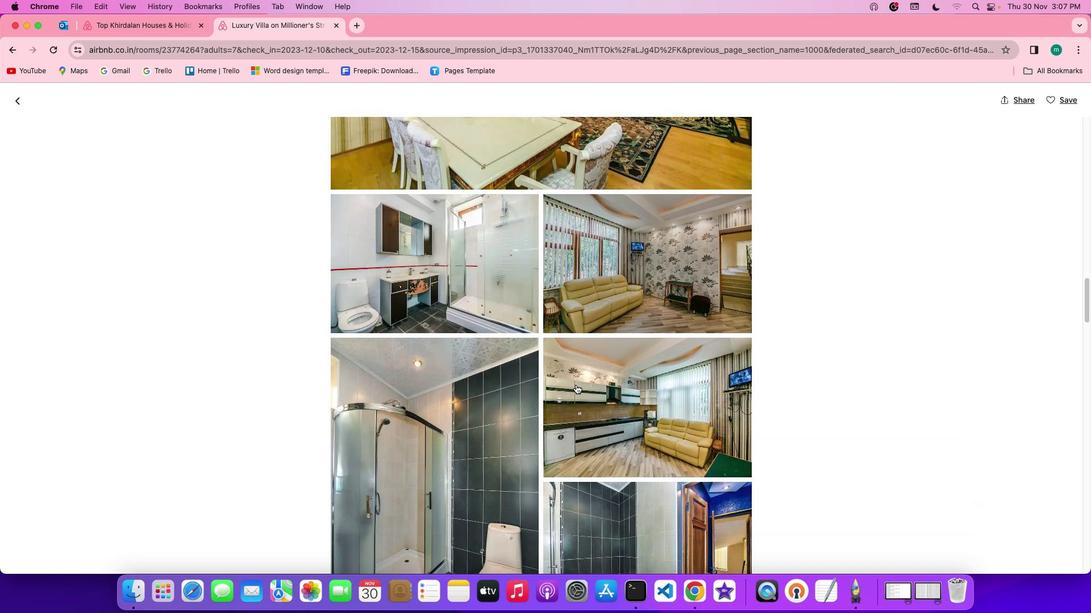 
Action: Mouse scrolled (576, 384) with delta (0, -1)
Screenshot: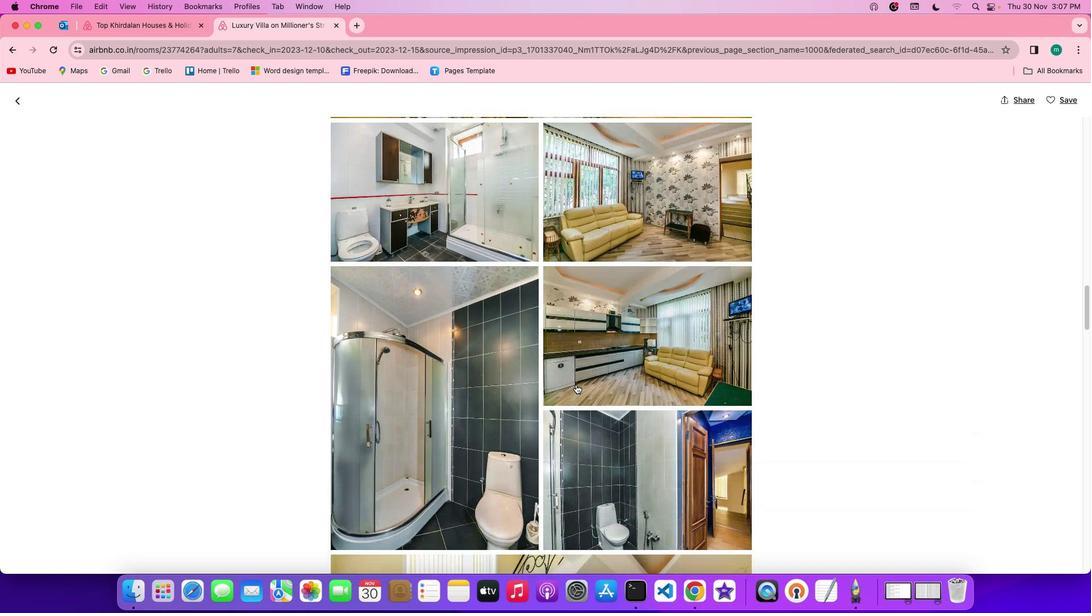 
Action: Mouse scrolled (576, 384) with delta (0, 0)
Screenshot: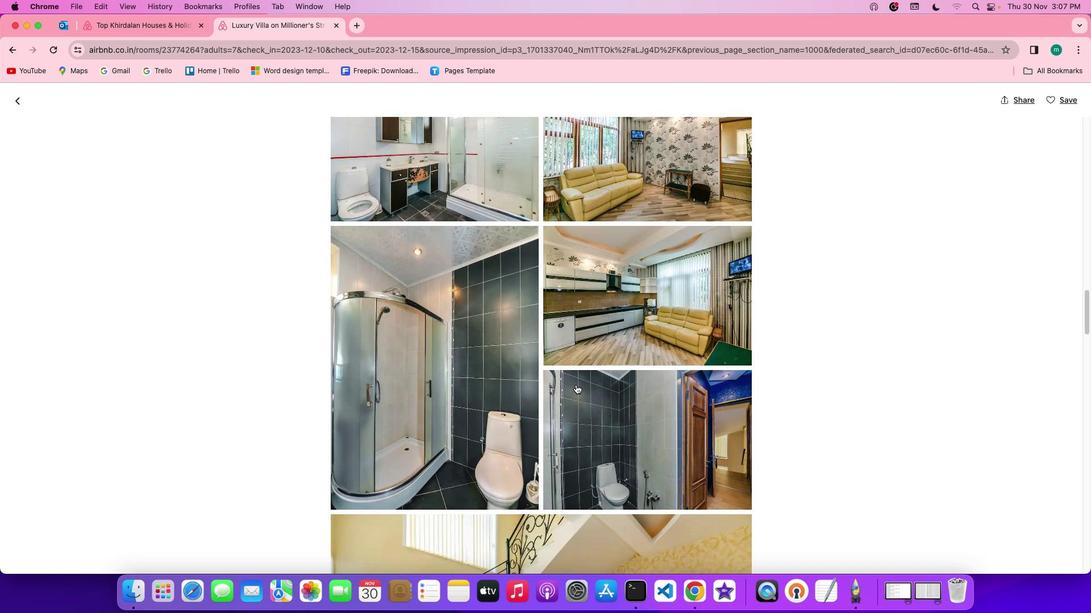 
Action: Mouse scrolled (576, 384) with delta (0, 0)
Screenshot: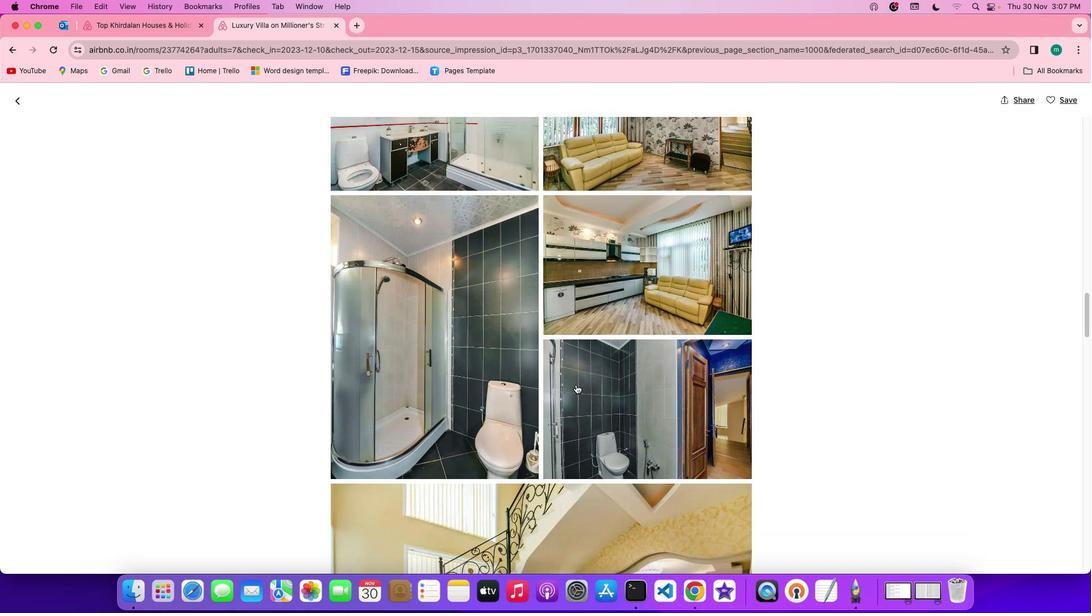 
Action: Mouse scrolled (576, 384) with delta (0, -1)
Screenshot: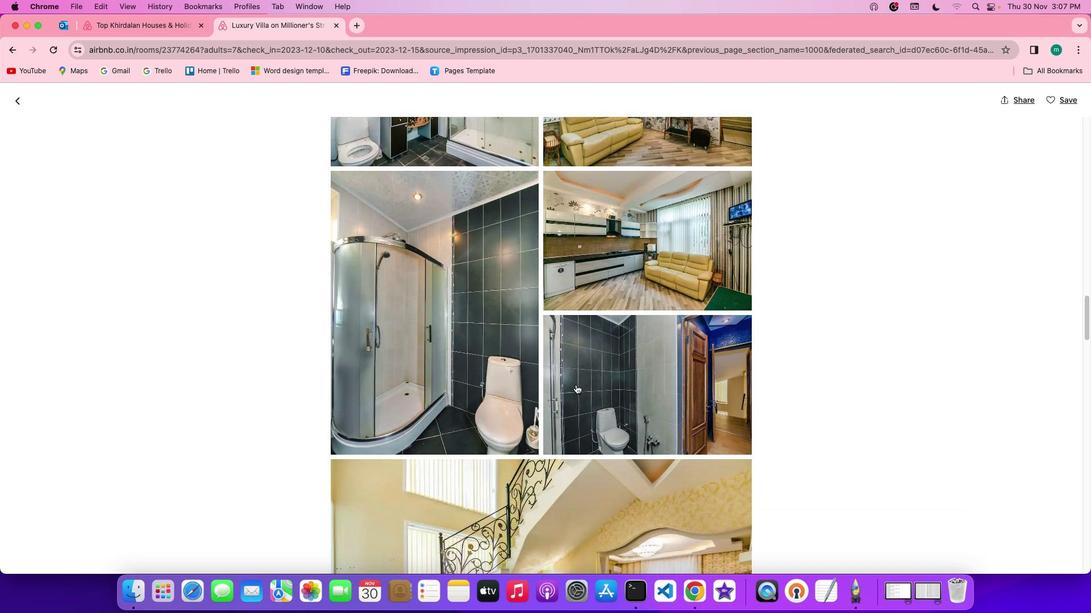 
Action: Mouse scrolled (576, 384) with delta (0, -1)
Screenshot: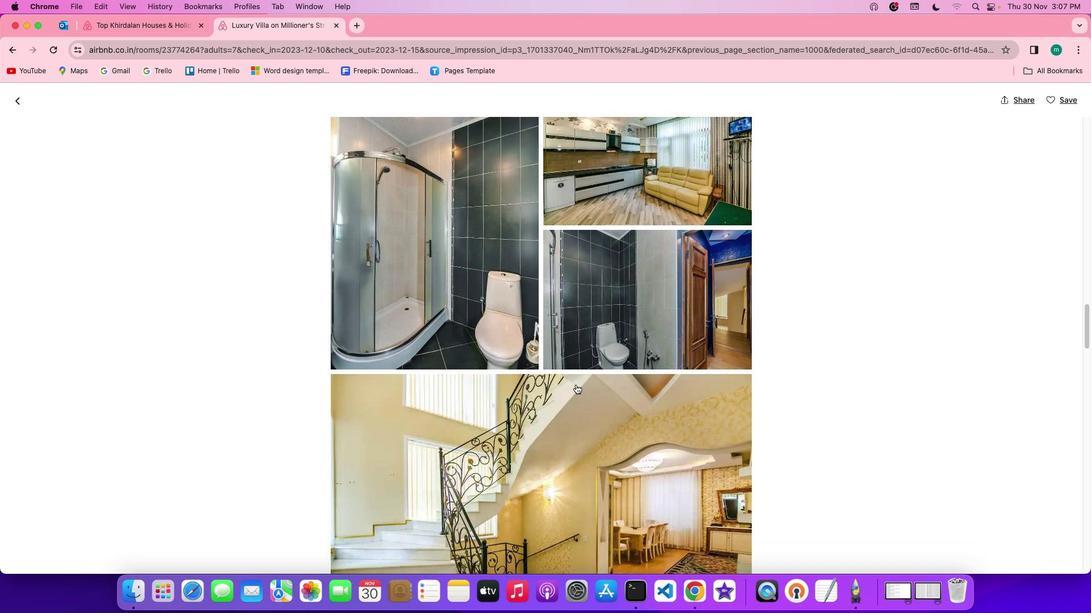 
Action: Mouse scrolled (576, 384) with delta (0, 0)
Screenshot: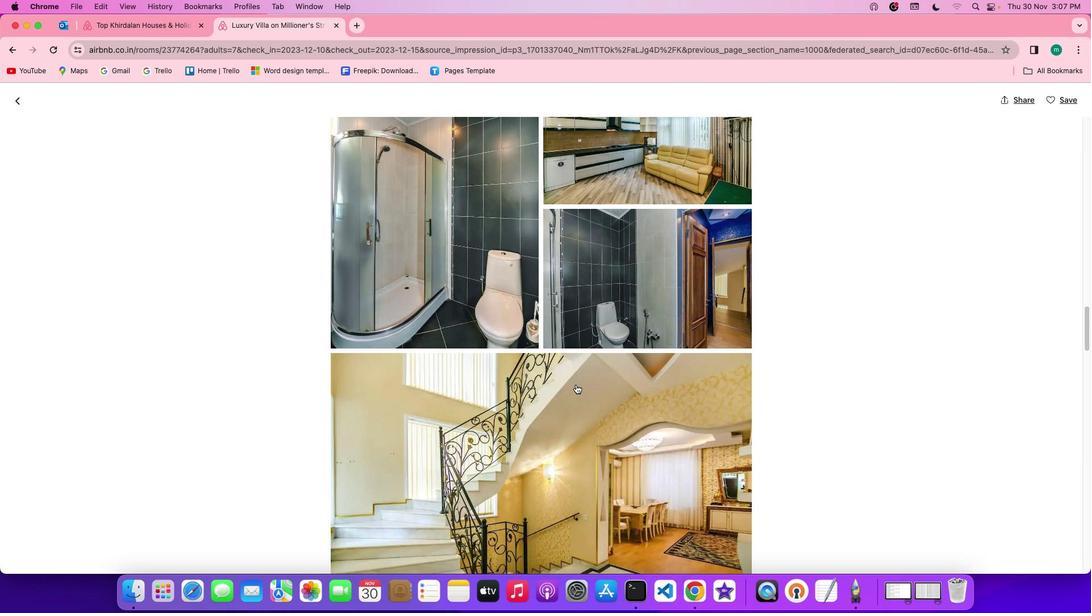 
Action: Mouse scrolled (576, 384) with delta (0, 0)
Screenshot: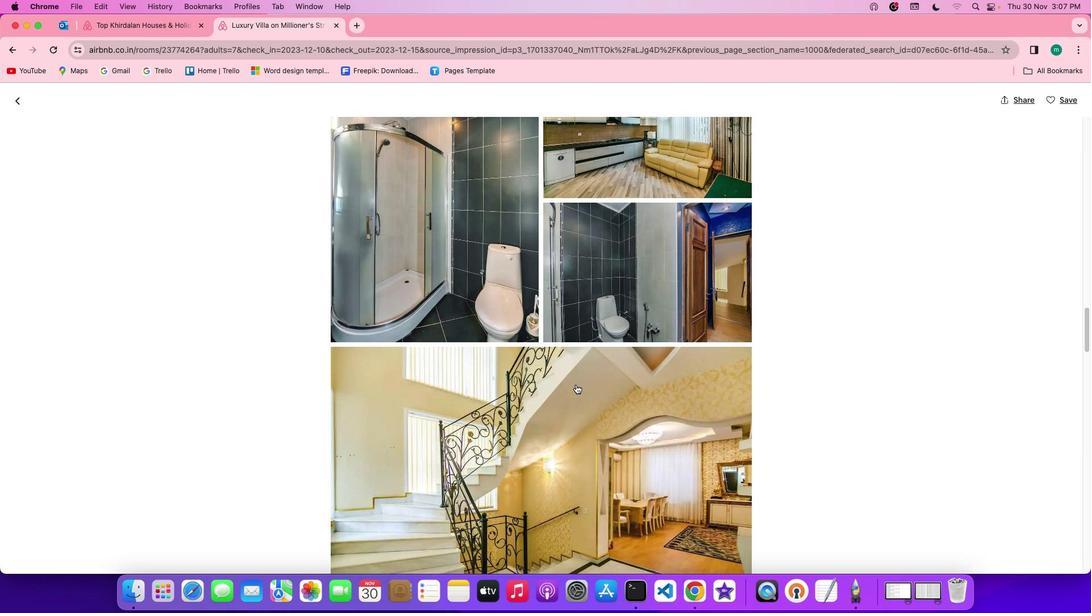 
Action: Mouse scrolled (576, 384) with delta (0, -1)
Screenshot: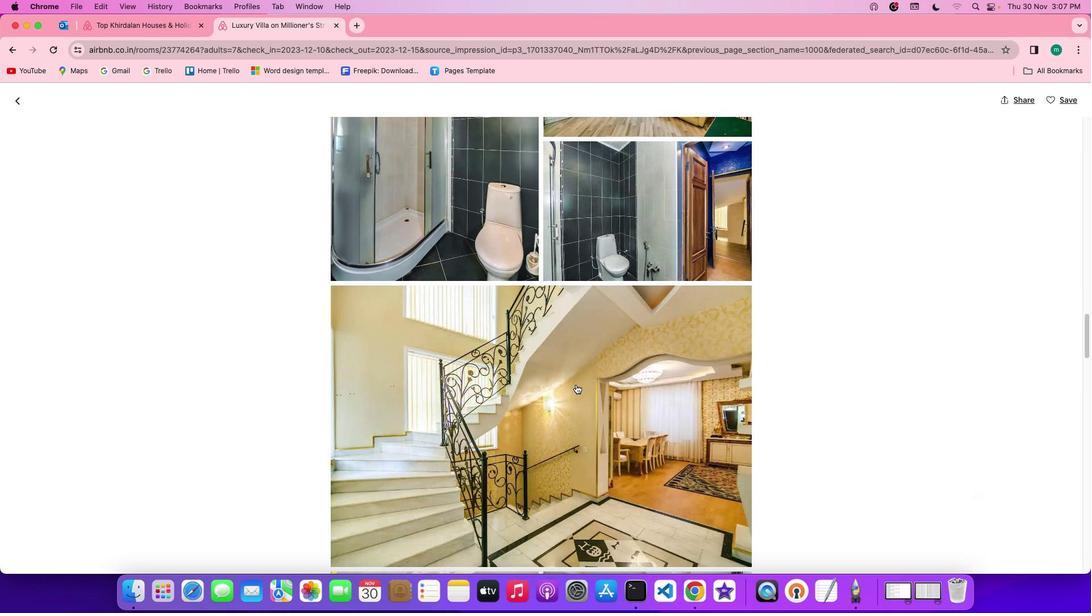 
Action: Mouse scrolled (576, 384) with delta (0, -1)
Screenshot: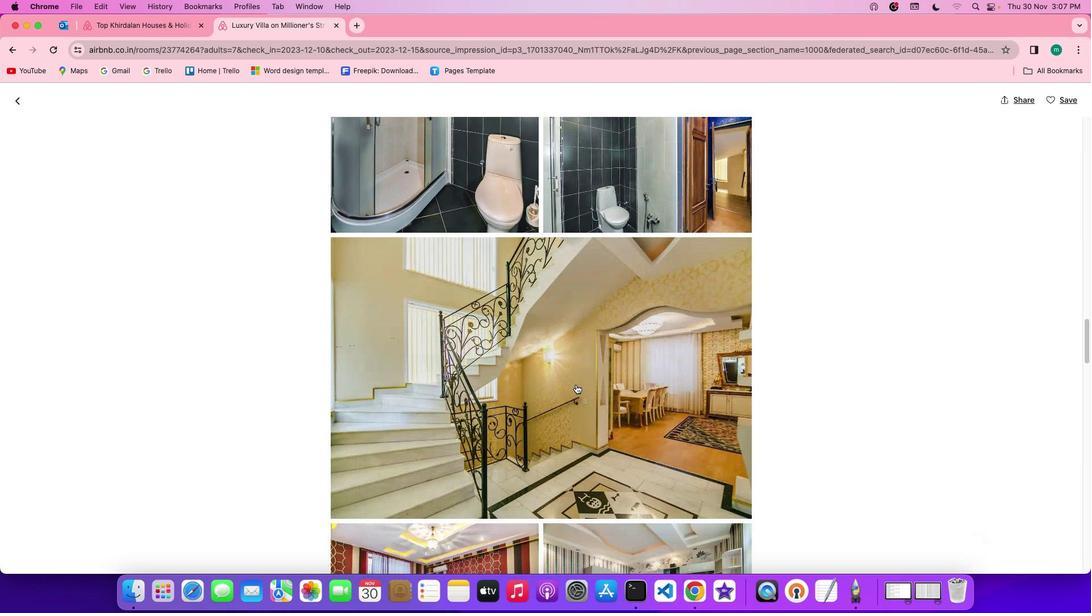 
Action: Mouse scrolled (576, 384) with delta (0, 0)
Screenshot: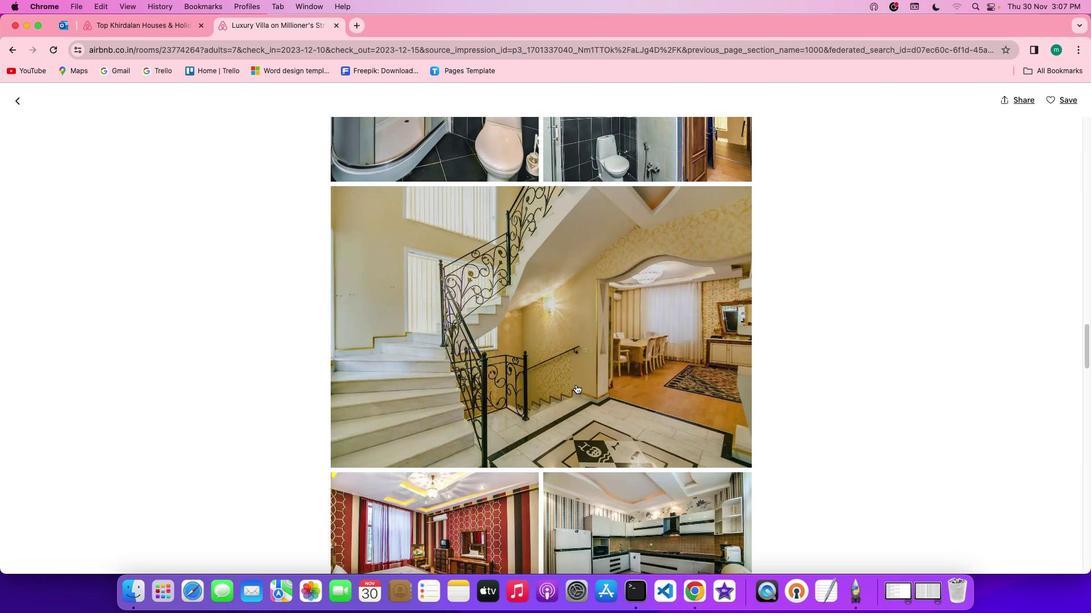 
Action: Mouse scrolled (576, 384) with delta (0, 0)
Screenshot: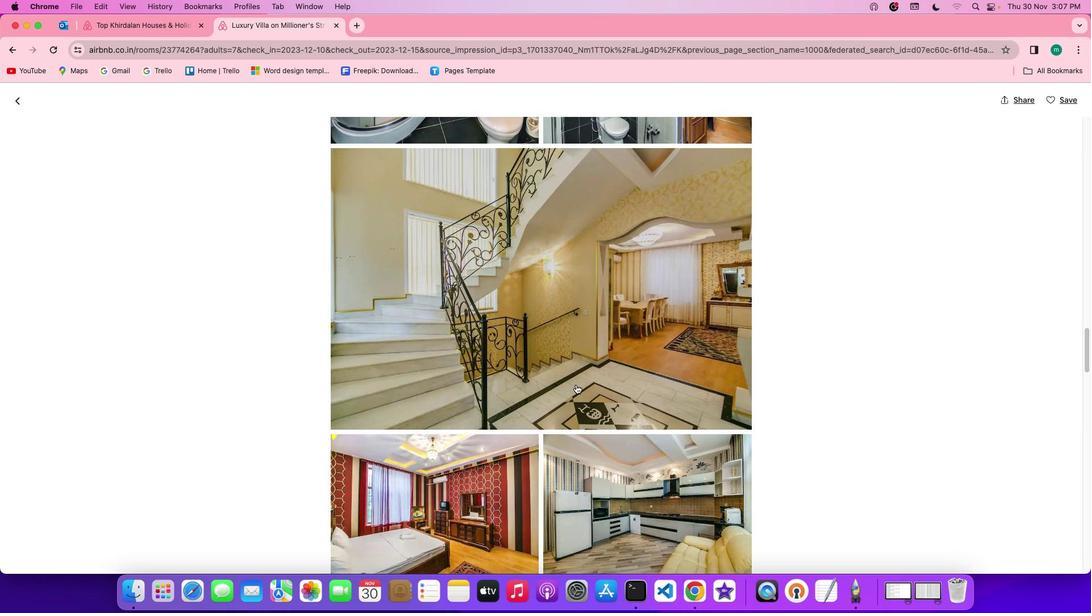 
Action: Mouse scrolled (576, 384) with delta (0, -1)
Screenshot: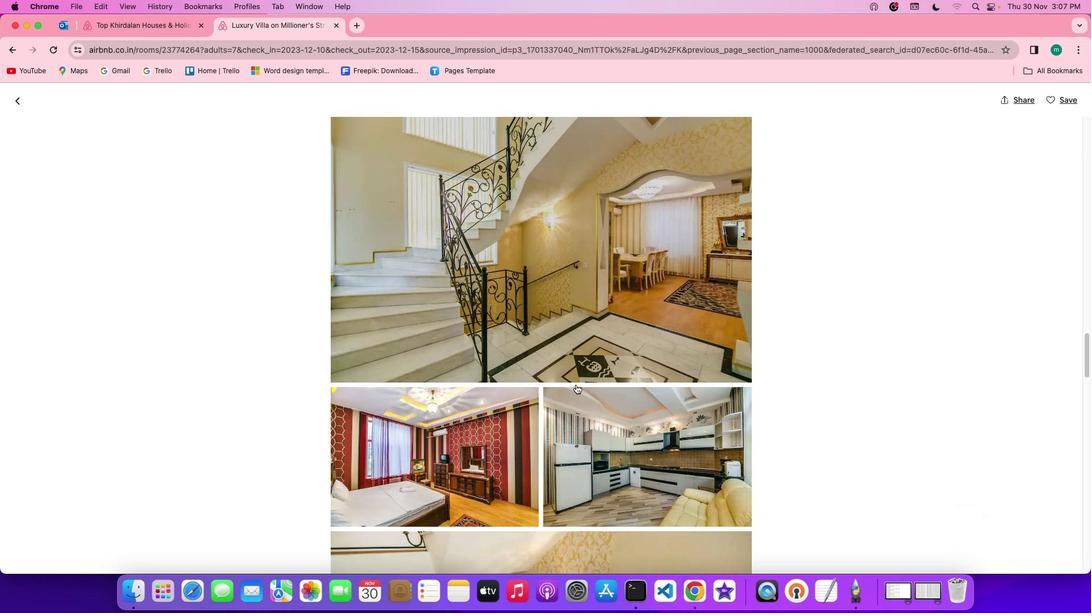 
Action: Mouse scrolled (576, 384) with delta (0, -2)
Screenshot: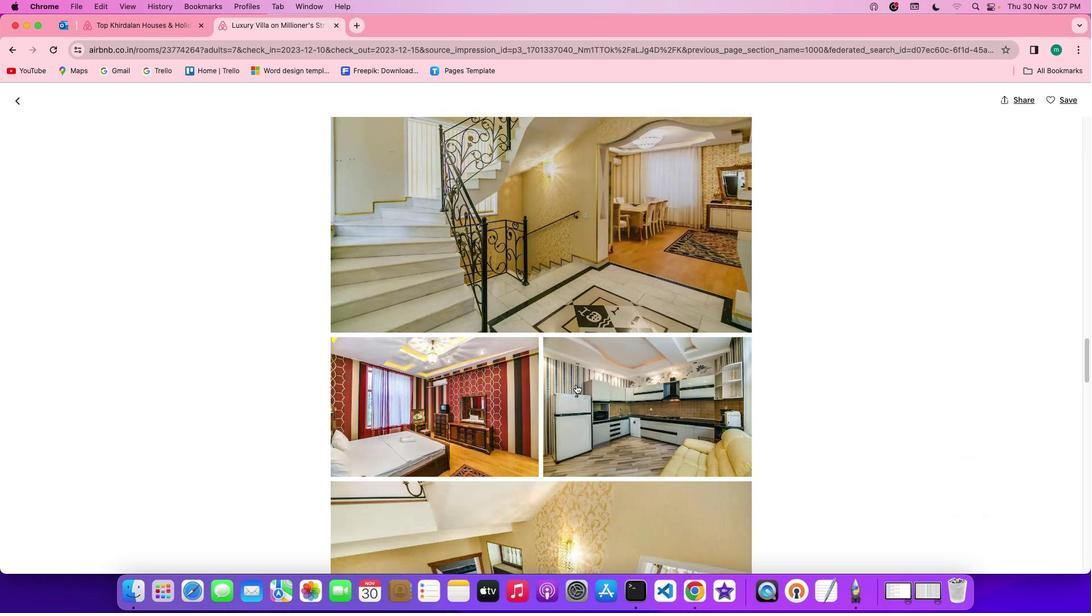 
Action: Mouse scrolled (576, 384) with delta (0, 0)
Screenshot: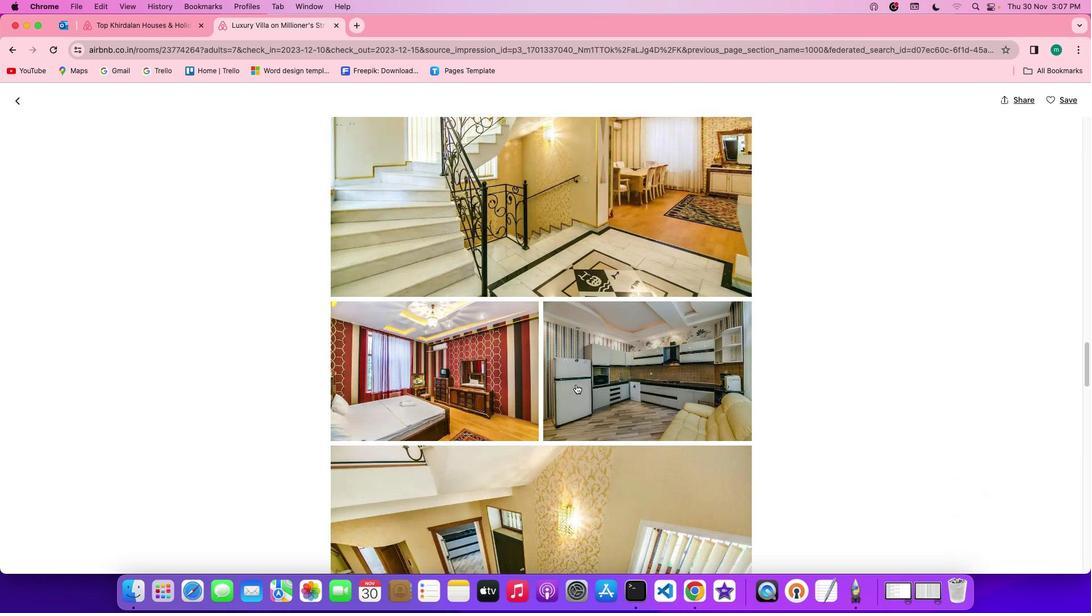 
Action: Mouse scrolled (576, 384) with delta (0, 0)
Screenshot: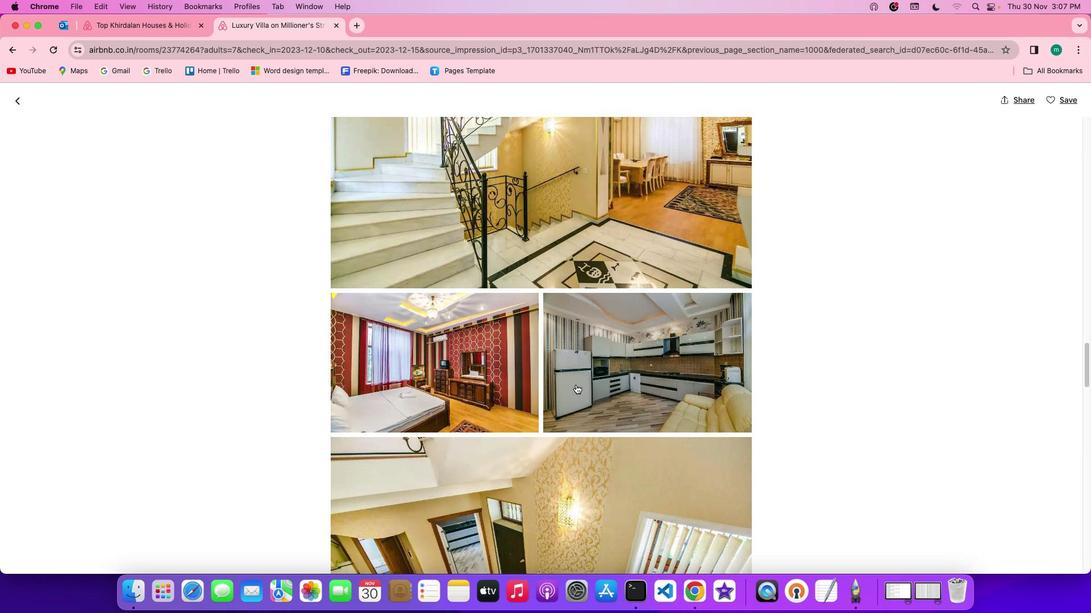 
Action: Mouse scrolled (576, 384) with delta (0, 0)
Screenshot: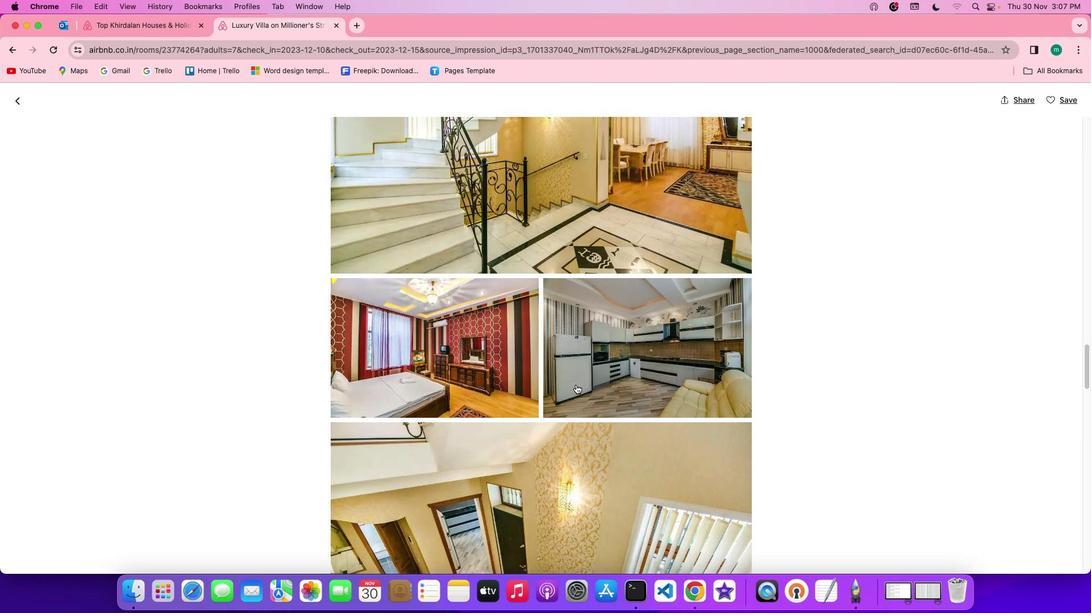 
Action: Mouse scrolled (576, 384) with delta (0, -1)
Screenshot: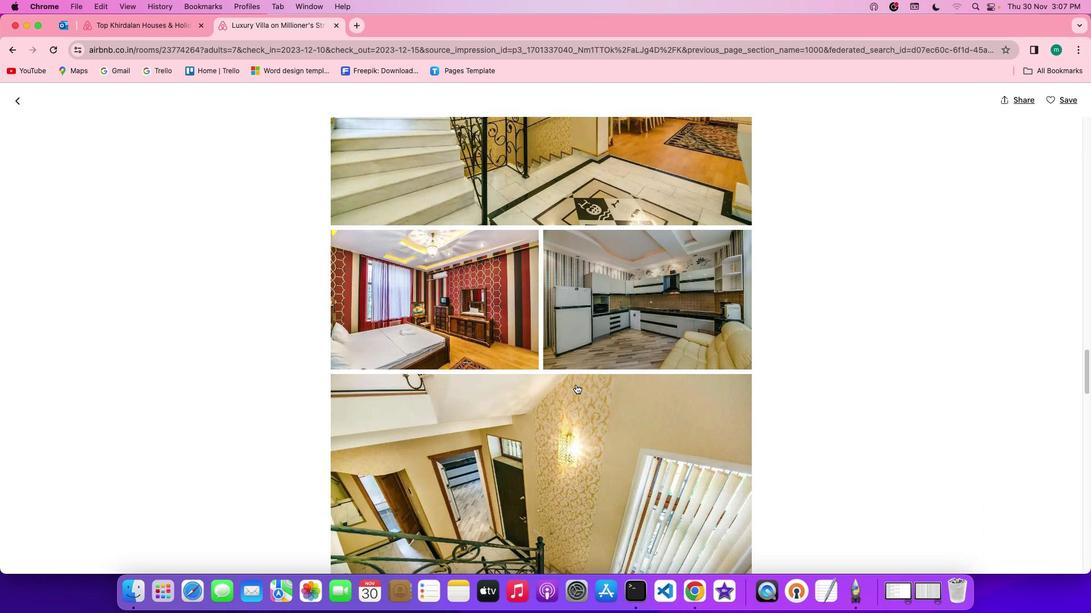 
Action: Mouse scrolled (576, 384) with delta (0, -1)
Screenshot: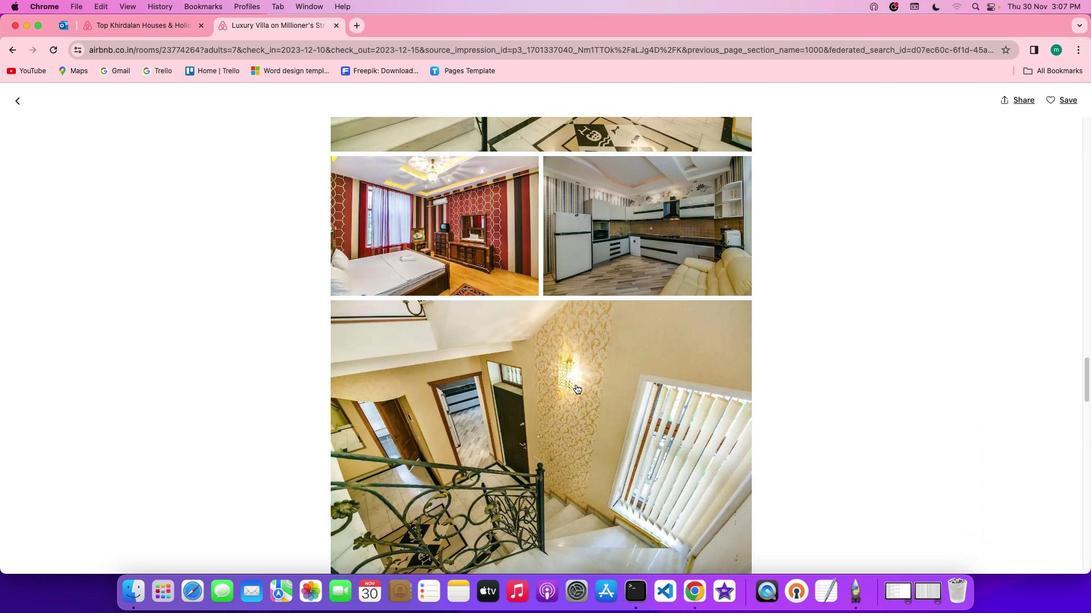 
Action: Mouse scrolled (576, 384) with delta (0, 0)
Screenshot: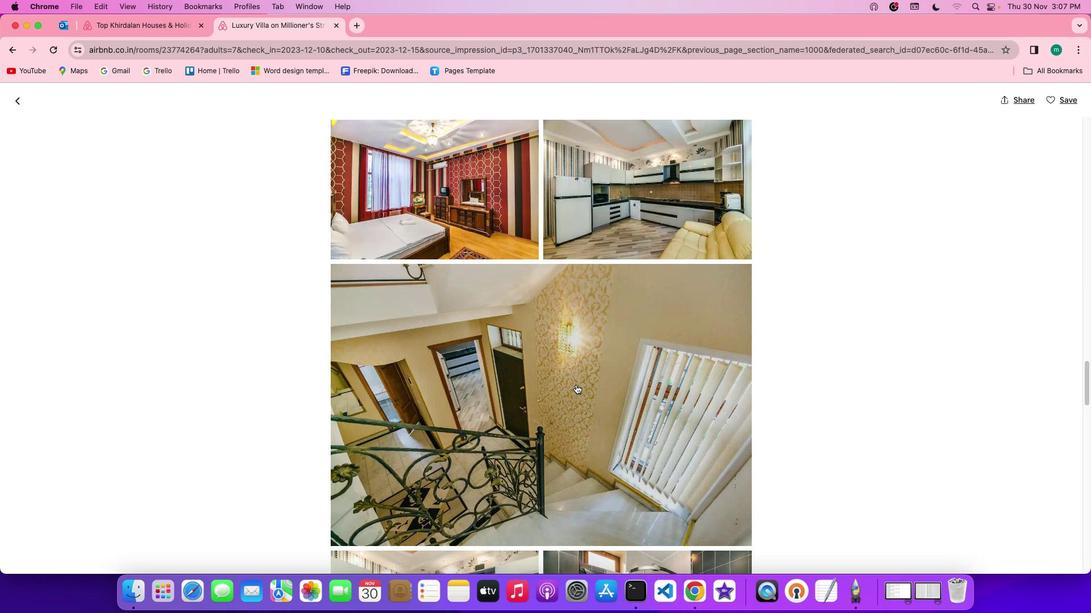 
Action: Mouse scrolled (576, 384) with delta (0, 0)
Screenshot: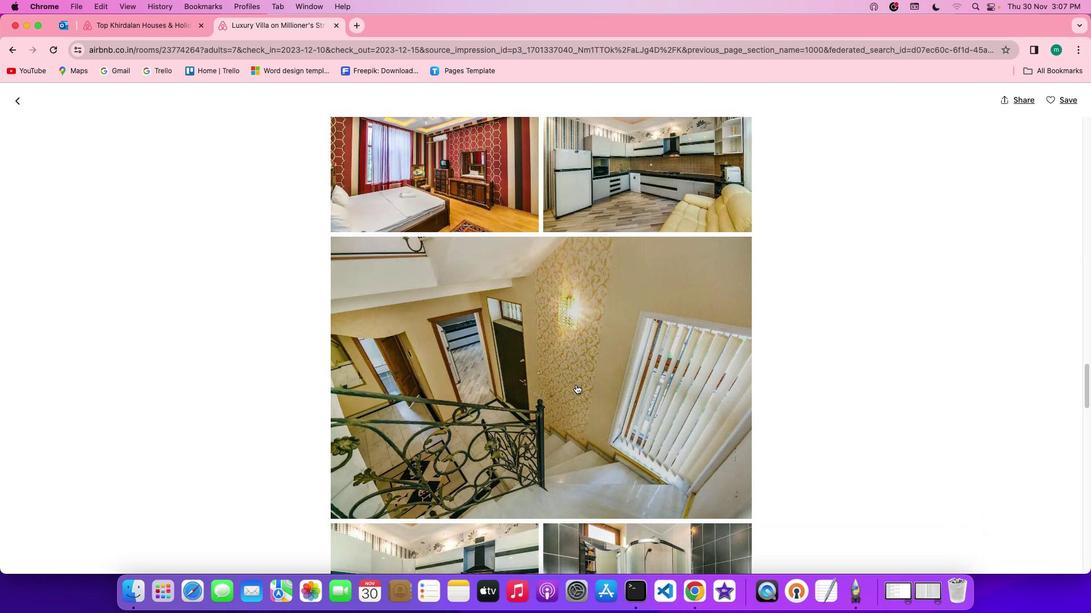 
Action: Mouse scrolled (576, 384) with delta (0, -1)
Screenshot: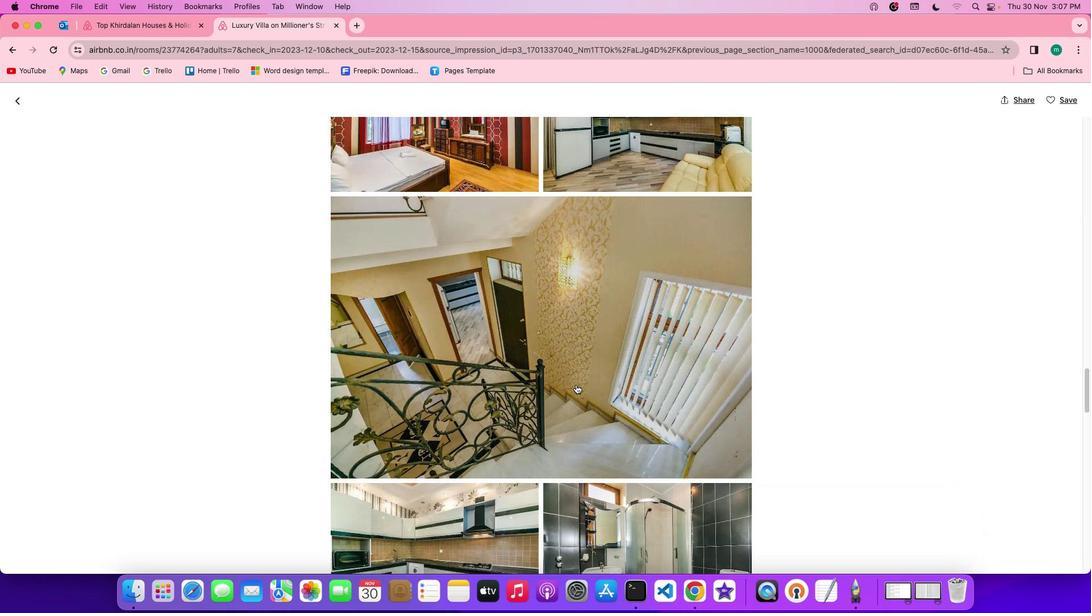 
Action: Mouse scrolled (576, 384) with delta (0, -1)
Screenshot: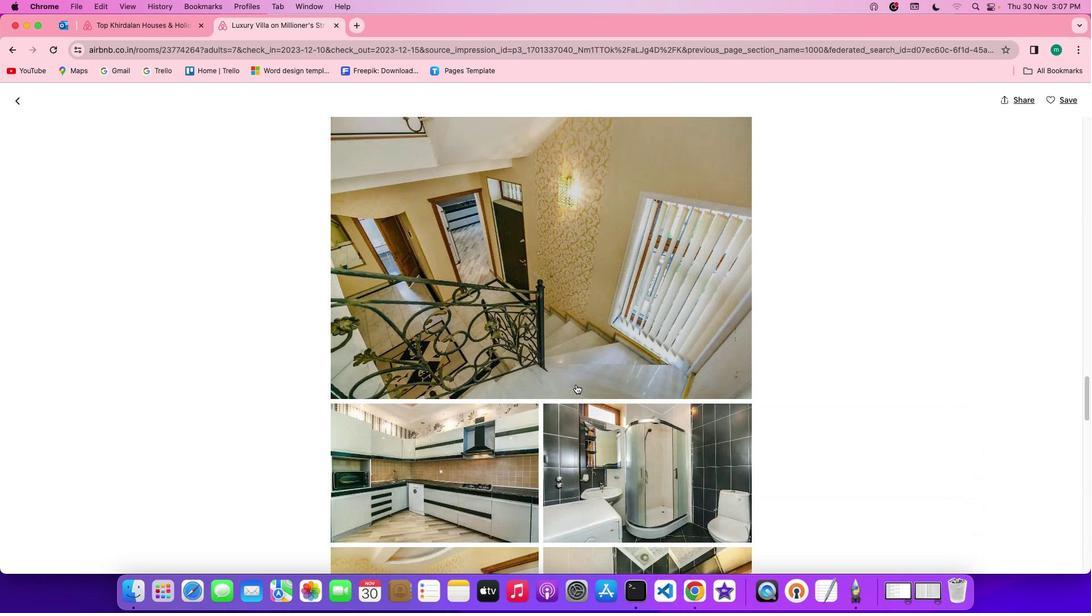 
Action: Mouse scrolled (576, 384) with delta (0, 0)
Screenshot: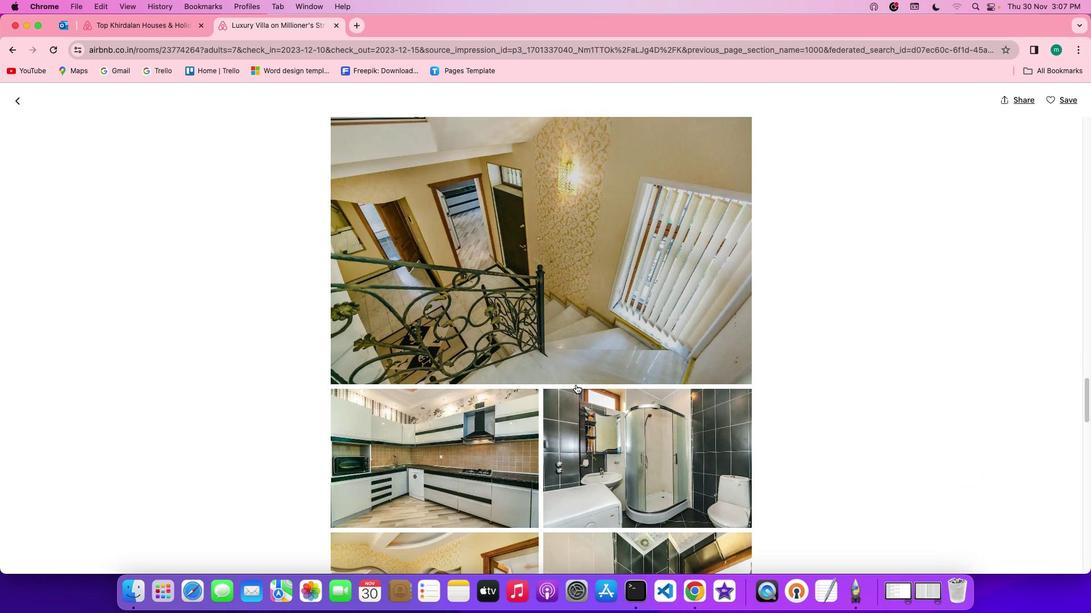 
Action: Mouse scrolled (576, 384) with delta (0, 0)
Screenshot: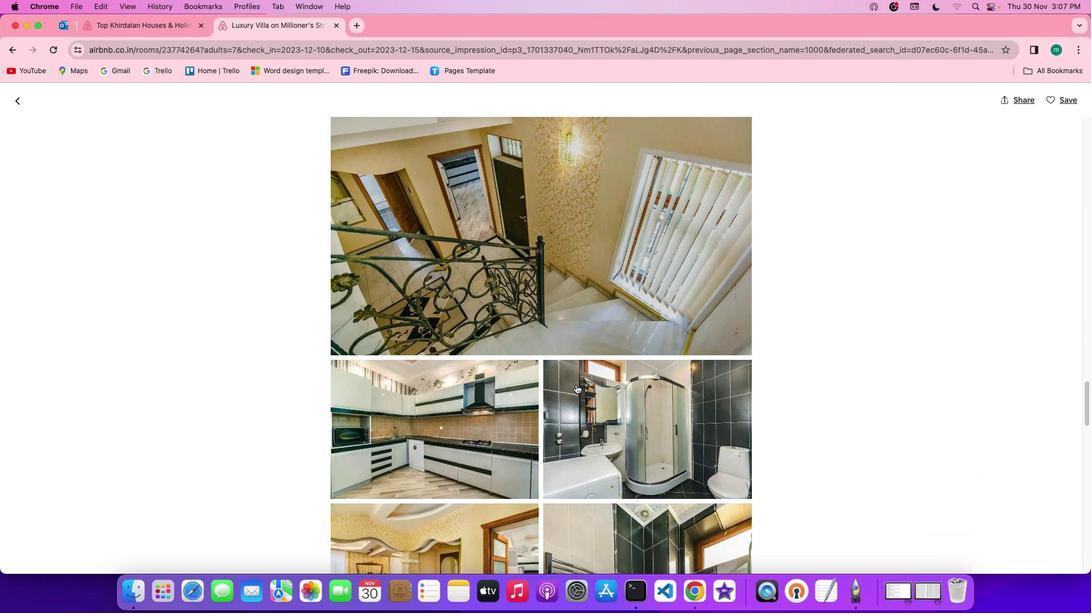
Action: Mouse scrolled (576, 384) with delta (0, -1)
Screenshot: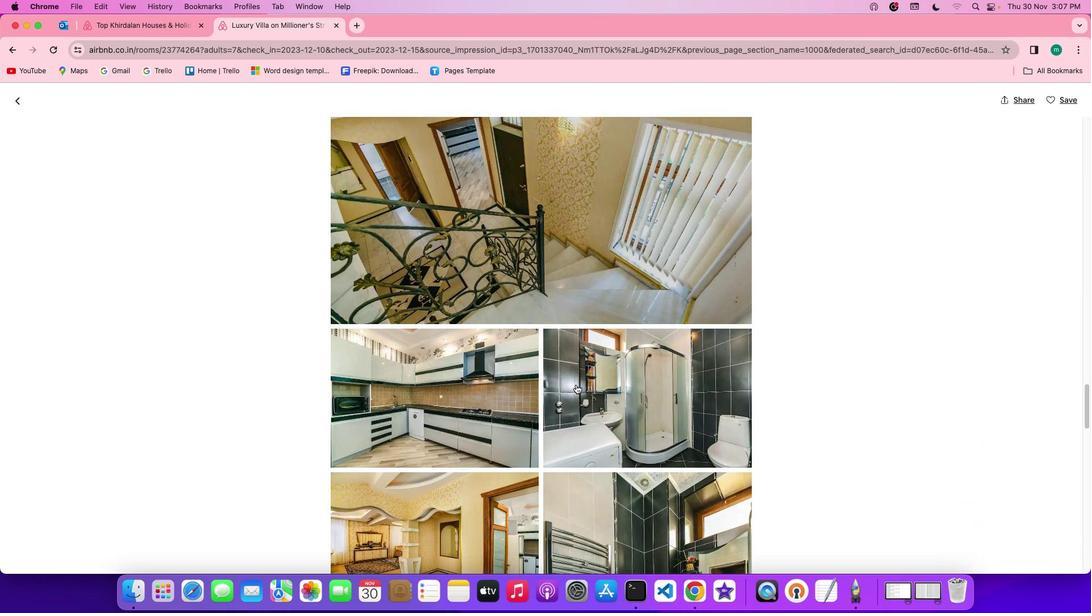 
Action: Mouse scrolled (576, 384) with delta (0, -1)
Screenshot: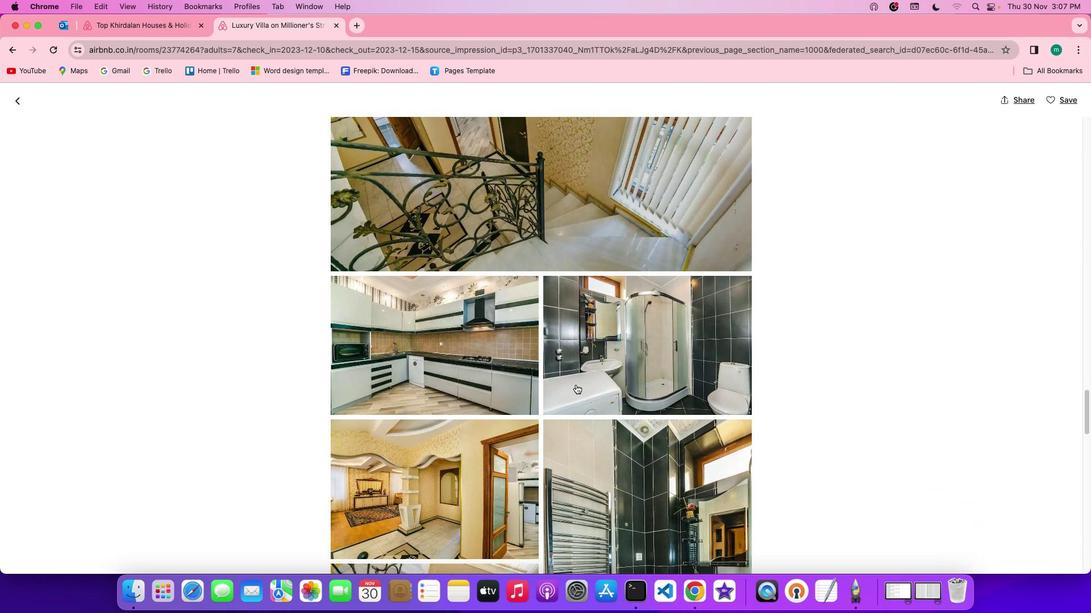 
Action: Mouse scrolled (576, 384) with delta (0, 0)
Screenshot: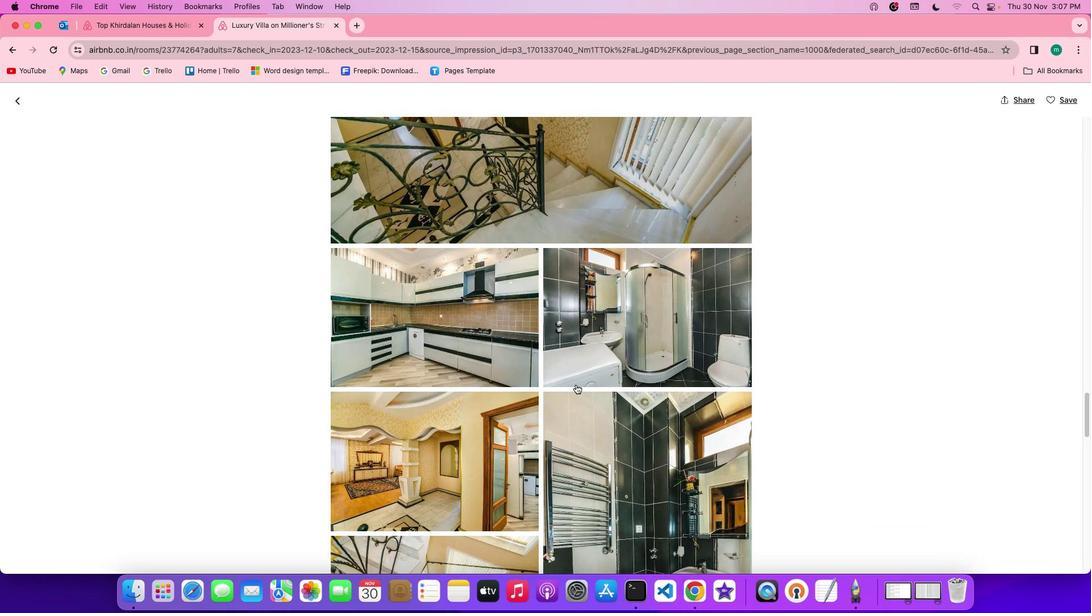 
Action: Mouse scrolled (576, 384) with delta (0, 0)
Screenshot: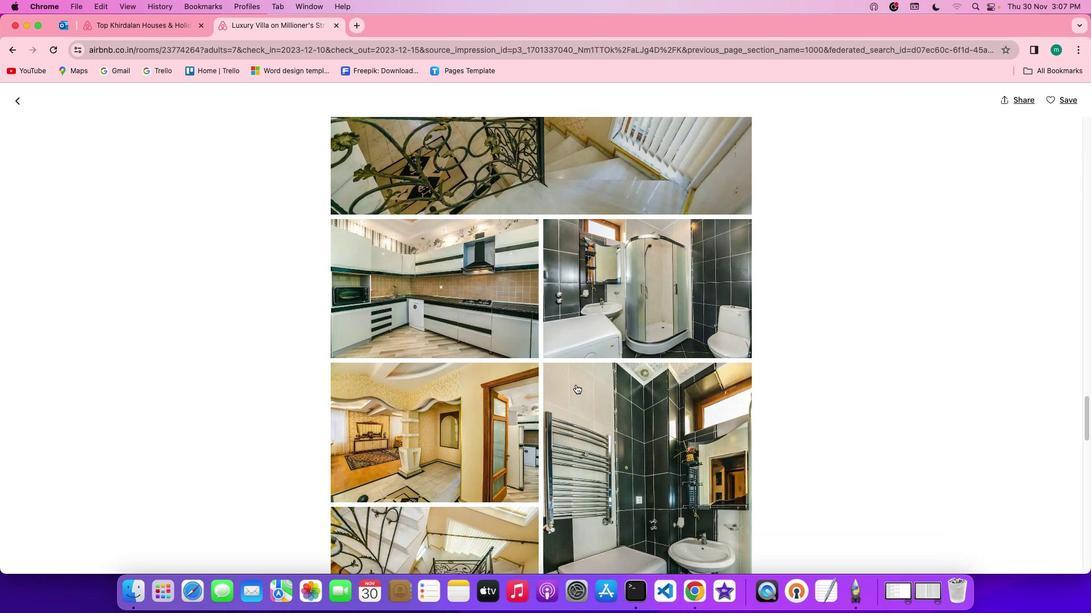 
Action: Mouse scrolled (576, 384) with delta (0, -1)
Screenshot: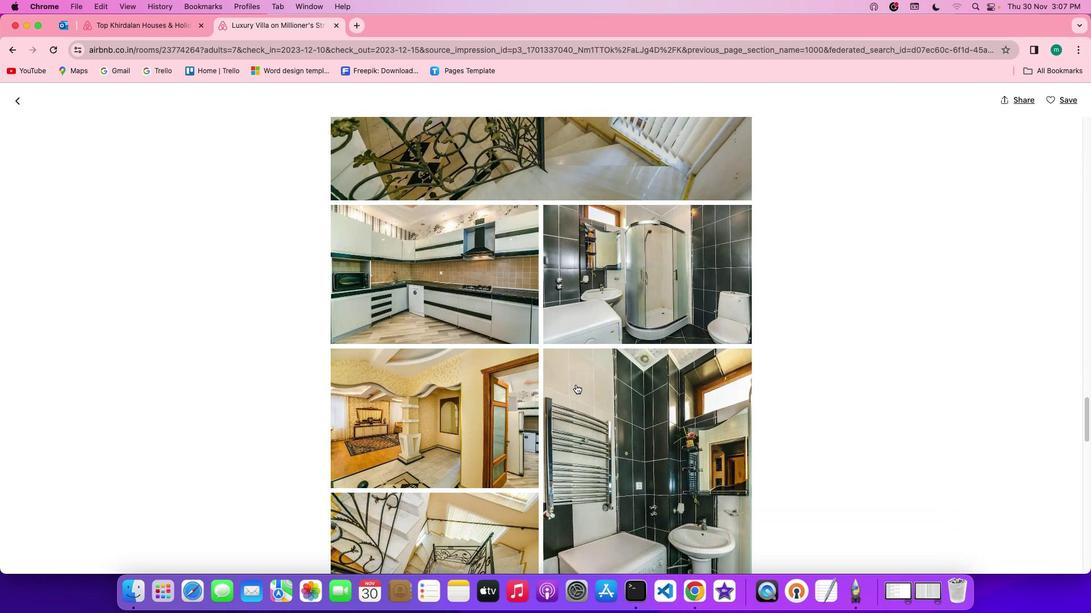 
Action: Mouse scrolled (576, 384) with delta (0, -1)
Screenshot: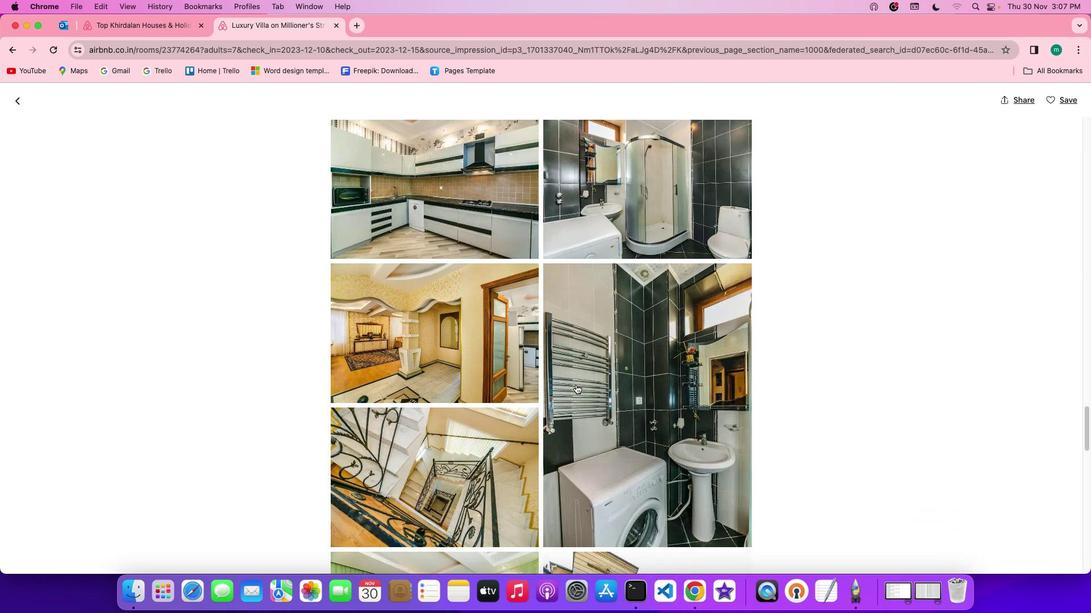 
Action: Mouse scrolled (576, 384) with delta (0, 0)
Screenshot: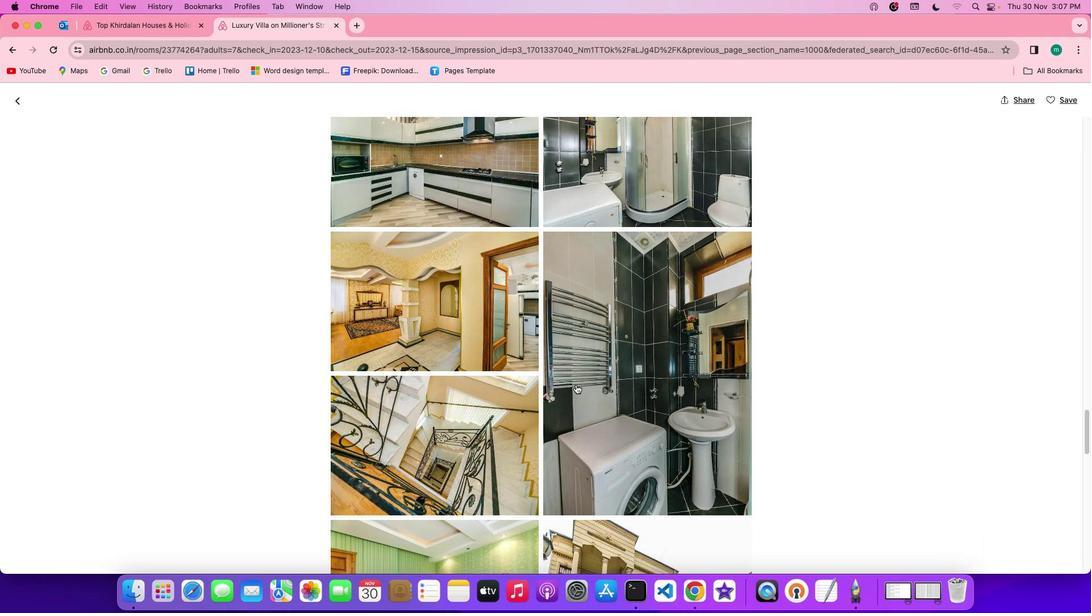 
Action: Mouse scrolled (576, 384) with delta (0, 0)
Screenshot: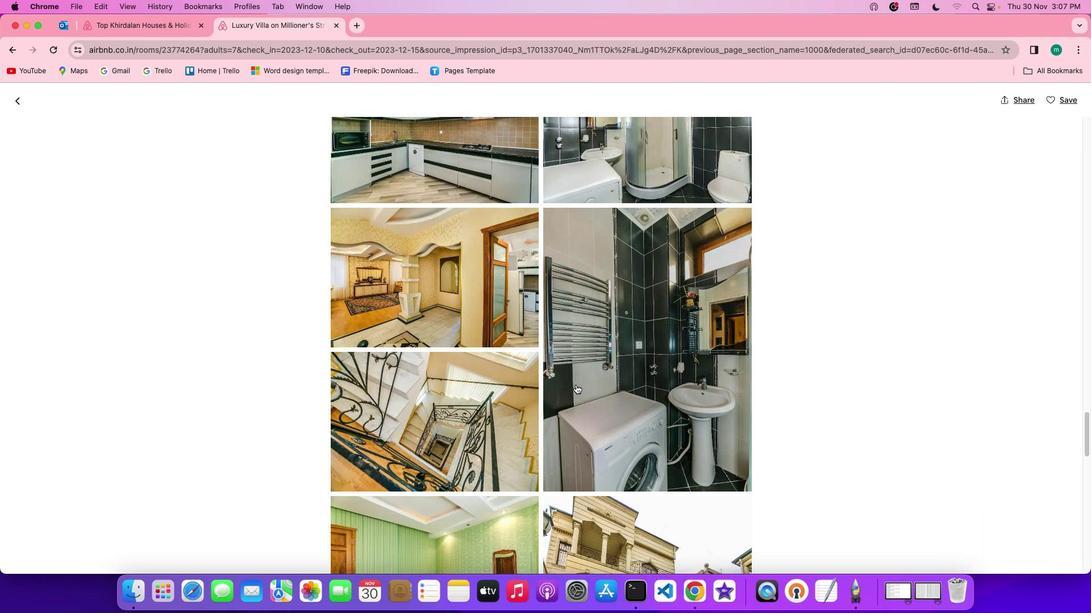 
Action: Mouse scrolled (576, 384) with delta (0, -1)
Screenshot: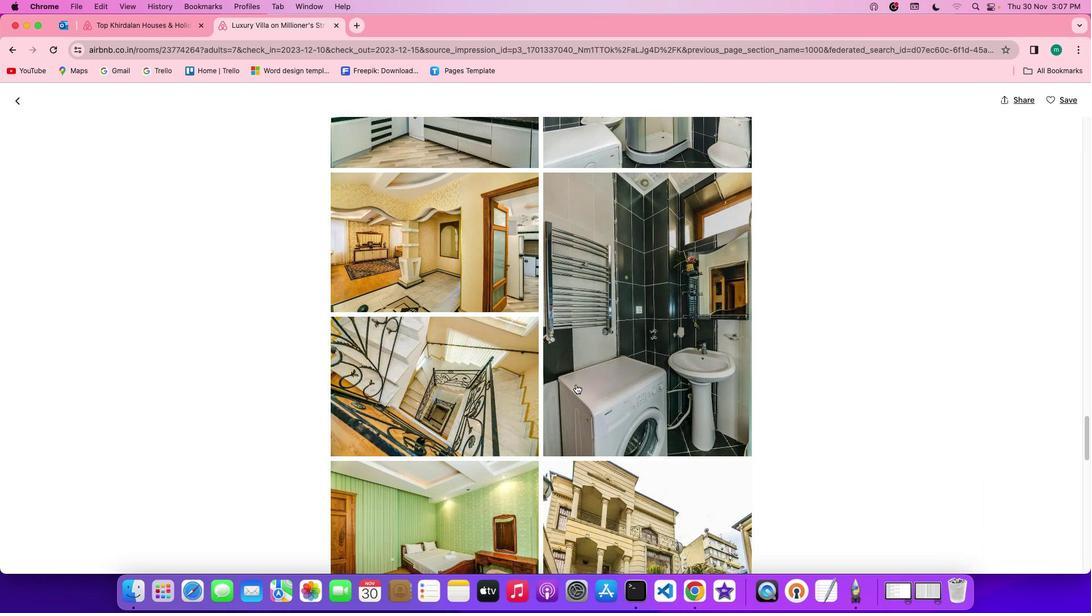 
Action: Mouse scrolled (576, 384) with delta (0, -1)
Screenshot: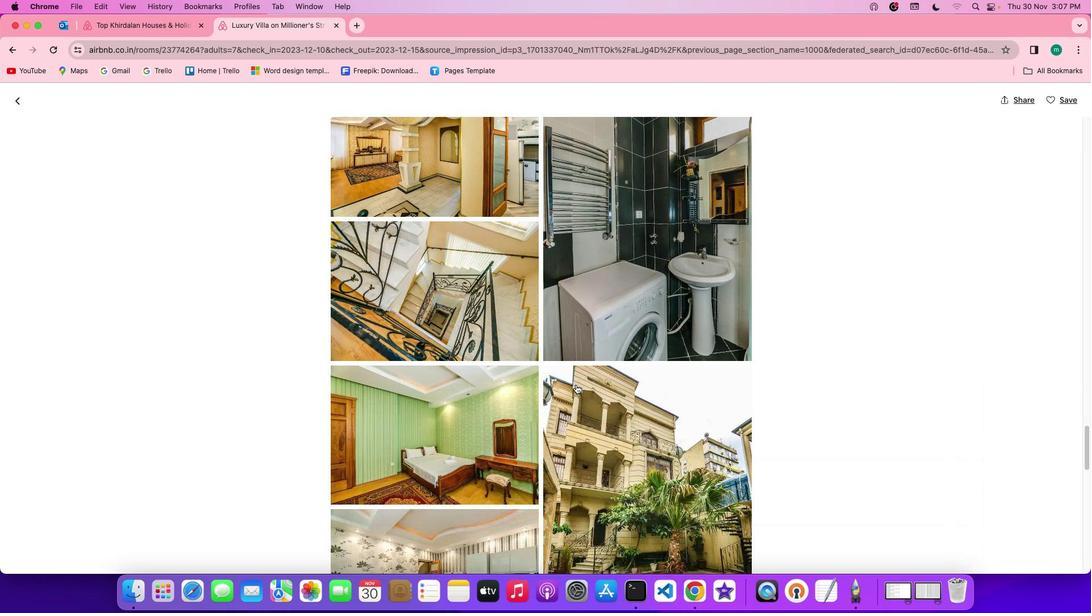 
Action: Mouse scrolled (576, 384) with delta (0, 0)
Screenshot: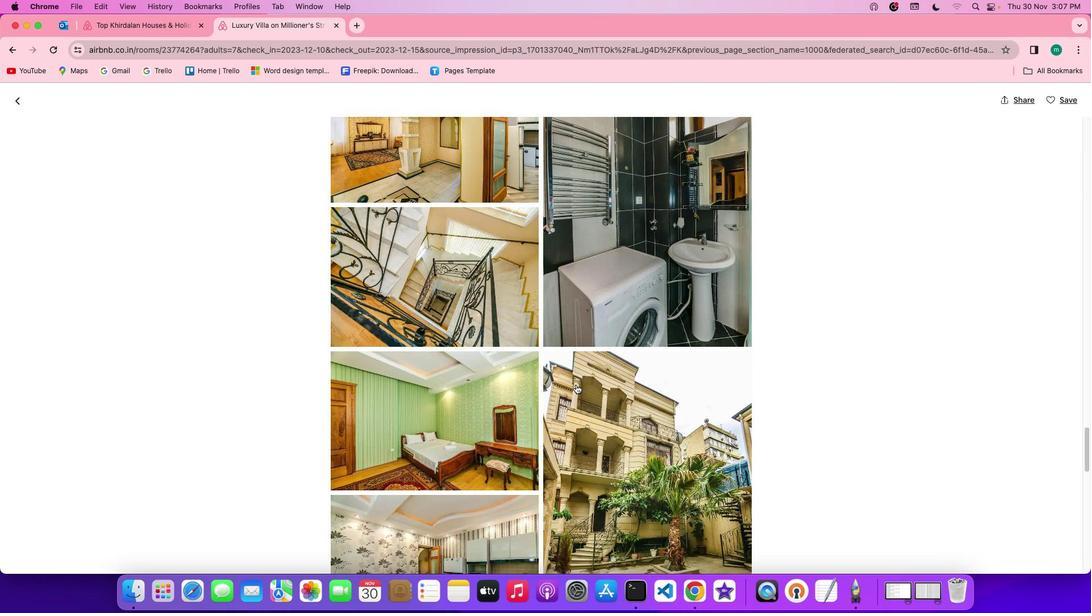 
Action: Mouse scrolled (576, 384) with delta (0, 0)
Screenshot: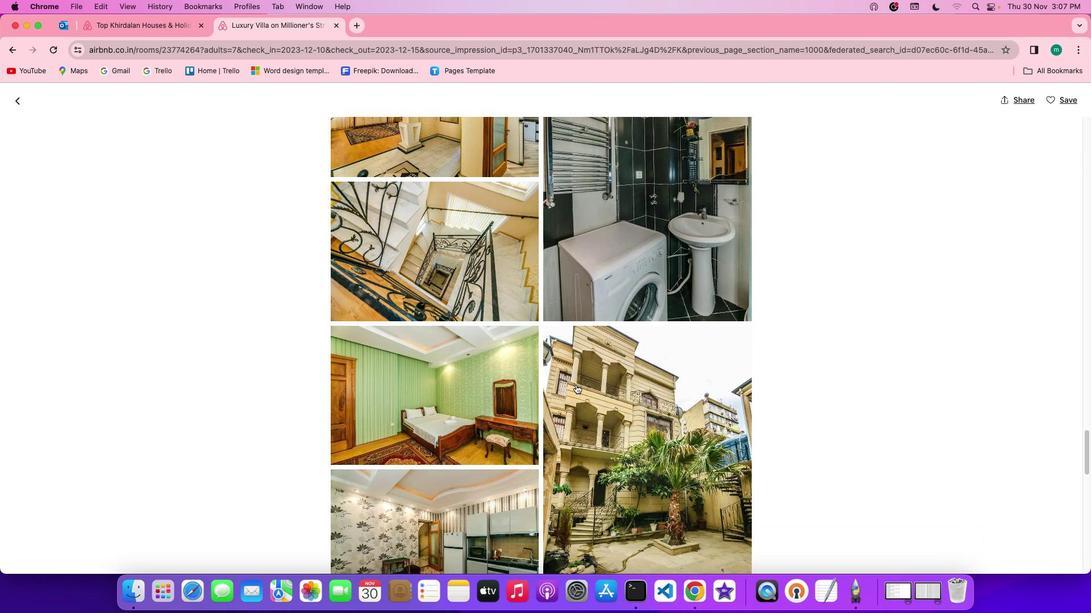 
Action: Mouse scrolled (576, 384) with delta (0, -1)
Screenshot: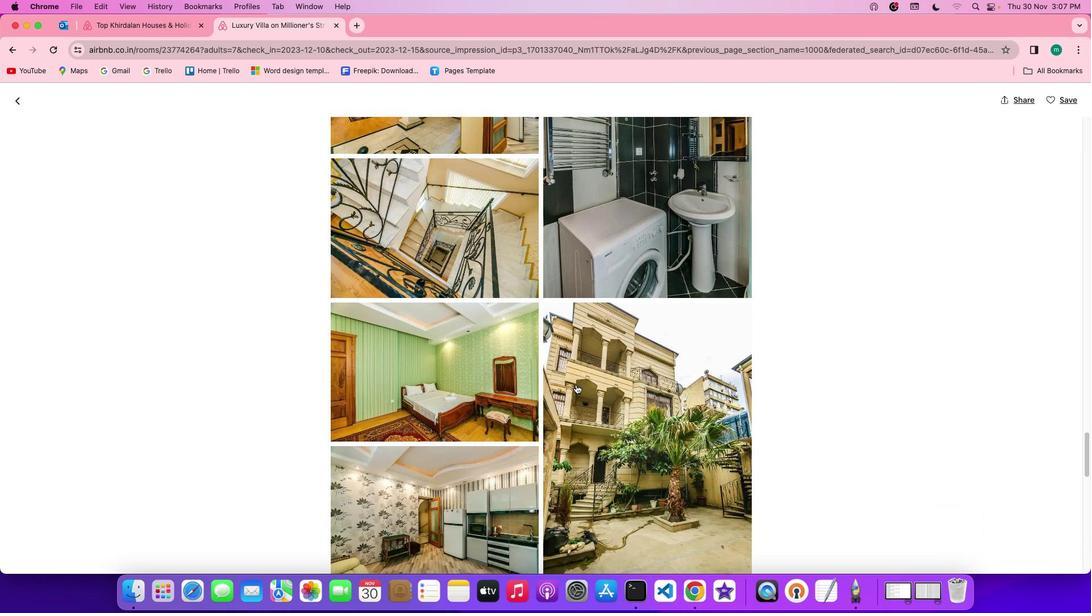 
Action: Mouse scrolled (576, 384) with delta (0, -1)
Screenshot: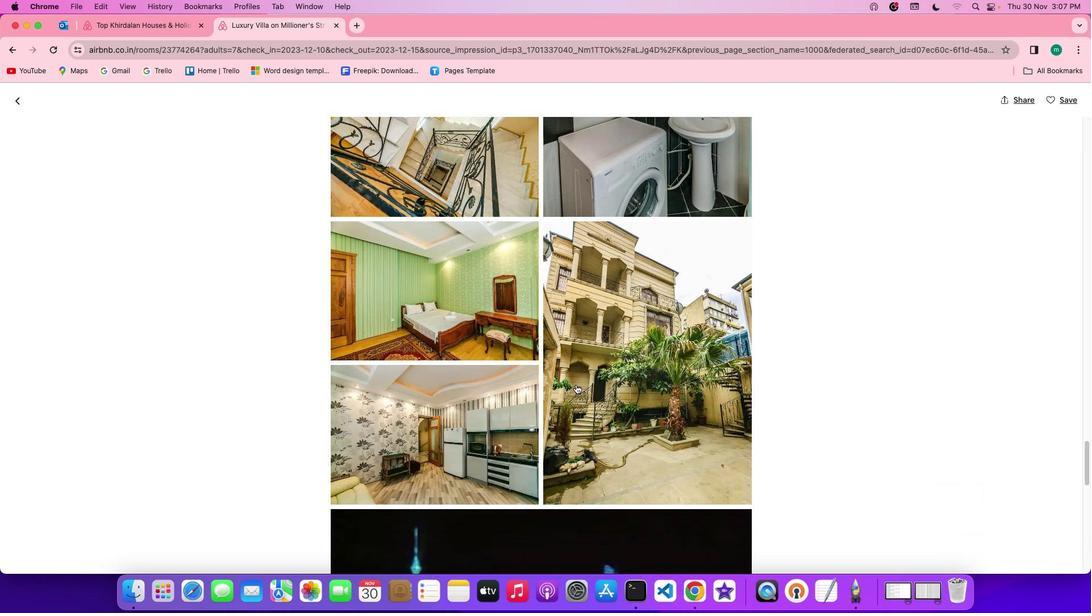 
Action: Mouse scrolled (576, 384) with delta (0, 0)
Screenshot: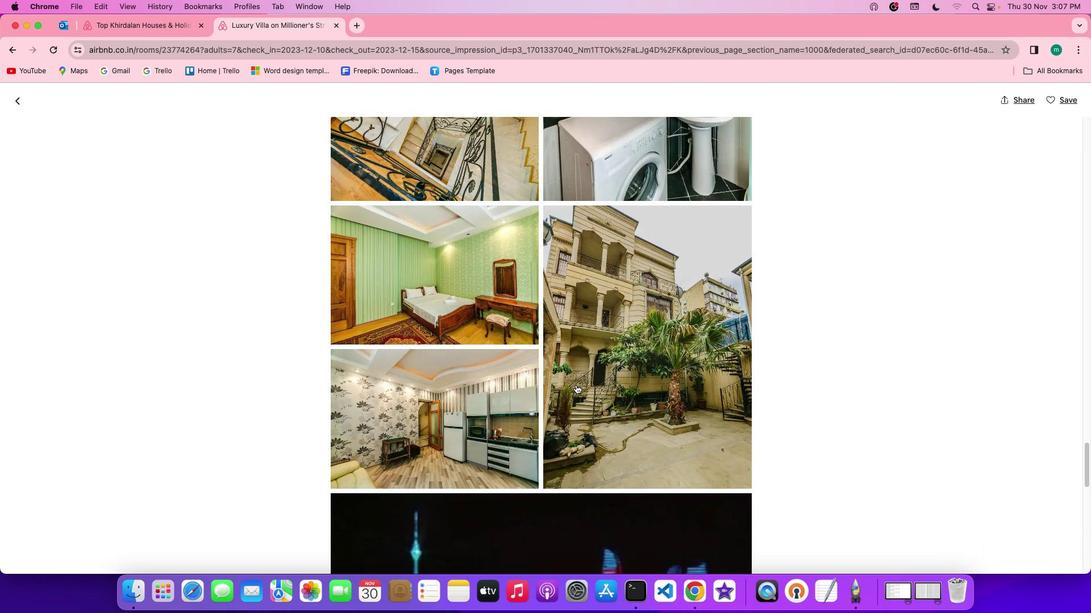 
Action: Mouse scrolled (576, 384) with delta (0, 0)
Screenshot: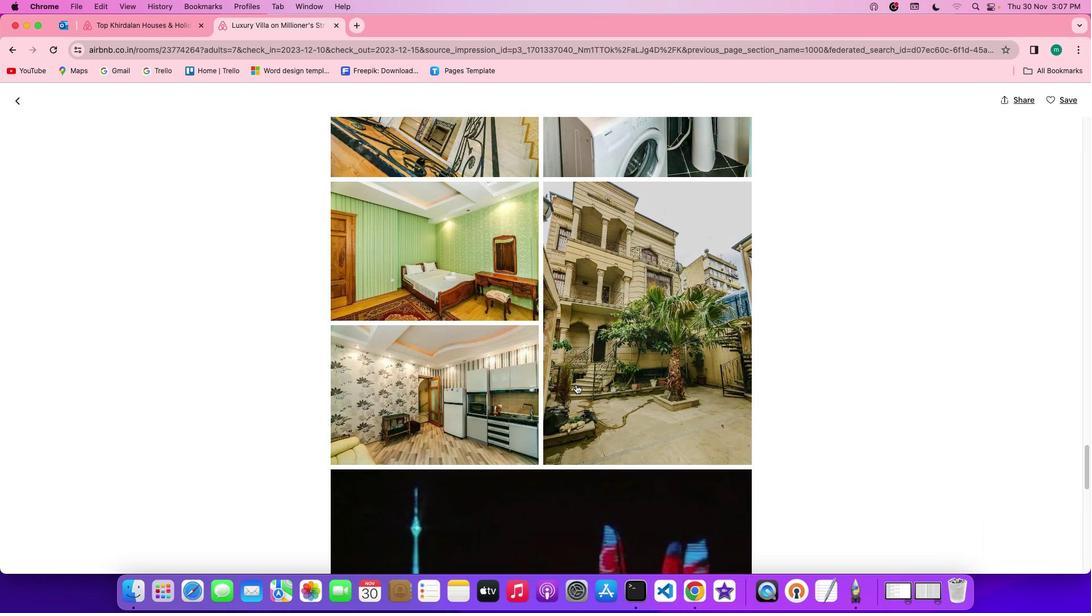 
Action: Mouse scrolled (576, 384) with delta (0, -1)
Screenshot: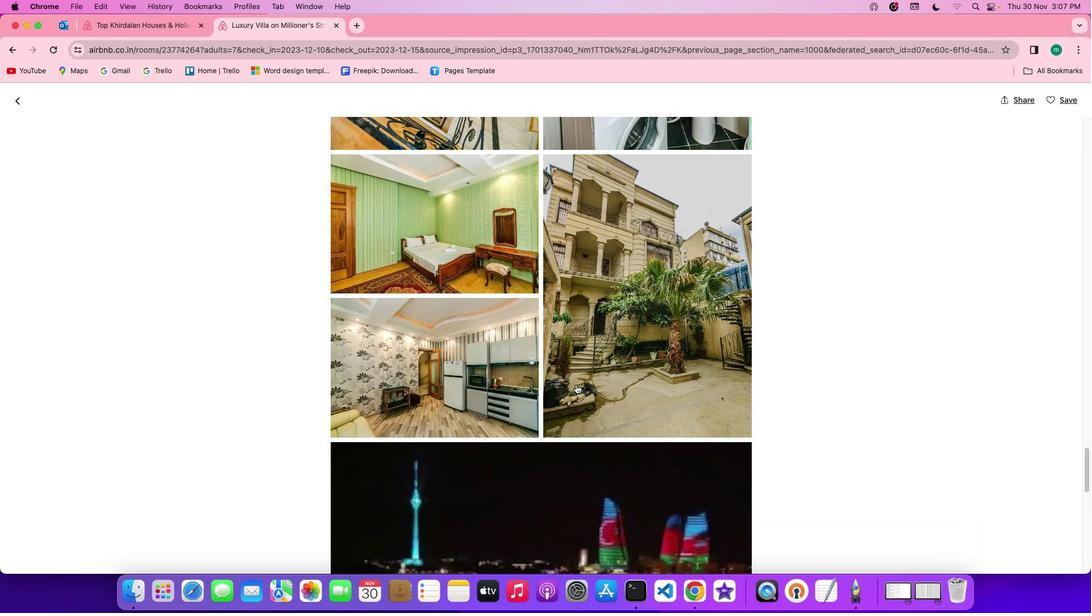 
Action: Mouse scrolled (576, 384) with delta (0, -1)
